 Task: Add the art gallery you love in Chelsea to your saved locations.
Action: Mouse moved to (93, 72)
Screenshot: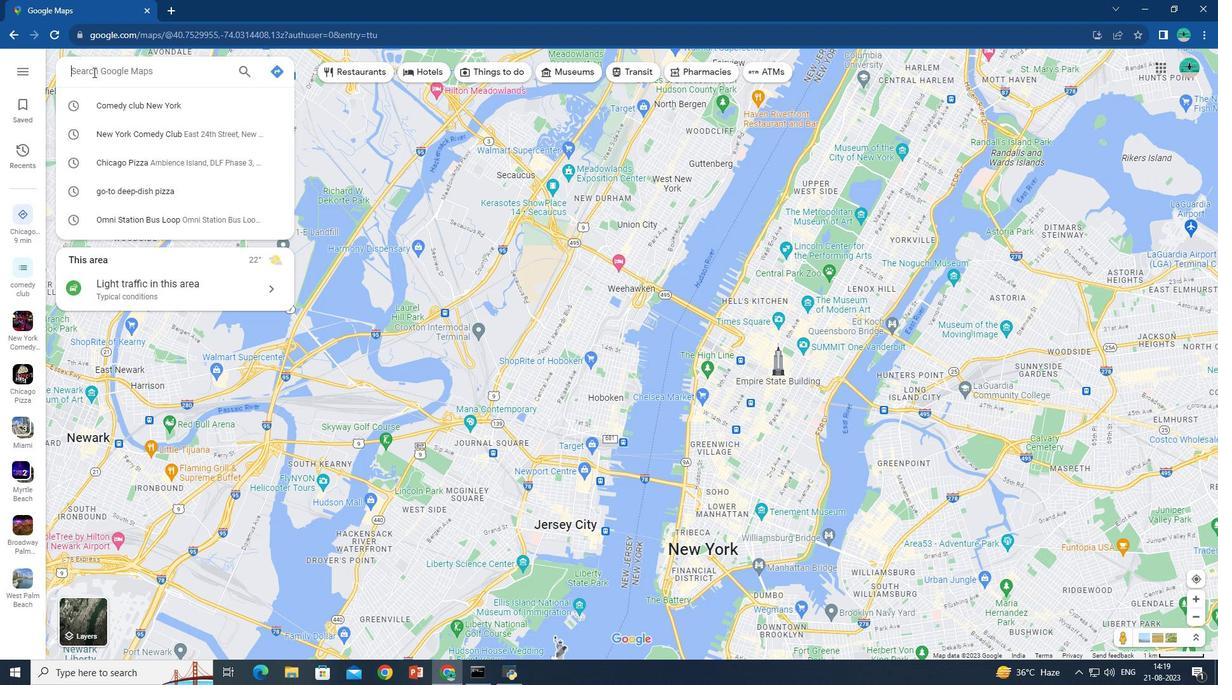 
Action: Mouse pressed left at (93, 72)
Screenshot: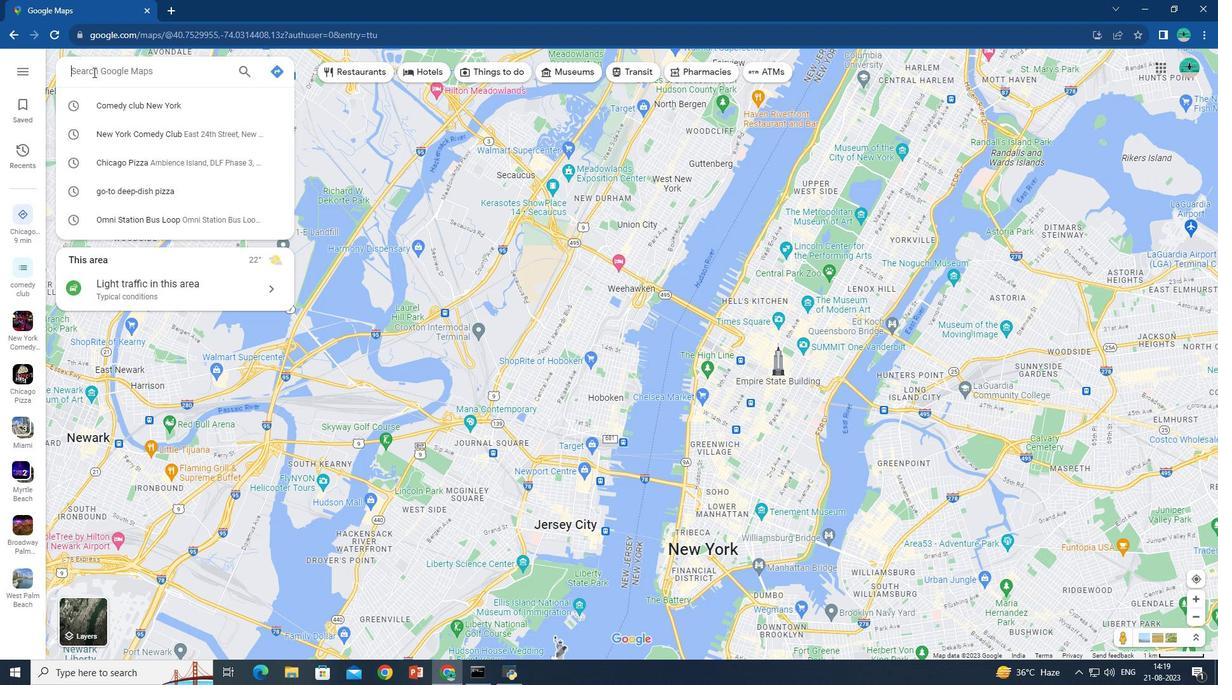 
Action: Key pressed <Key.shift>Art<Key.space>gallery<Key.space><Key.shift>Chelsea
Screenshot: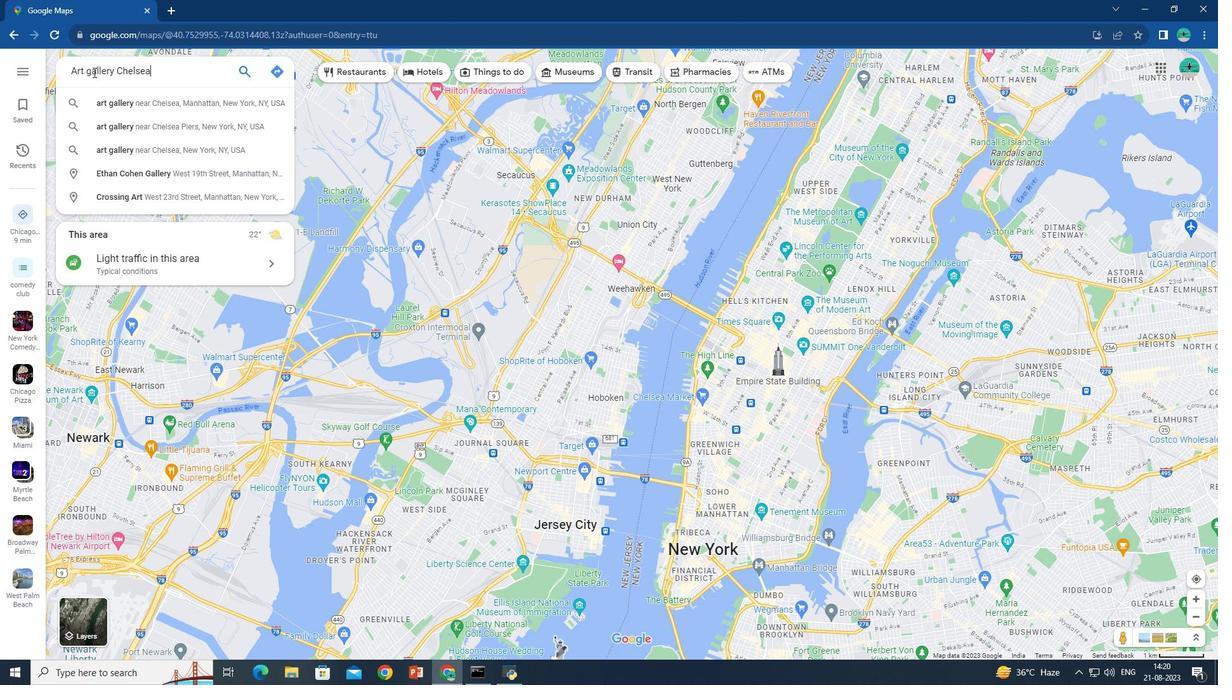 
Action: Mouse moved to (106, 104)
Screenshot: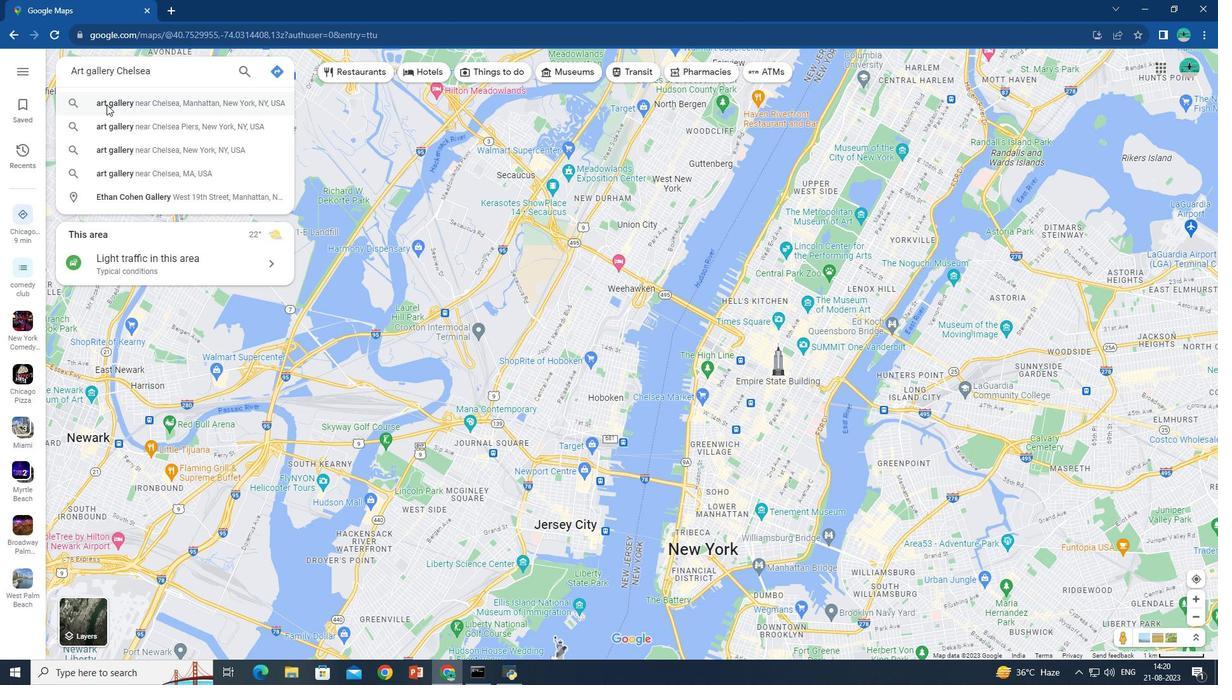 
Action: Mouse pressed left at (106, 104)
Screenshot: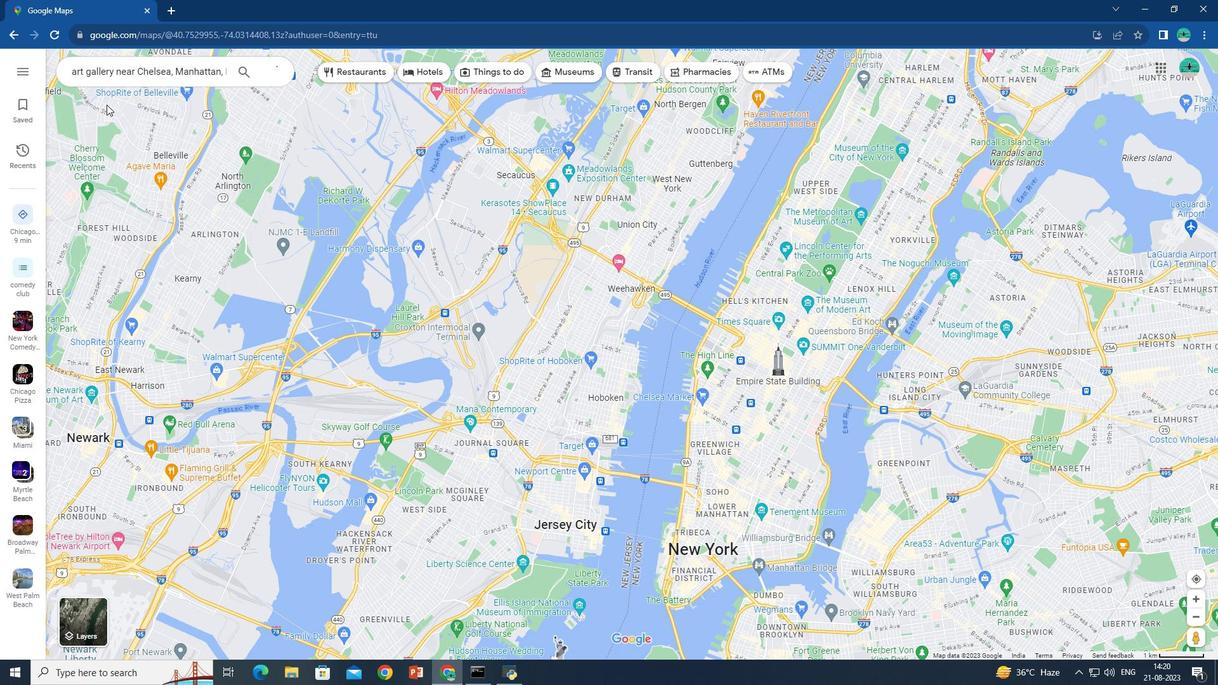 
Action: Mouse moved to (132, 112)
Screenshot: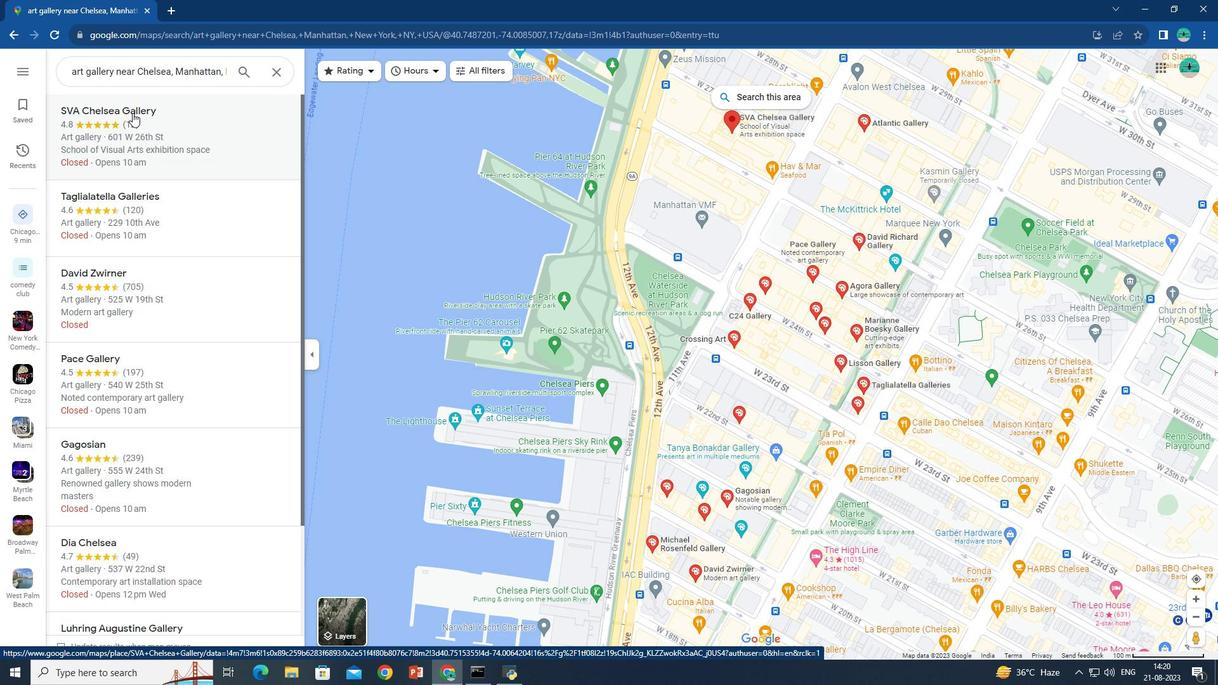 
Action: Mouse pressed left at (132, 112)
Screenshot: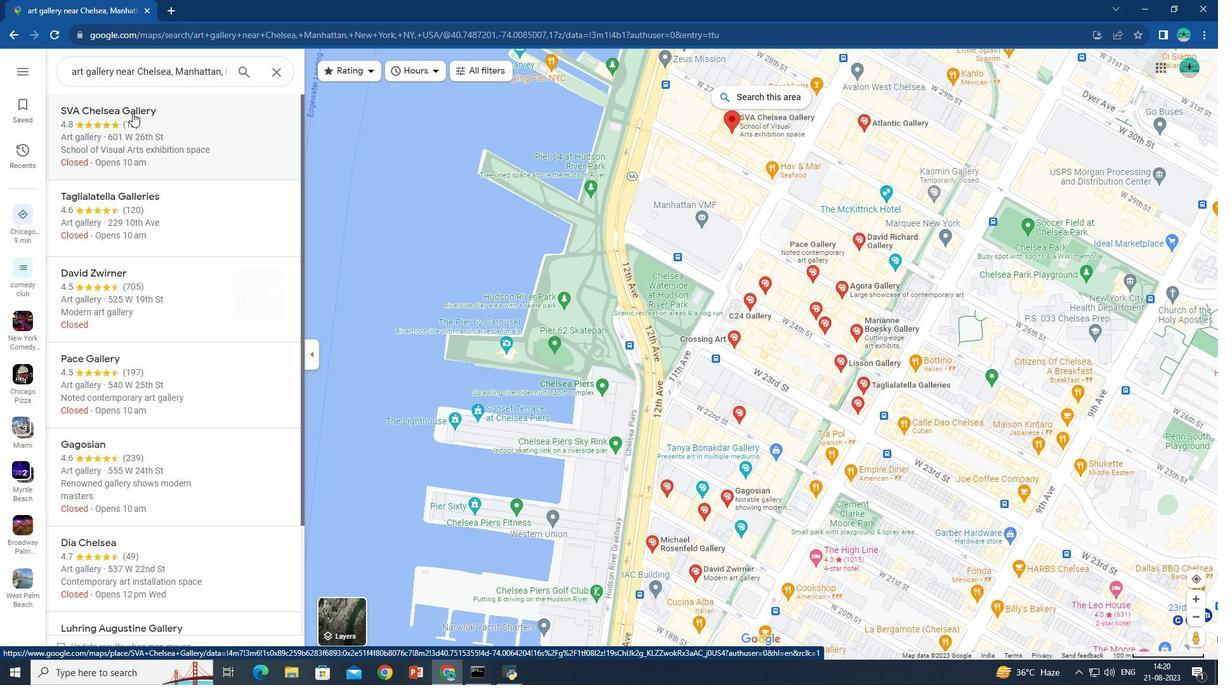 
Action: Mouse pressed left at (132, 112)
Screenshot: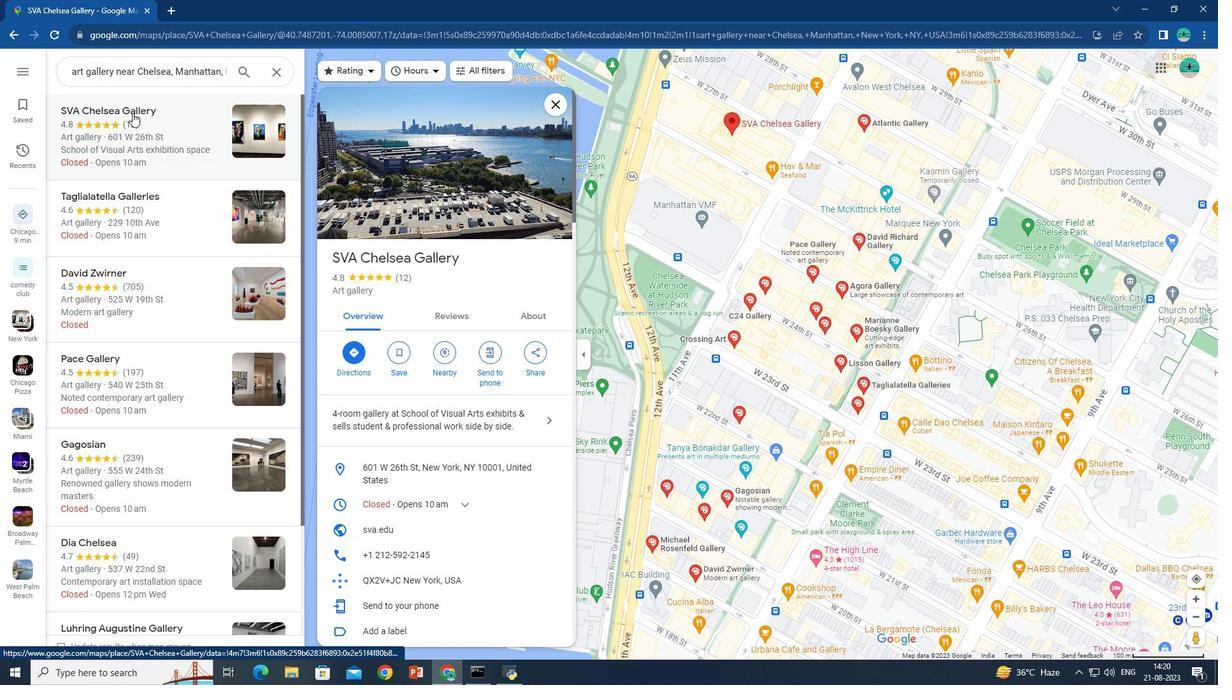 
Action: Mouse moved to (411, 152)
Screenshot: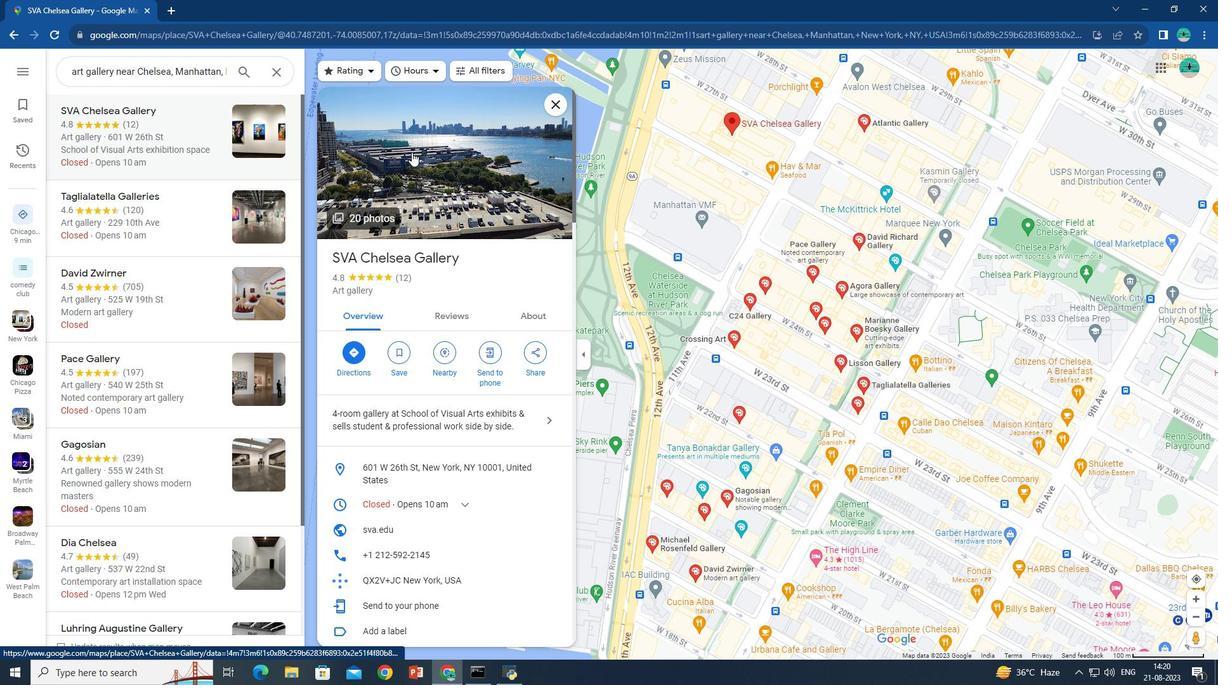 
Action: Mouse pressed left at (411, 152)
Screenshot: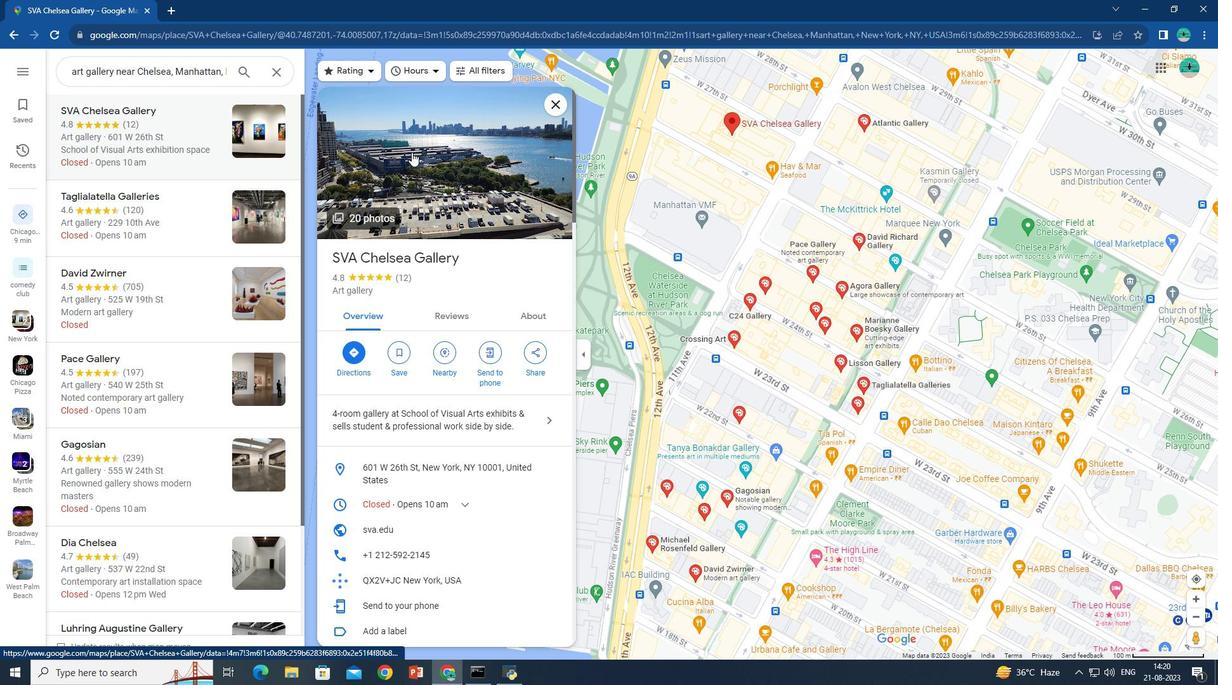 
Action: Mouse moved to (461, 400)
Screenshot: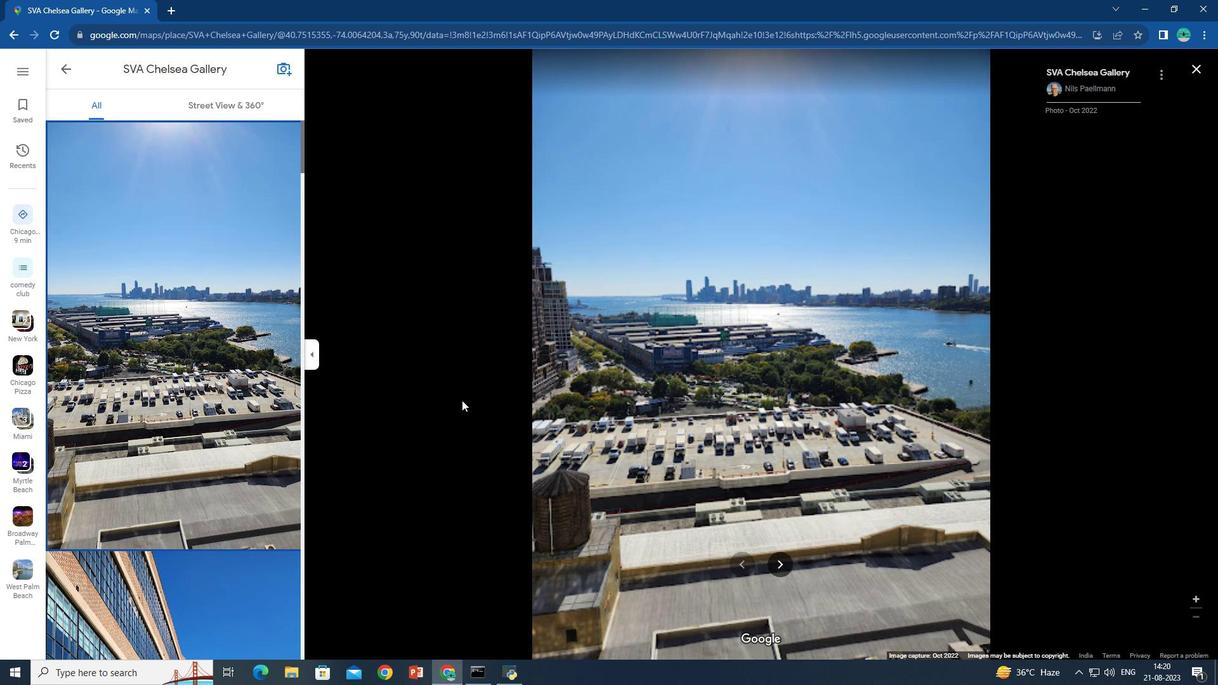 
Action: Key pressed <Key.right><Key.right><Key.right><Key.down><Key.right><Key.right><Key.down>
Screenshot: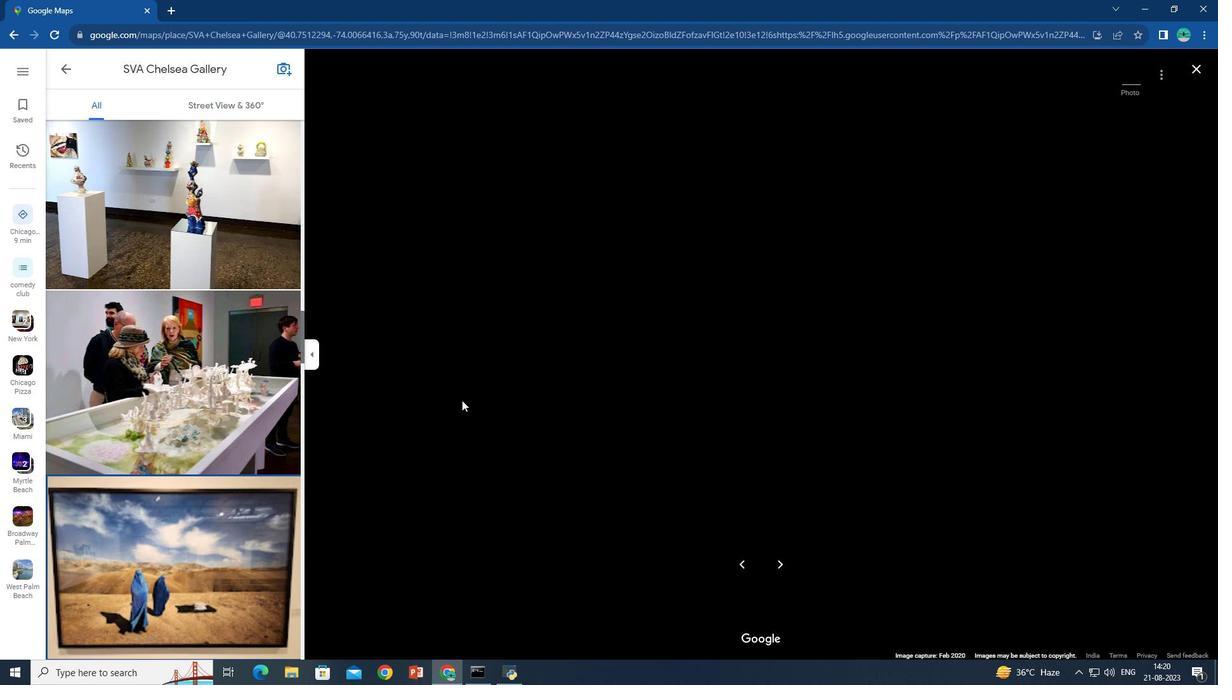 
Action: Mouse moved to (461, 400)
Screenshot: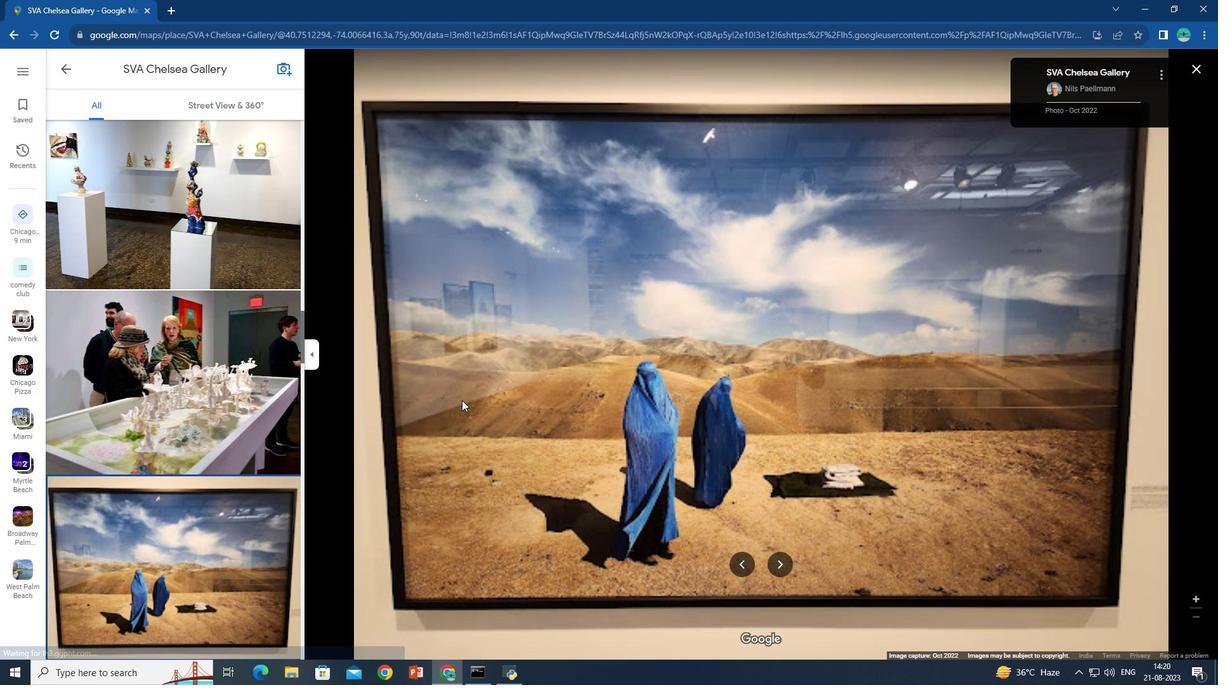 
Action: Key pressed <Key.up><Key.right><Key.down><Key.down><Key.down><Key.down><Key.down><Key.down><Key.down><Key.down><Key.down><Key.down><Key.down><Key.down>
Screenshot: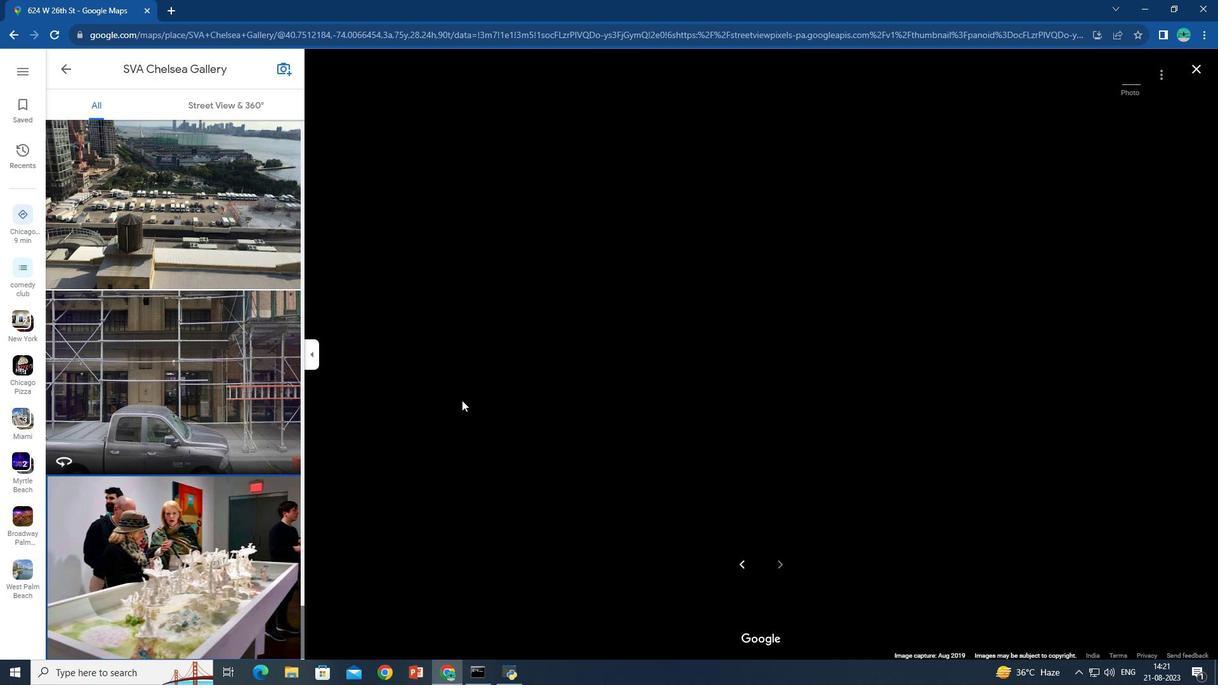 
Action: Mouse moved to (215, 101)
Screenshot: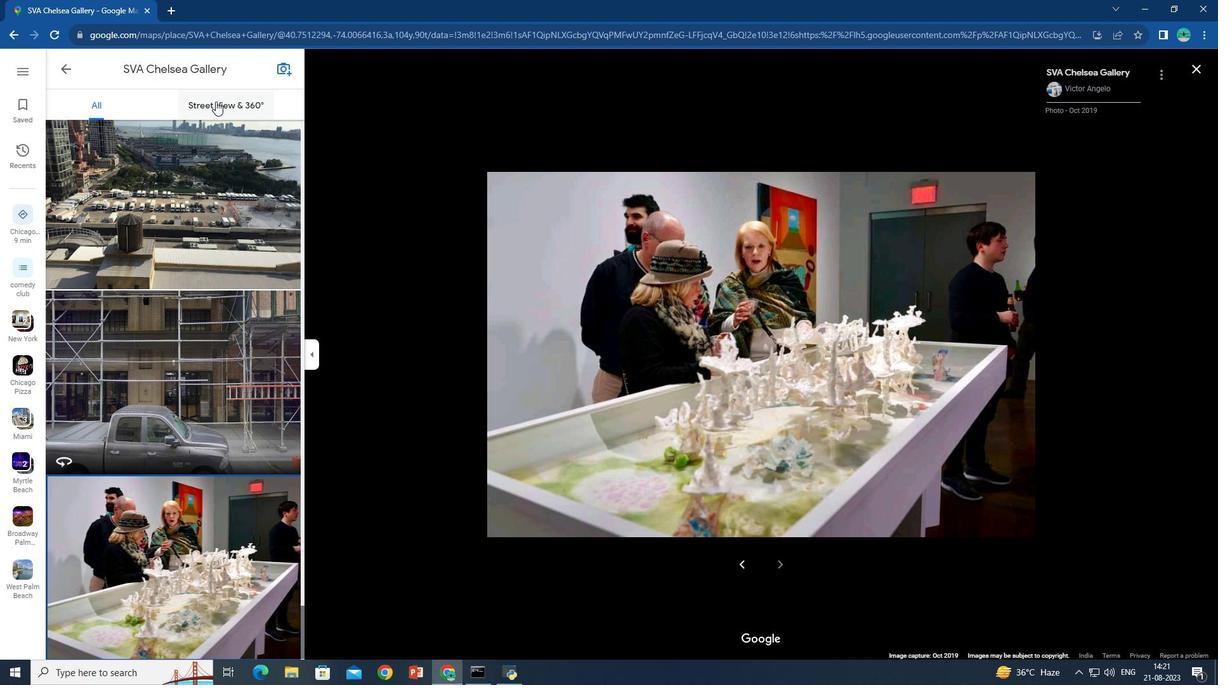 
Action: Mouse pressed left at (215, 101)
Screenshot: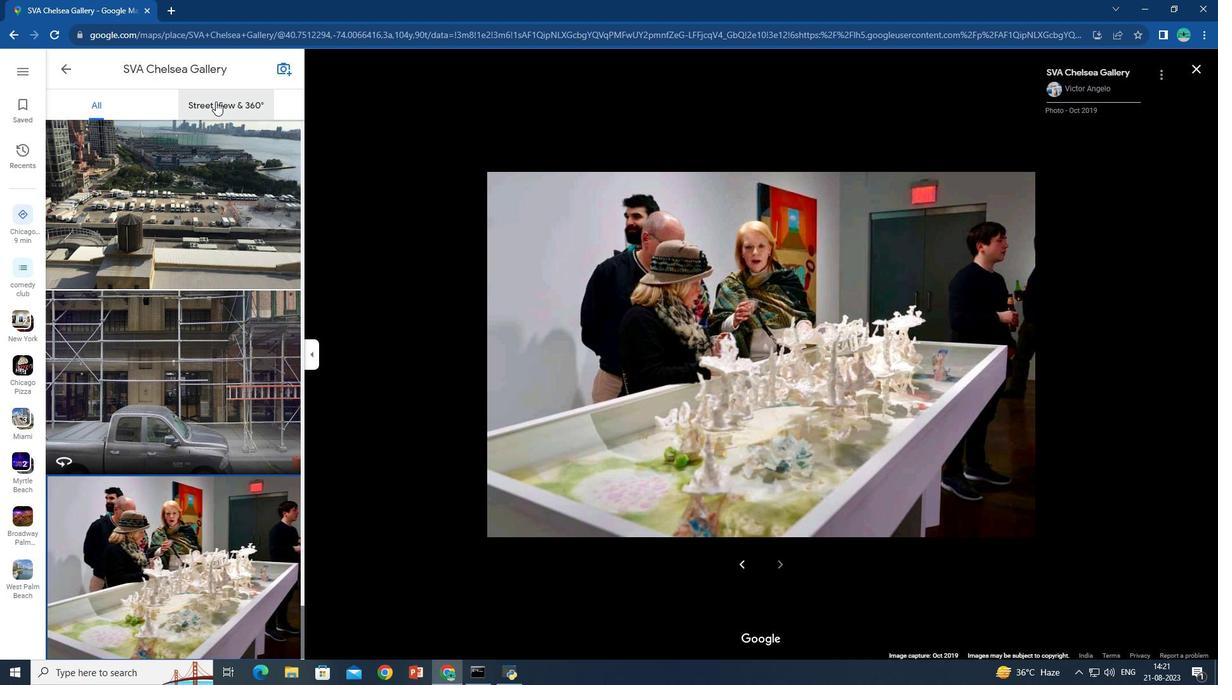 
Action: Mouse moved to (215, 101)
Screenshot: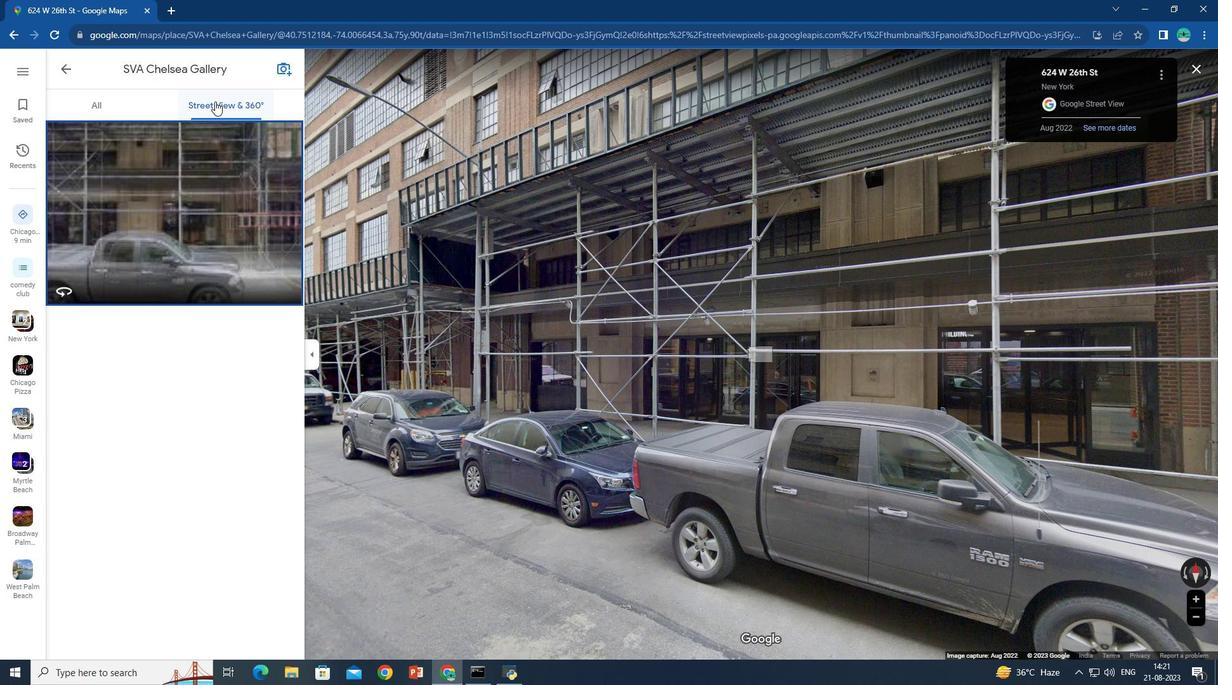 
Action: Key pressed <Key.left><Key.left><Key.left><Key.left><Key.left><Key.right>
Screenshot: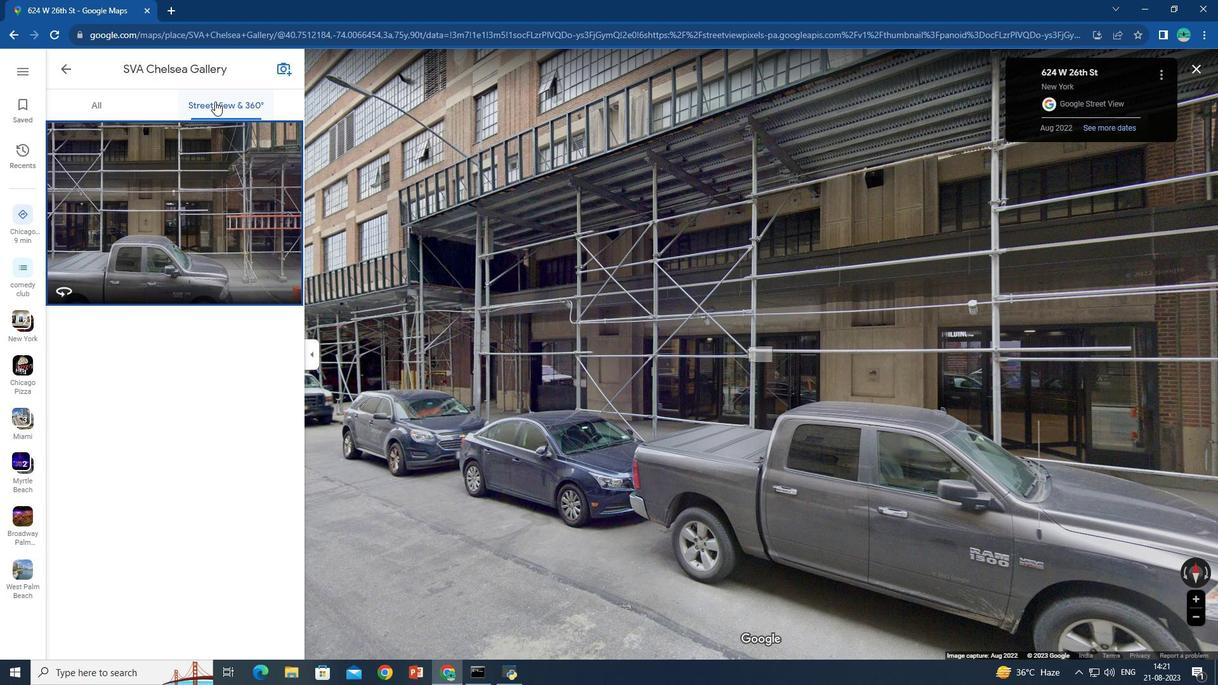 
Action: Mouse moved to (407, 169)
Screenshot: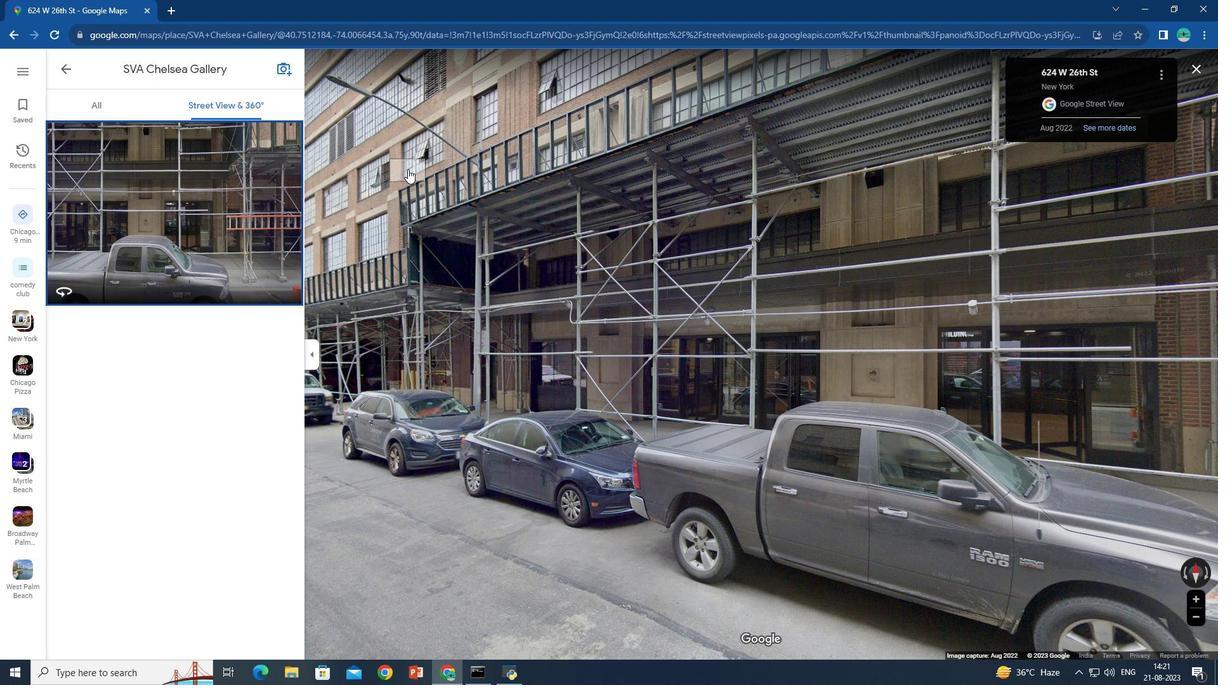 
Action: Mouse pressed left at (407, 169)
Screenshot: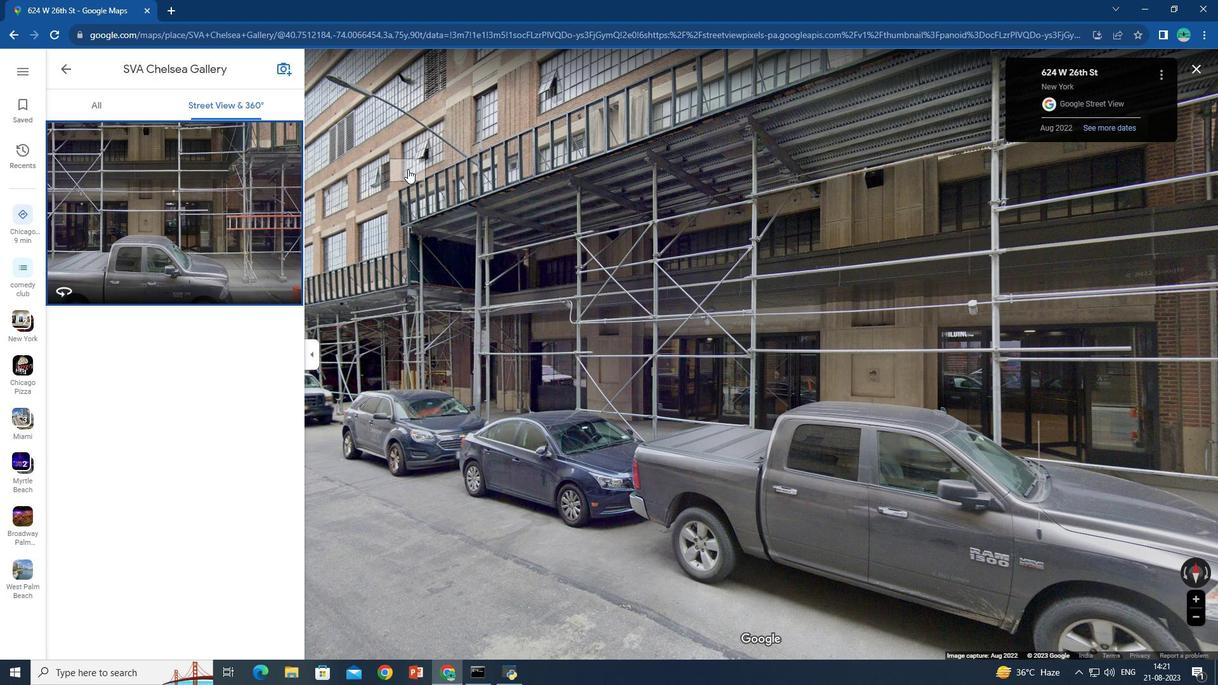 
Action: Key pressed <Key.left><Key.left><Key.left><Key.left><Key.left><Key.left><Key.left><Key.left><Key.left><Key.left><Key.left><Key.left><Key.left><Key.left><Key.left><Key.left><Key.left><Key.left><Key.left><Key.left><Key.left><Key.left><Key.left><Key.left><Key.left><Key.left><Key.left><Key.left><Key.left><Key.left><Key.left><Key.left><Key.left><Key.left><Key.left><Key.left><Key.left><Key.left><Key.left><Key.left><Key.left><Key.left><Key.left><Key.left><Key.up><Key.up><Key.up><Key.up><Key.up><Key.up><Key.down><Key.down><Key.down><Key.down><Key.down><Key.down><Key.down><Key.down><Key.down><Key.down><Key.down><Key.down><Key.down><Key.down><Key.down><Key.down><Key.down><Key.down><Key.down><Key.down>
Screenshot: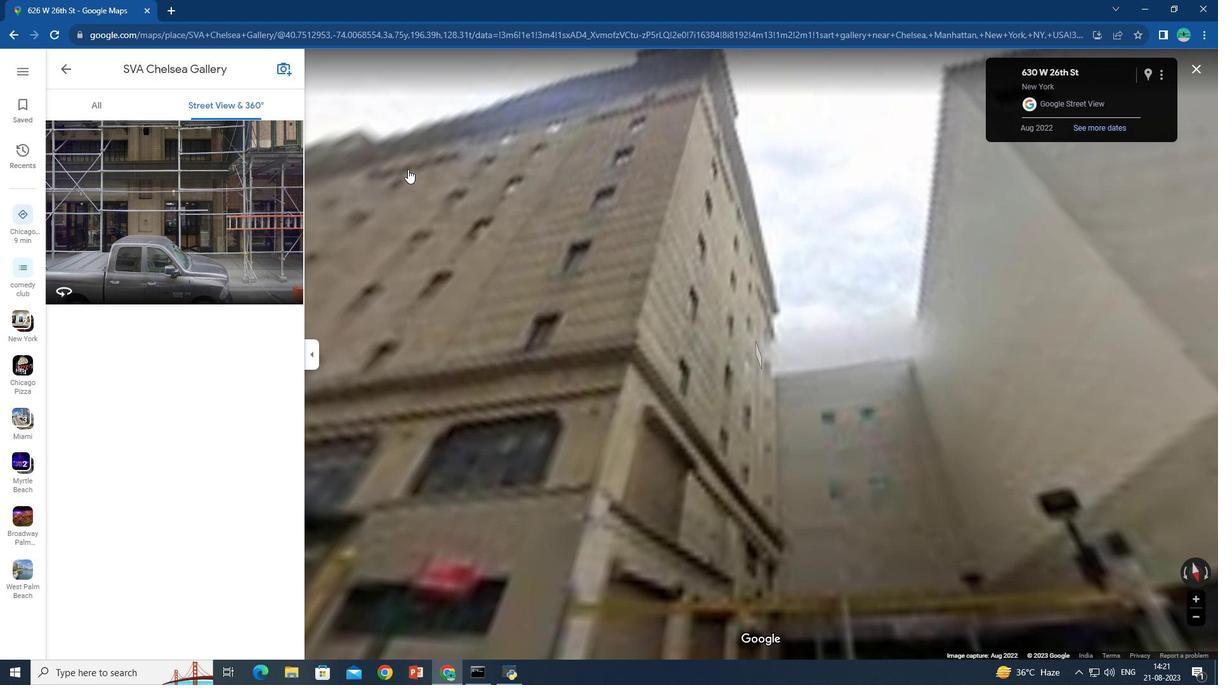 
Action: Mouse moved to (456, 367)
Screenshot: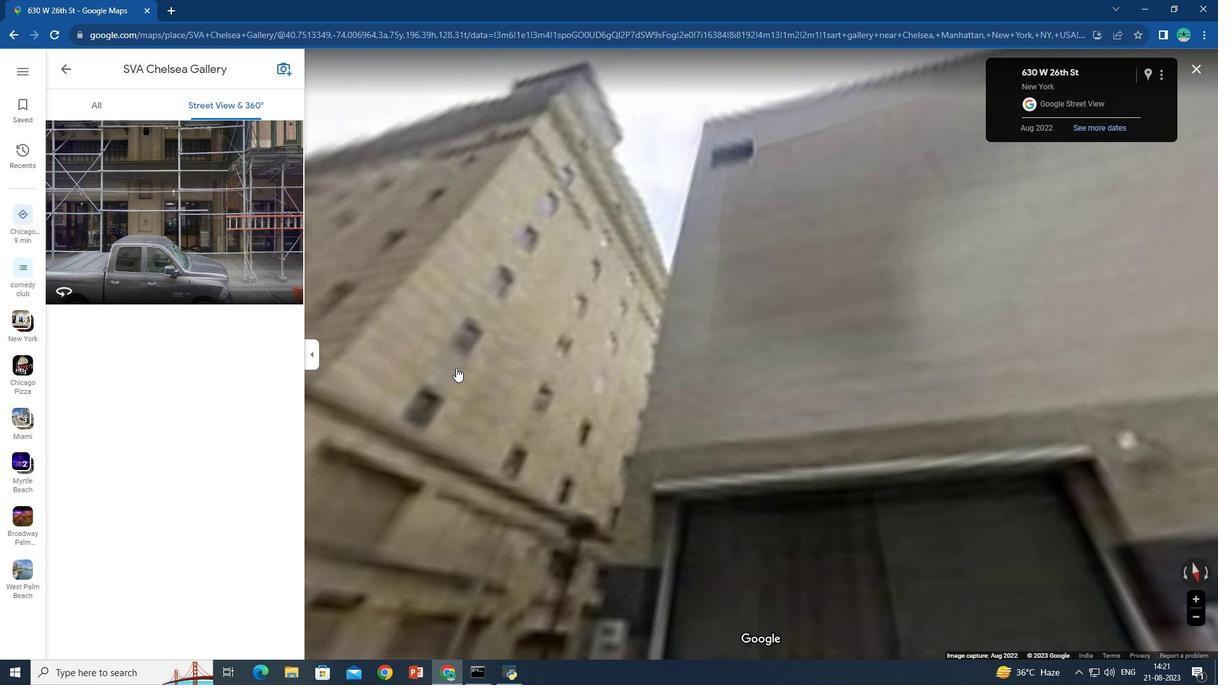 
Action: Mouse pressed left at (456, 367)
Screenshot: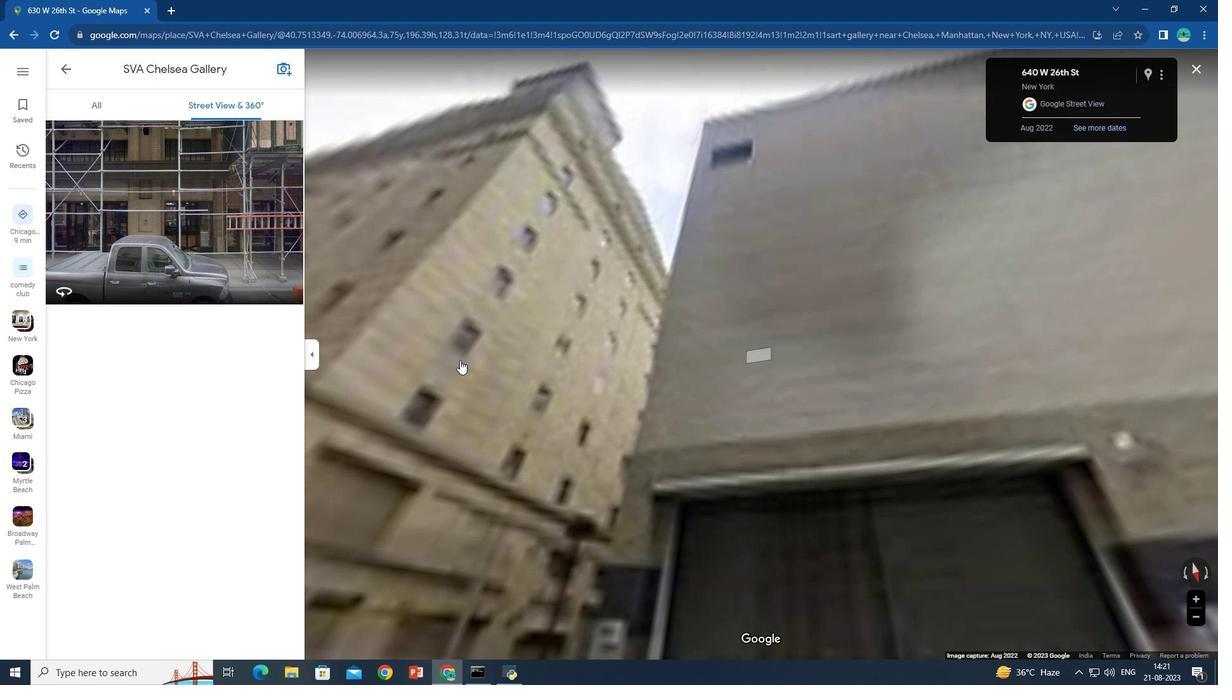 
Action: Mouse moved to (421, 414)
Screenshot: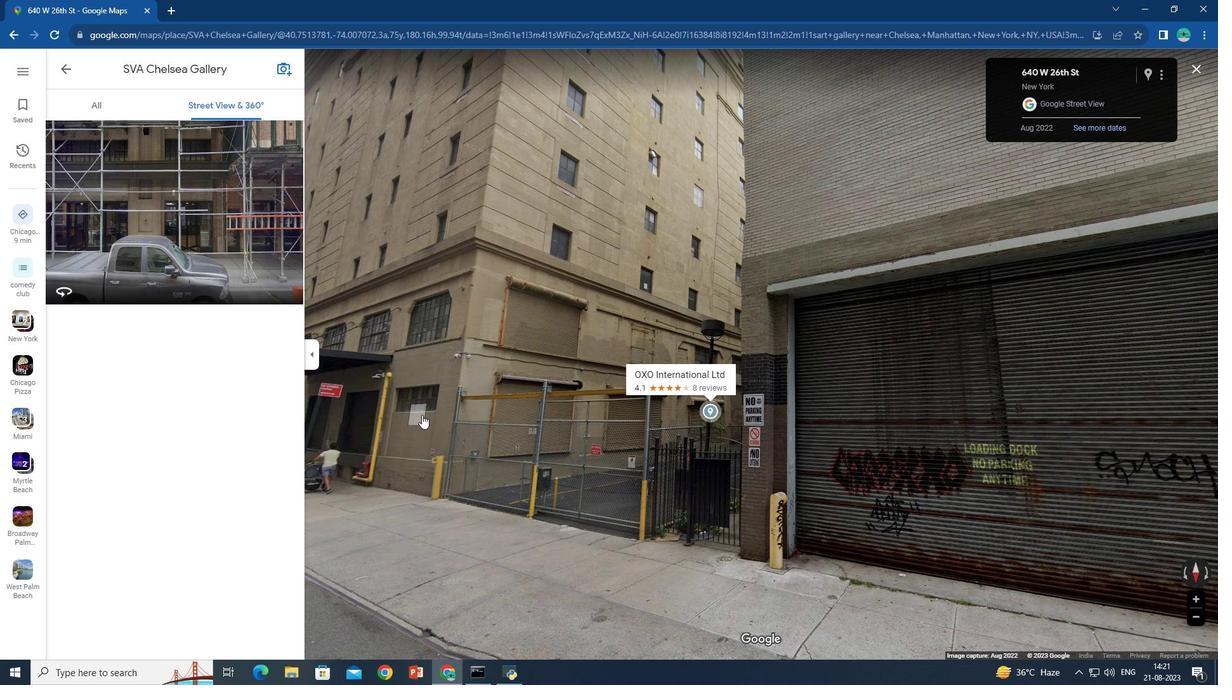 
Action: Key pressed <Key.left><Key.left><Key.left><Key.left><Key.left><Key.left><Key.up><Key.up><Key.up><Key.up>
Screenshot: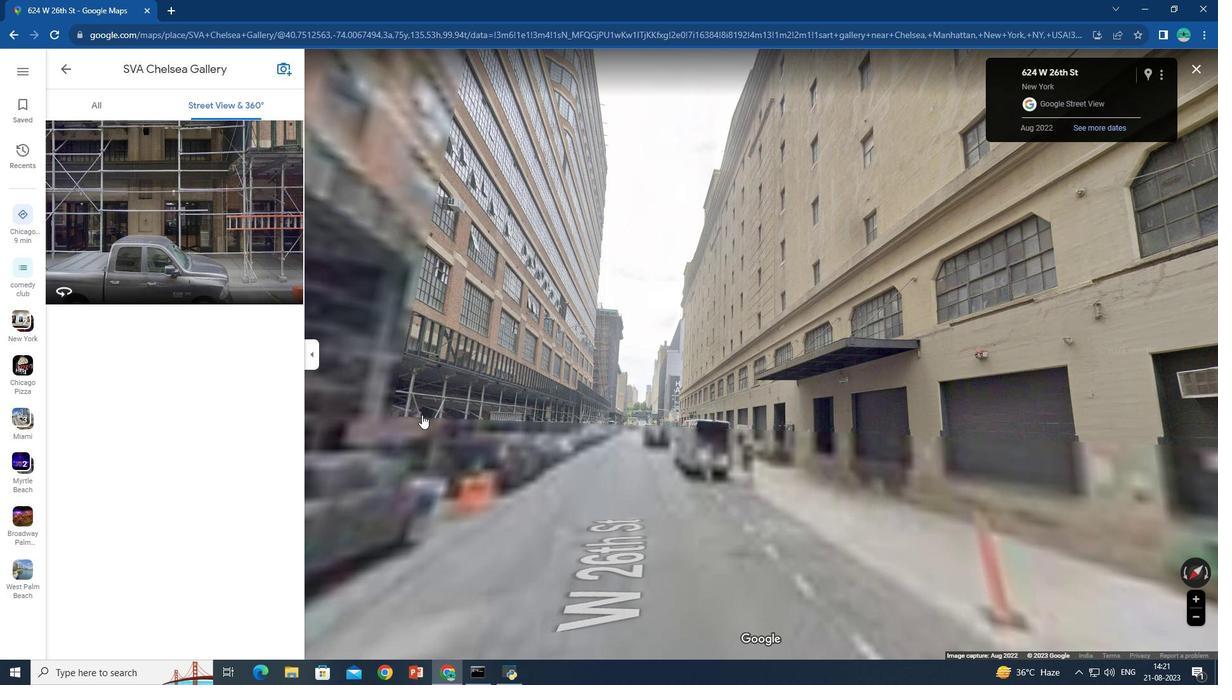 
Action: Mouse moved to (98, 104)
Screenshot: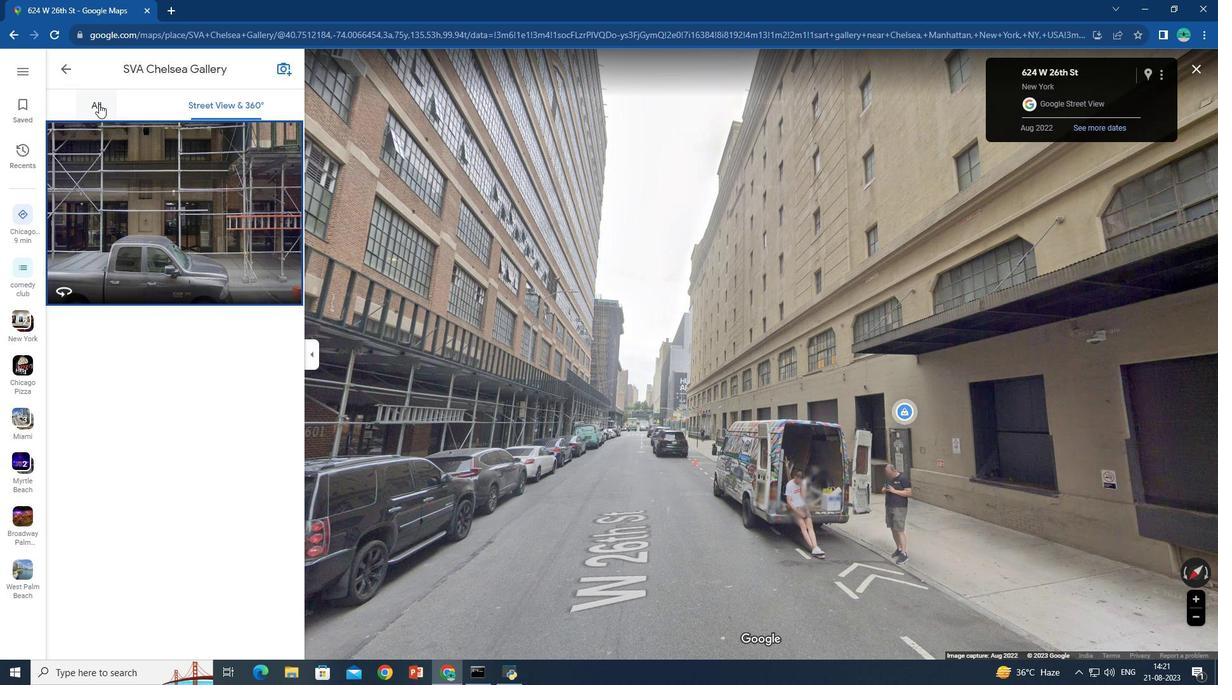 
Action: Mouse pressed left at (98, 104)
Screenshot: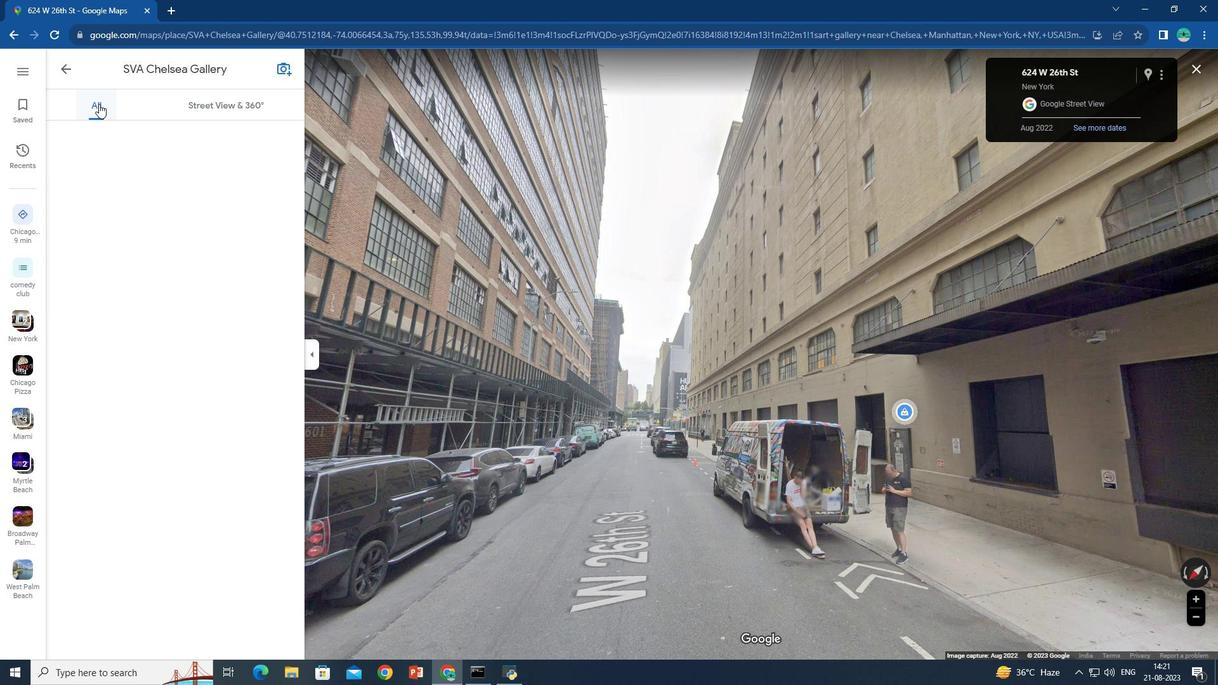 
Action: Mouse moved to (61, 322)
Screenshot: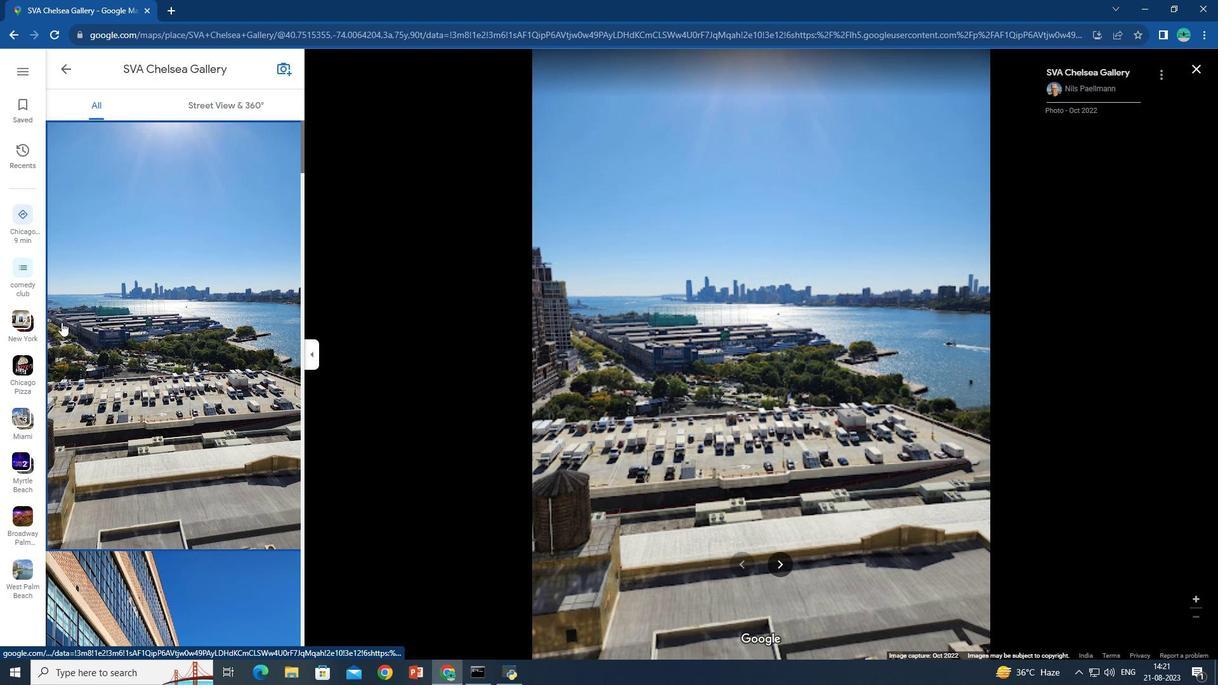 
Action: Mouse scrolled (61, 321) with delta (0, 0)
Screenshot: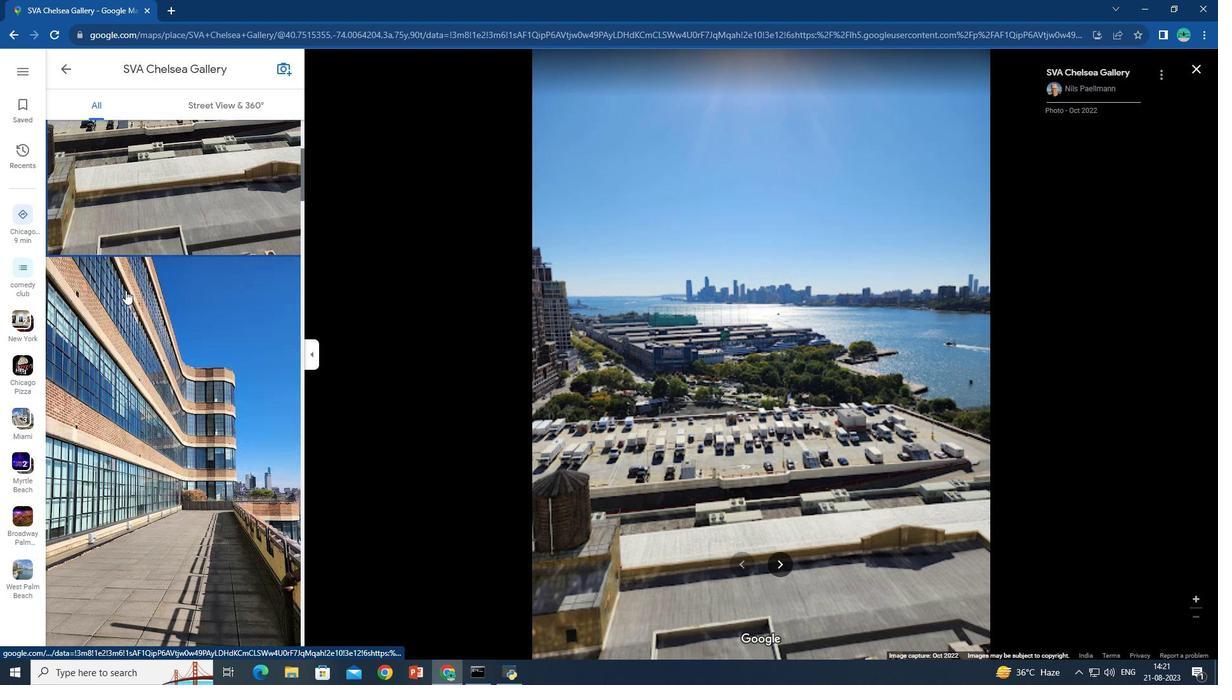 
Action: Mouse scrolled (61, 321) with delta (0, 0)
Screenshot: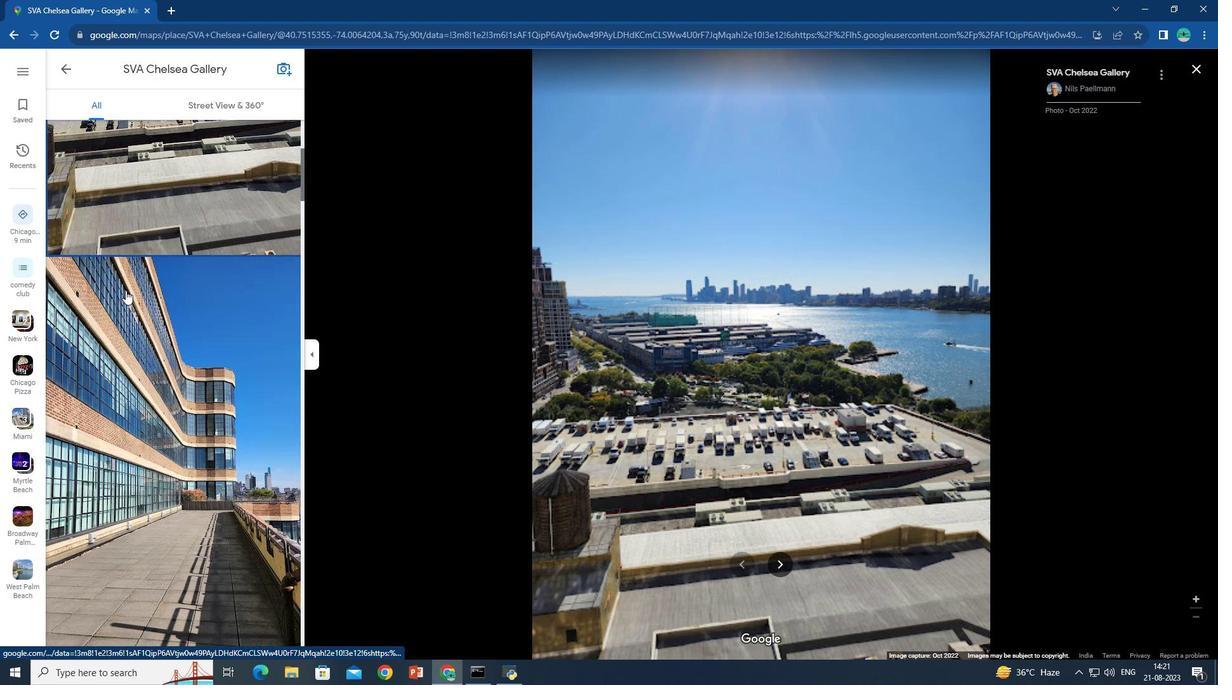 
Action: Mouse moved to (62, 322)
Screenshot: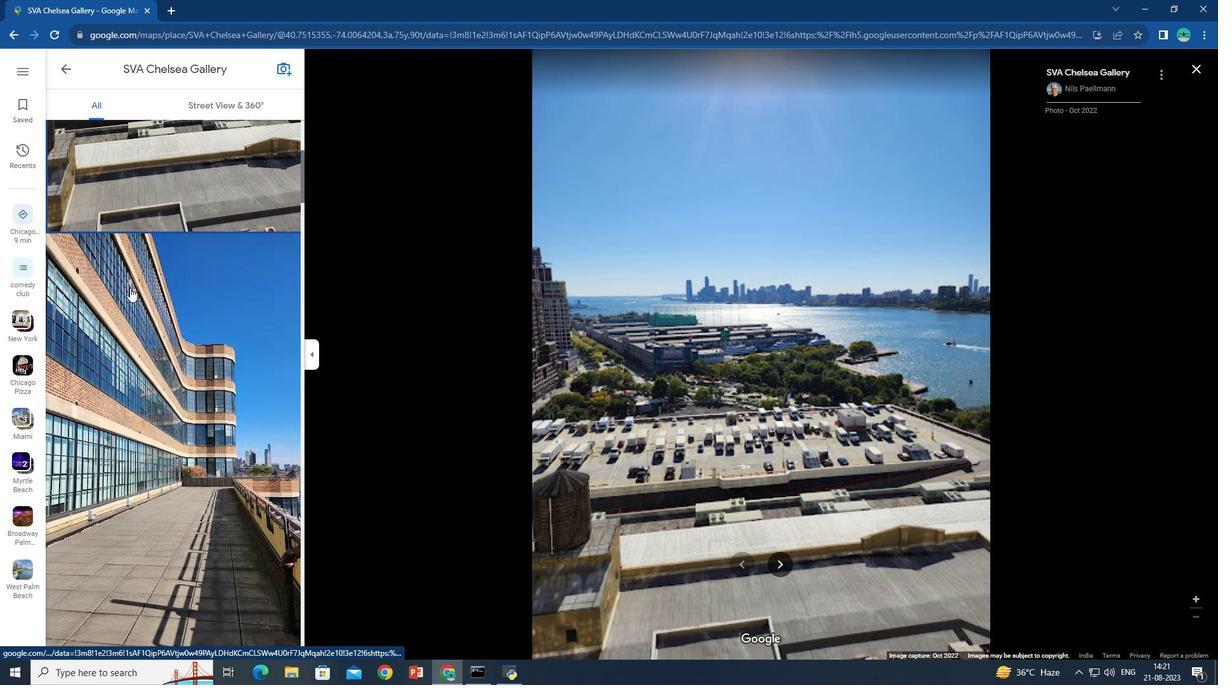
Action: Mouse scrolled (61, 321) with delta (0, 0)
Screenshot: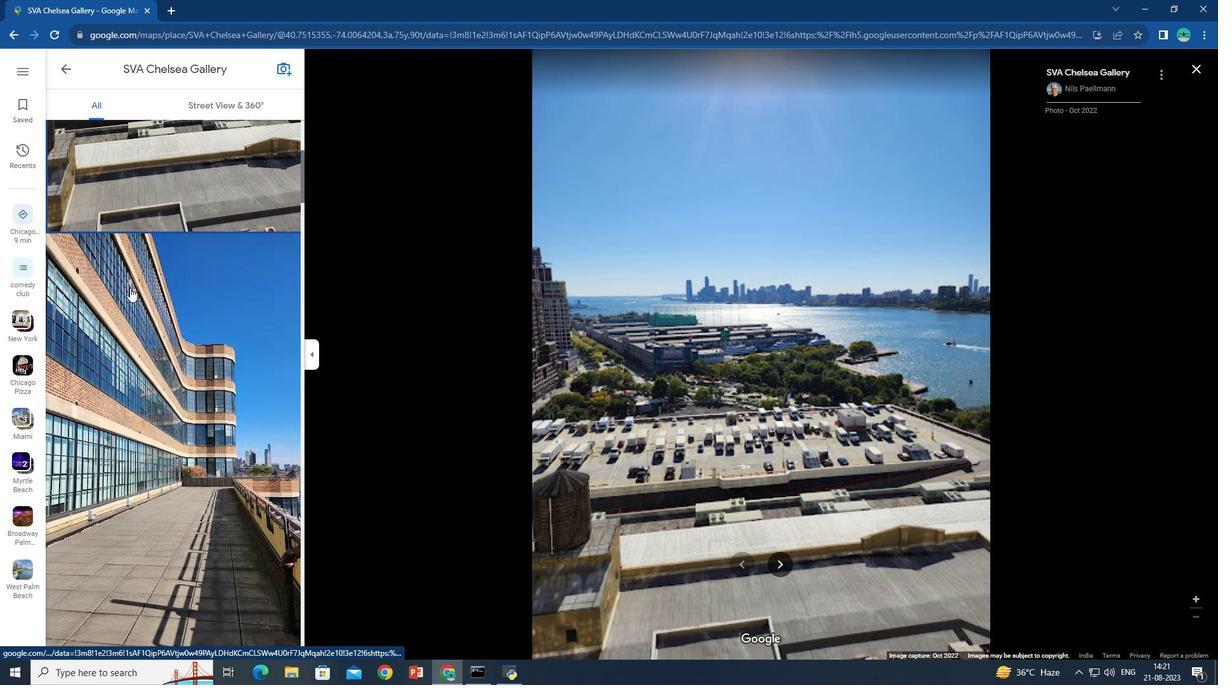 
Action: Mouse moved to (67, 321)
Screenshot: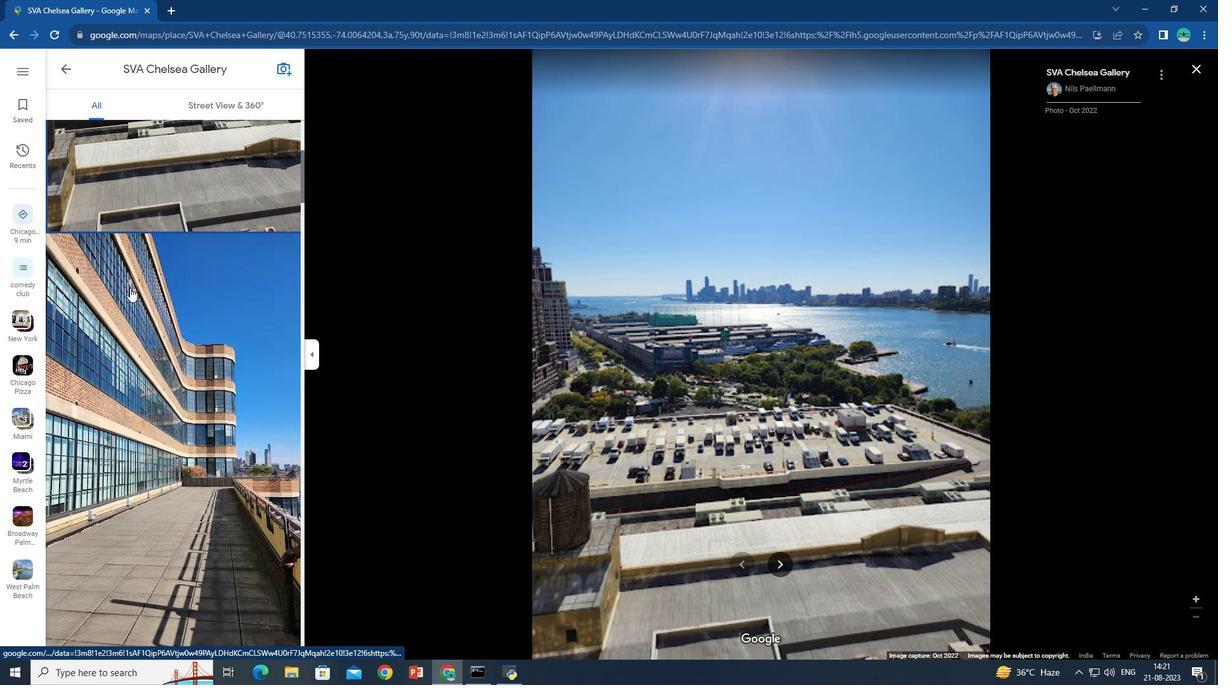 
Action: Mouse scrolled (61, 321) with delta (0, 0)
Screenshot: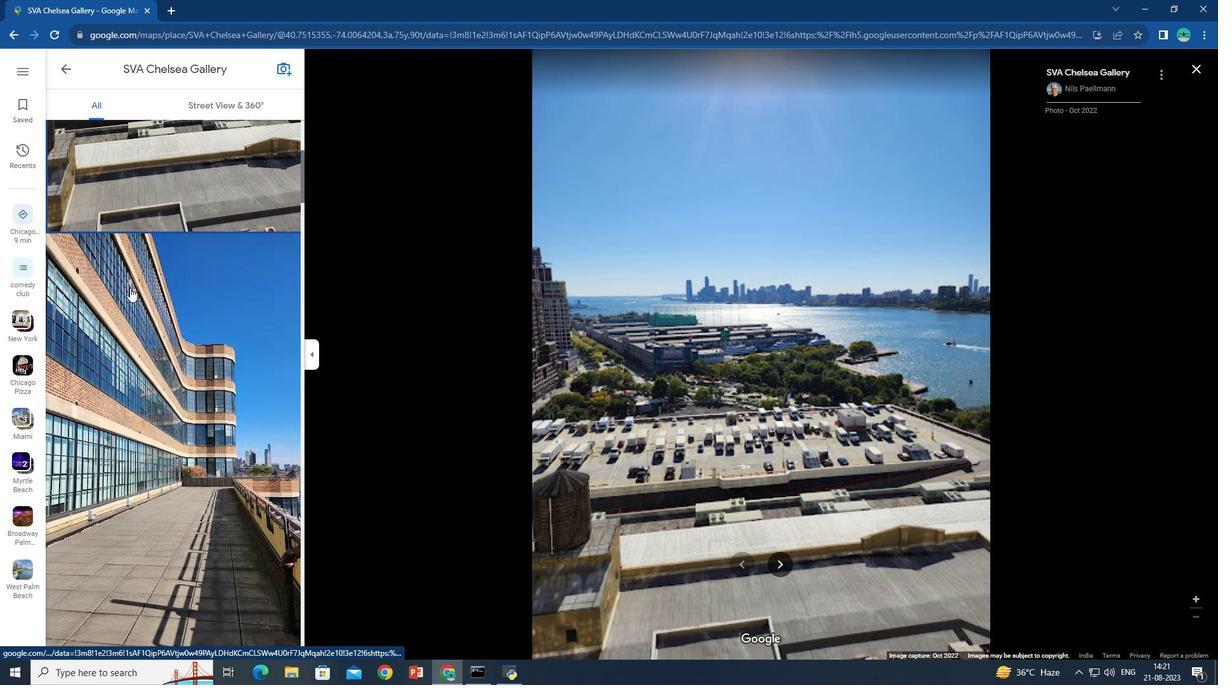 
Action: Mouse moved to (73, 319)
Screenshot: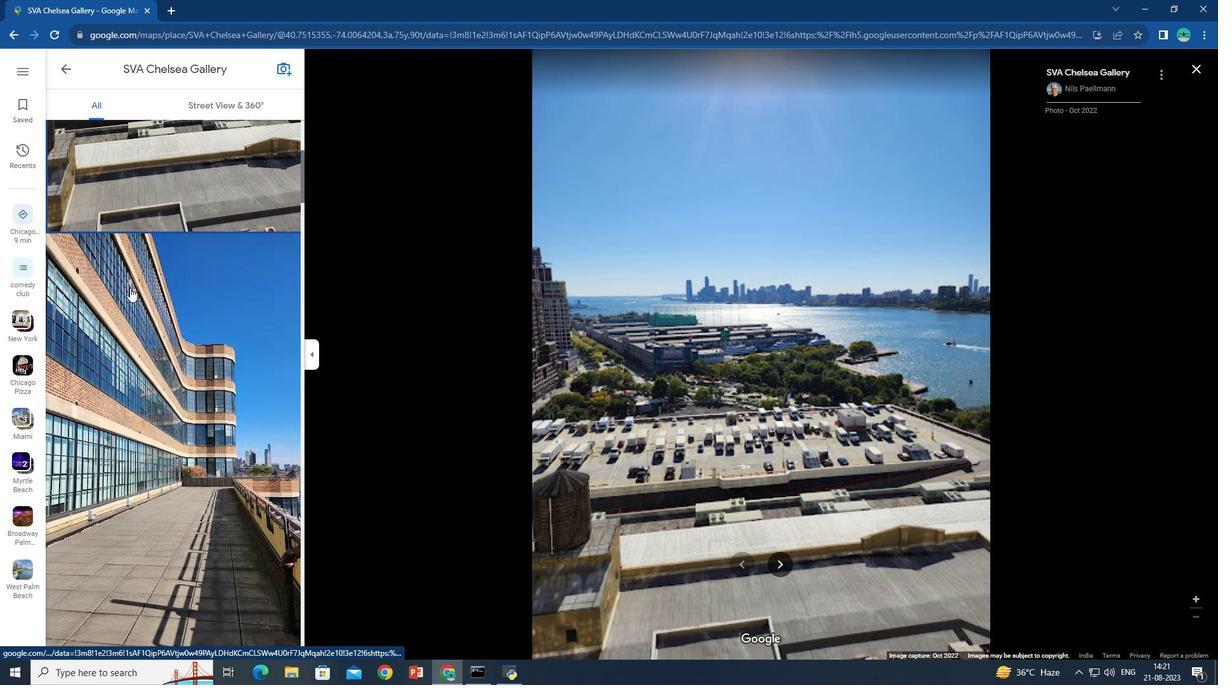 
Action: Mouse scrolled (62, 321) with delta (0, 0)
Screenshot: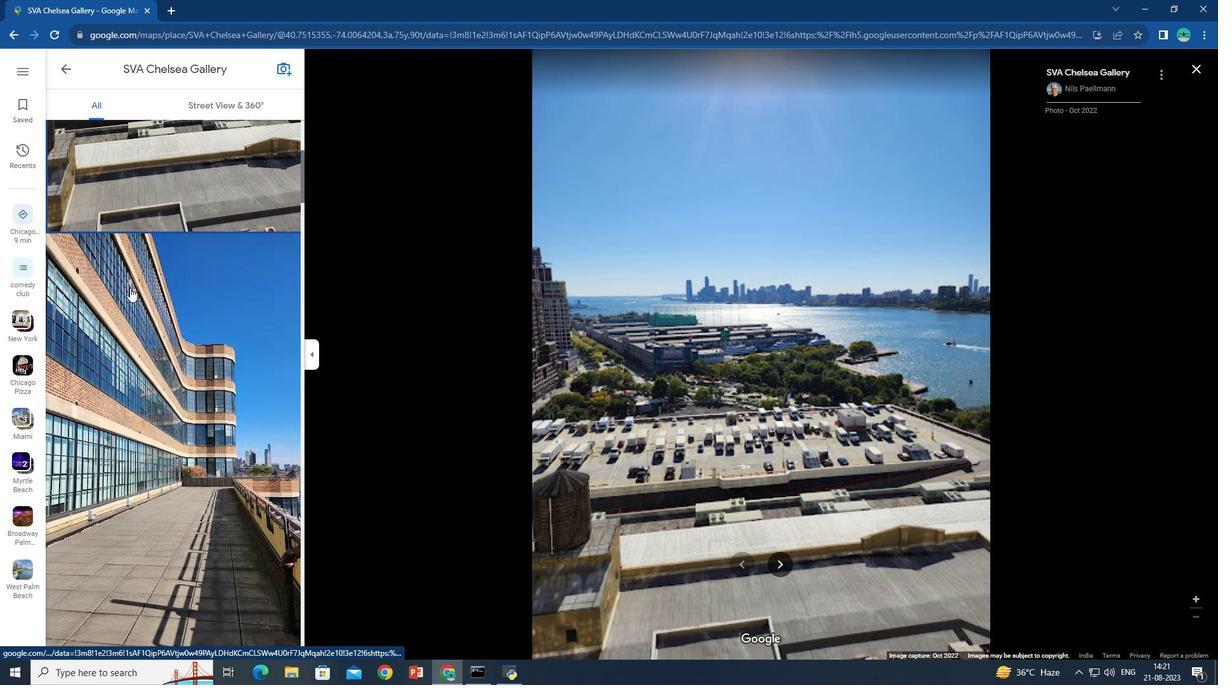 
Action: Mouse moved to (127, 288)
Screenshot: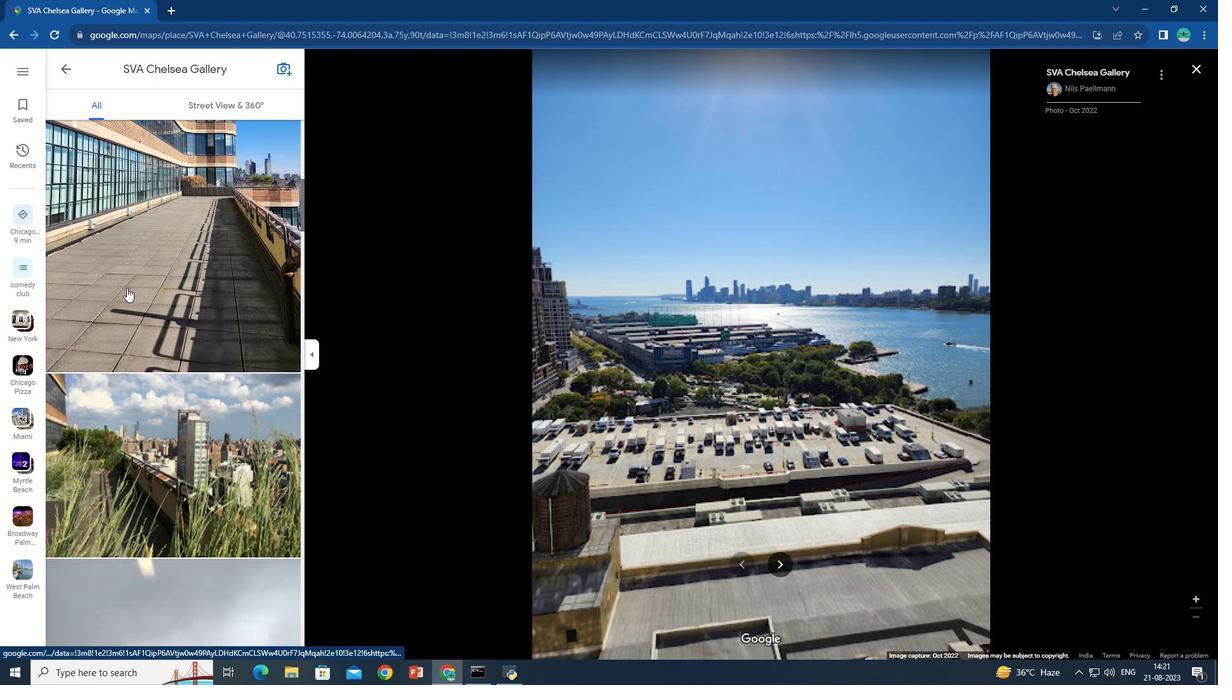 
Action: Mouse scrolled (127, 287) with delta (0, 0)
Screenshot: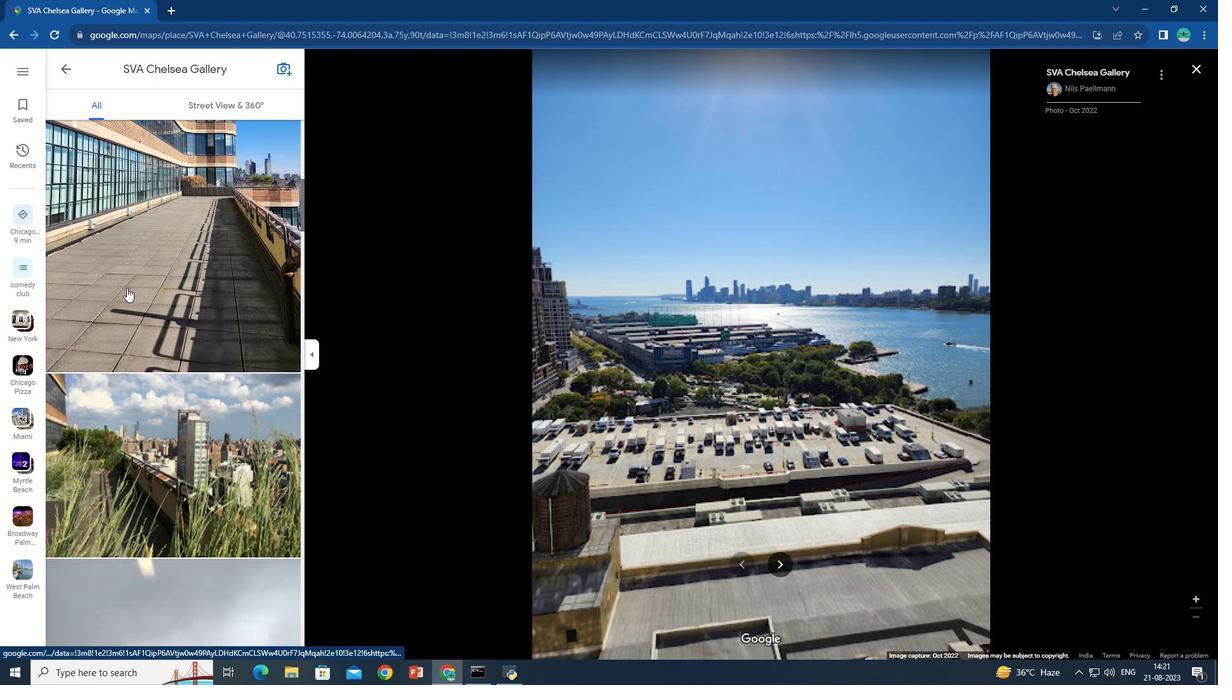 
Action: Mouse scrolled (127, 287) with delta (0, 0)
Screenshot: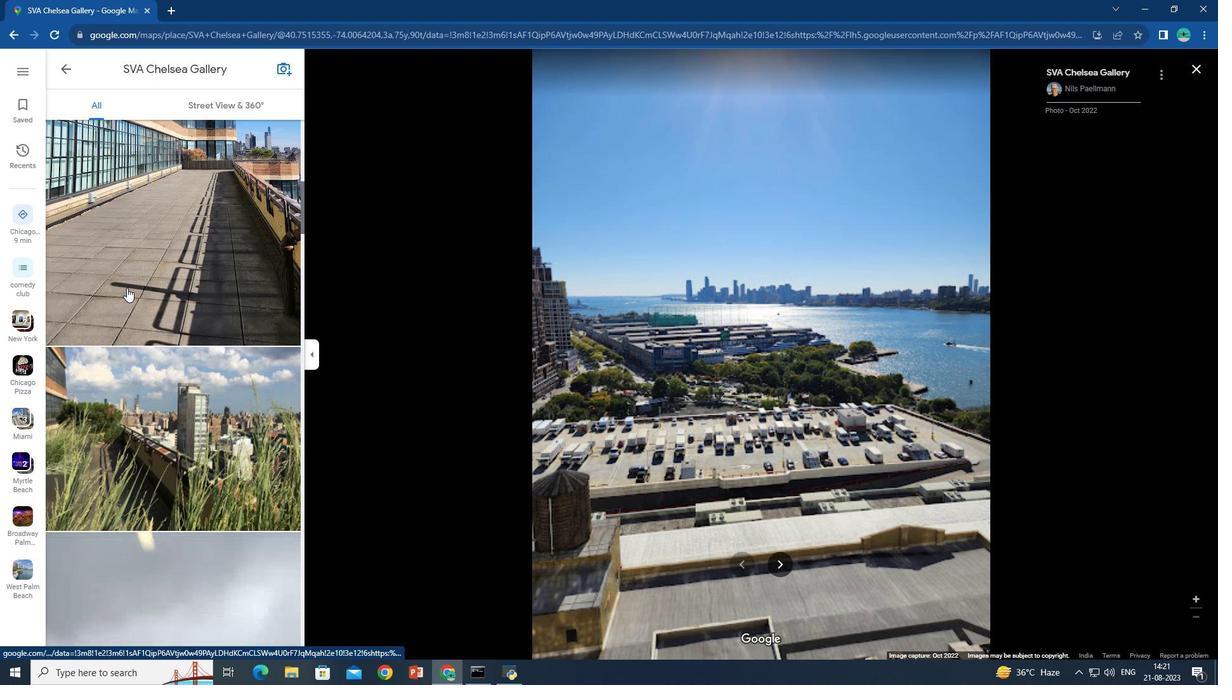 
Action: Mouse moved to (126, 288)
Screenshot: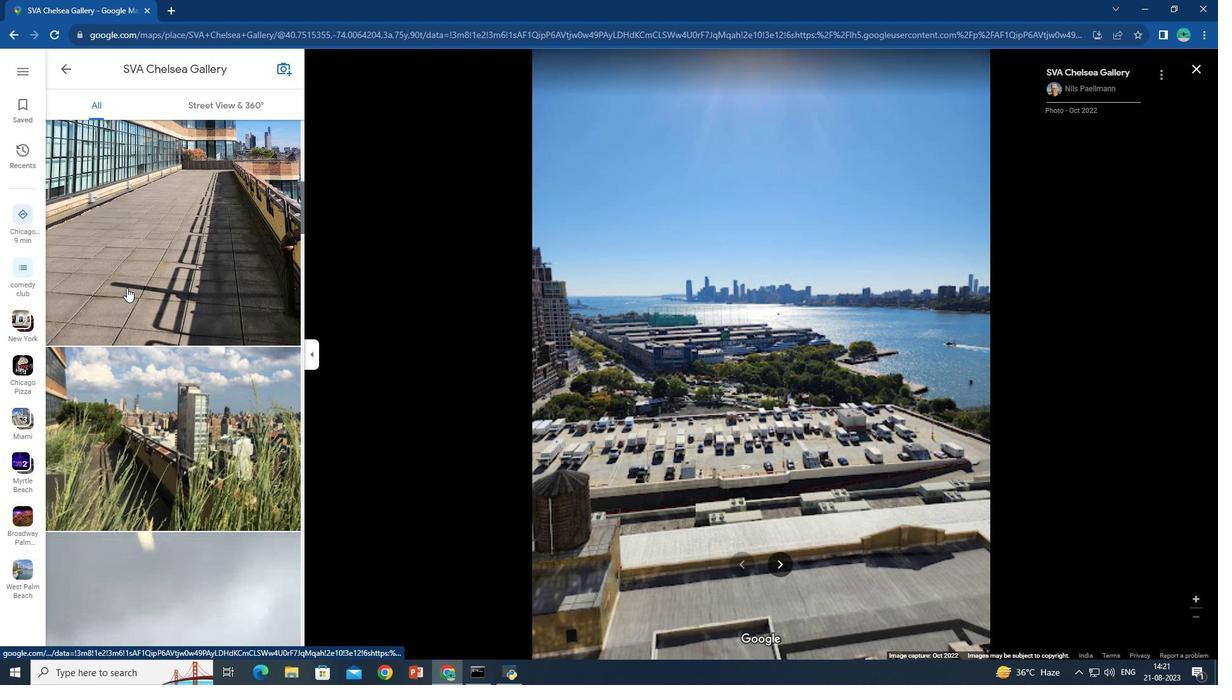 
Action: Mouse scrolled (126, 287) with delta (0, 0)
Screenshot: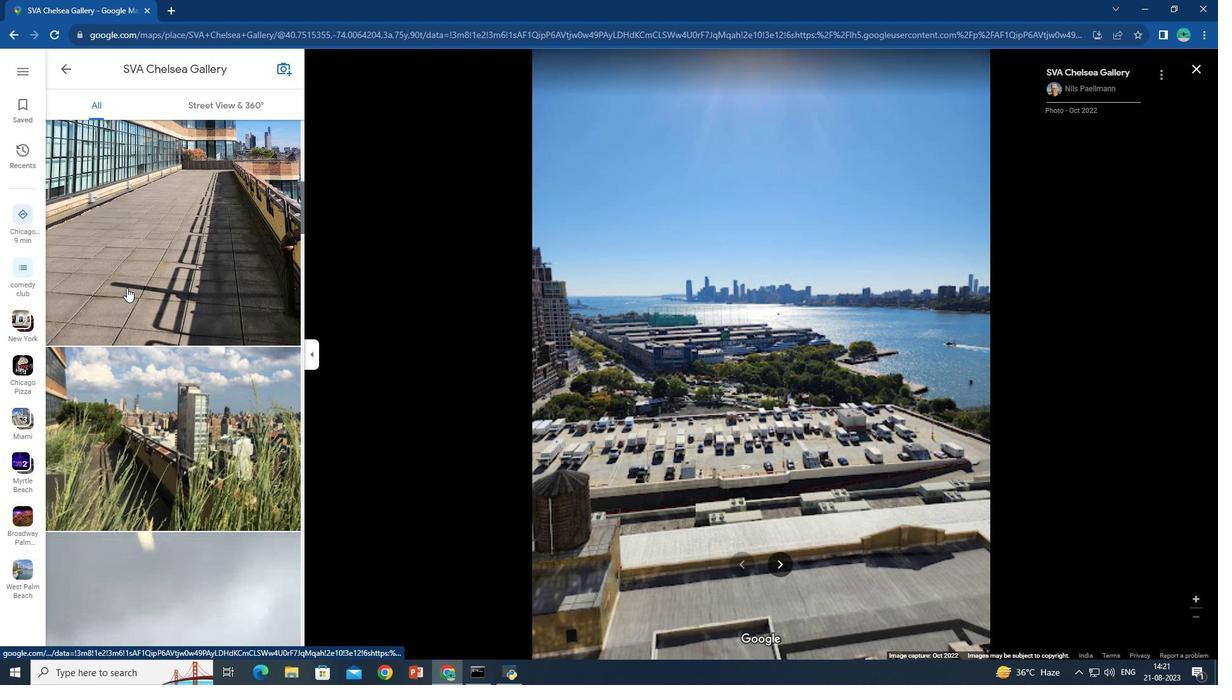 
Action: Mouse scrolled (126, 287) with delta (0, 0)
Screenshot: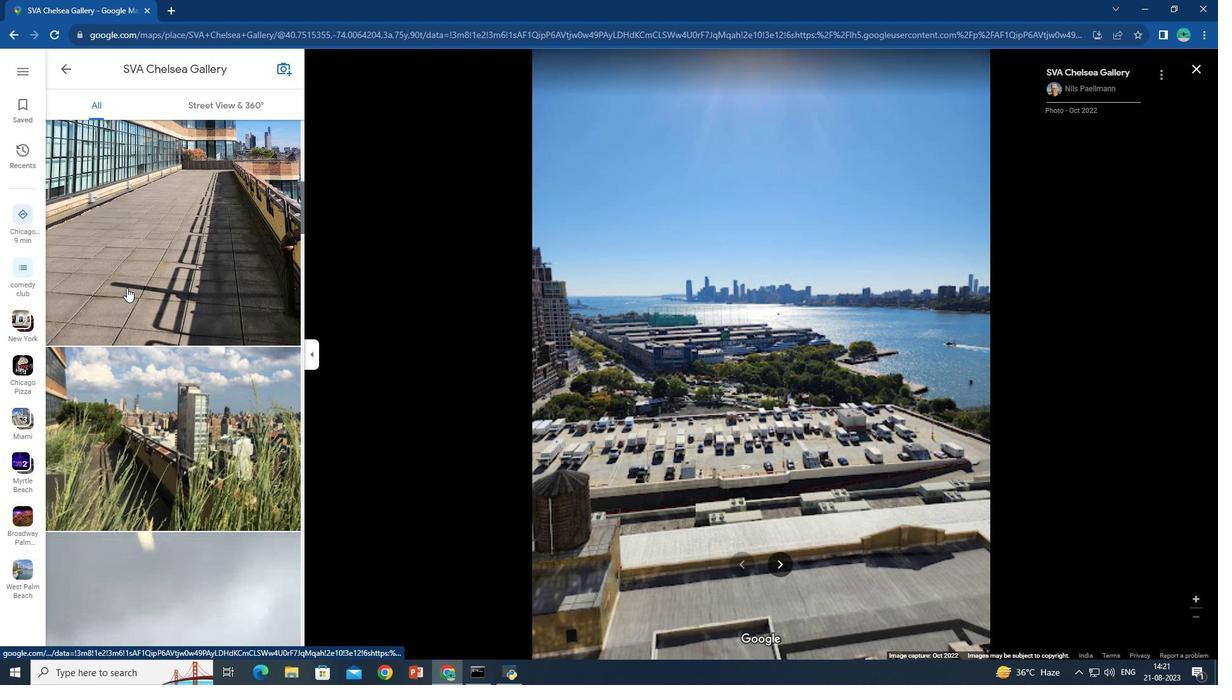 
Action: Mouse scrolled (126, 287) with delta (0, 0)
Screenshot: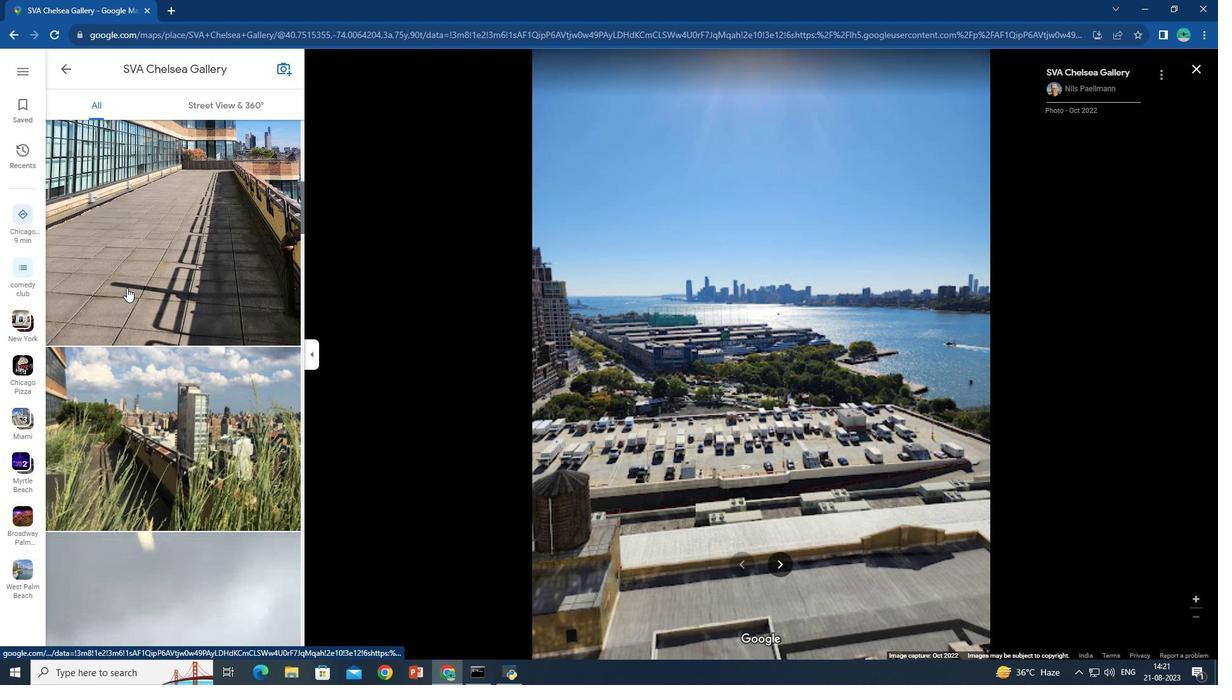 
Action: Mouse scrolled (126, 287) with delta (0, 0)
Screenshot: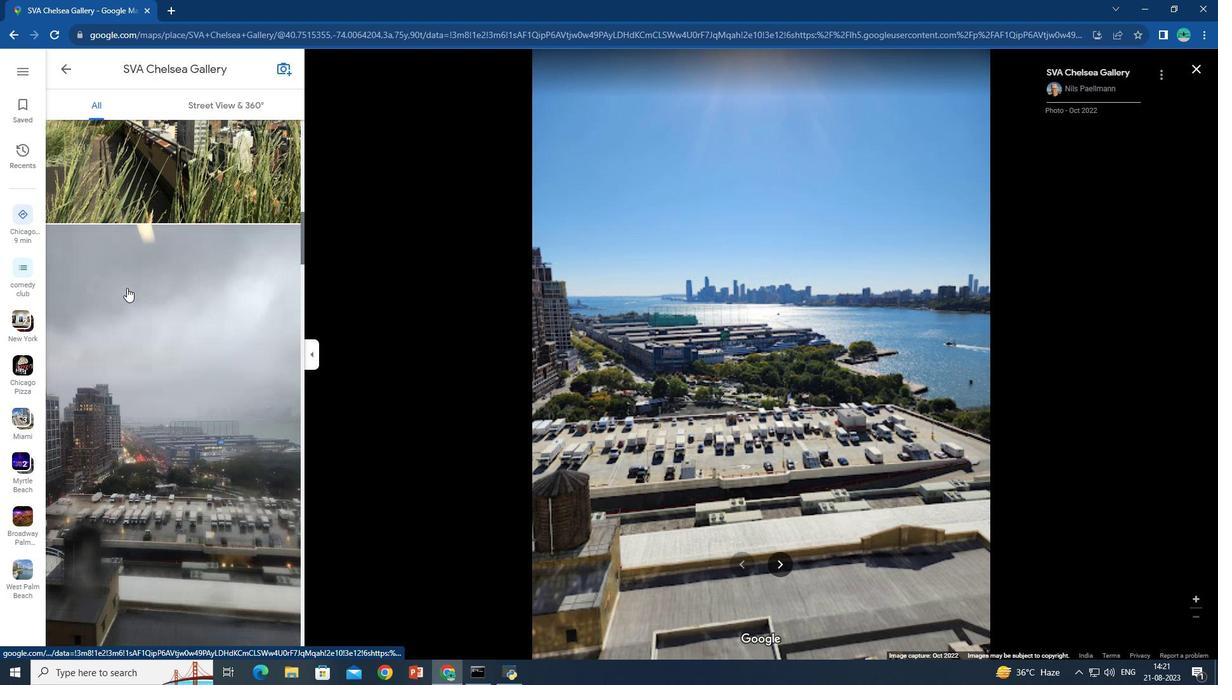 
Action: Mouse scrolled (126, 287) with delta (0, 0)
Screenshot: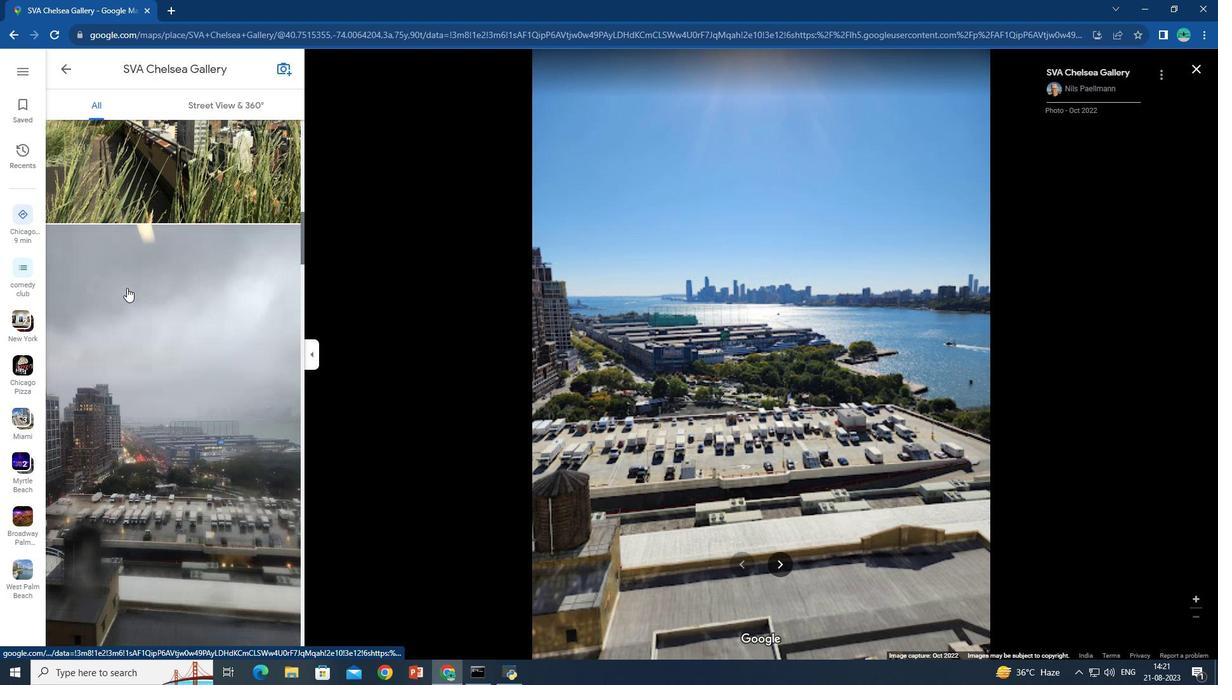 
Action: Mouse scrolled (126, 287) with delta (0, 0)
Screenshot: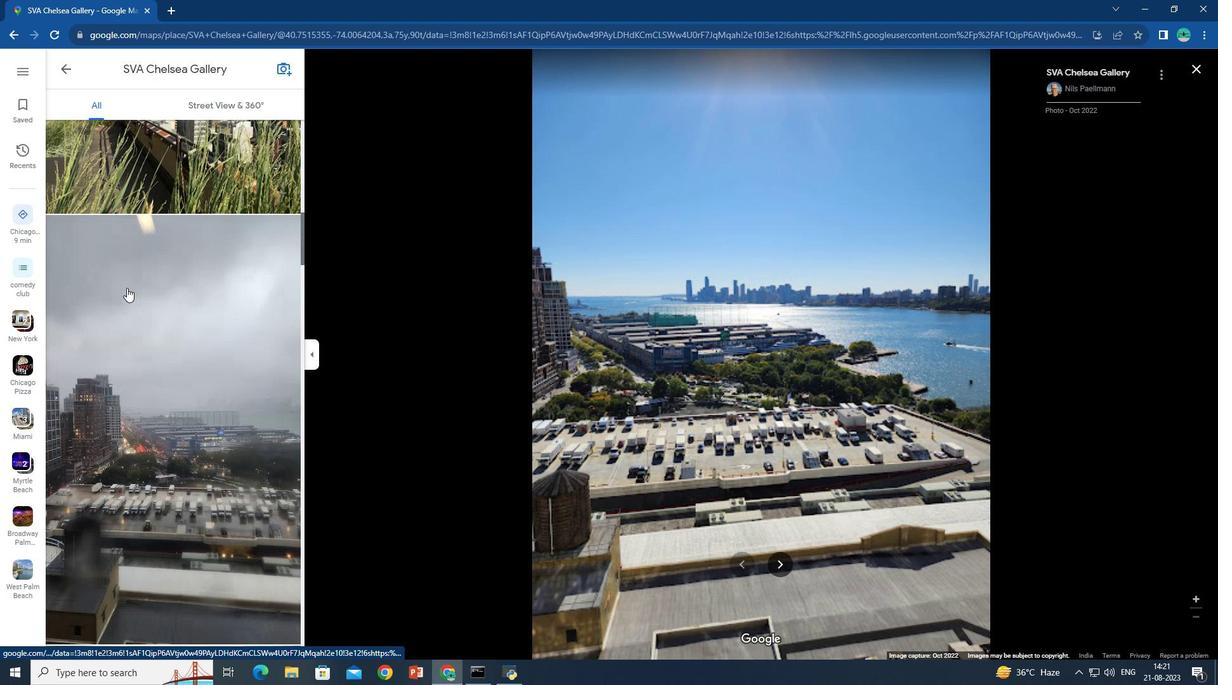 
Action: Mouse scrolled (126, 287) with delta (0, 0)
Screenshot: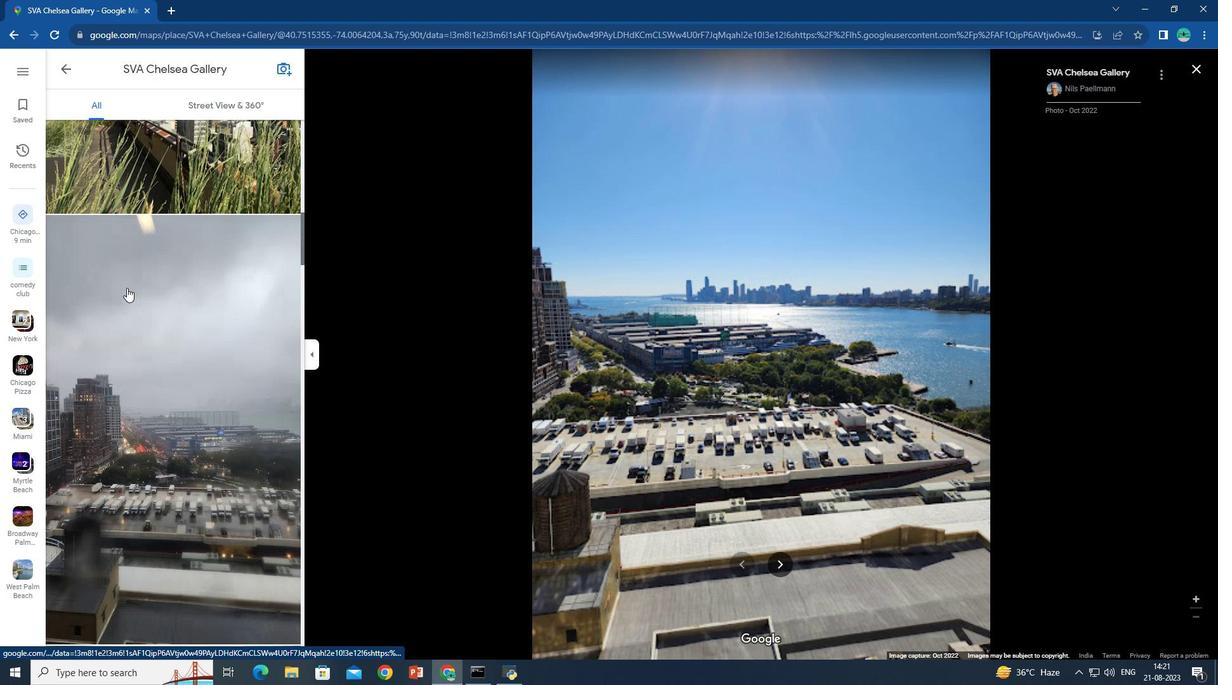 
Action: Mouse scrolled (126, 287) with delta (0, 0)
Screenshot: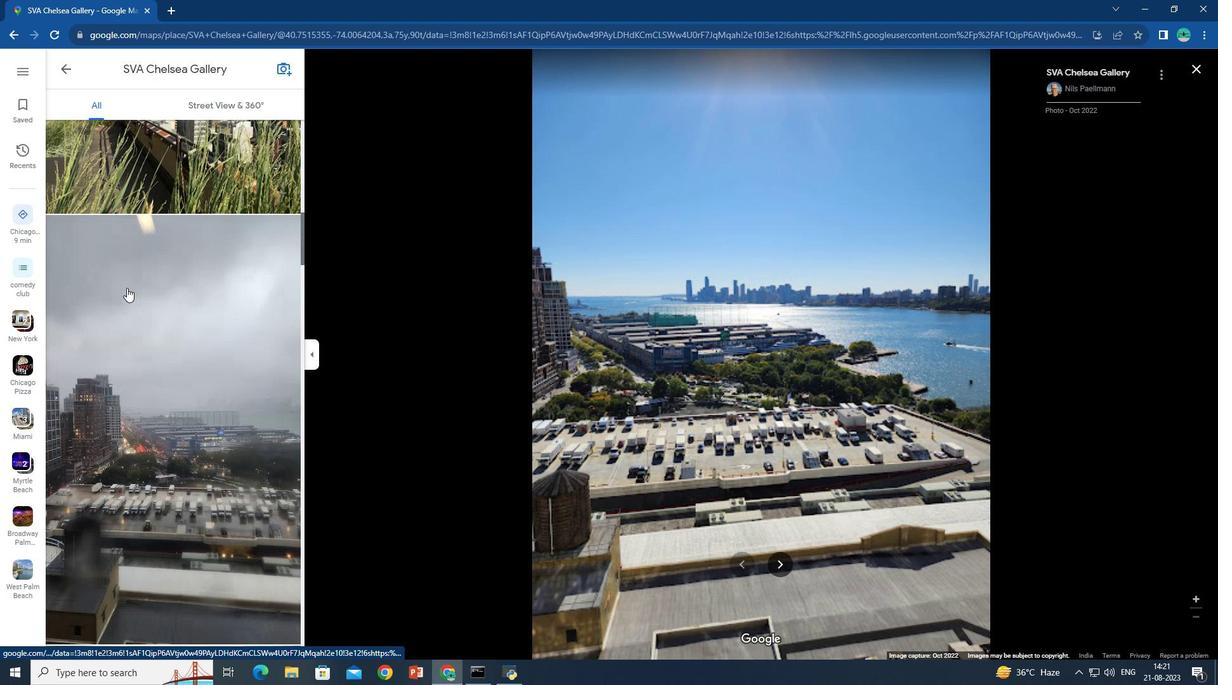 
Action: Mouse scrolled (126, 287) with delta (0, 0)
Screenshot: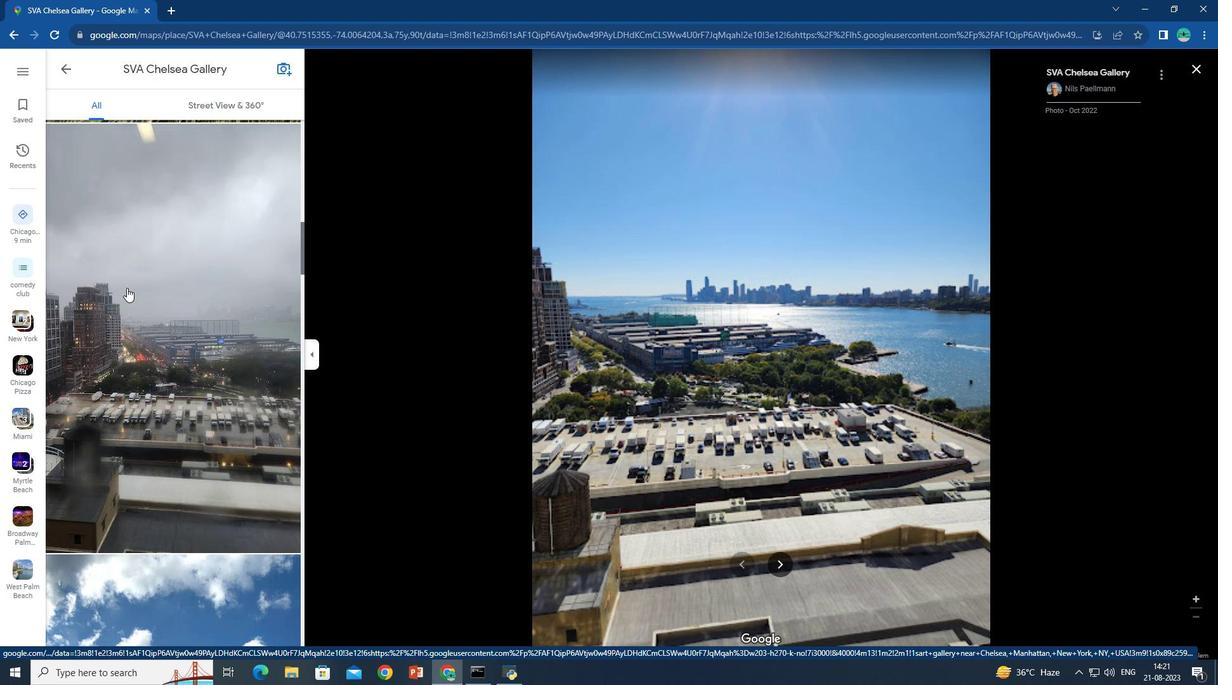 
Action: Mouse scrolled (126, 287) with delta (0, 0)
Screenshot: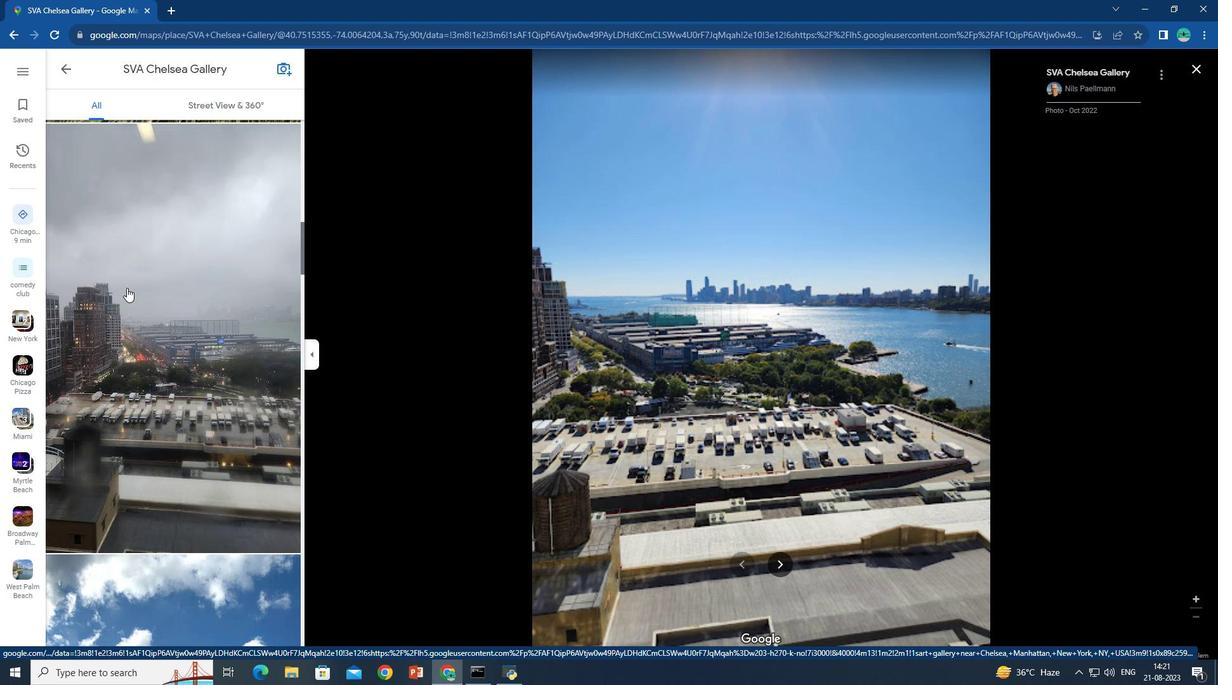 
Action: Mouse scrolled (126, 287) with delta (0, 0)
Screenshot: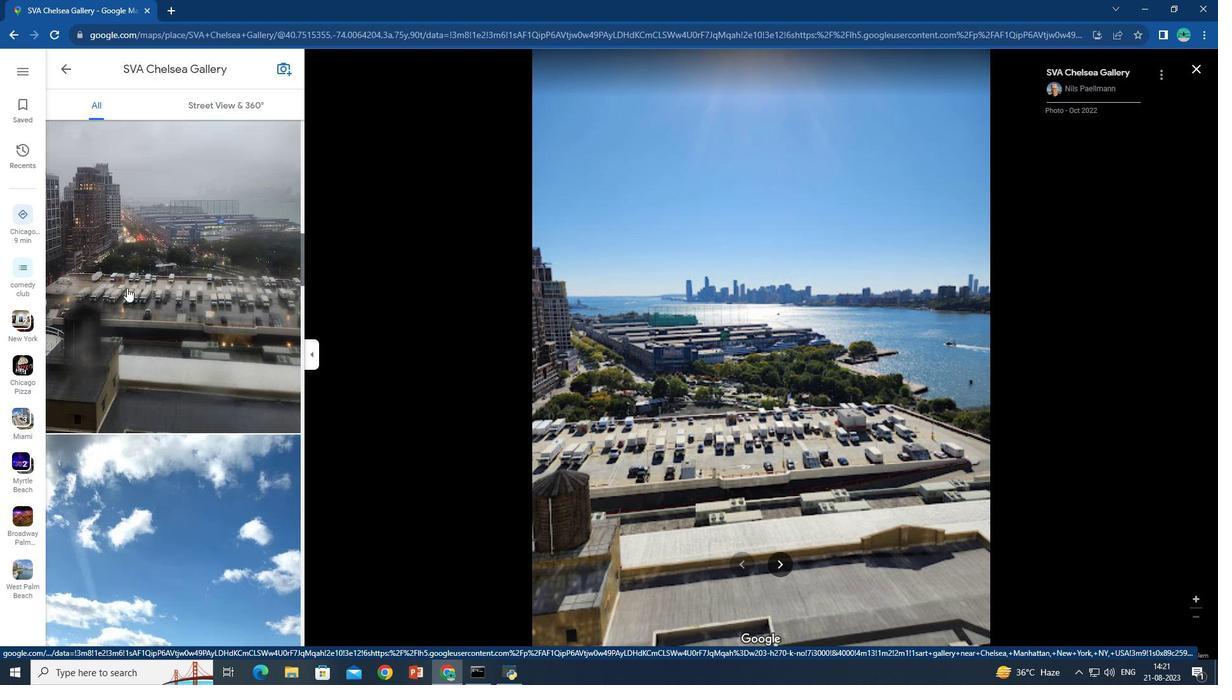 
Action: Mouse scrolled (126, 287) with delta (0, 0)
Screenshot: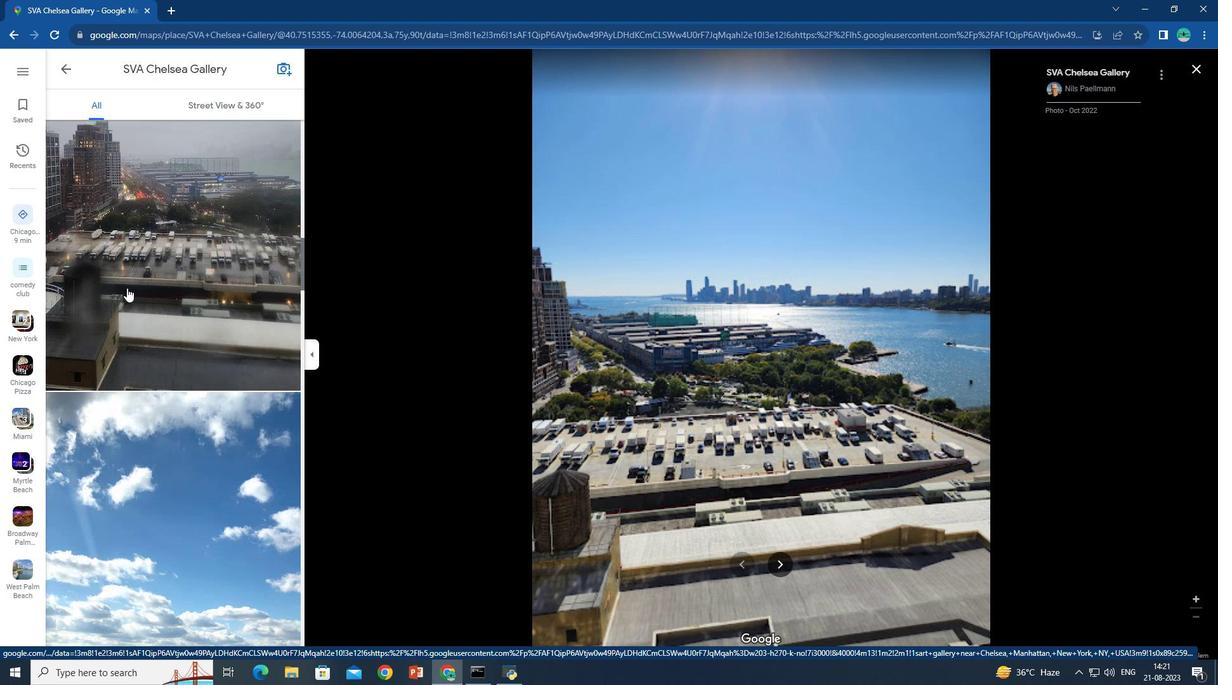 
Action: Mouse scrolled (126, 287) with delta (0, 0)
Screenshot: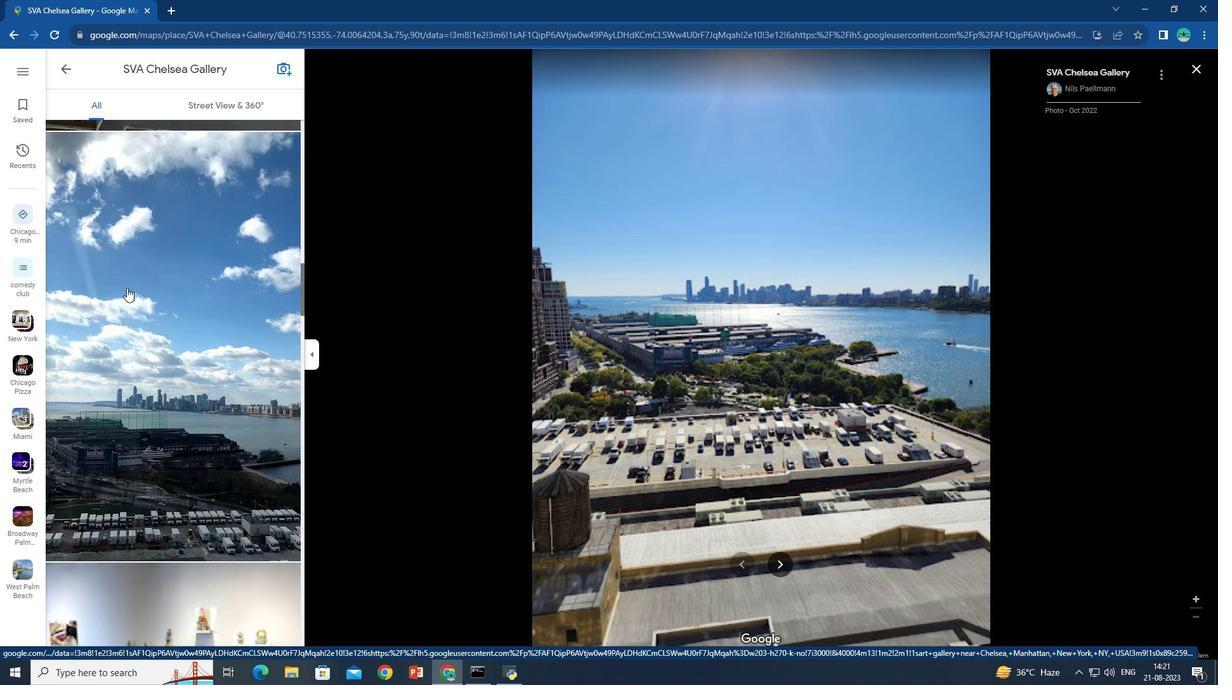 
Action: Mouse scrolled (126, 287) with delta (0, 0)
Screenshot: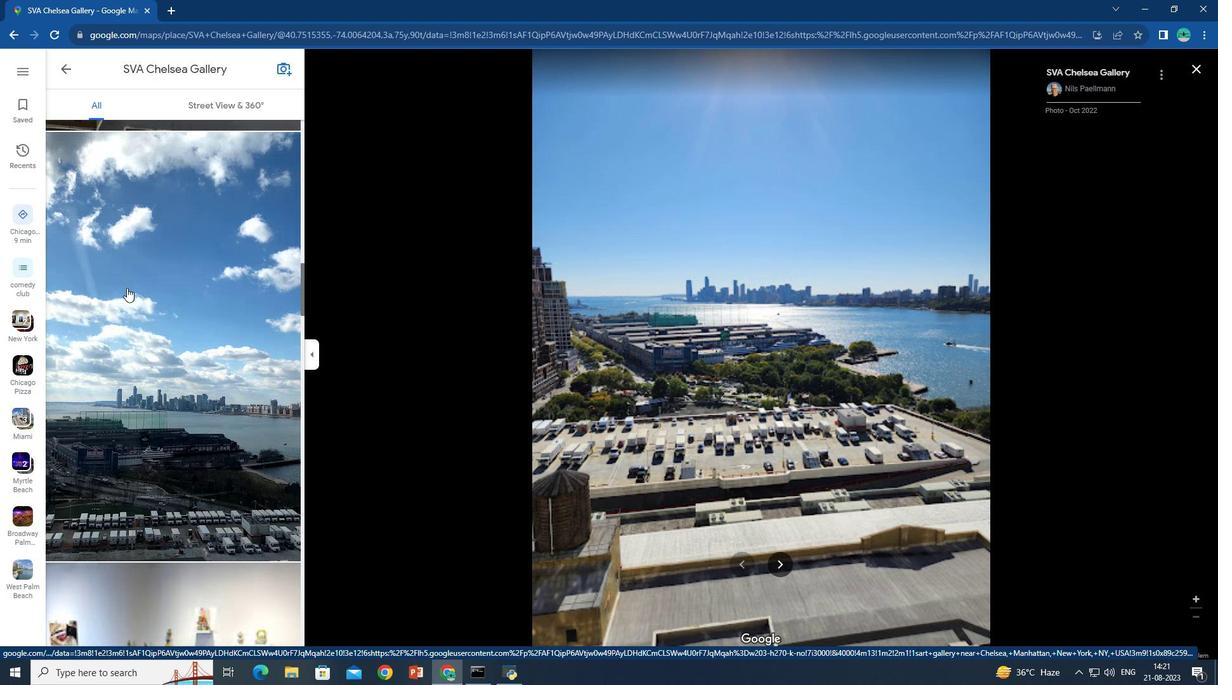 
Action: Mouse scrolled (126, 287) with delta (0, 0)
Screenshot: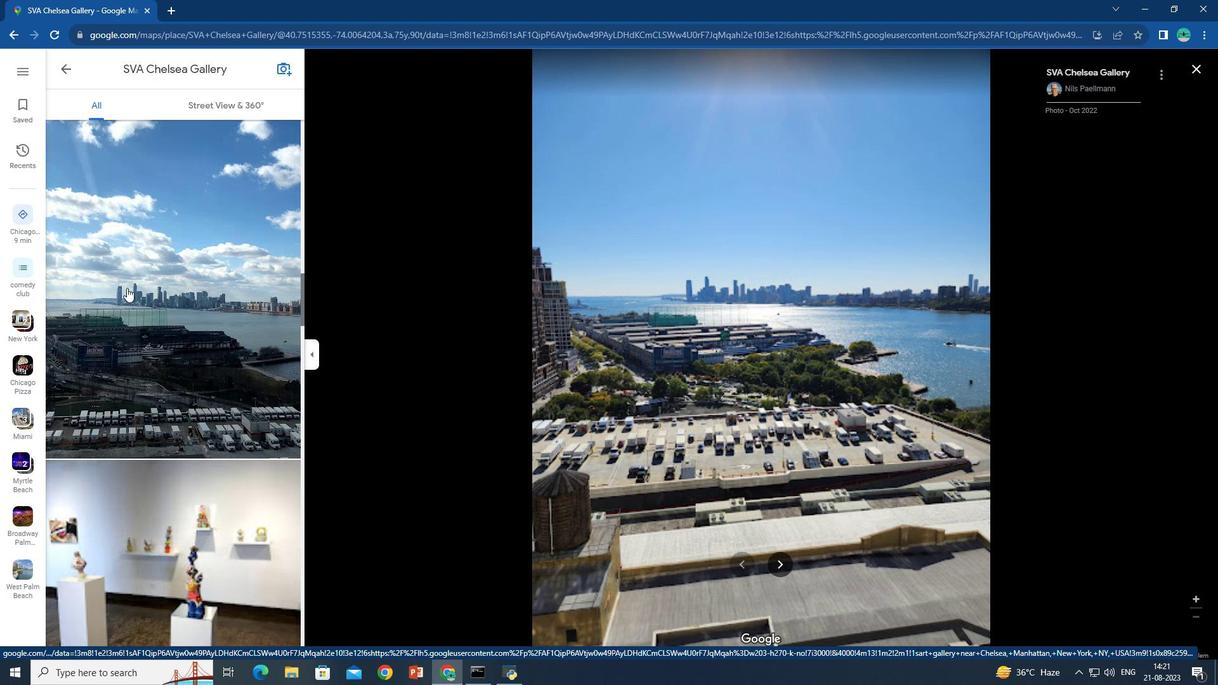 
Action: Mouse scrolled (126, 287) with delta (0, 0)
Screenshot: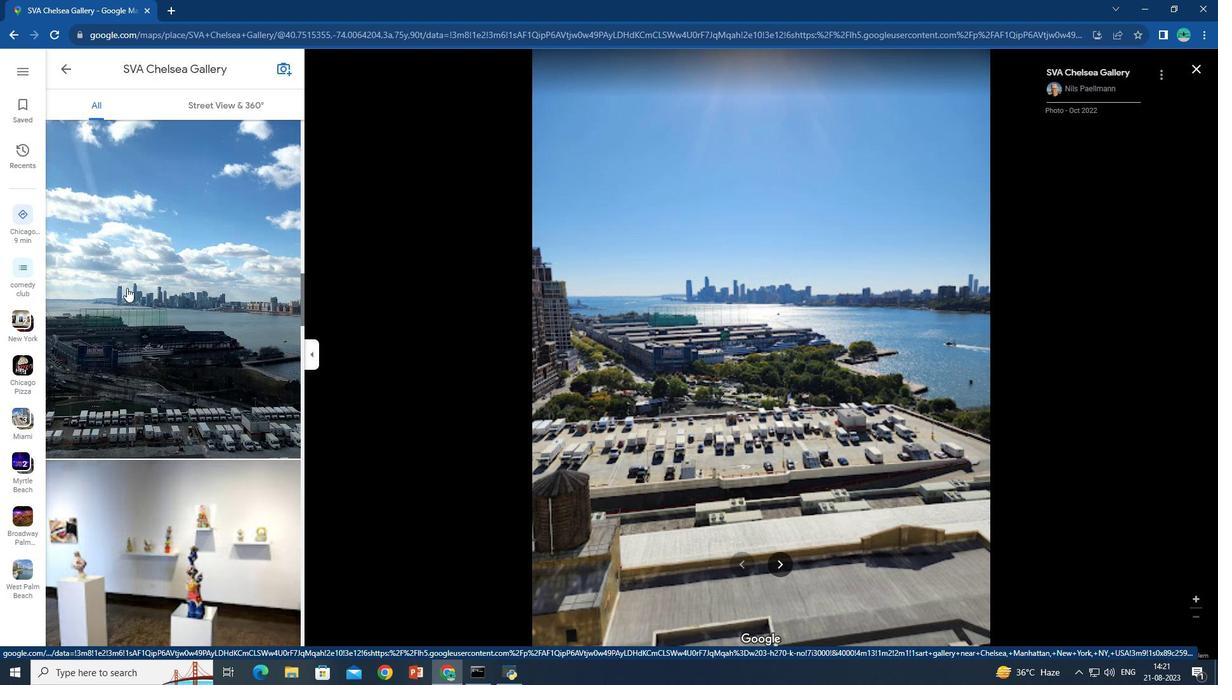 
Action: Mouse scrolled (126, 287) with delta (0, 0)
Screenshot: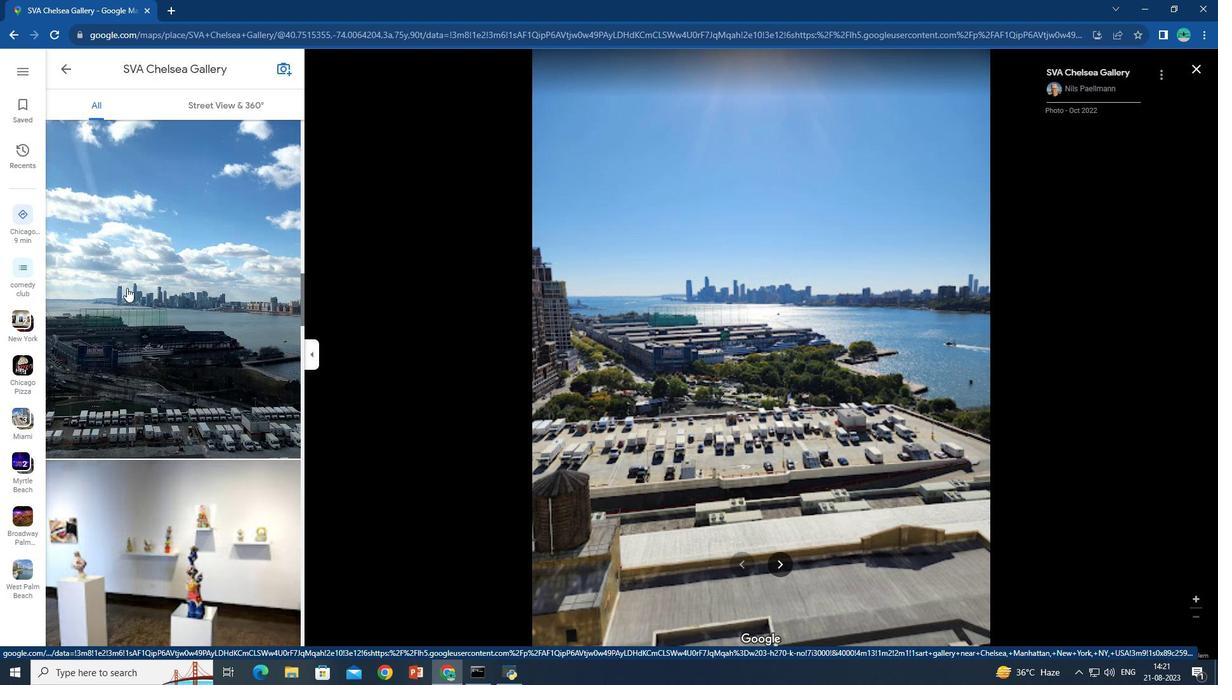 
Action: Mouse scrolled (126, 287) with delta (0, 0)
Screenshot: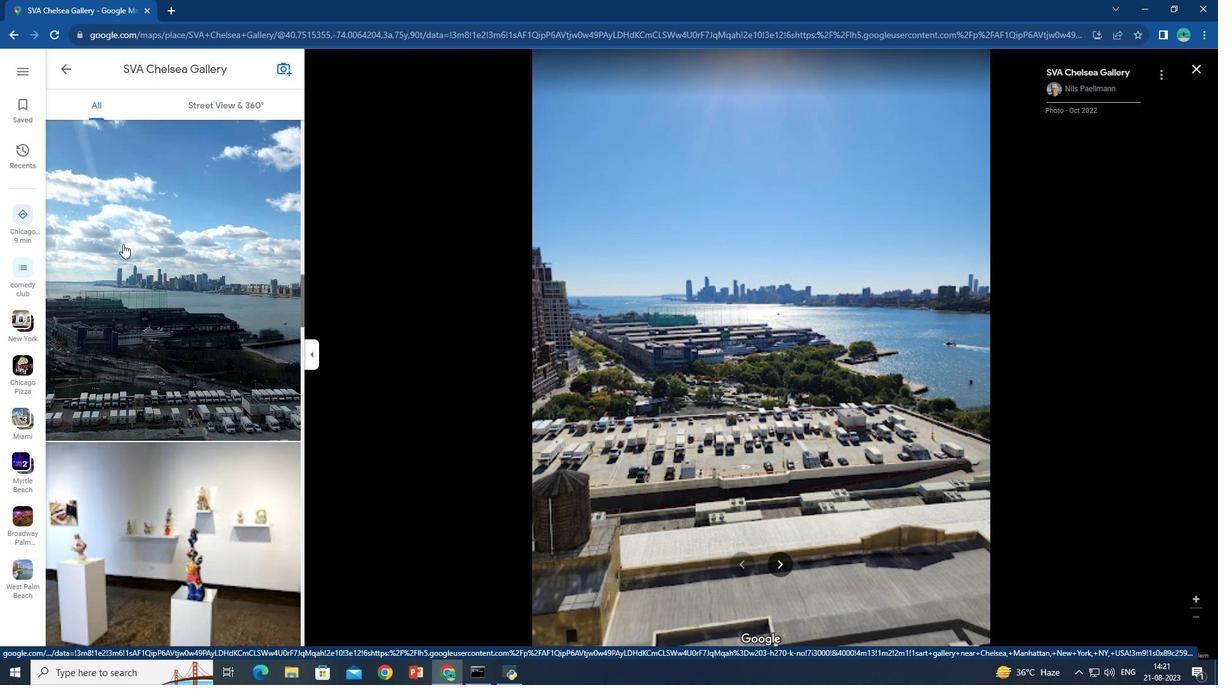 
Action: Mouse moved to (134, 265)
Screenshot: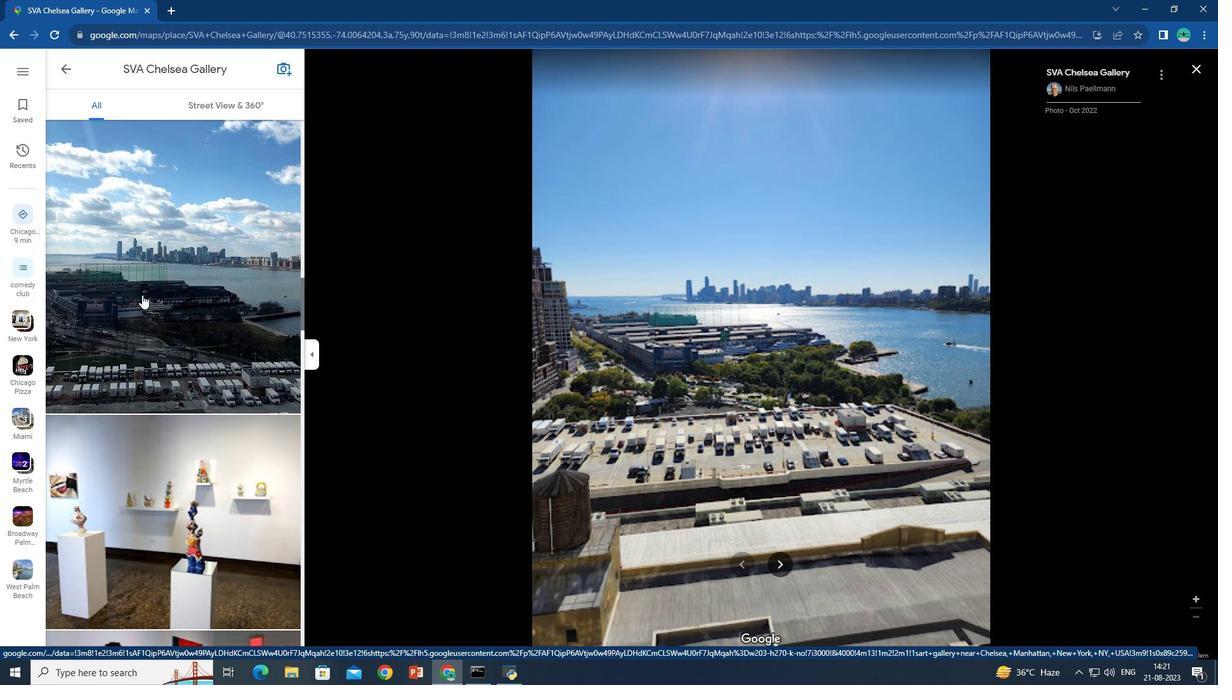 
Action: Mouse scrolled (134, 259) with delta (0, 0)
Screenshot: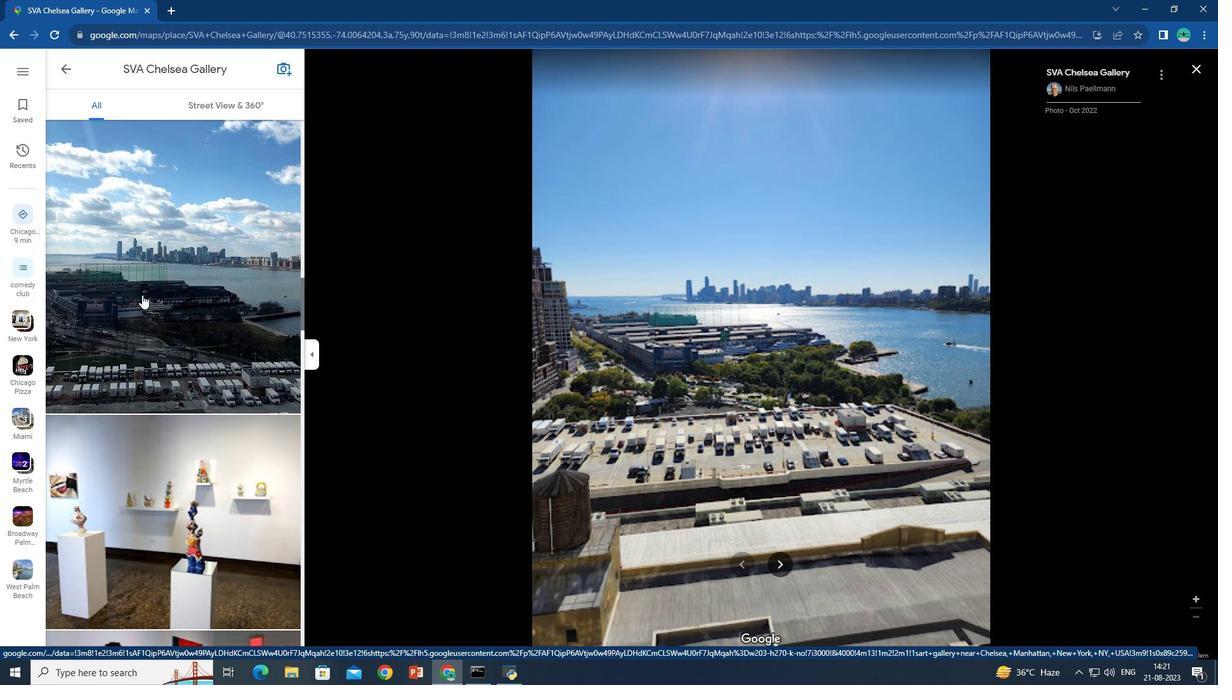 
Action: Mouse moved to (135, 286)
Screenshot: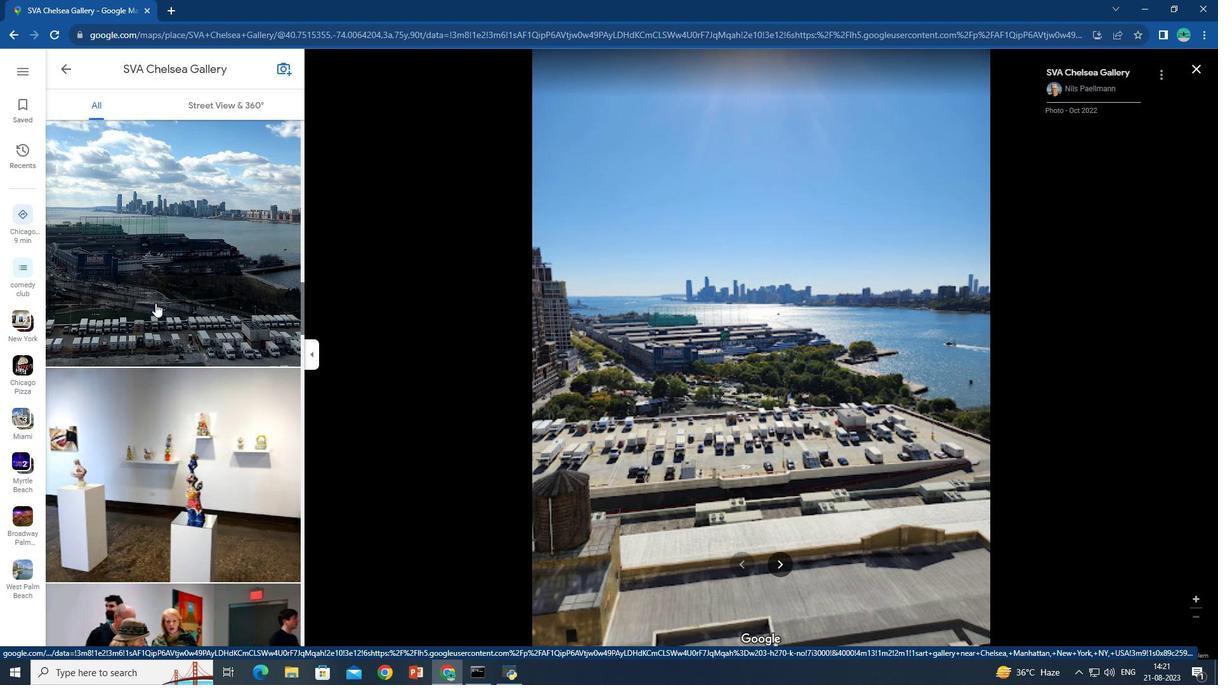 
Action: Mouse scrolled (134, 282) with delta (0, 0)
Screenshot: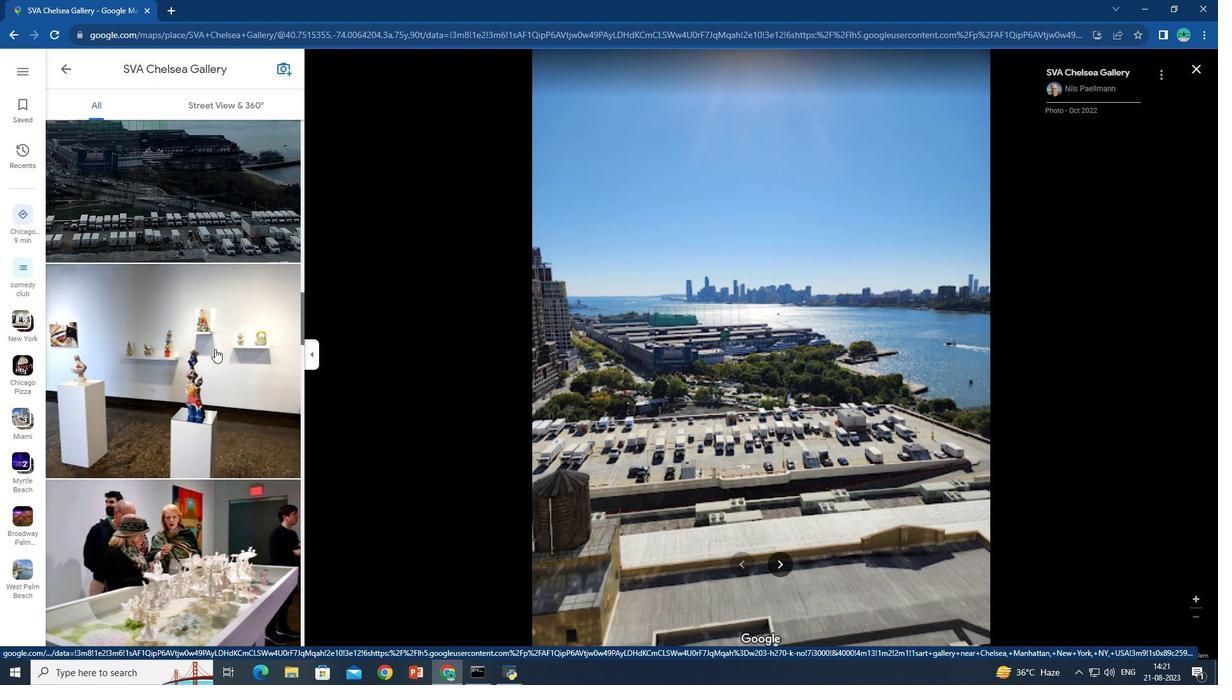 
Action: Mouse moved to (142, 294)
Screenshot: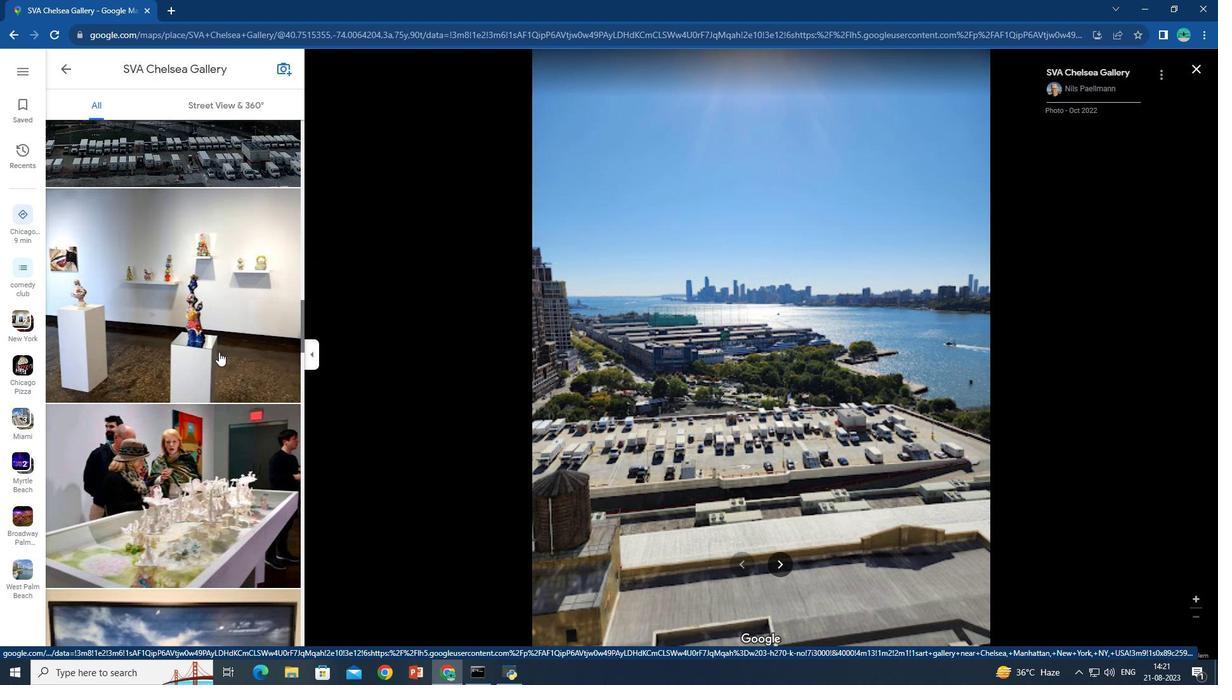 
Action: Mouse scrolled (140, 293) with delta (0, 0)
Screenshot: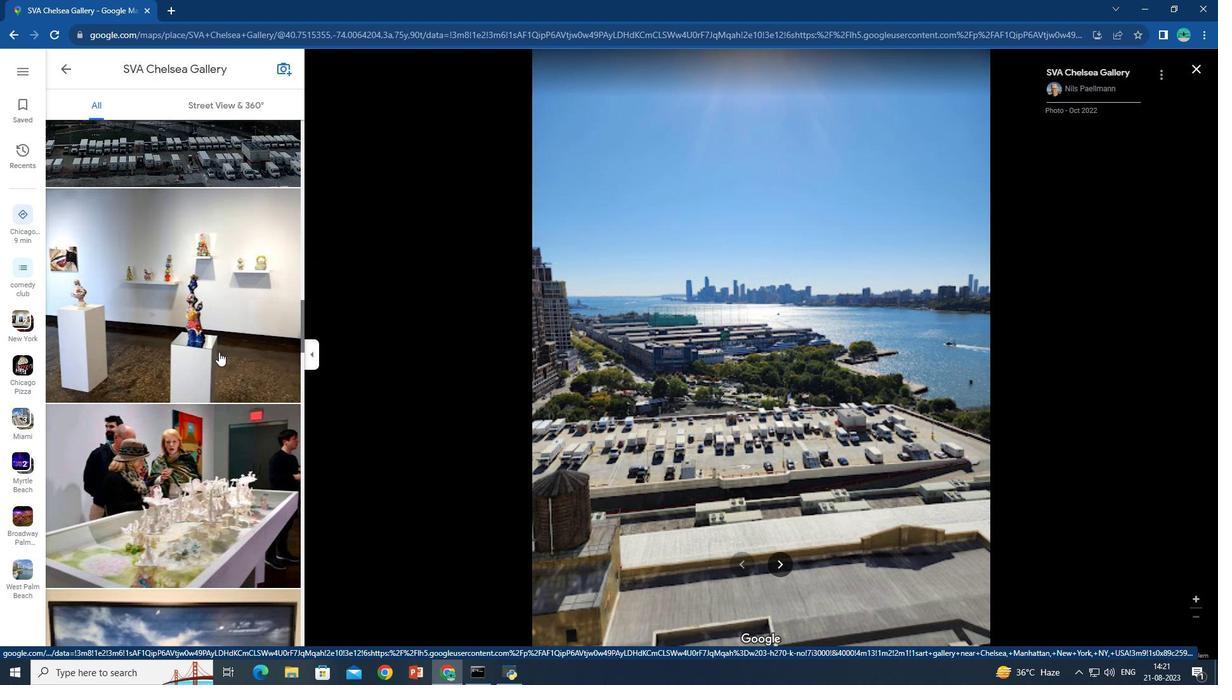 
Action: Mouse scrolled (142, 294) with delta (0, 0)
Screenshot: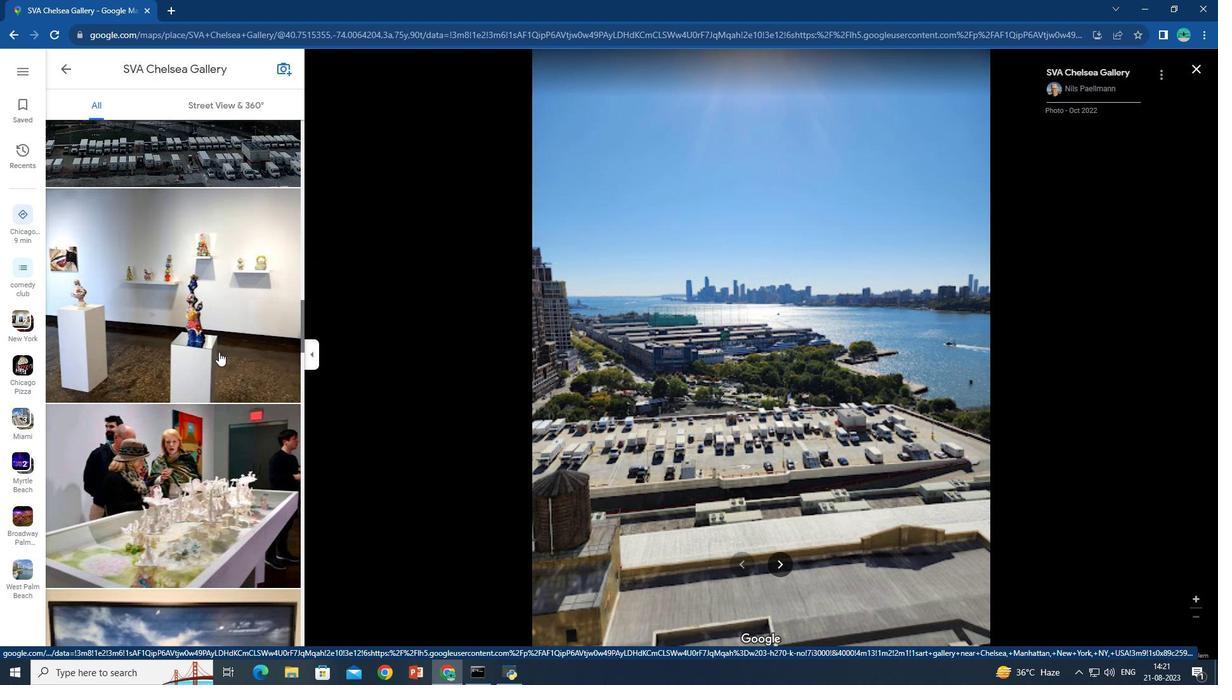 
Action: Mouse moved to (218, 352)
Screenshot: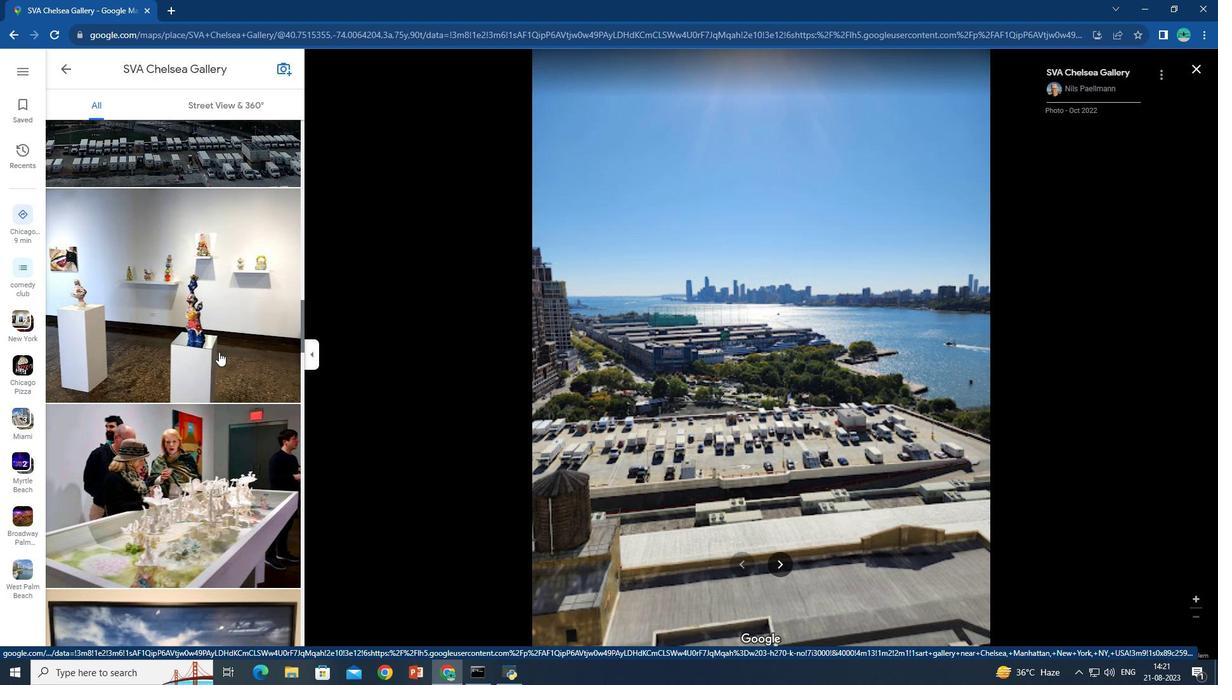 
Action: Mouse pressed left at (218, 352)
Screenshot: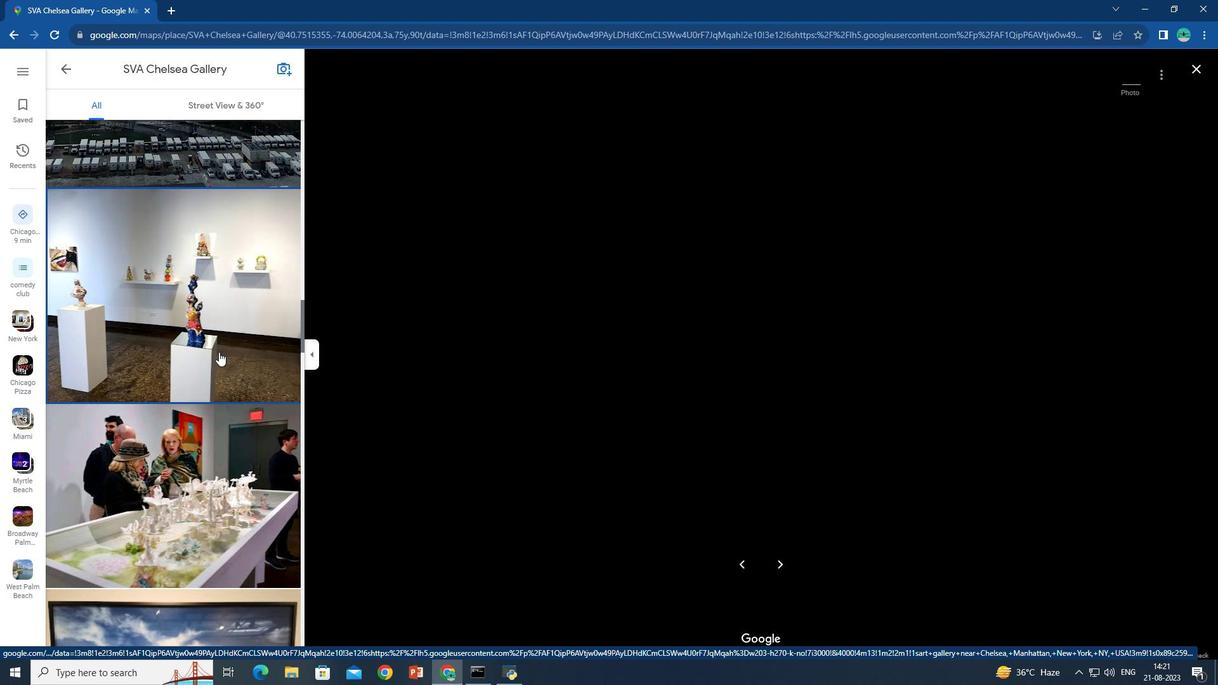 
Action: Mouse moved to (229, 100)
Screenshot: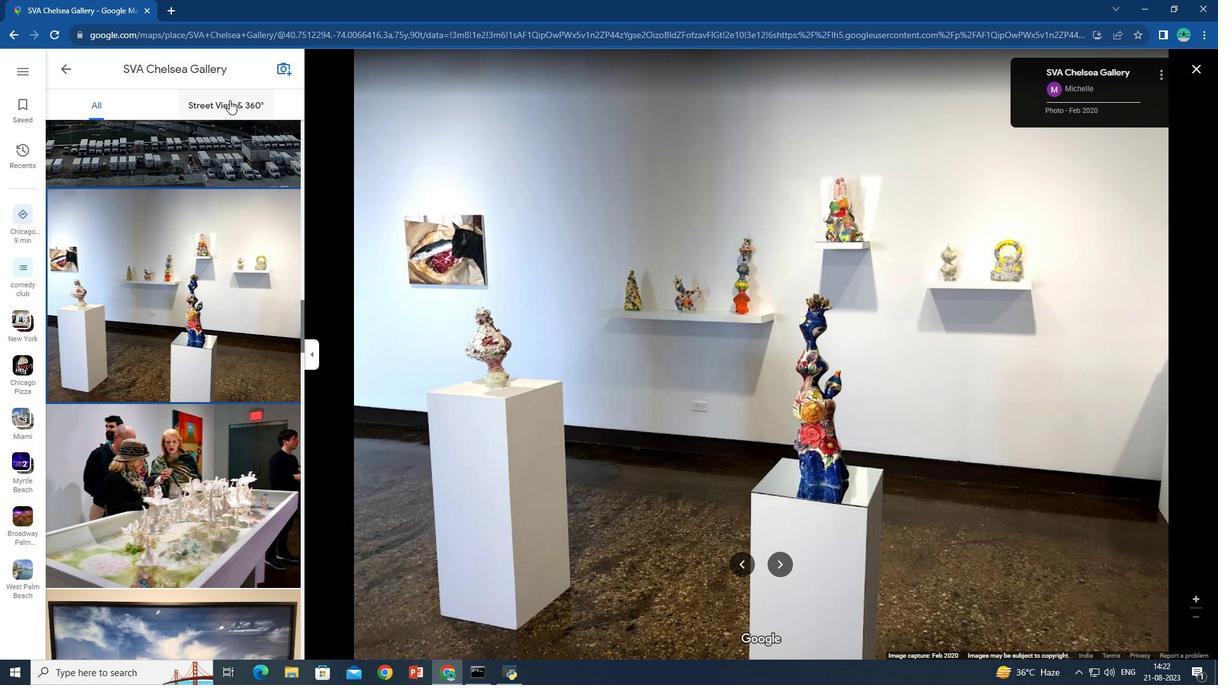 
Action: Mouse pressed left at (229, 100)
Screenshot: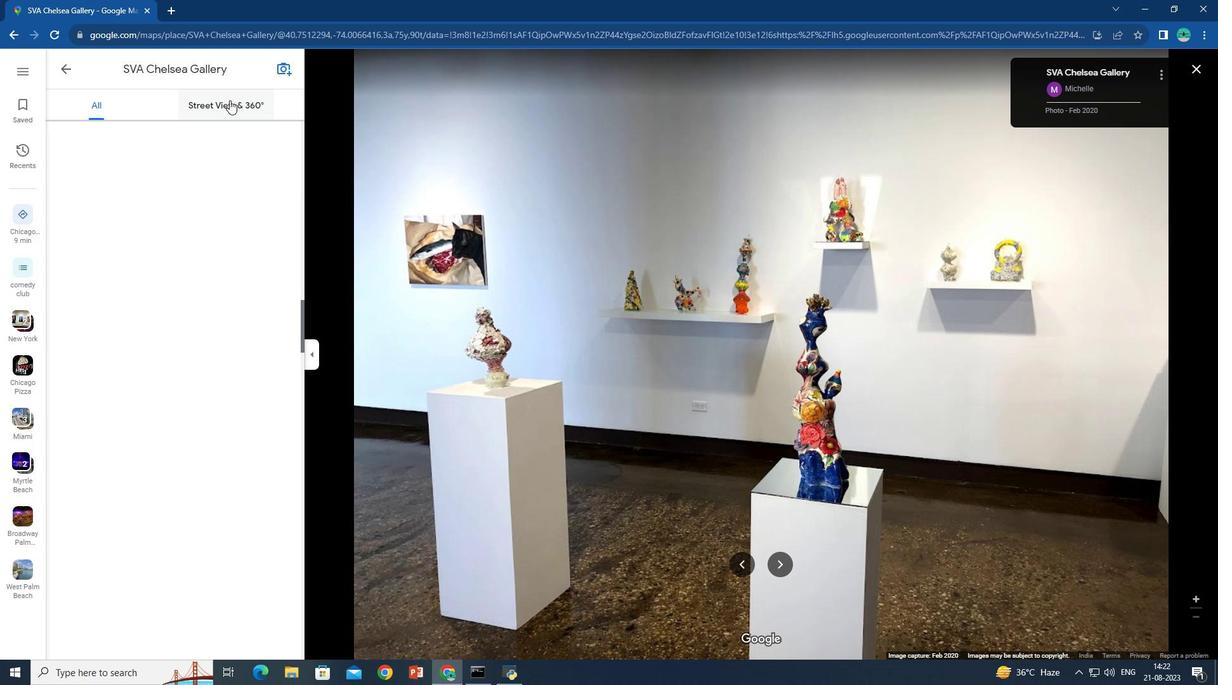 
Action: Mouse moved to (85, 115)
Screenshot: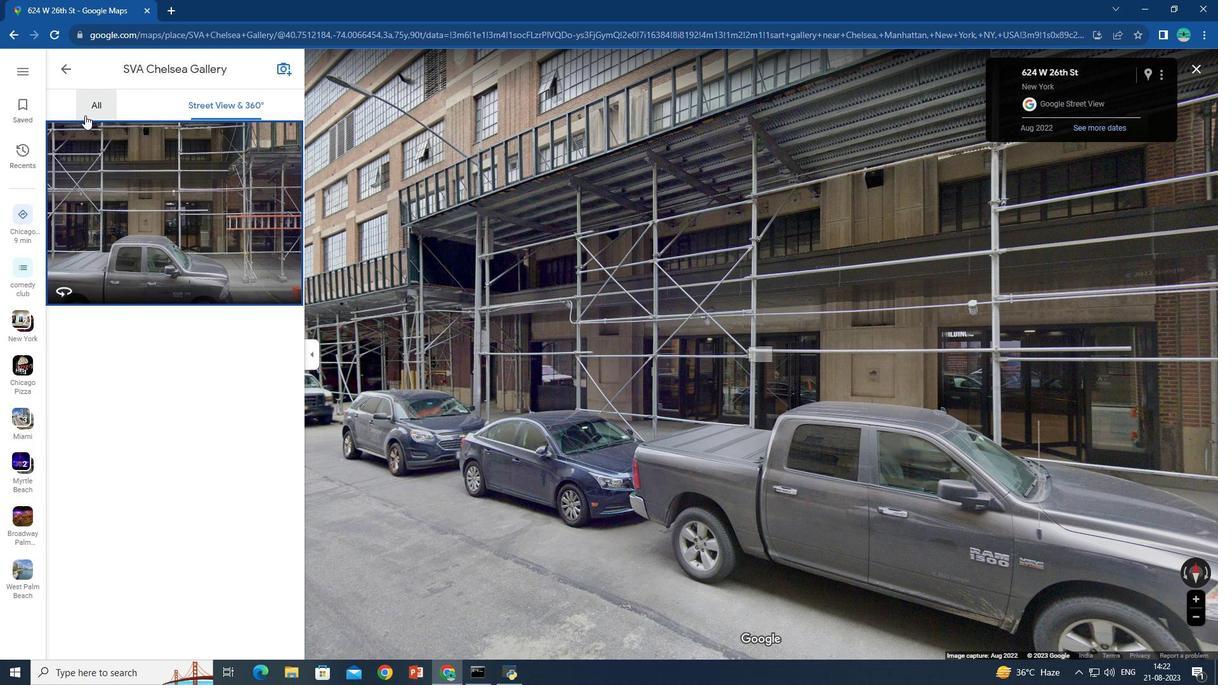 
Action: Mouse pressed left at (85, 115)
Screenshot: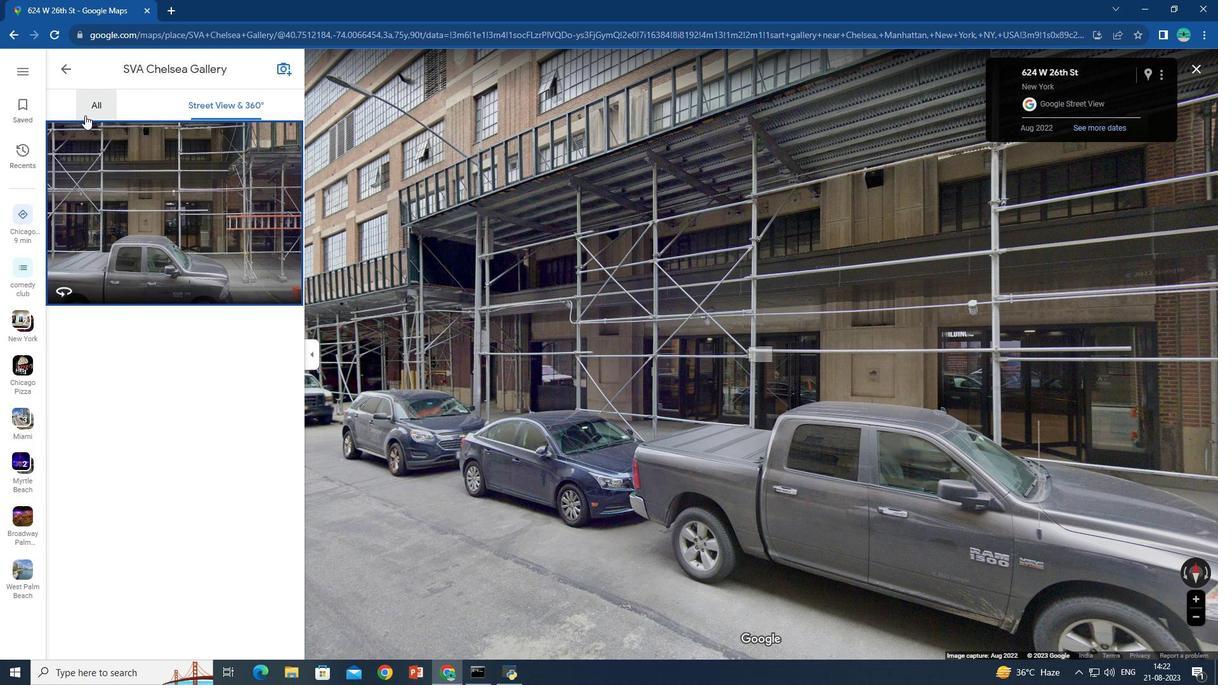 
Action: Mouse moved to (117, 378)
Screenshot: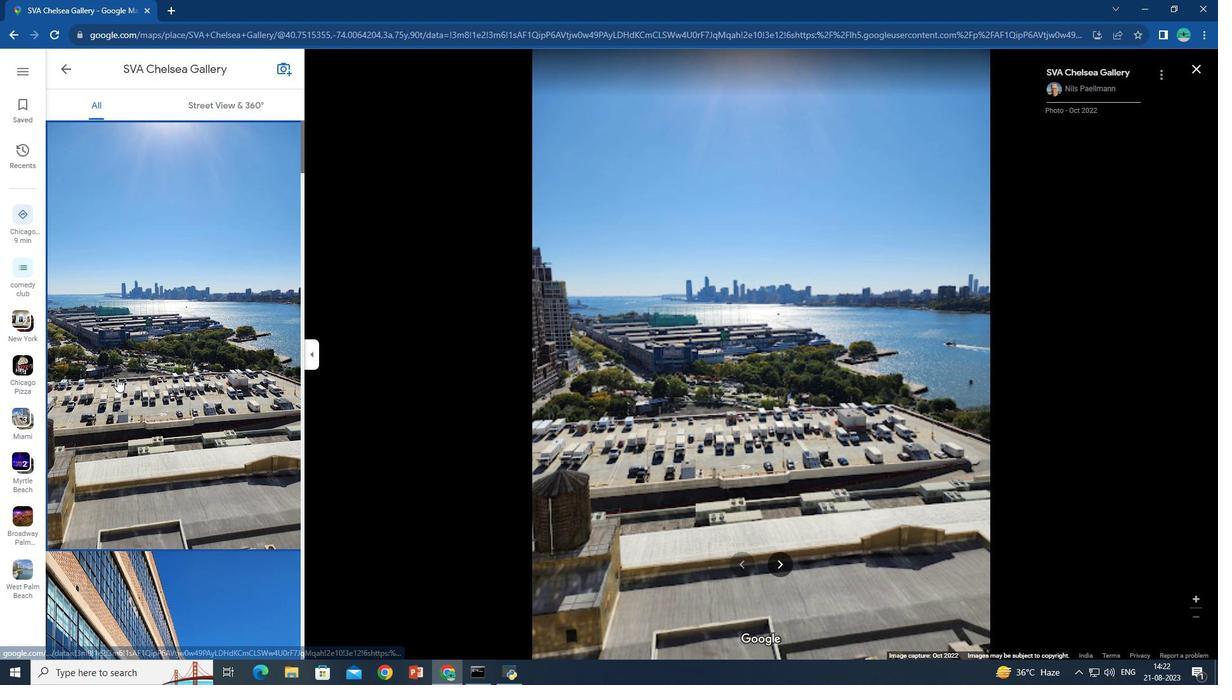 
Action: Mouse scrolled (117, 377) with delta (0, 0)
Screenshot: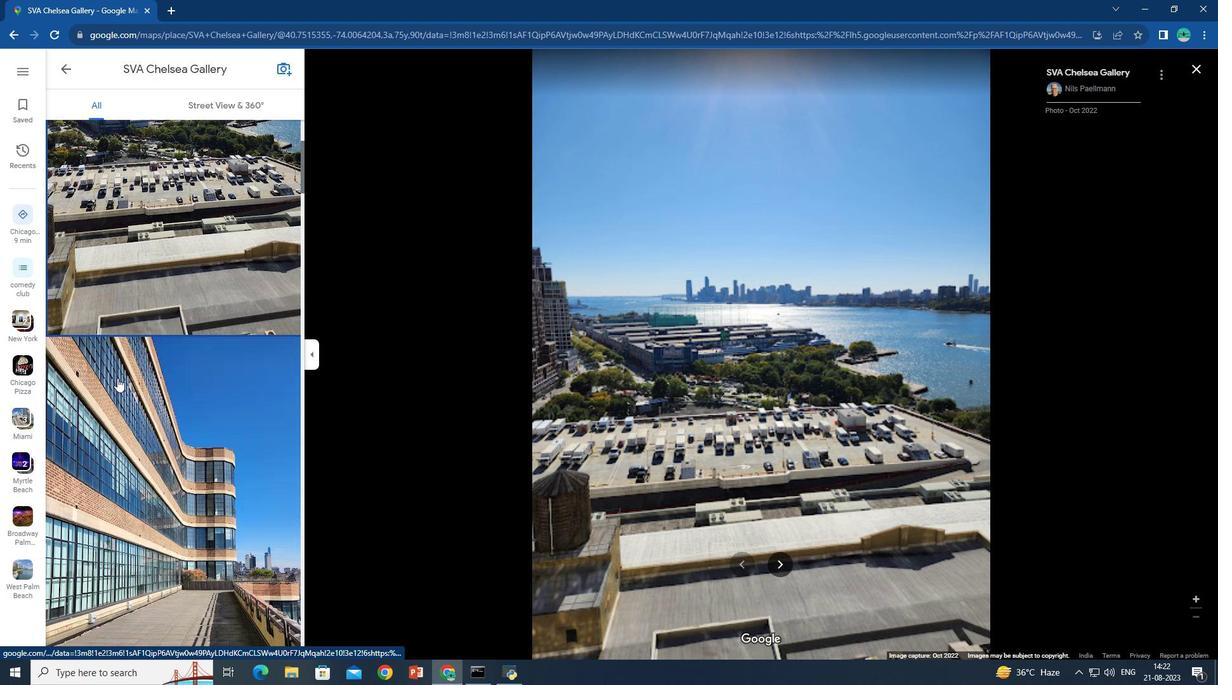 
Action: Mouse scrolled (117, 377) with delta (0, 0)
Screenshot: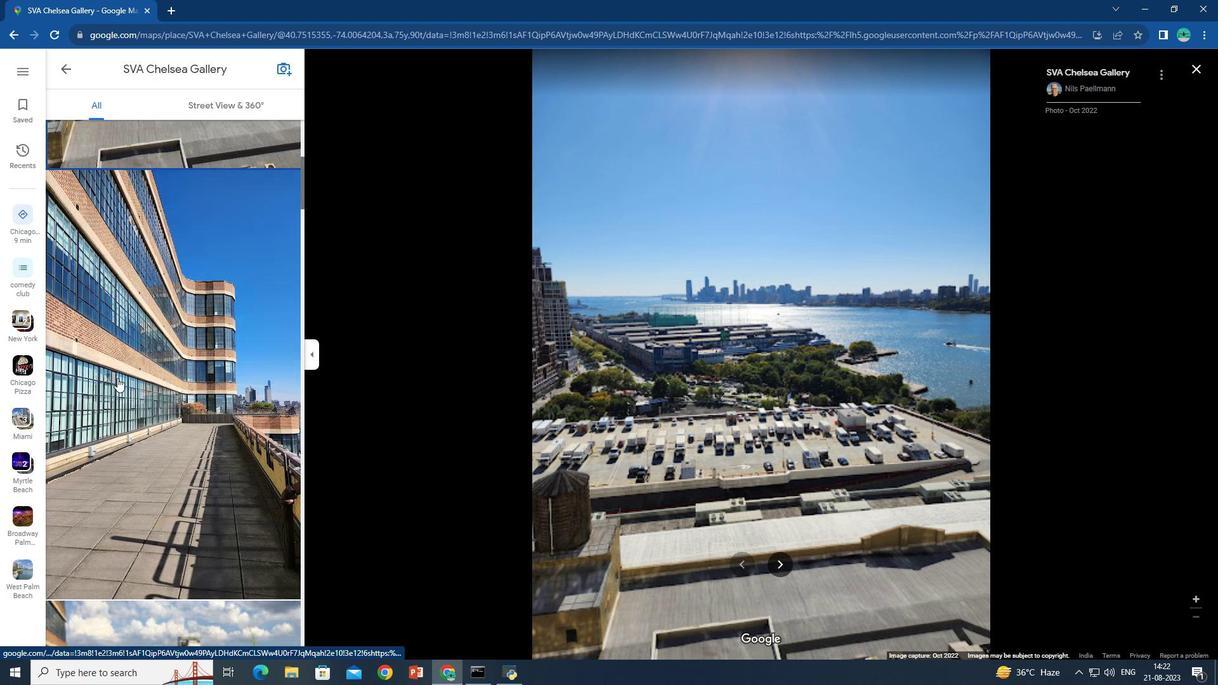 
Action: Mouse scrolled (117, 377) with delta (0, 0)
Screenshot: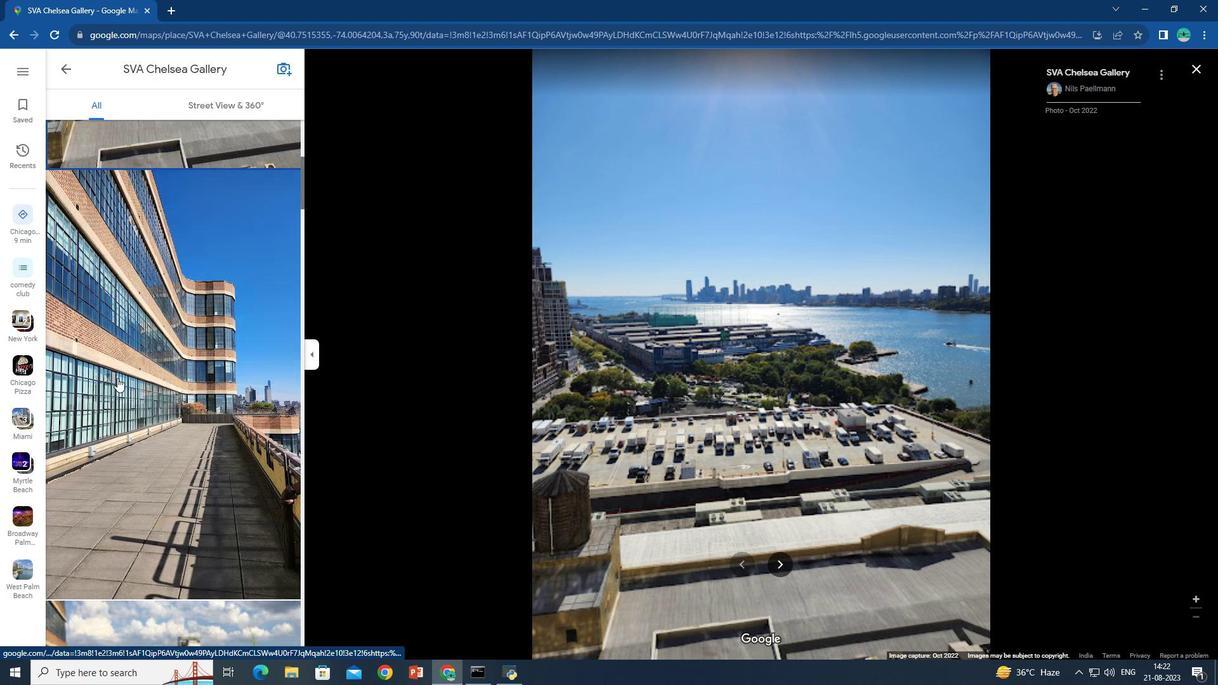 
Action: Mouse scrolled (117, 377) with delta (0, 0)
Screenshot: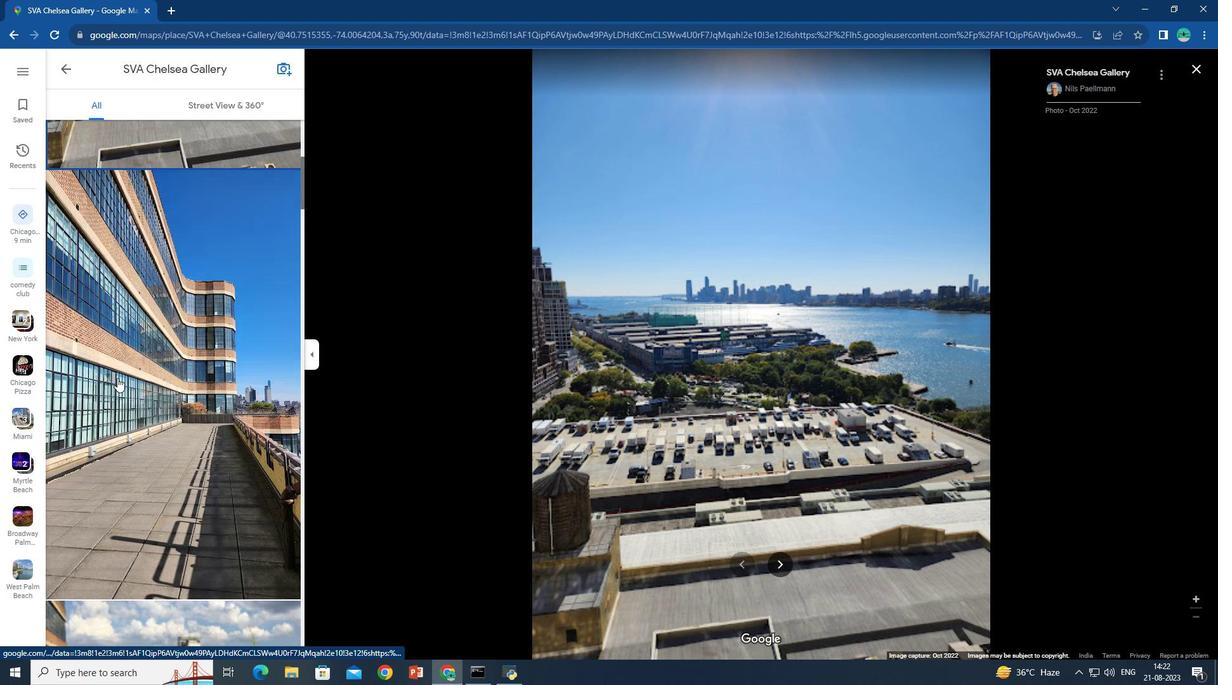 
Action: Mouse scrolled (117, 377) with delta (0, 0)
Screenshot: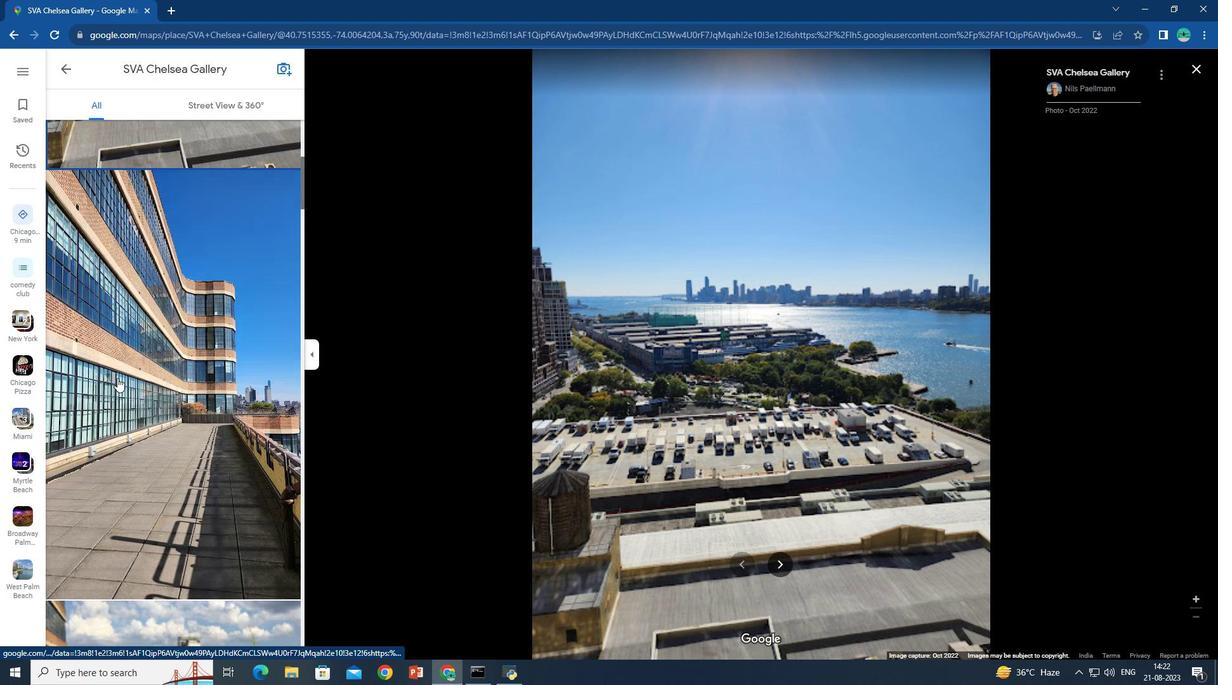 
Action: Mouse scrolled (117, 377) with delta (0, 0)
Screenshot: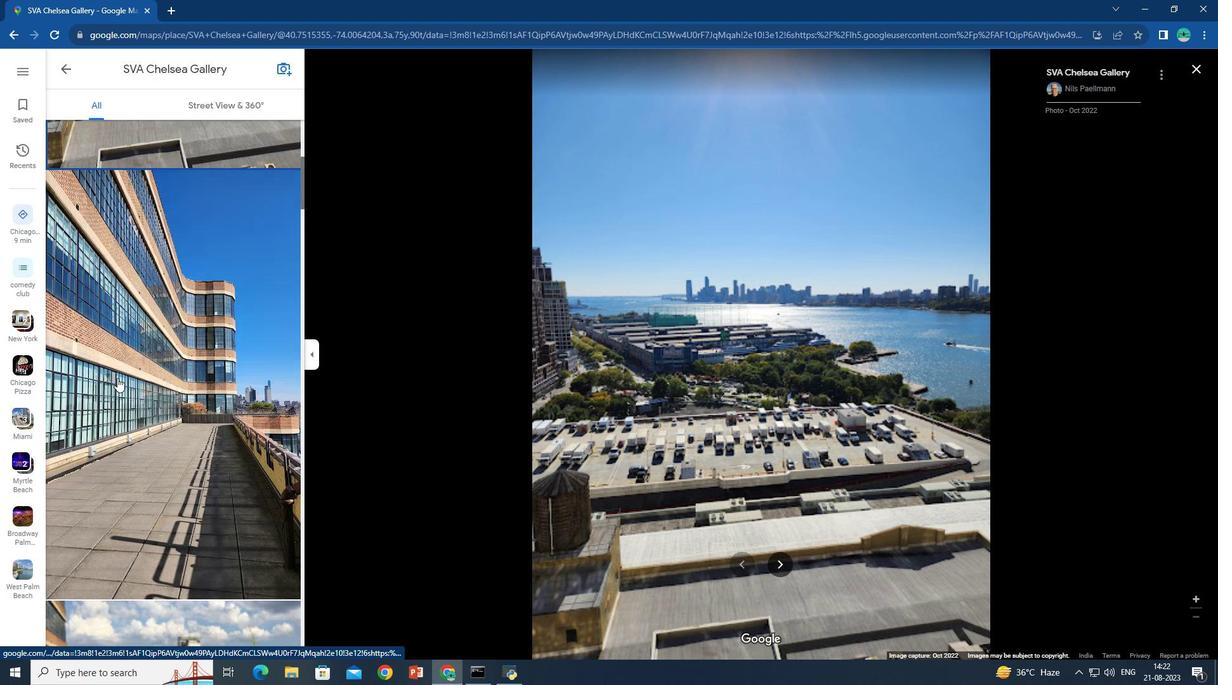 
Action: Mouse scrolled (117, 377) with delta (0, 0)
Screenshot: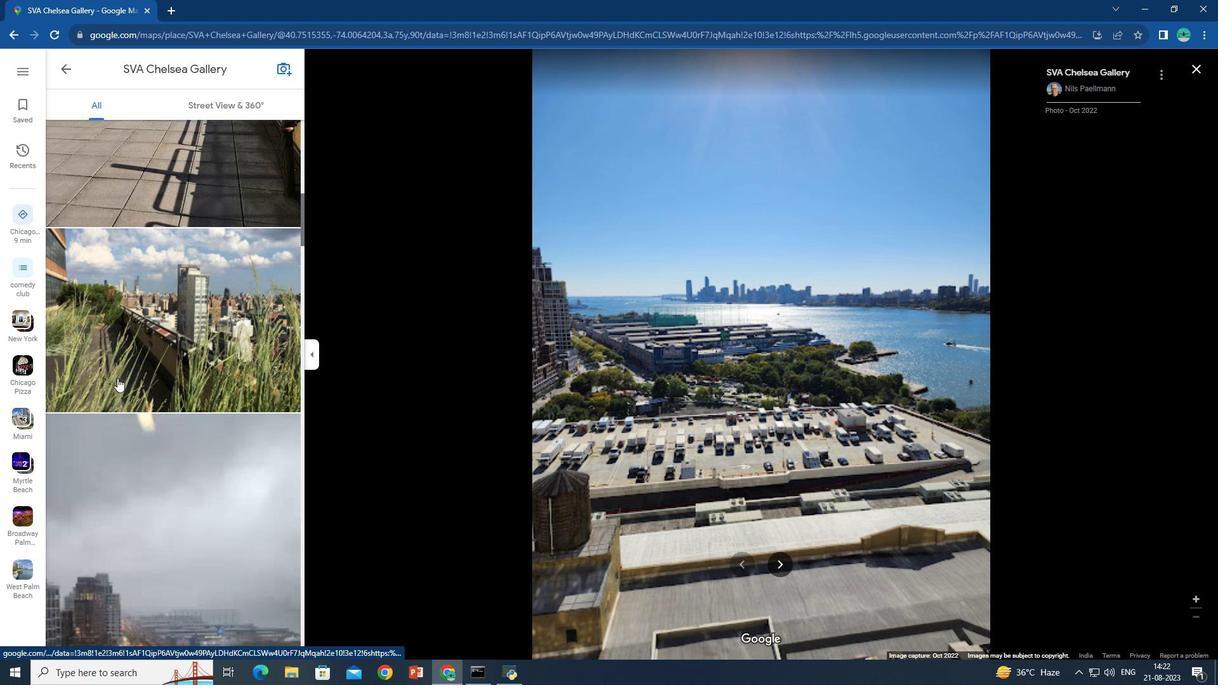 
Action: Mouse scrolled (117, 377) with delta (0, 0)
Screenshot: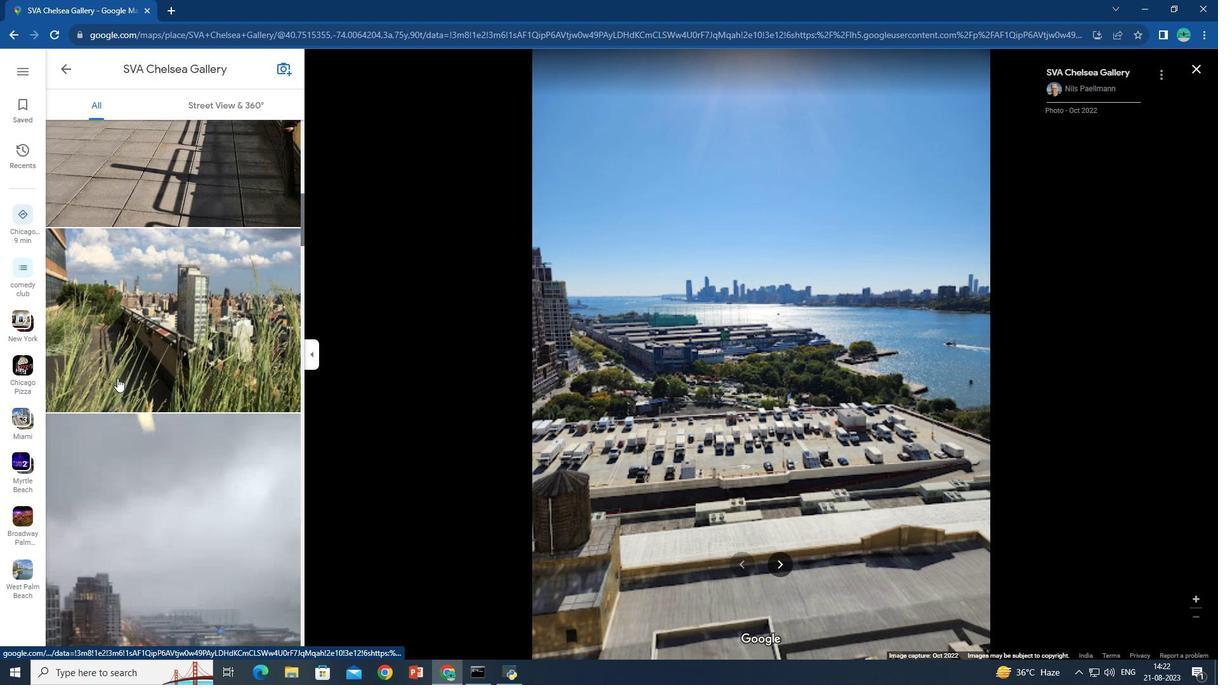 
Action: Mouse scrolled (117, 377) with delta (0, 0)
Screenshot: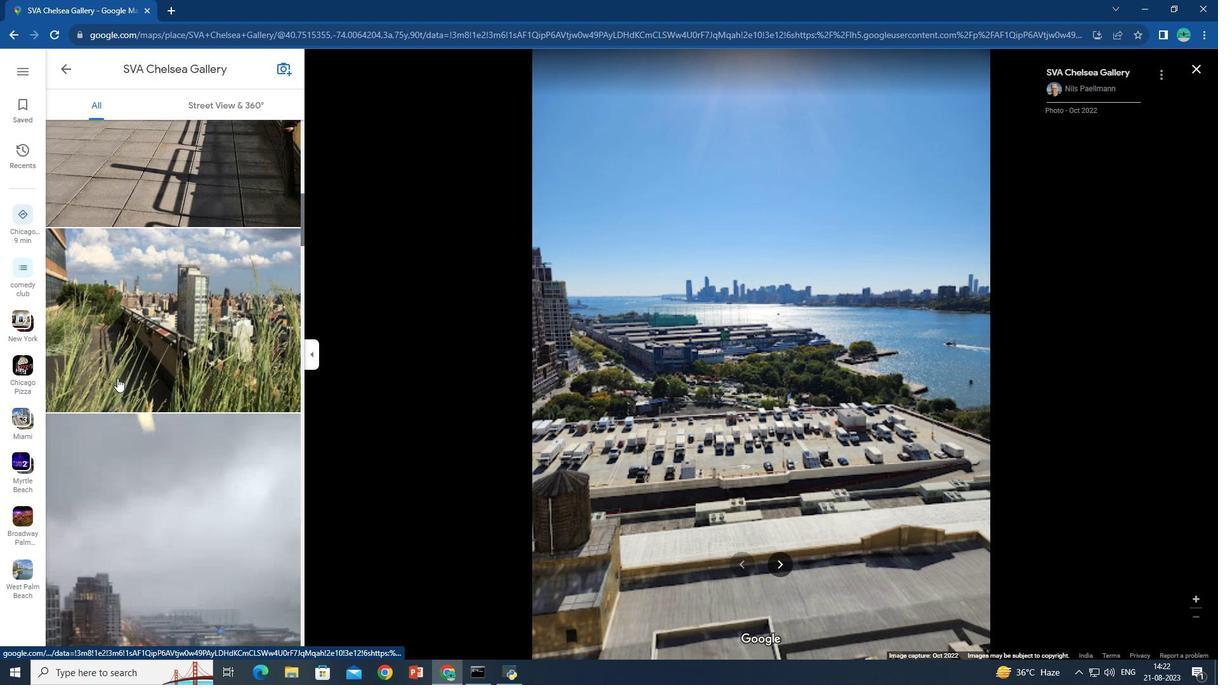 
Action: Mouse scrolled (117, 377) with delta (0, 0)
Screenshot: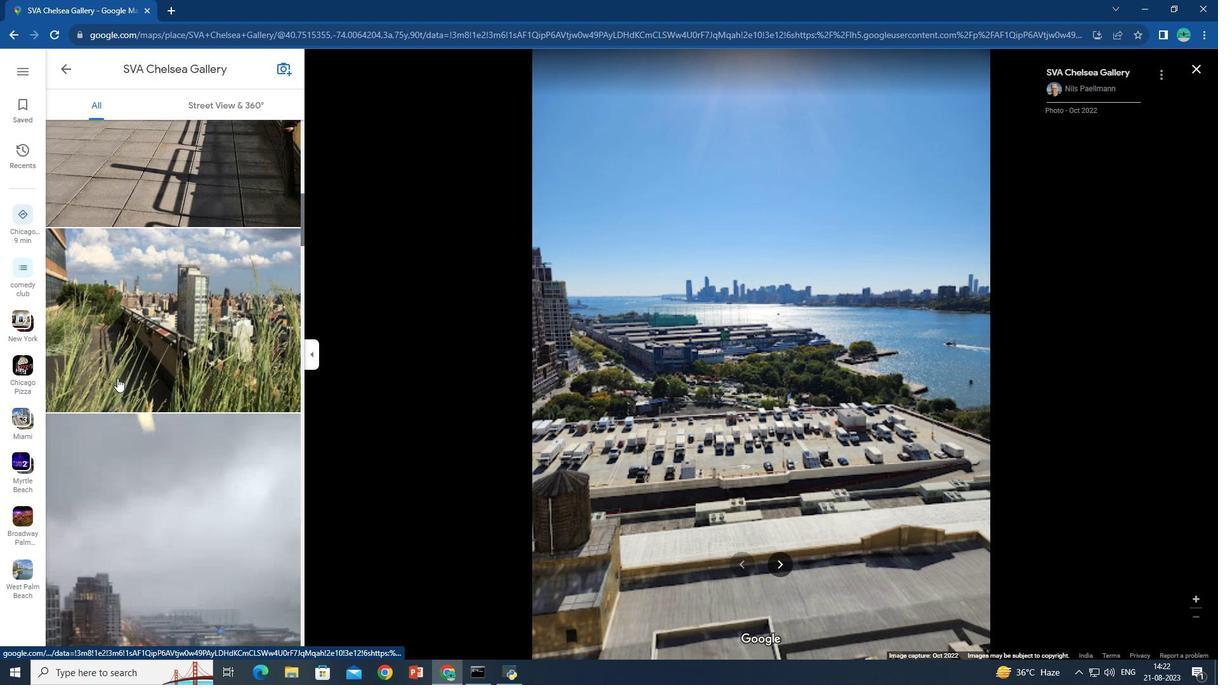 
Action: Mouse scrolled (117, 377) with delta (0, 0)
Screenshot: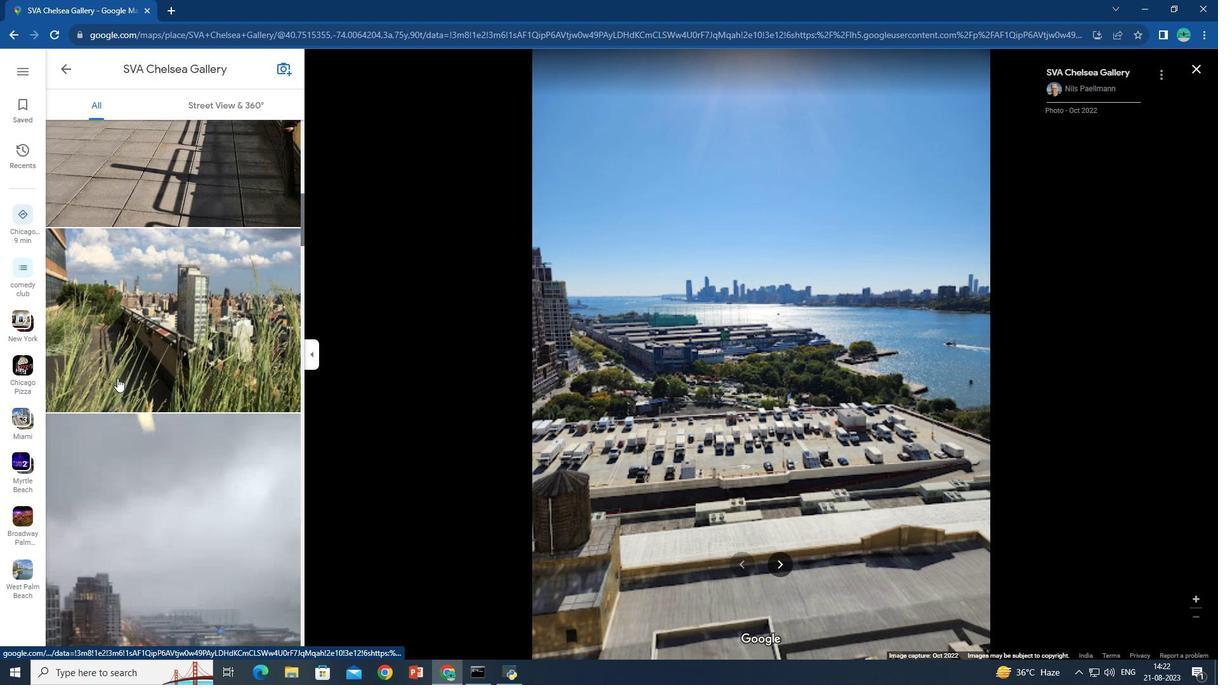 
Action: Mouse scrolled (117, 377) with delta (0, 0)
Screenshot: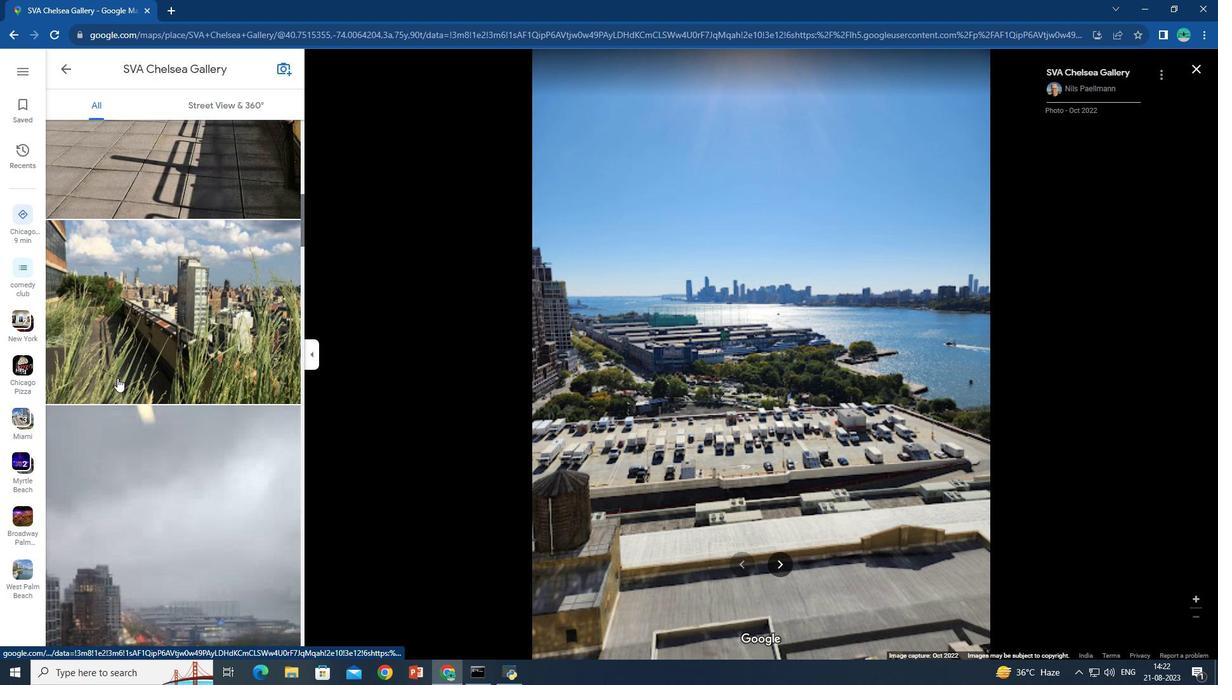 
Action: Mouse scrolled (117, 377) with delta (0, 0)
Screenshot: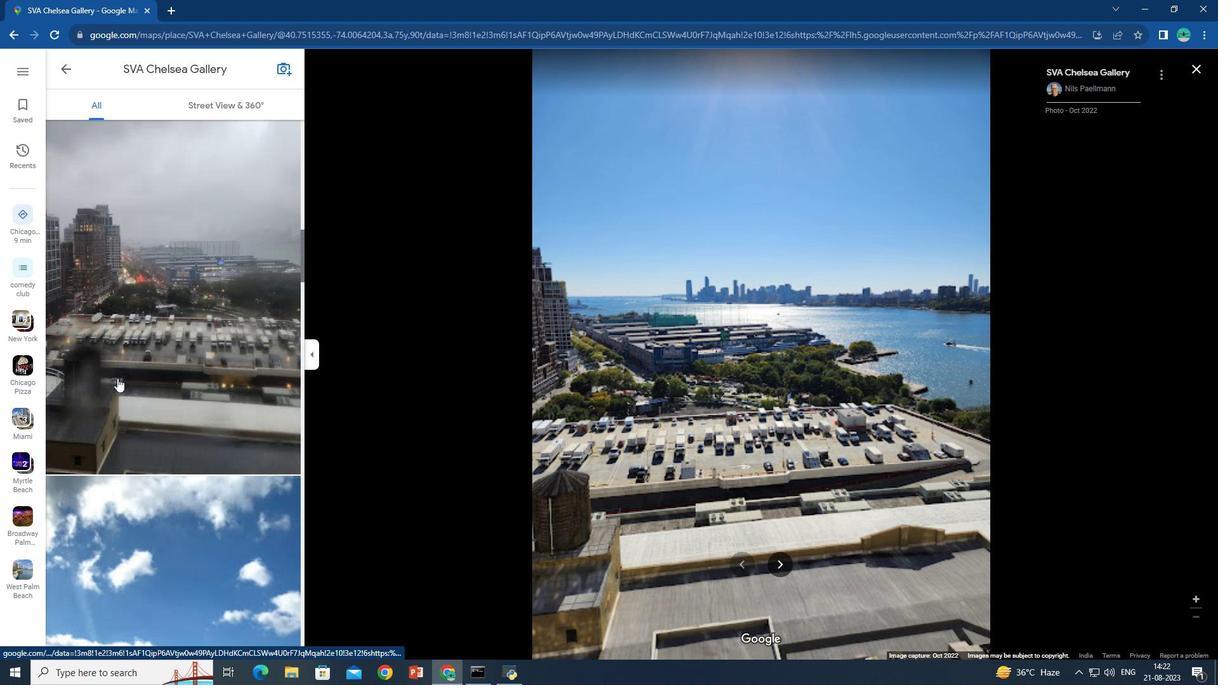 
Action: Mouse scrolled (117, 377) with delta (0, 0)
Screenshot: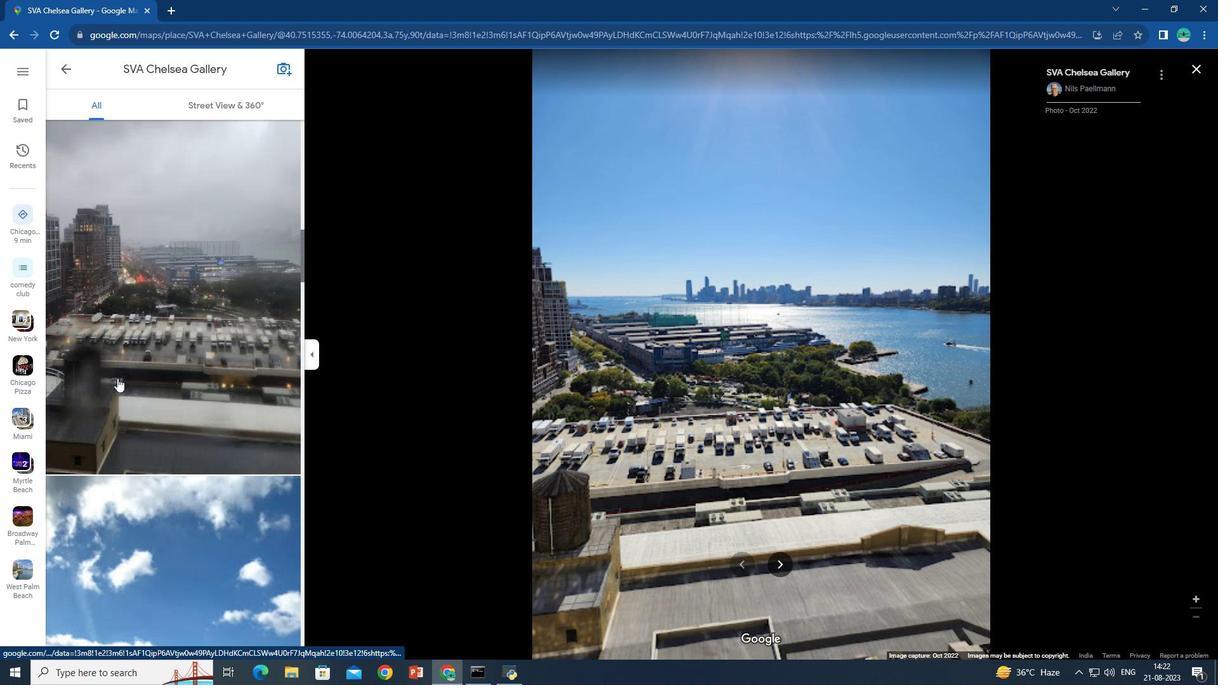 
Action: Mouse scrolled (117, 377) with delta (0, 0)
Screenshot: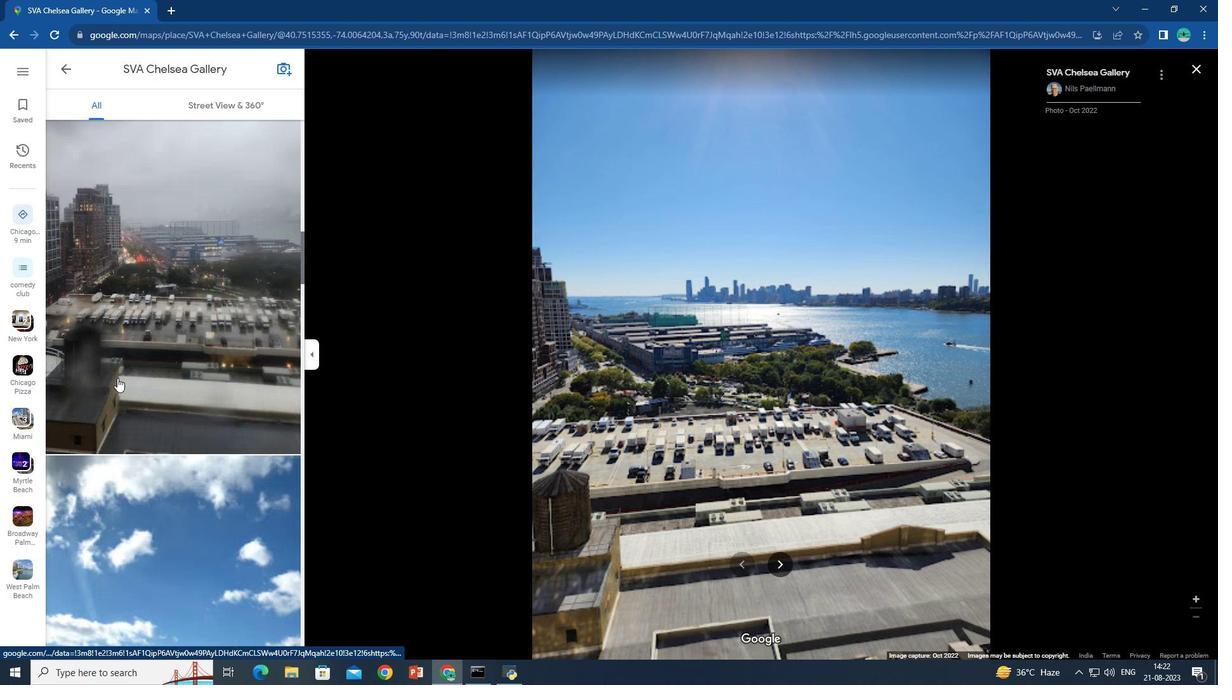 
Action: Mouse scrolled (117, 376) with delta (0, -1)
Screenshot: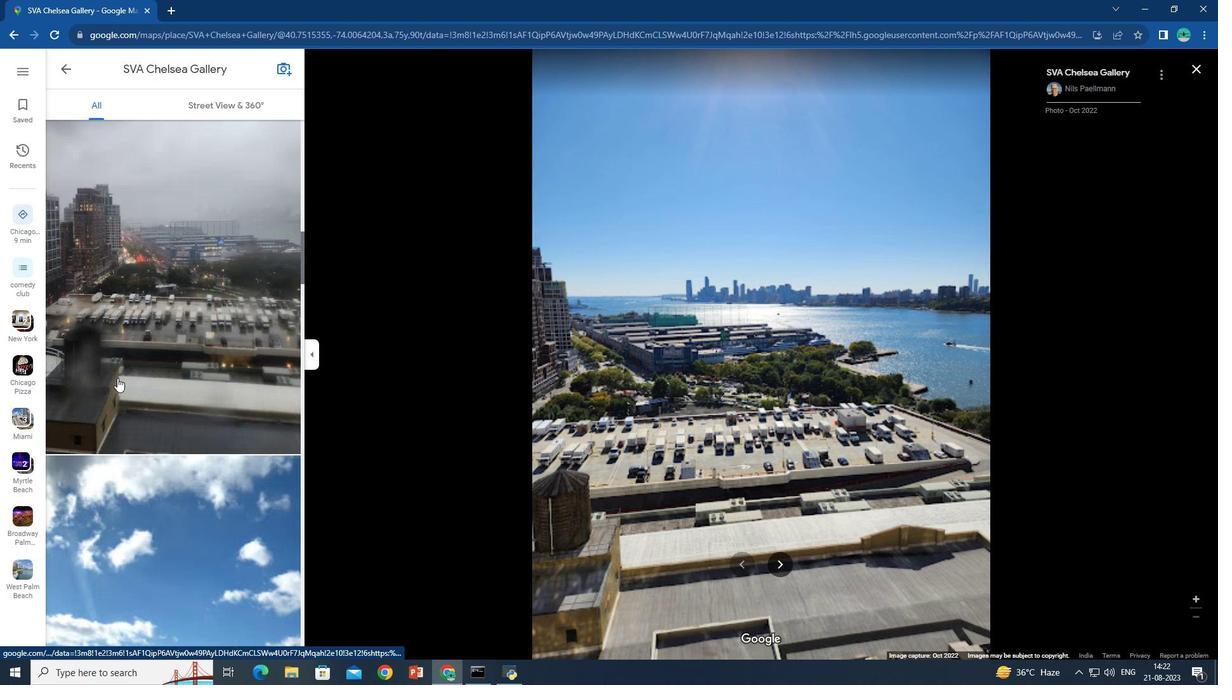
Action: Mouse scrolled (117, 377) with delta (0, 0)
Screenshot: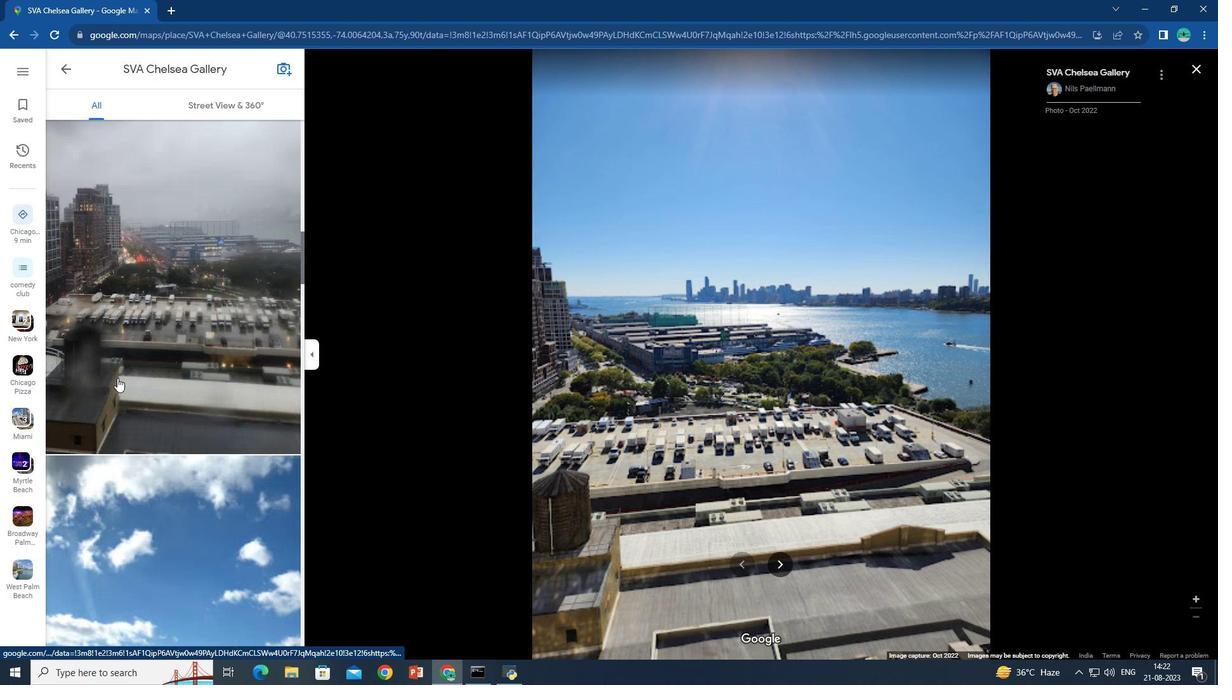 
Action: Mouse scrolled (117, 377) with delta (0, 0)
Screenshot: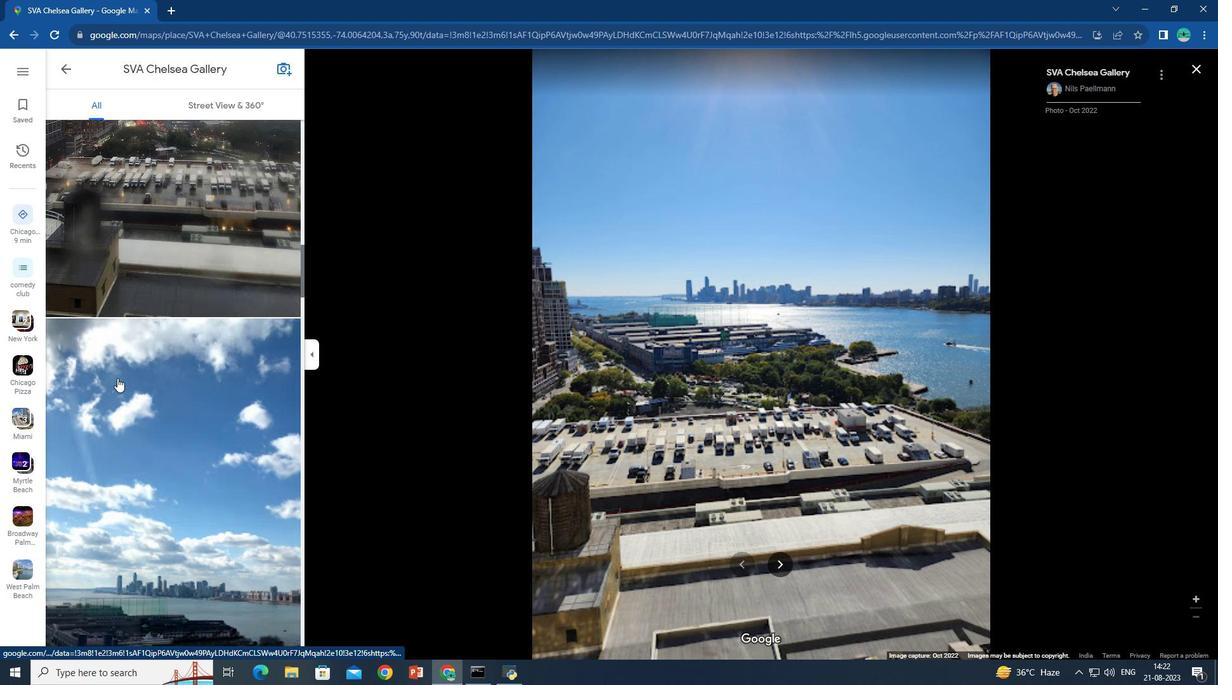 
Action: Mouse scrolled (117, 377) with delta (0, 0)
Screenshot: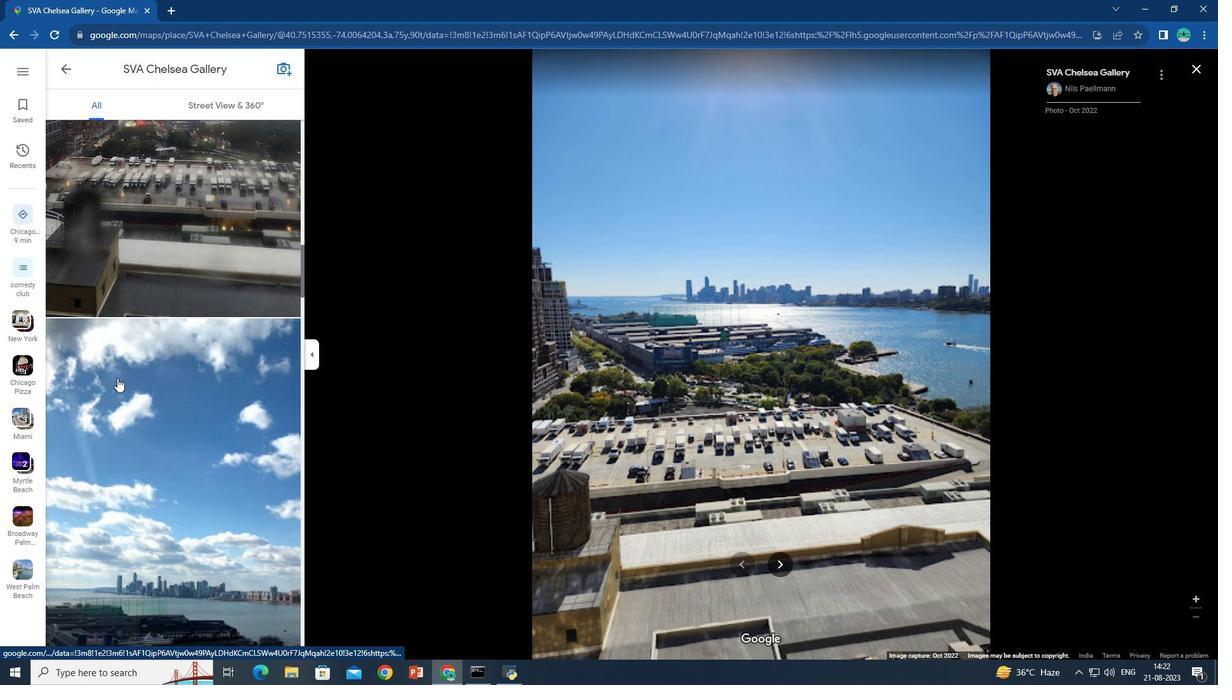 
Action: Mouse scrolled (117, 377) with delta (0, 0)
Screenshot: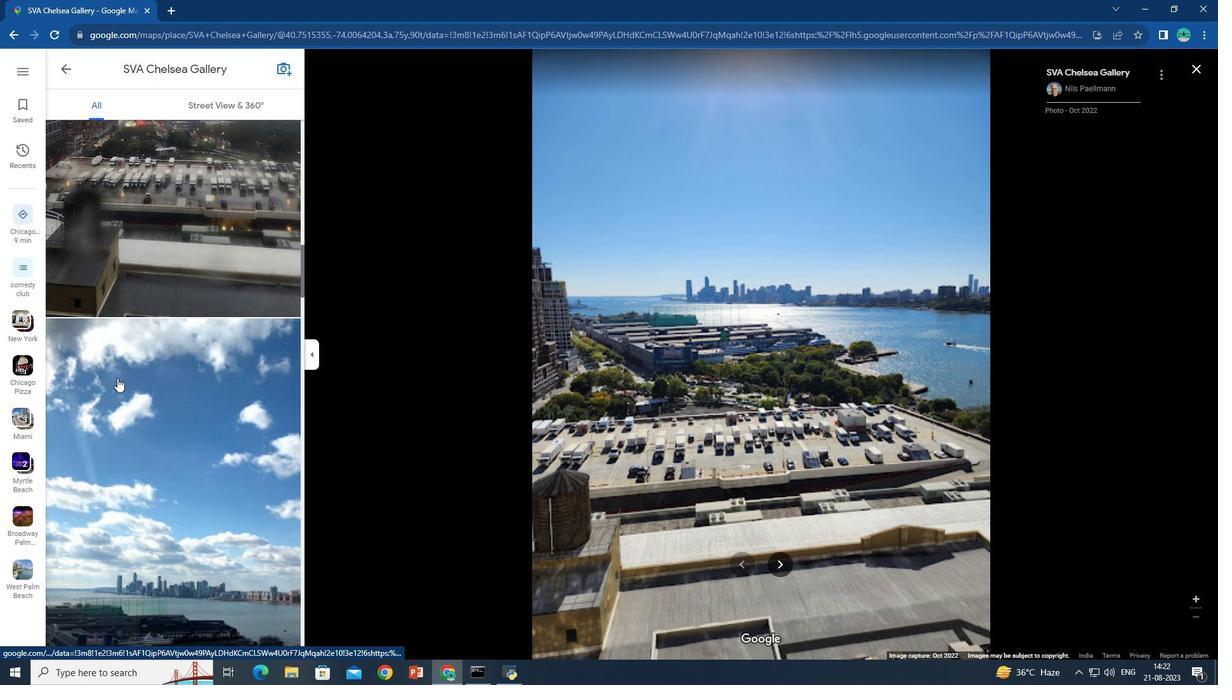 
Action: Mouse scrolled (117, 377) with delta (0, 0)
Screenshot: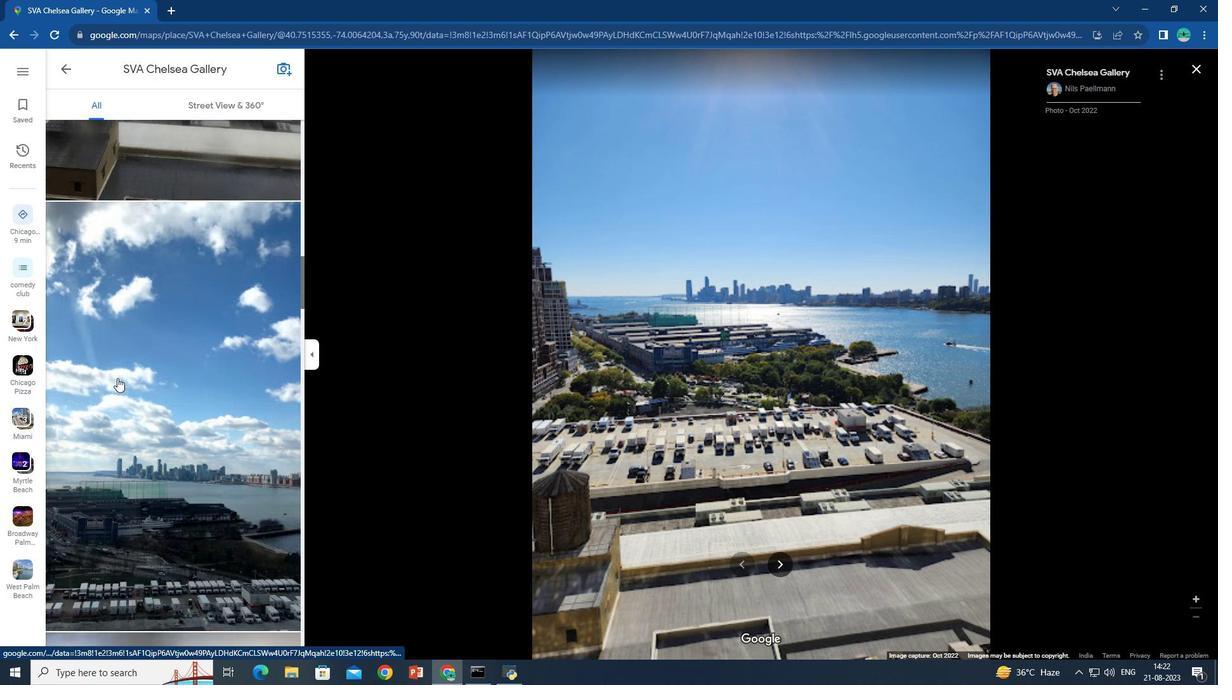 
Action: Mouse scrolled (117, 377) with delta (0, 0)
Screenshot: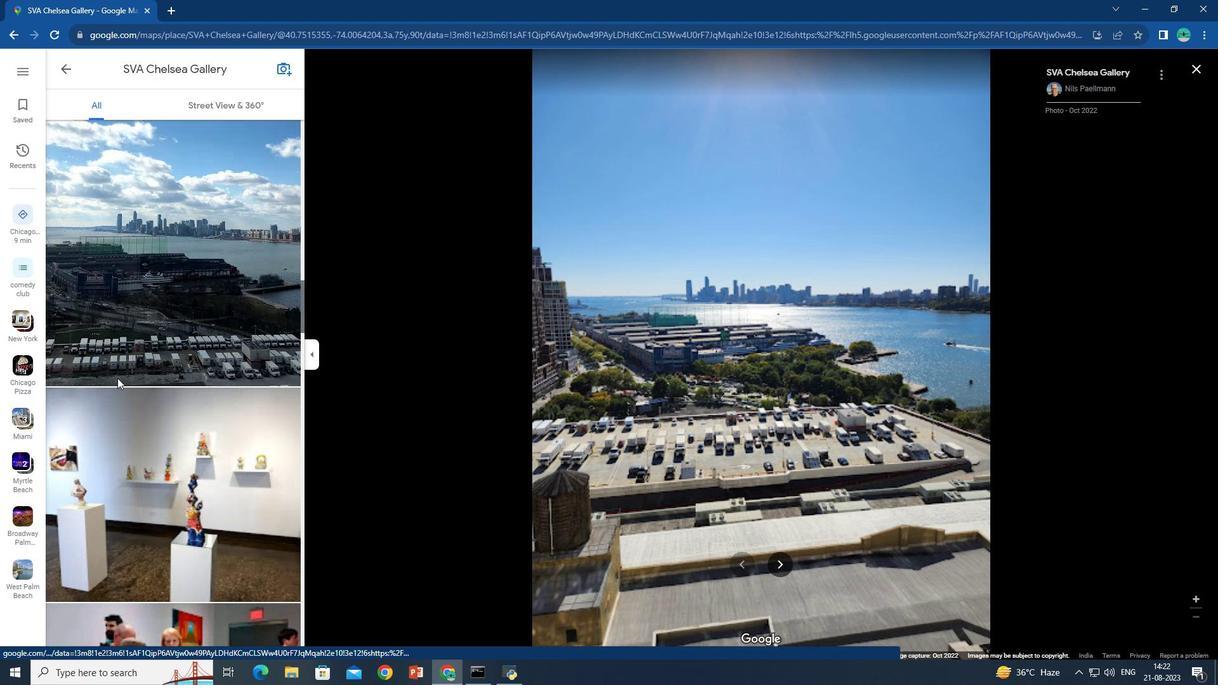 
Action: Mouse scrolled (117, 376) with delta (0, -1)
Screenshot: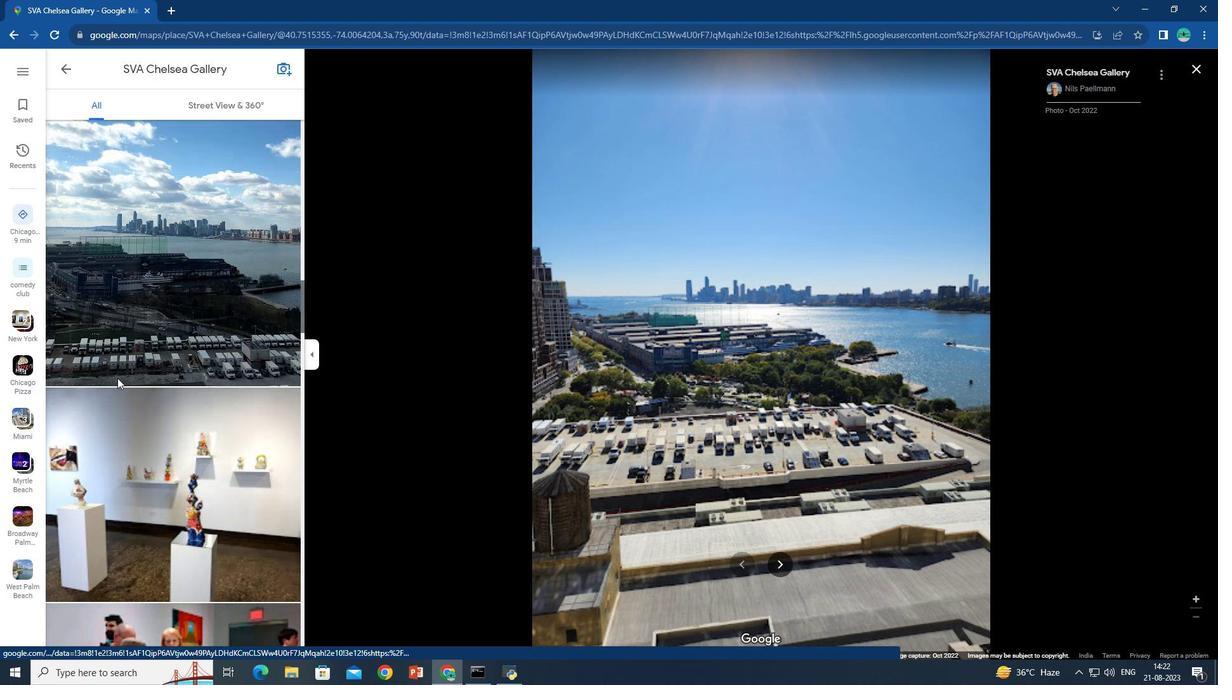 
Action: Mouse scrolled (117, 377) with delta (0, 0)
Screenshot: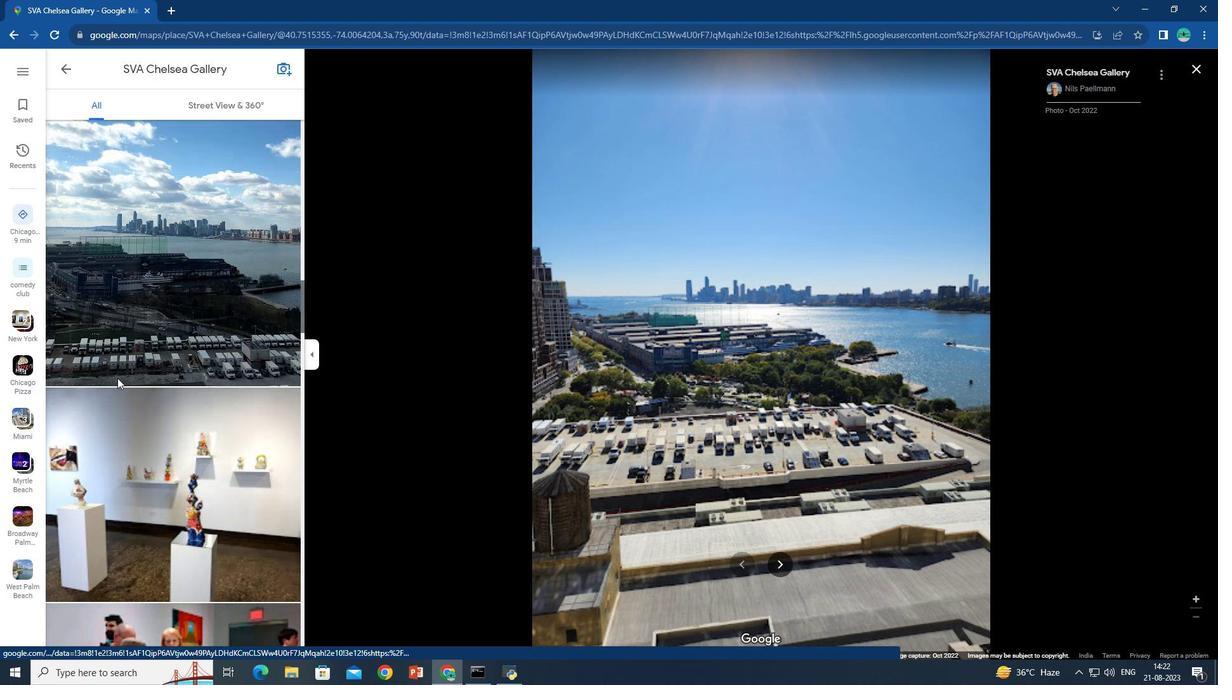 
Action: Mouse scrolled (117, 377) with delta (0, 0)
Screenshot: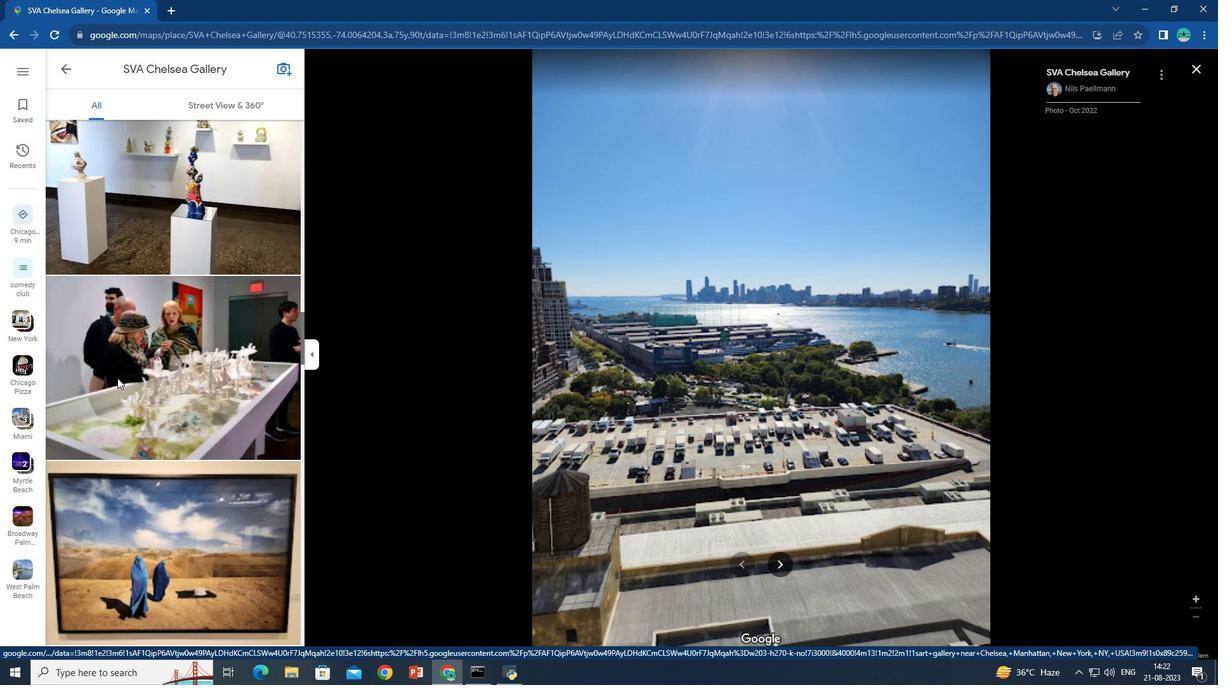 
Action: Mouse scrolled (117, 377) with delta (0, 0)
Screenshot: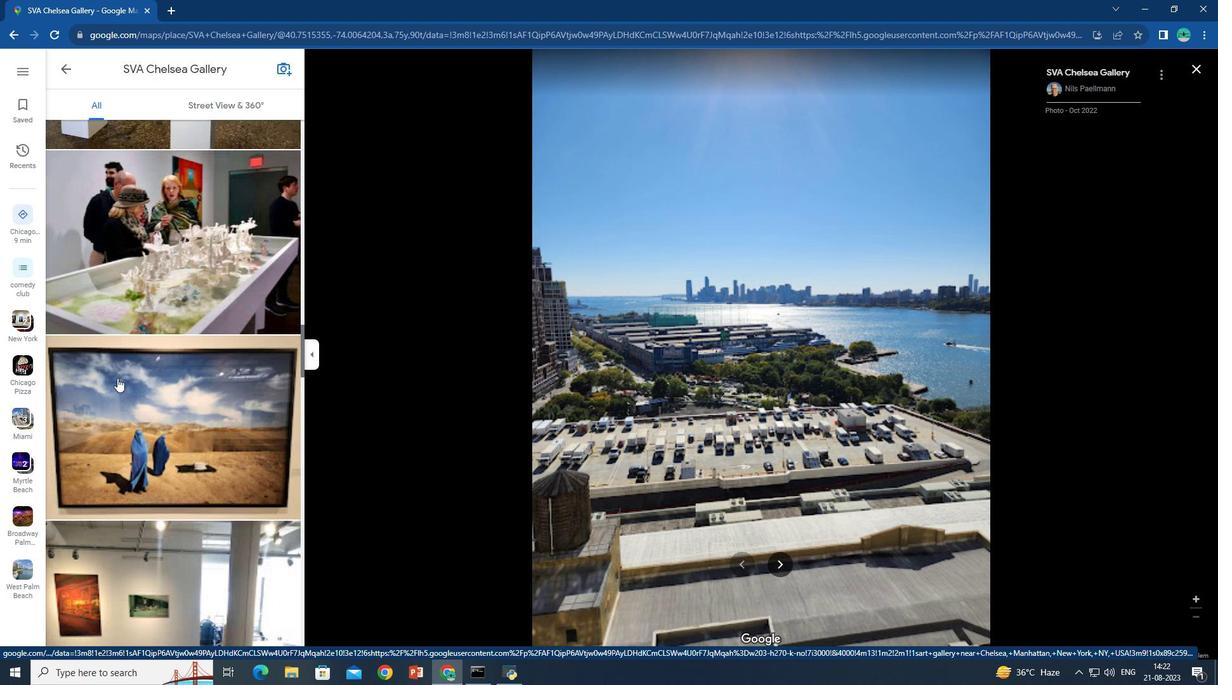 
Action: Mouse scrolled (117, 377) with delta (0, 0)
Screenshot: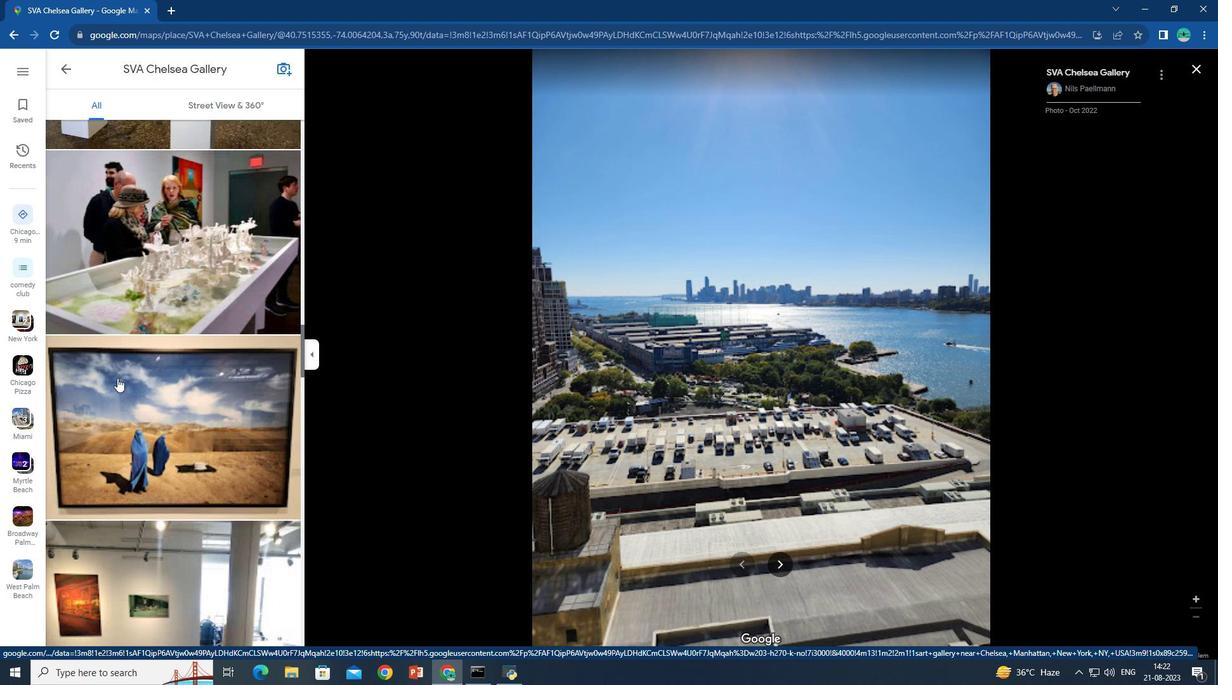 
Action: Mouse scrolled (117, 376) with delta (0, -1)
Screenshot: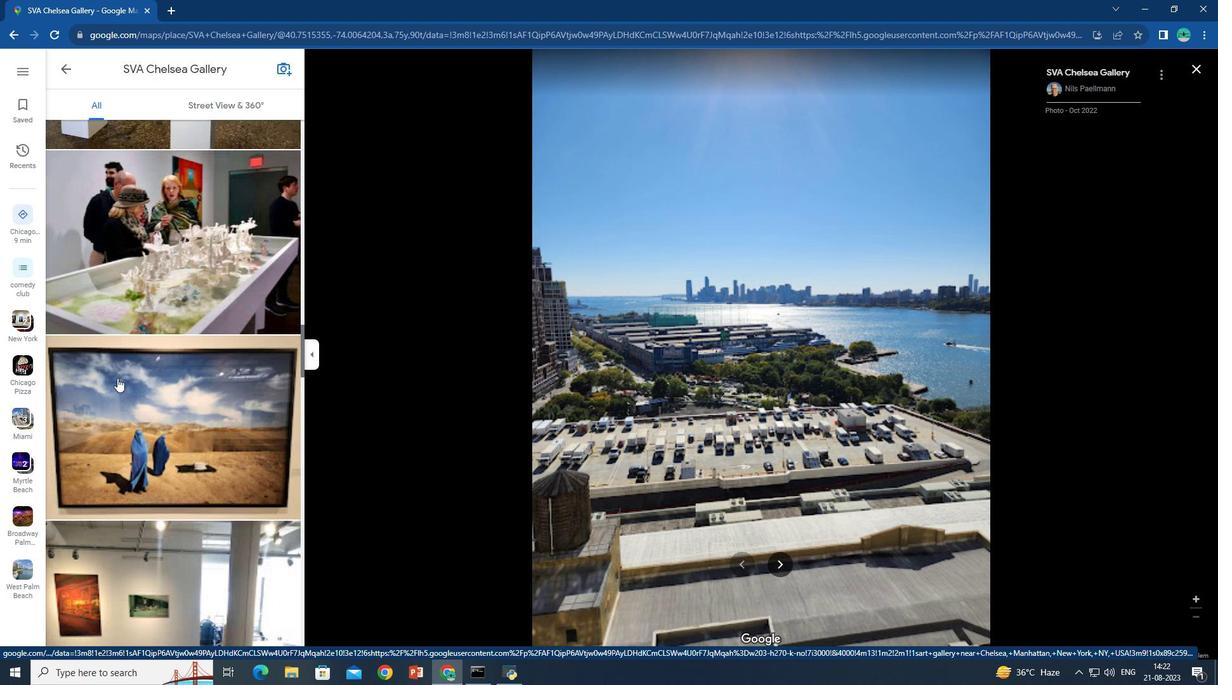 
Action: Mouse scrolled (117, 377) with delta (0, 0)
Screenshot: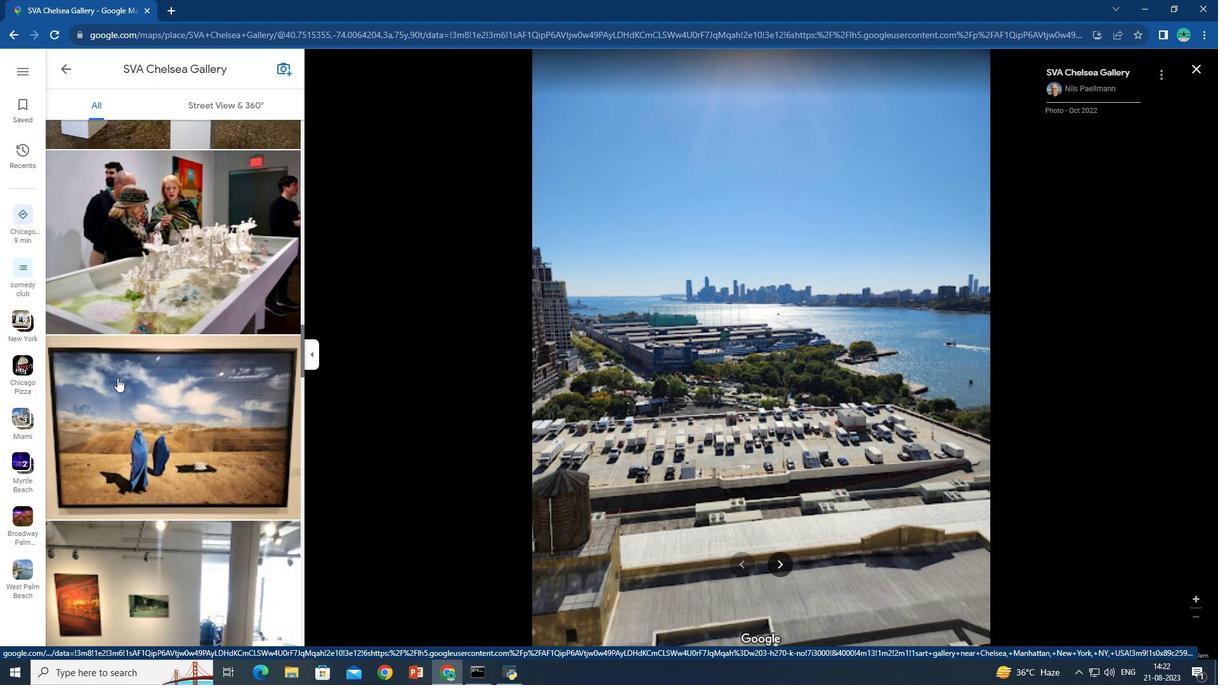 
Action: Mouse scrolled (117, 377) with delta (0, 0)
Screenshot: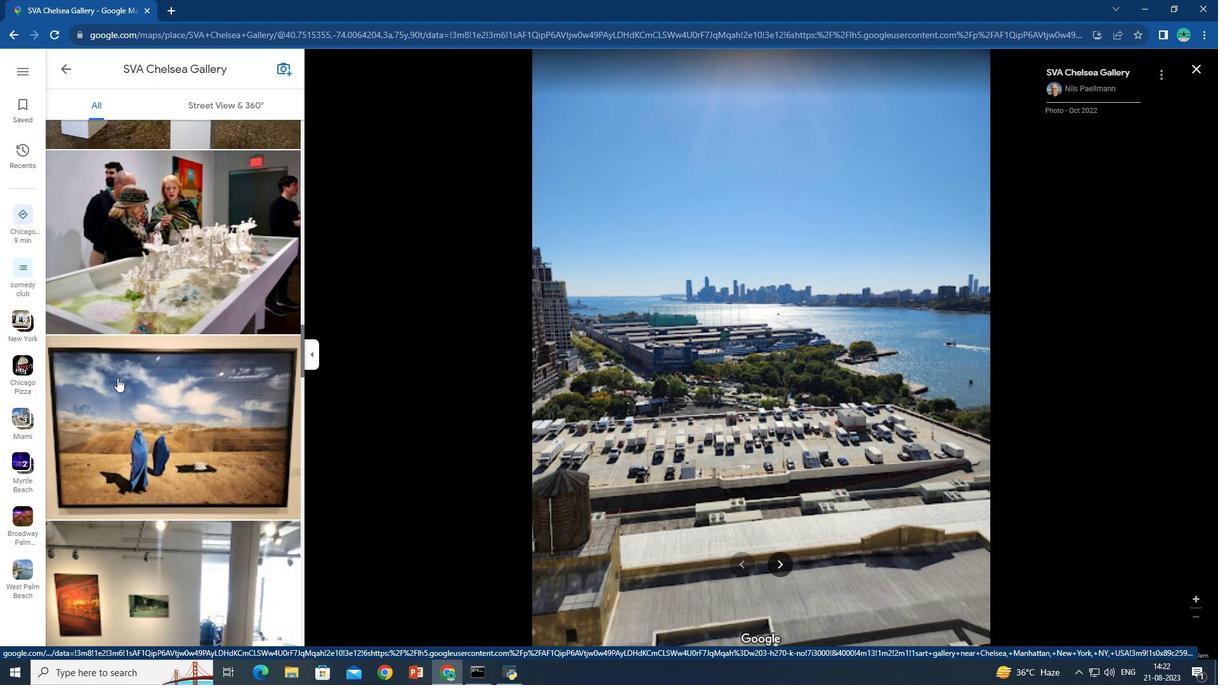 
Action: Mouse scrolled (117, 377) with delta (0, 0)
Screenshot: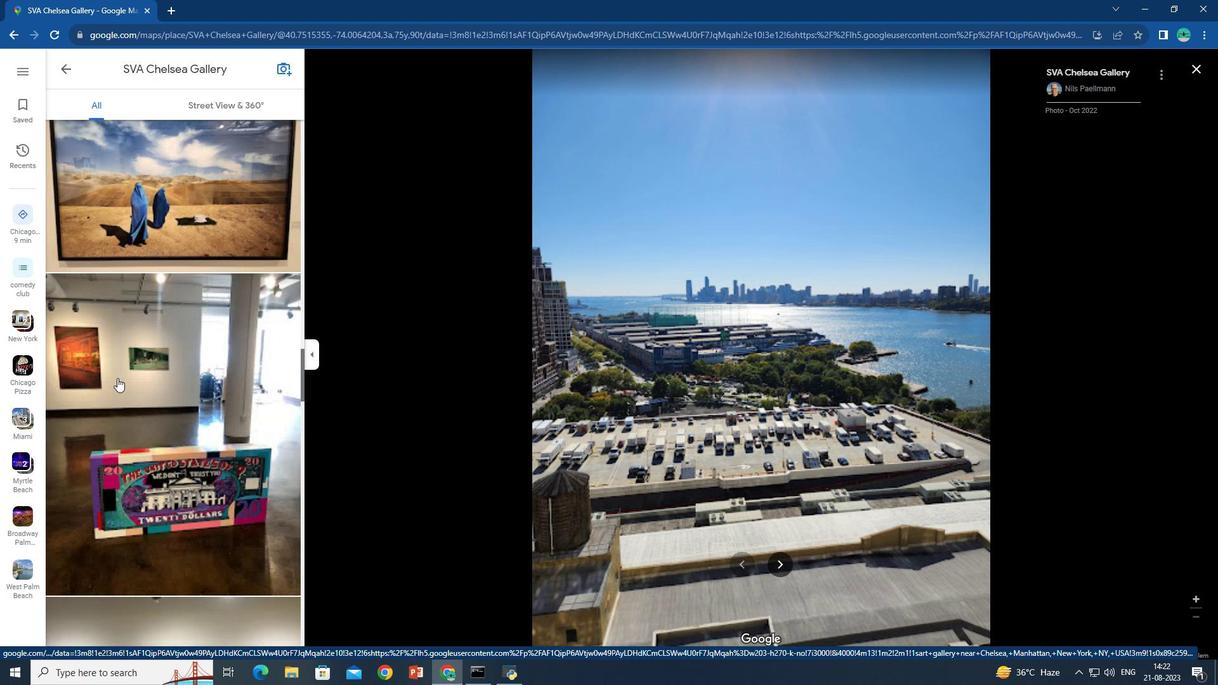 
Action: Mouse scrolled (117, 377) with delta (0, 0)
Screenshot: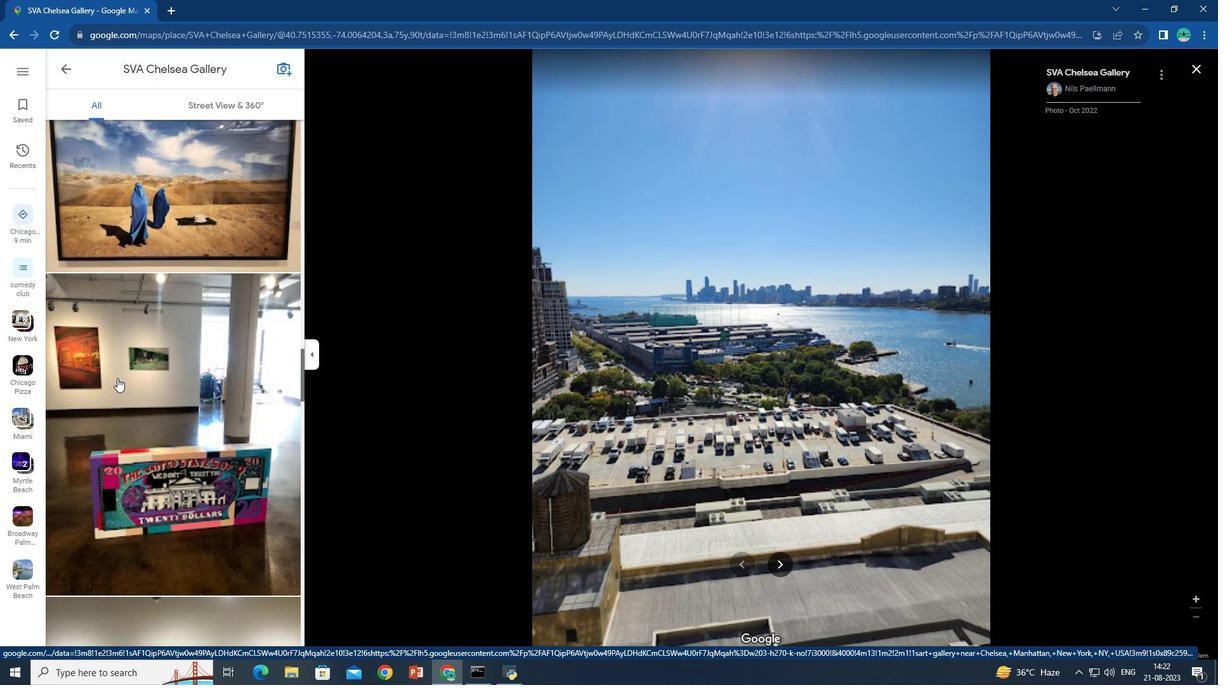 
Action: Mouse scrolled (117, 378) with delta (0, 0)
Screenshot: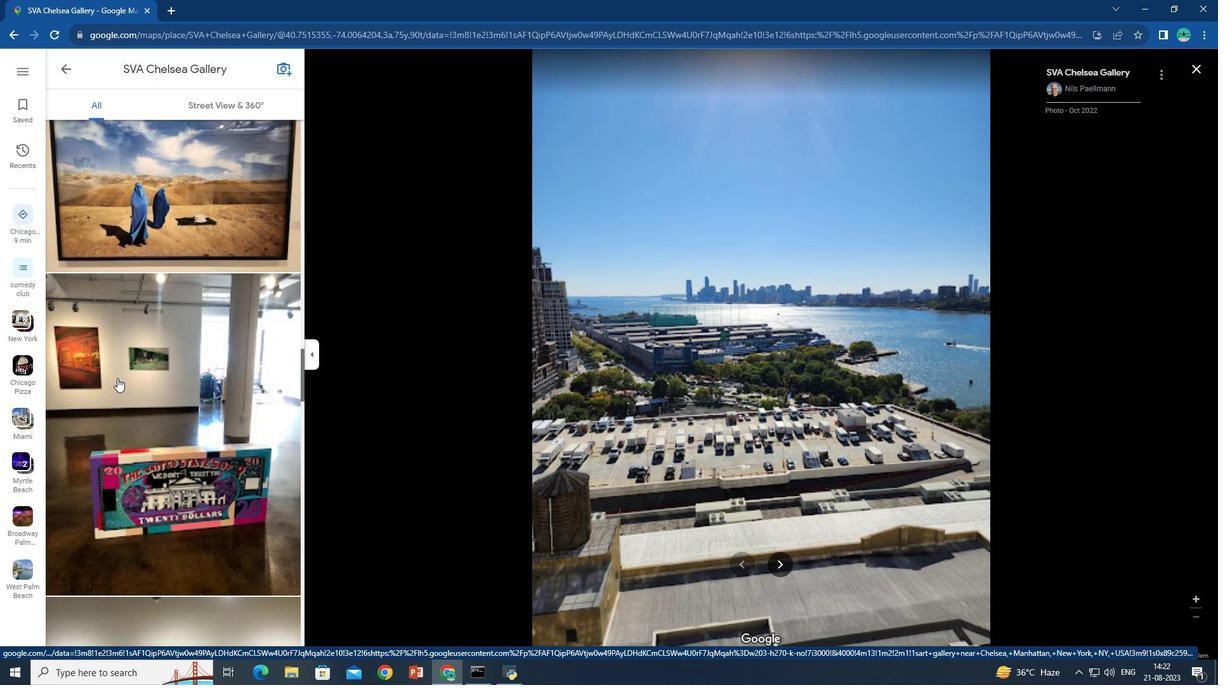 
Action: Mouse scrolled (117, 376) with delta (0, -1)
Screenshot: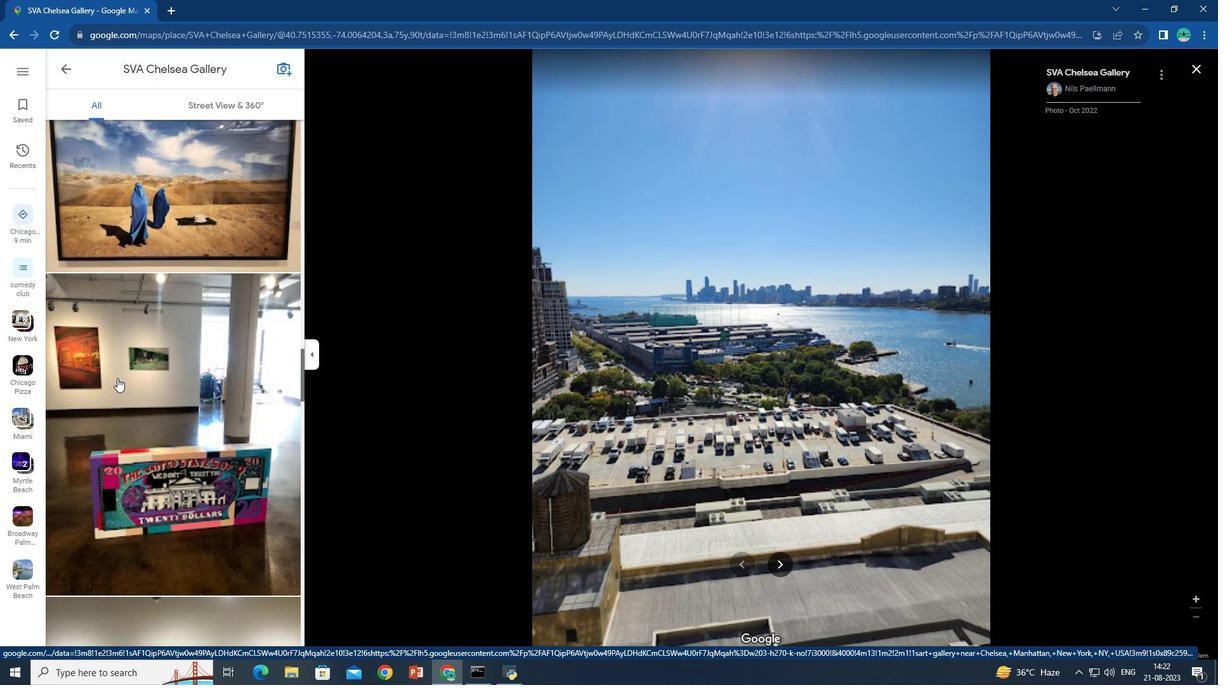 
Action: Mouse scrolled (117, 377) with delta (0, 0)
Screenshot: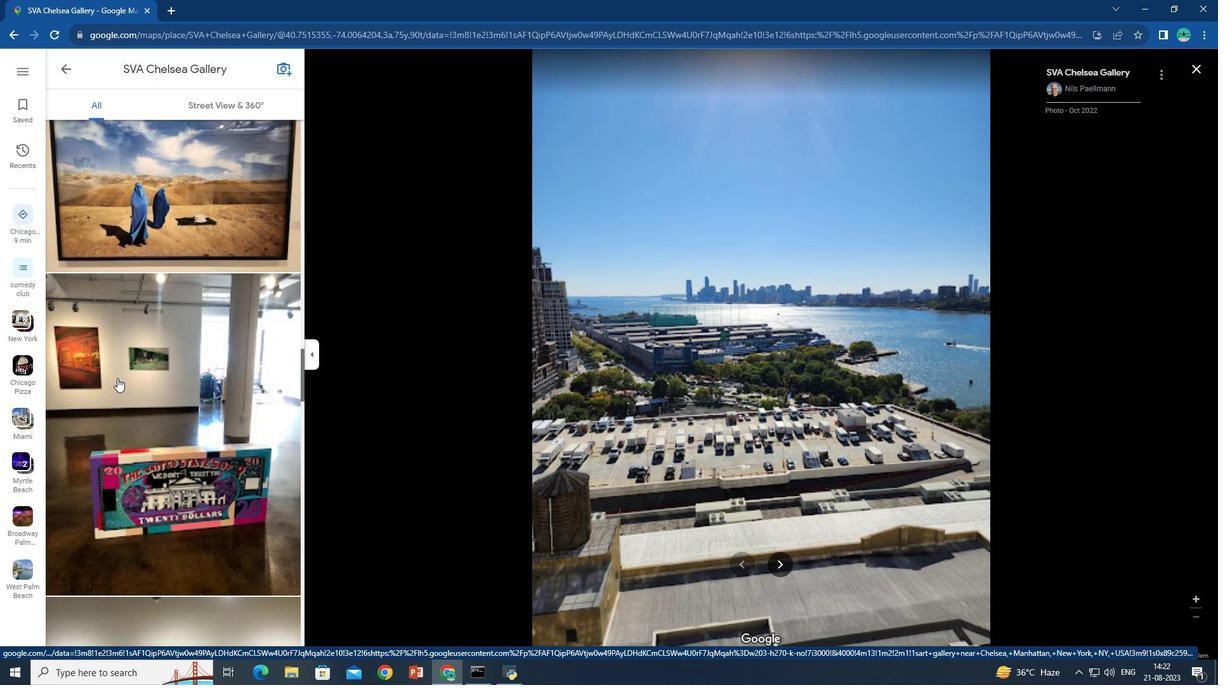 
Action: Mouse scrolled (117, 377) with delta (0, 0)
Screenshot: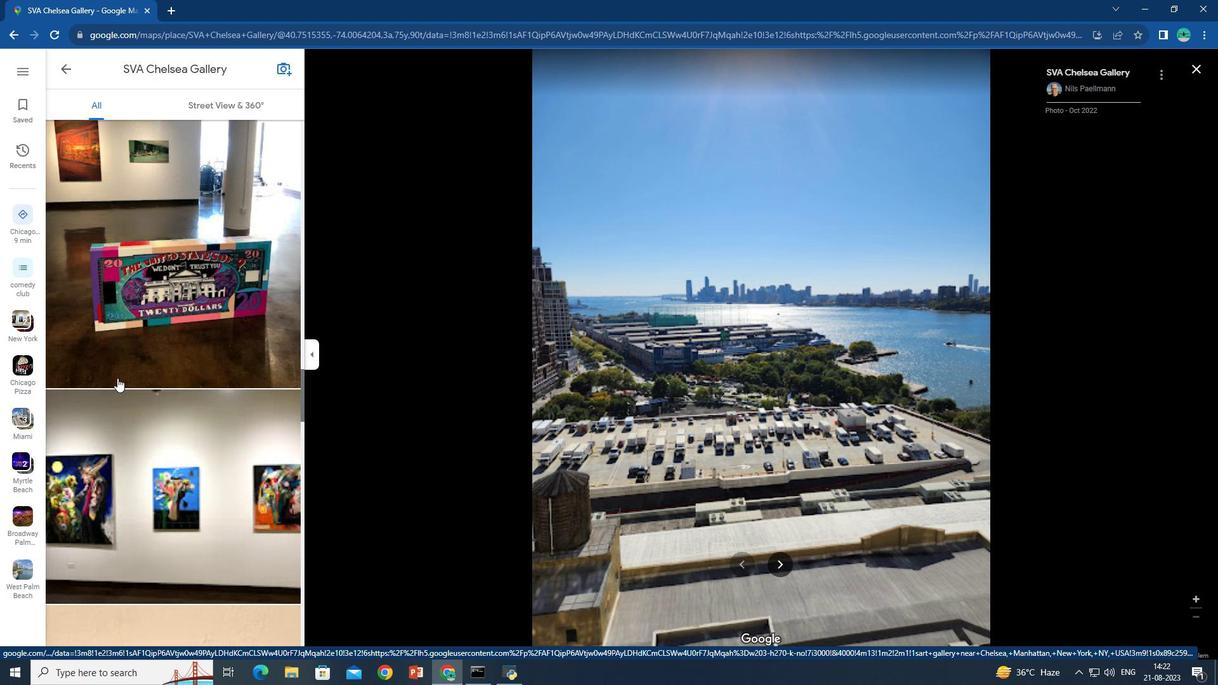 
Action: Mouse scrolled (117, 377) with delta (0, 0)
Screenshot: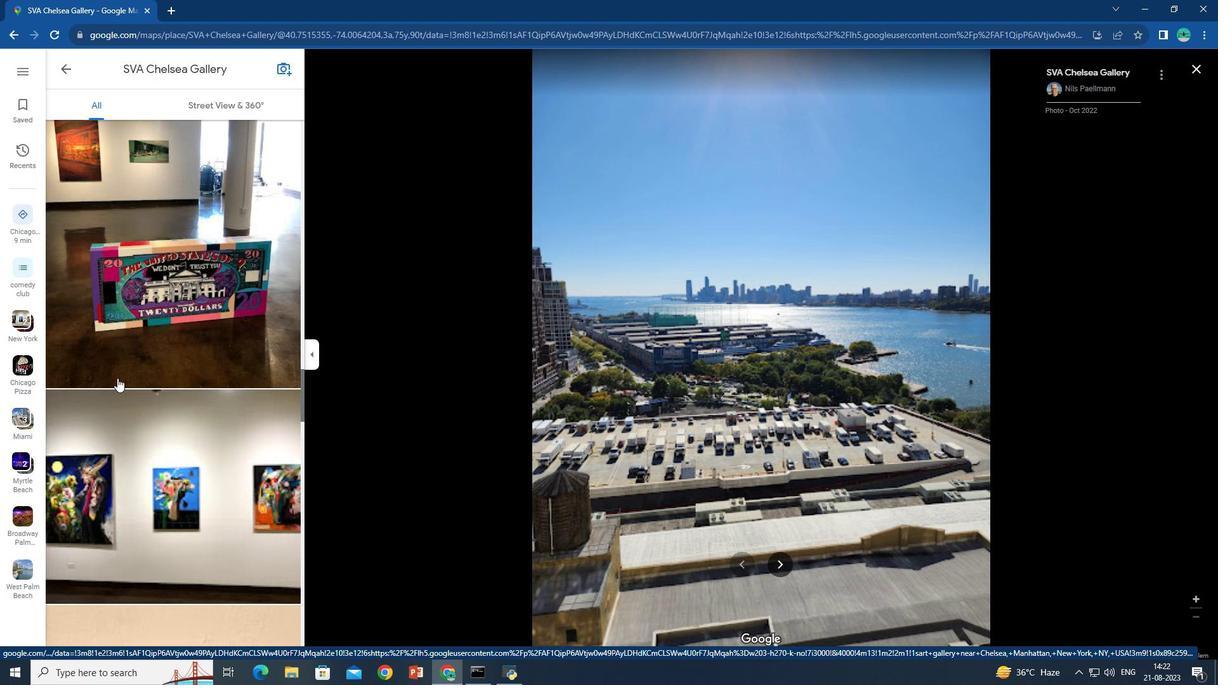 
Action: Mouse scrolled (117, 377) with delta (0, 0)
Screenshot: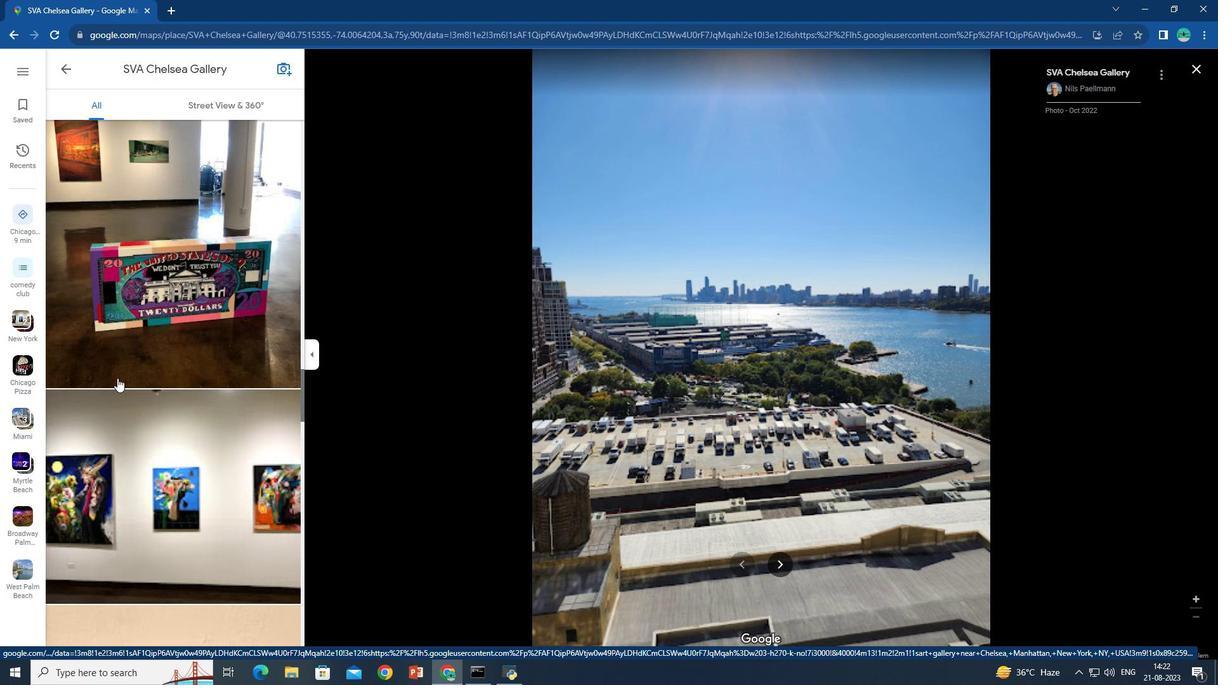 
Action: Mouse scrolled (117, 377) with delta (0, 0)
Screenshot: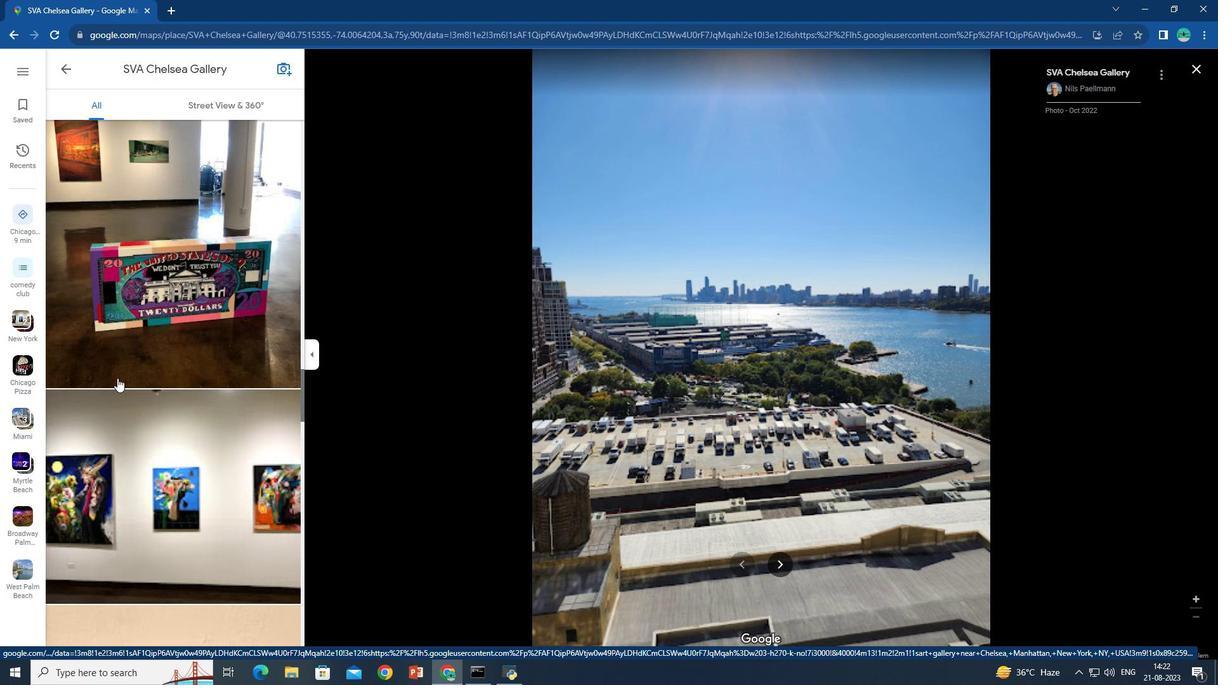 
Action: Mouse scrolled (117, 378) with delta (0, 0)
Screenshot: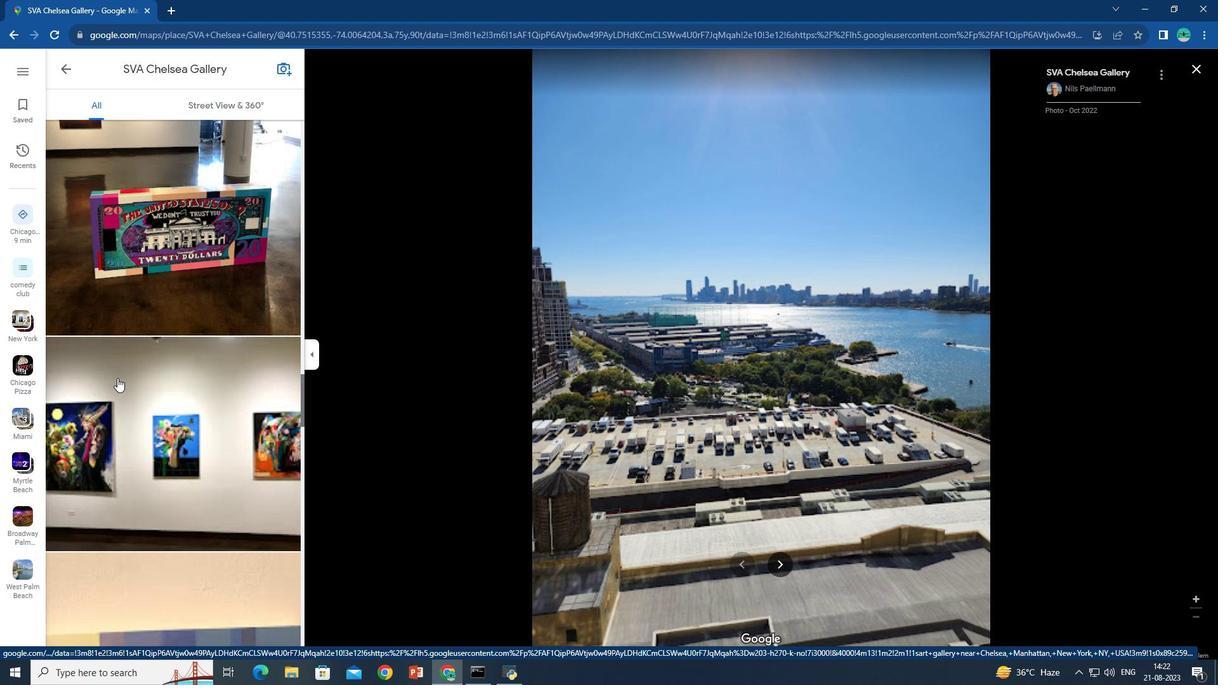 
Action: Mouse scrolled (117, 377) with delta (0, 0)
Screenshot: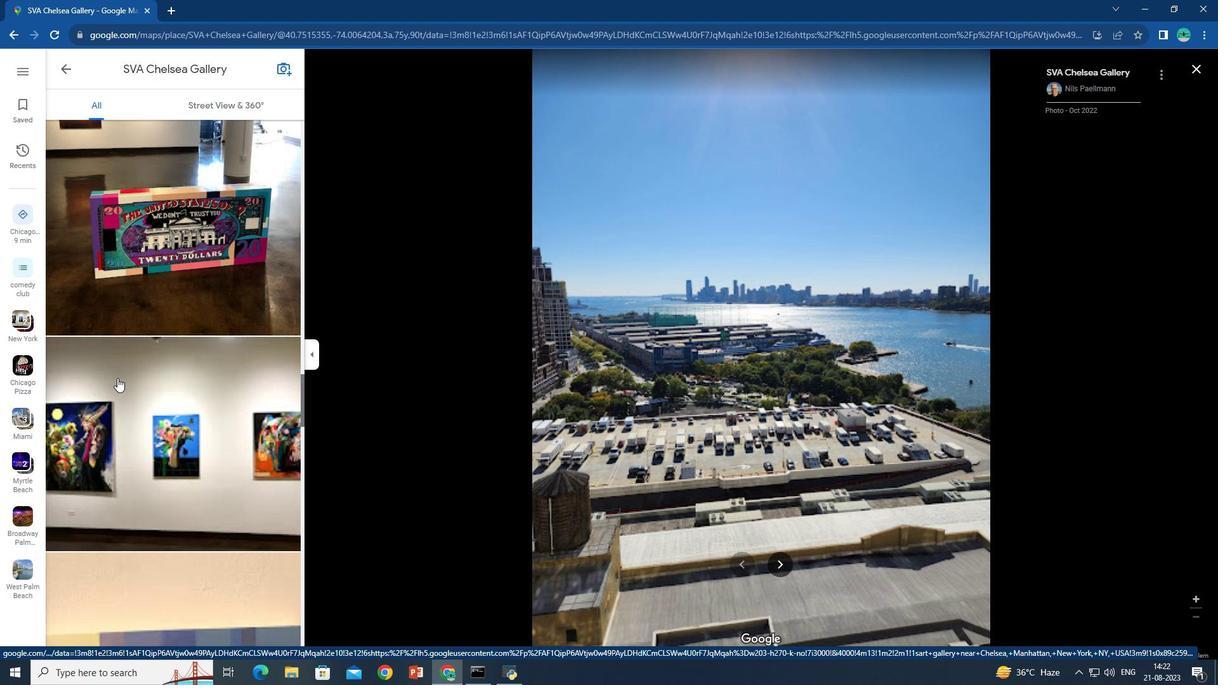 
Action: Mouse scrolled (117, 378) with delta (0, 0)
Screenshot: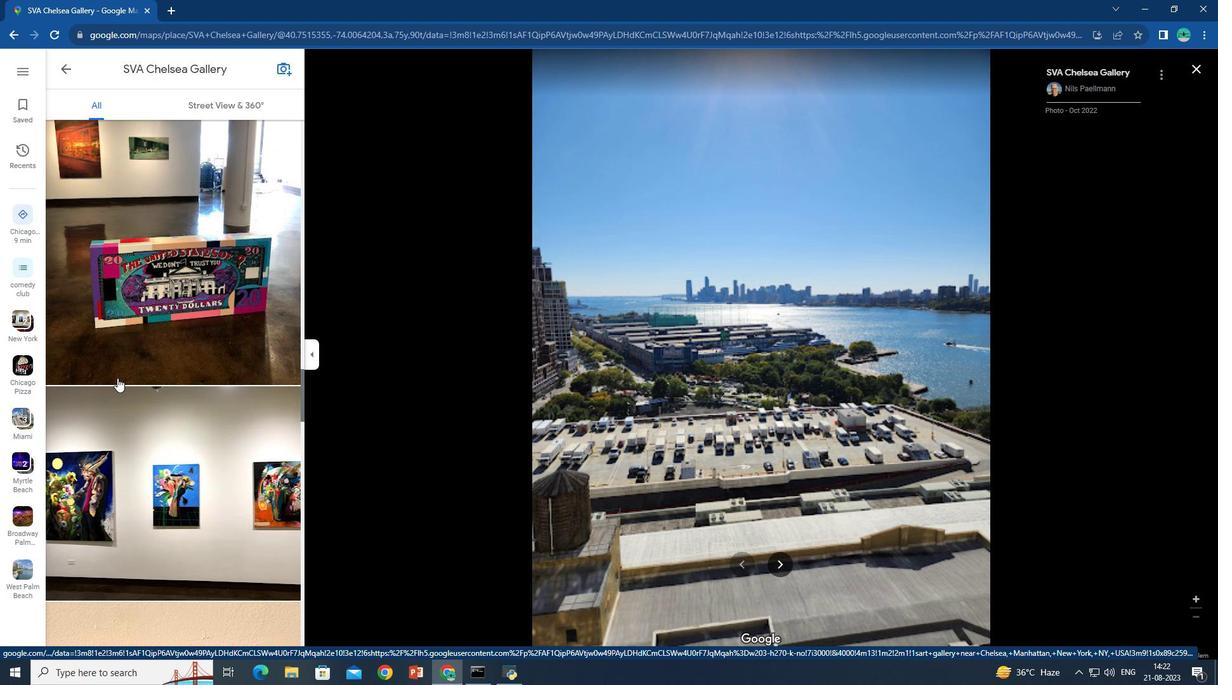 
Action: Mouse pressed left at (117, 378)
Screenshot: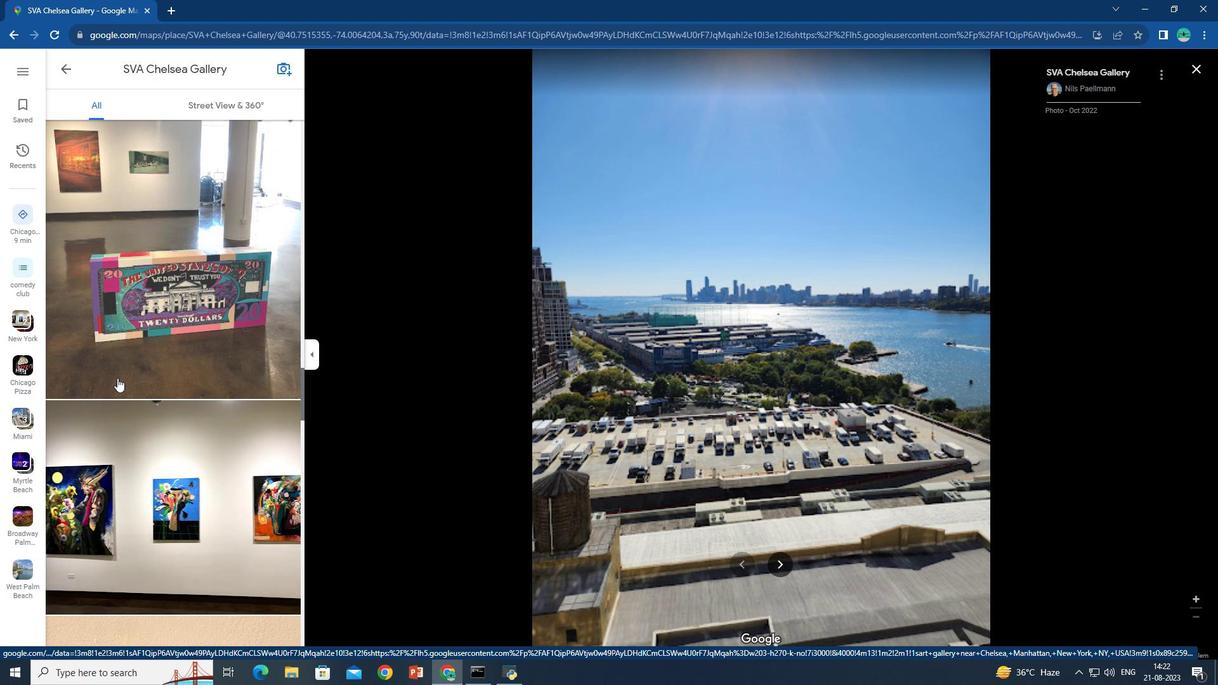 
Action: Key pressed <Key.down><Key.down><Key.down><Key.right><Key.right><Key.right><Key.right><Key.right><Key.right><Key.right><Key.right><Key.right><Key.right><Key.right><Key.down><Key.down>
Screenshot: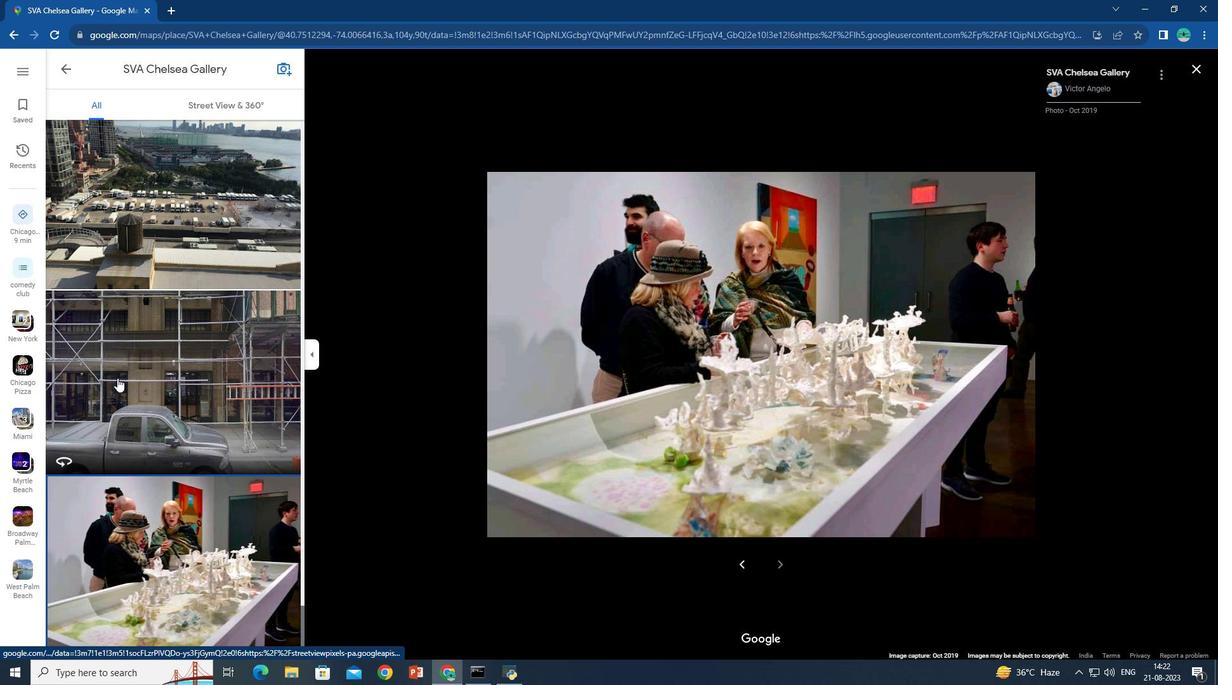 
Action: Mouse moved to (71, 72)
Screenshot: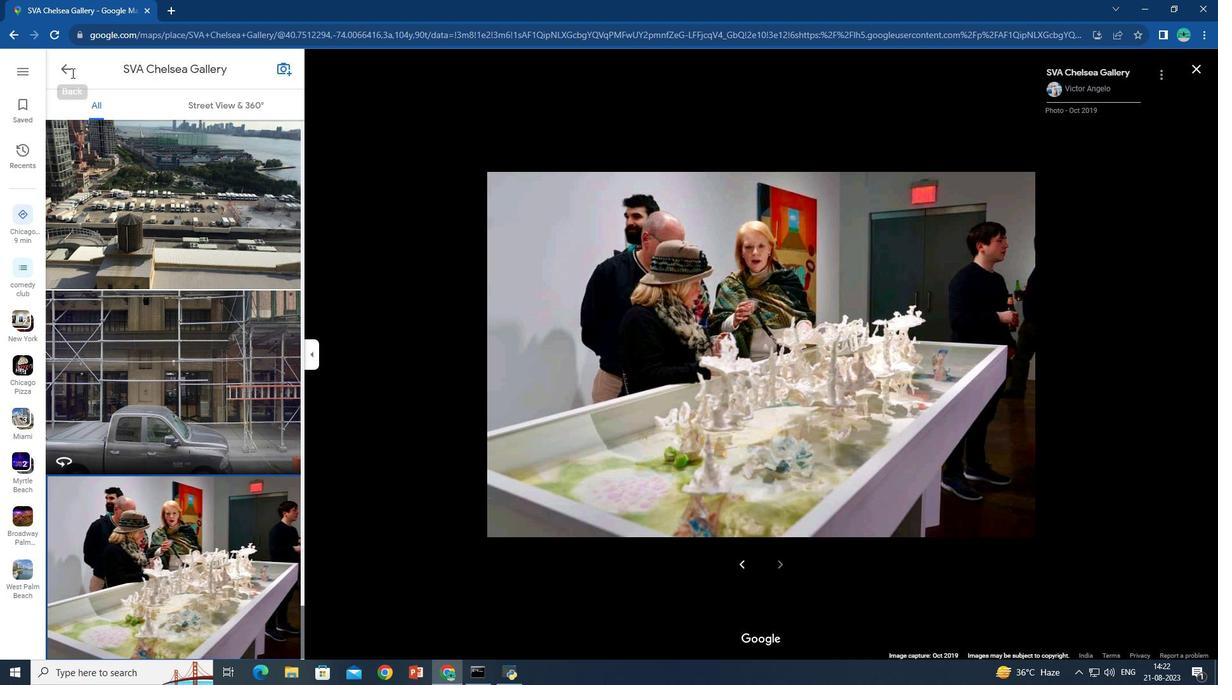 
Action: Mouse pressed left at (71, 72)
Screenshot: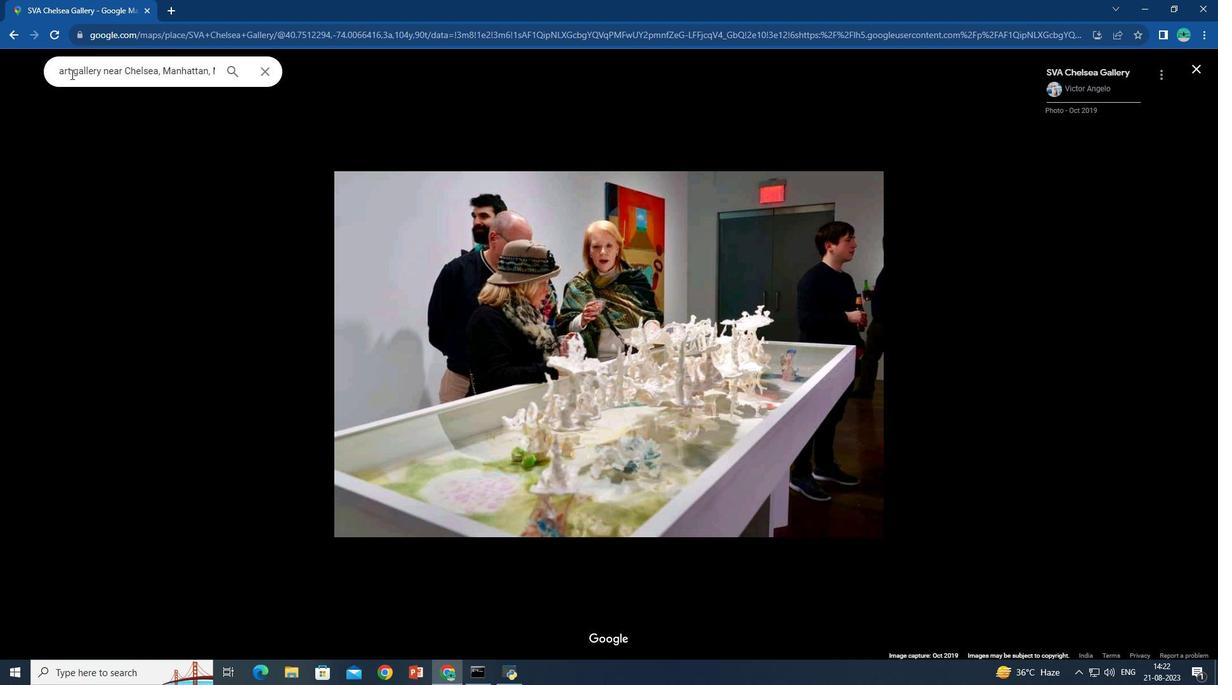 
Action: Mouse moved to (890, 457)
Screenshot: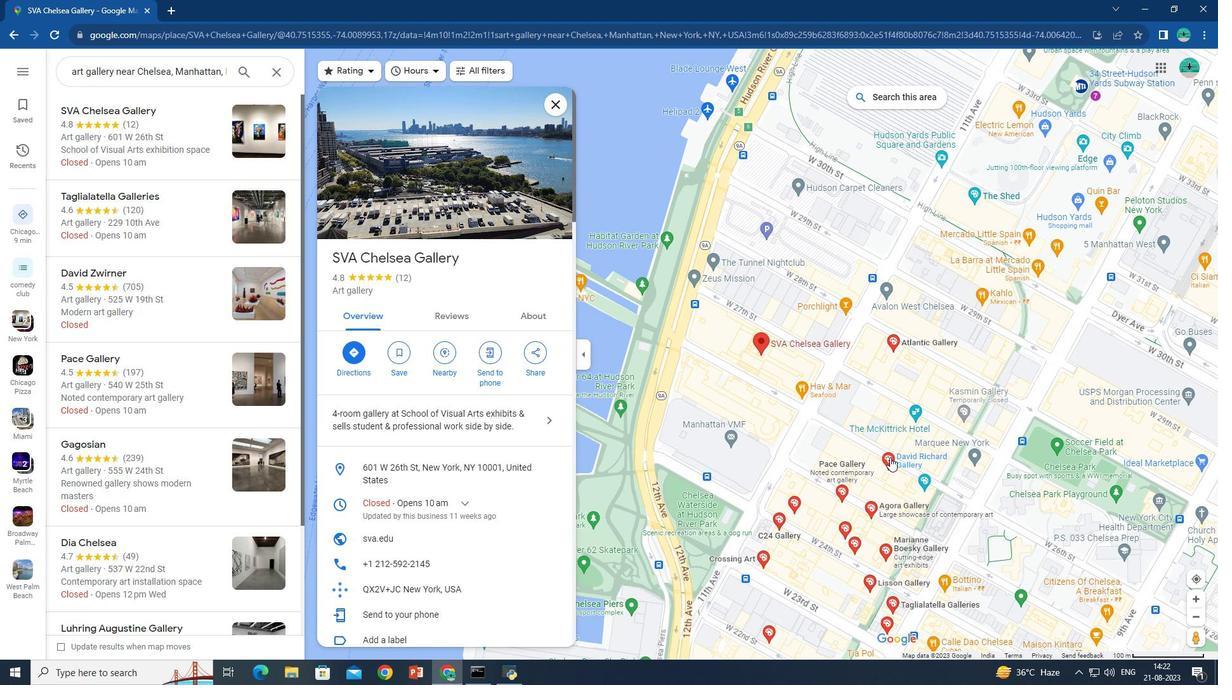 
Action: Mouse pressed left at (890, 457)
Screenshot: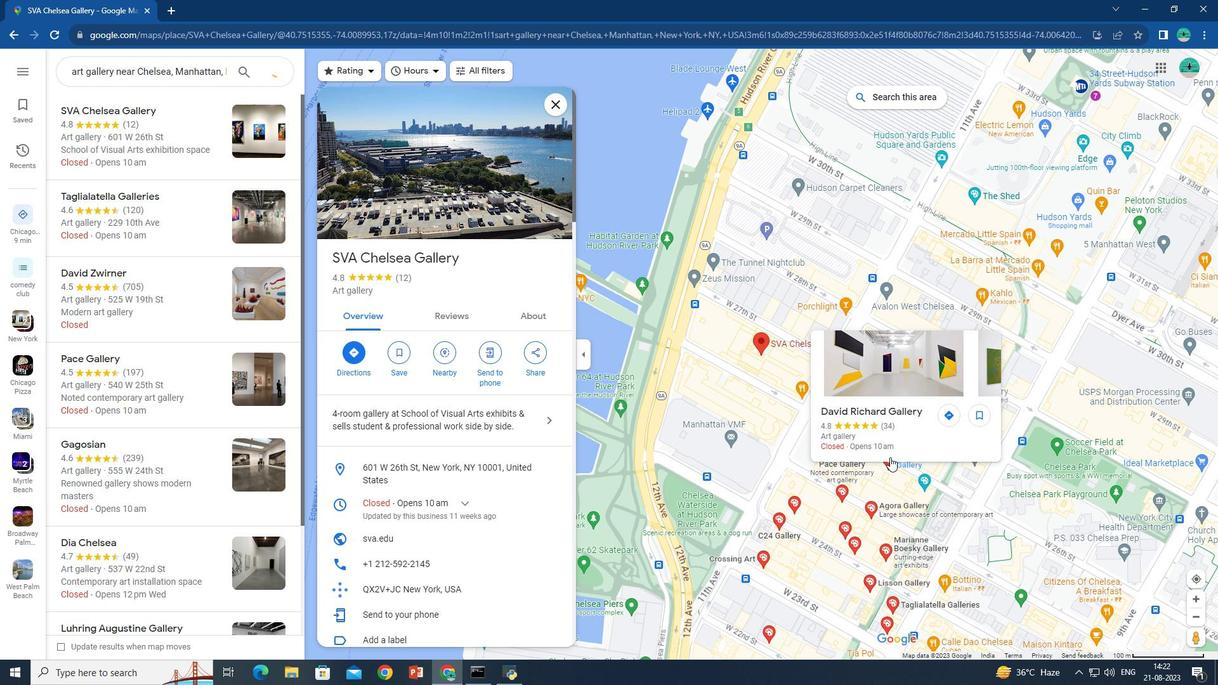 
Action: Mouse moved to (584, 357)
Screenshot: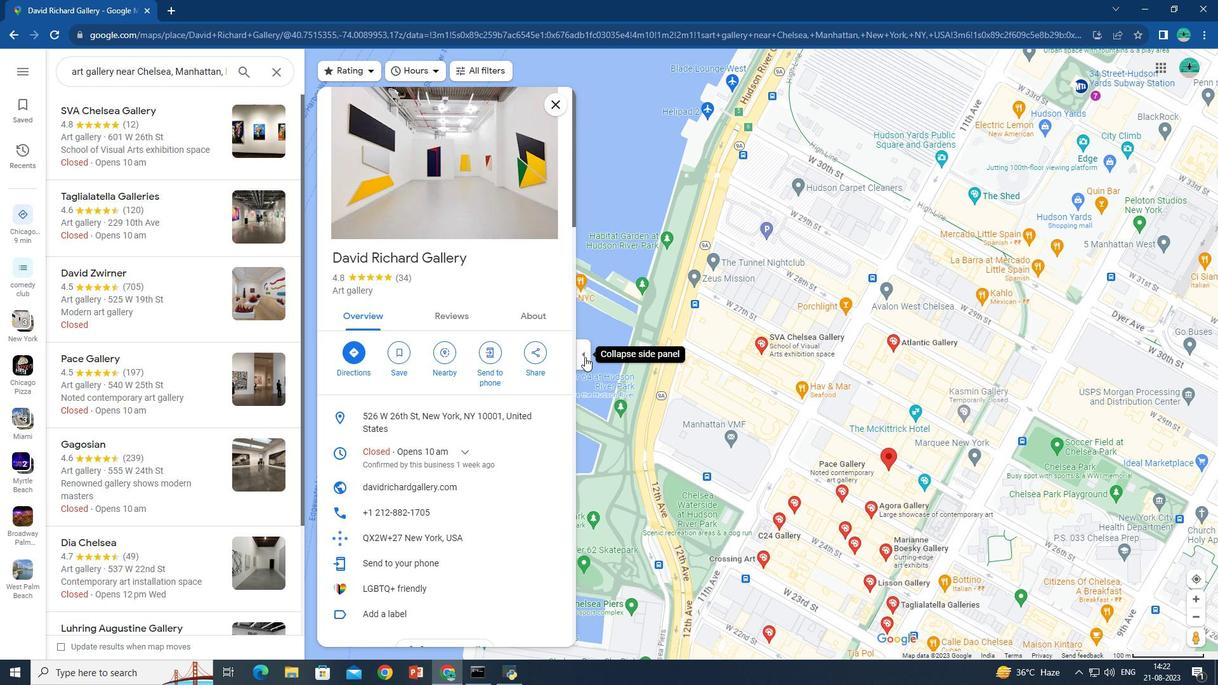 
Action: Mouse pressed left at (584, 357)
Screenshot: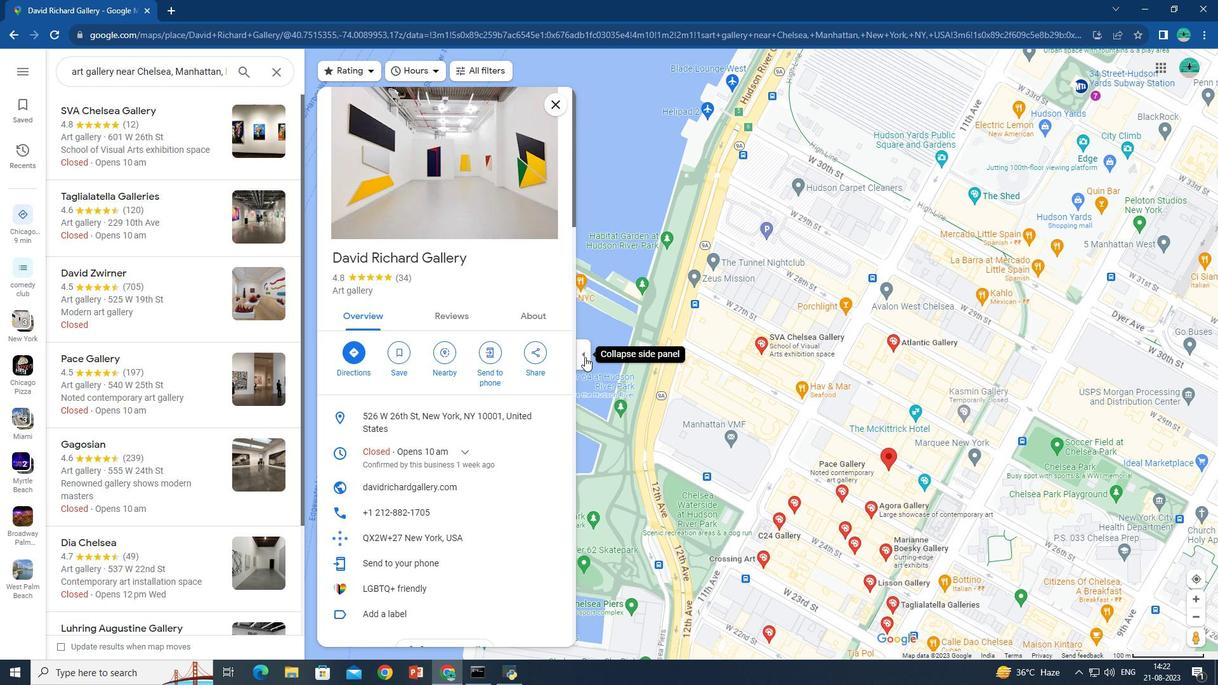 
Action: Mouse moved to (52, 629)
Screenshot: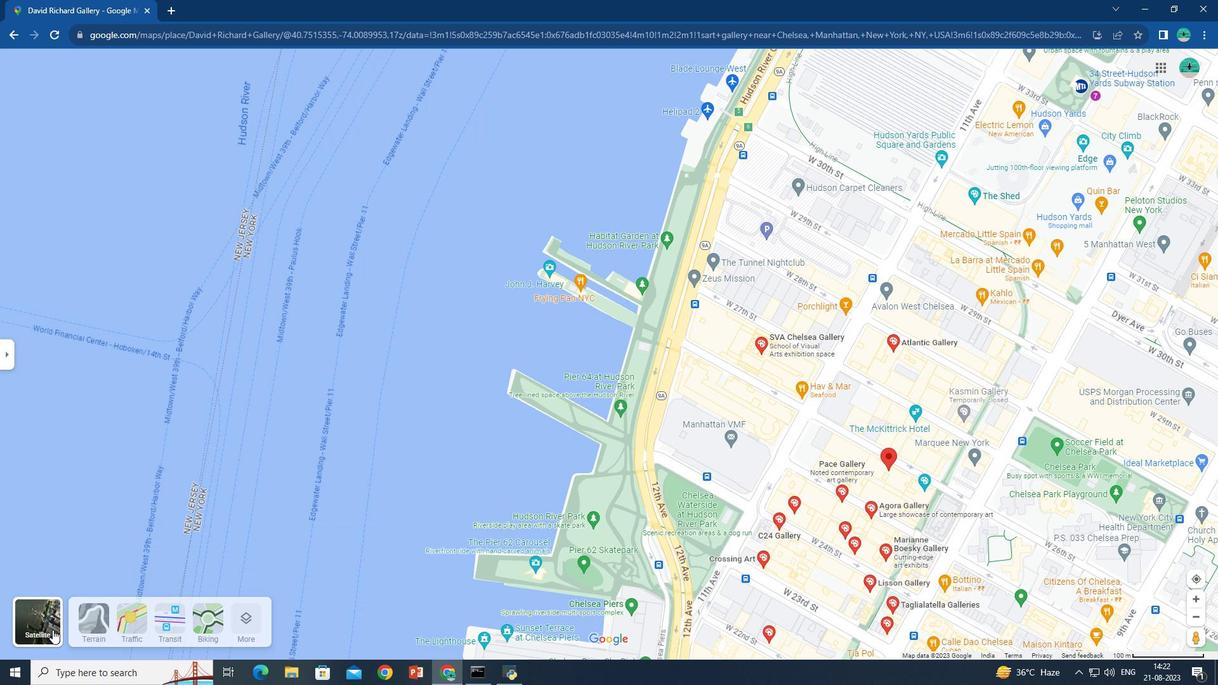 
Action: Mouse pressed left at (52, 629)
Screenshot: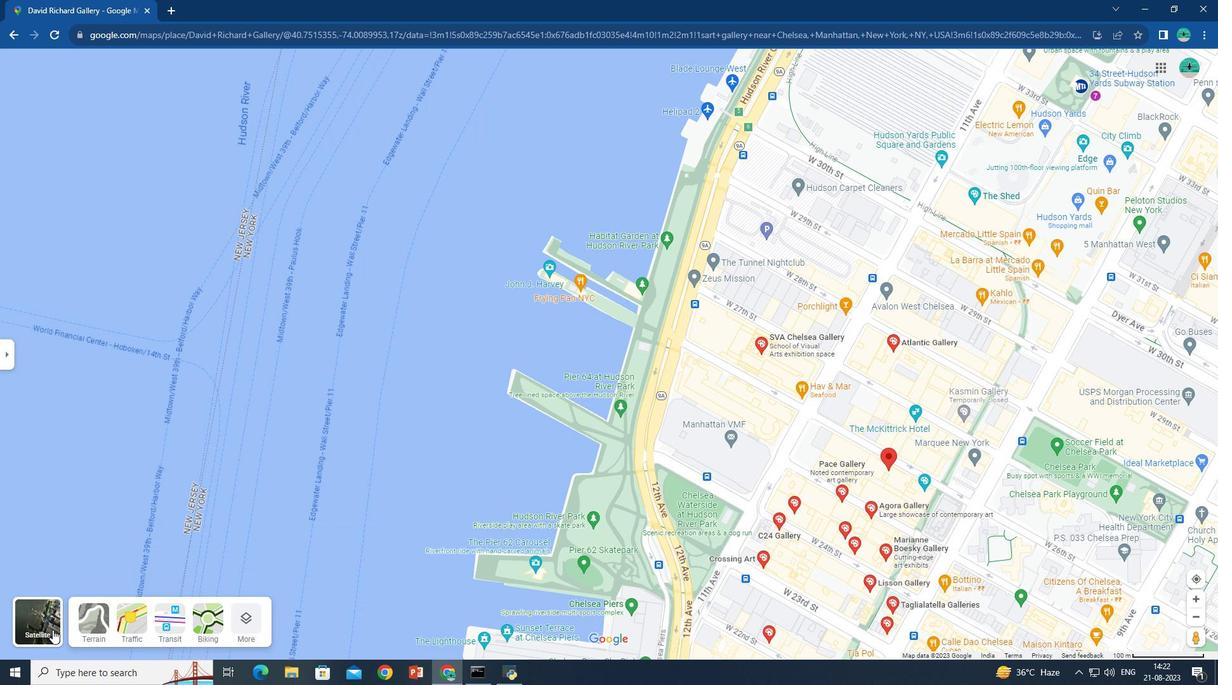
Action: Mouse moved to (255, 615)
Screenshot: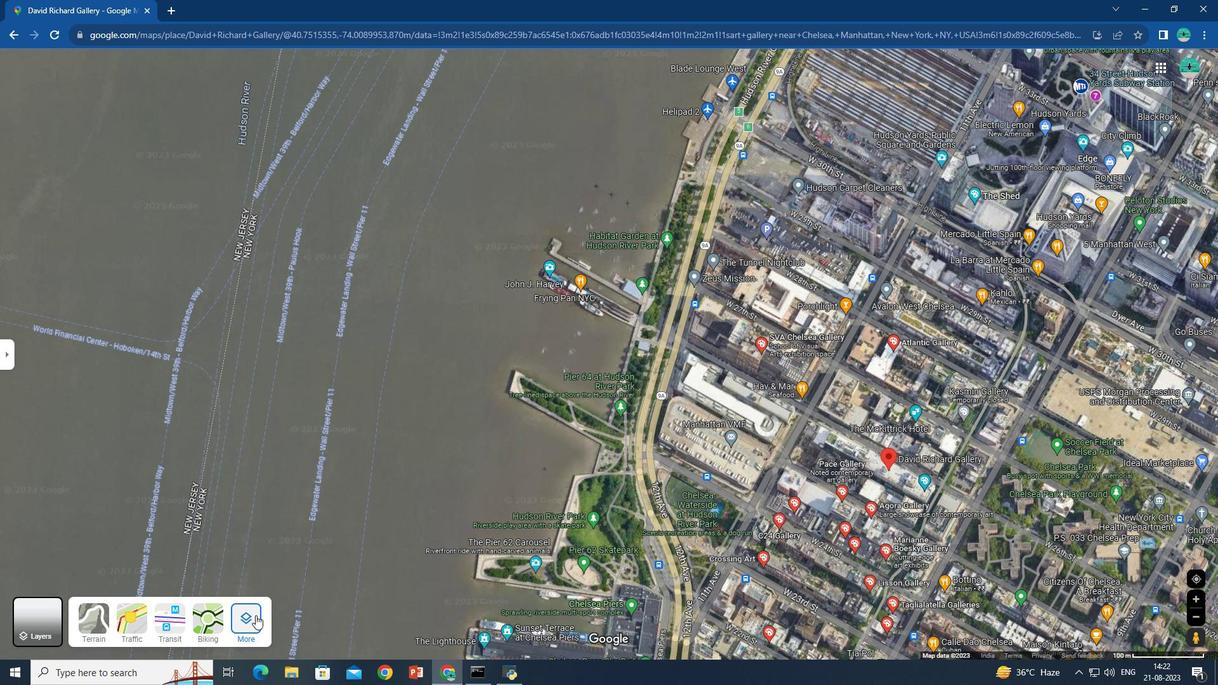 
Action: Mouse pressed left at (255, 615)
Screenshot: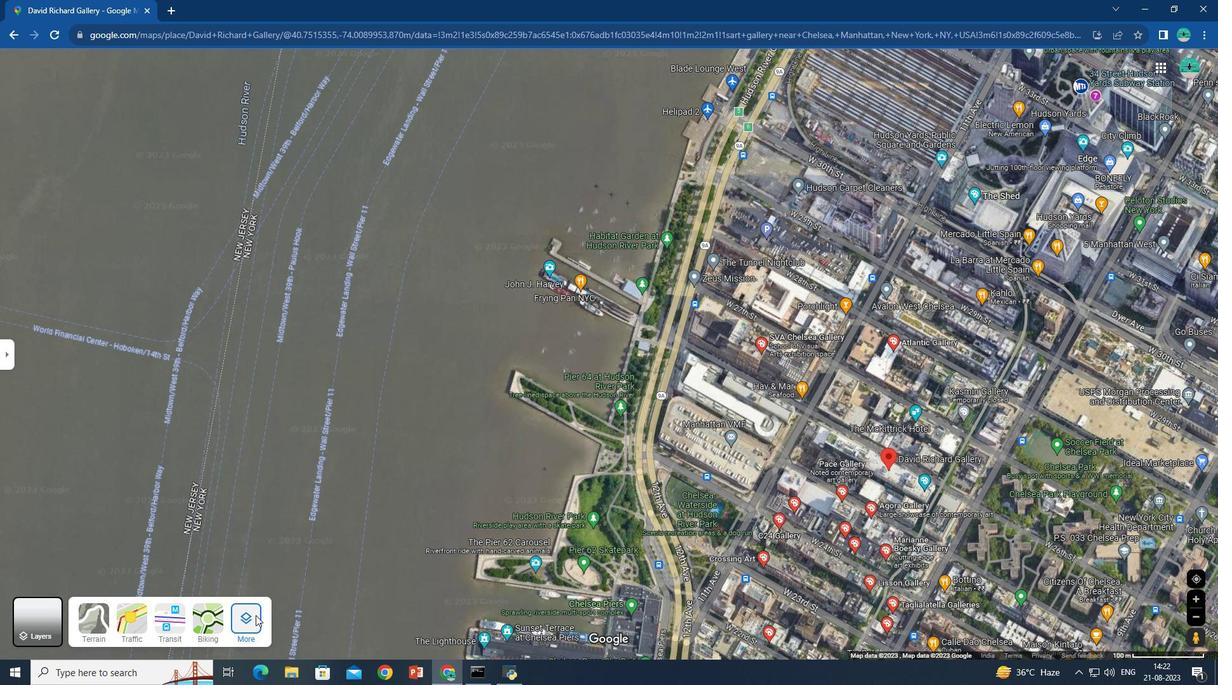 
Action: Mouse moved to (106, 368)
Screenshot: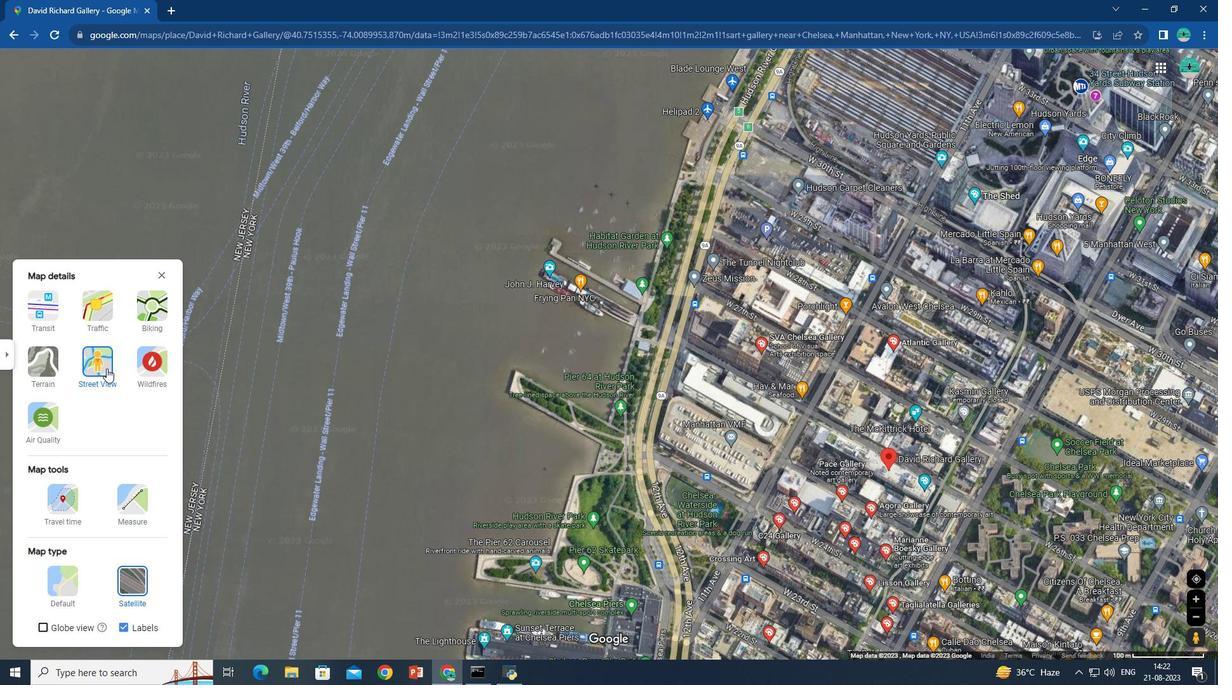 
Action: Mouse pressed left at (106, 368)
Screenshot: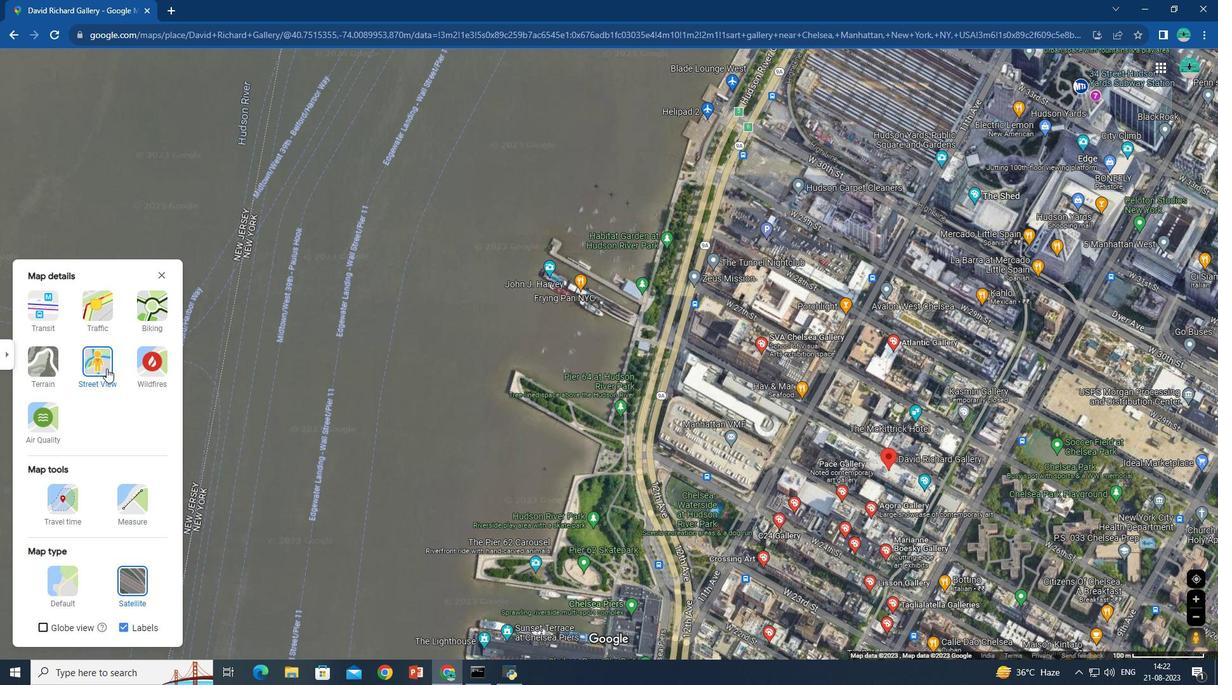 
Action: Mouse moved to (879, 478)
Screenshot: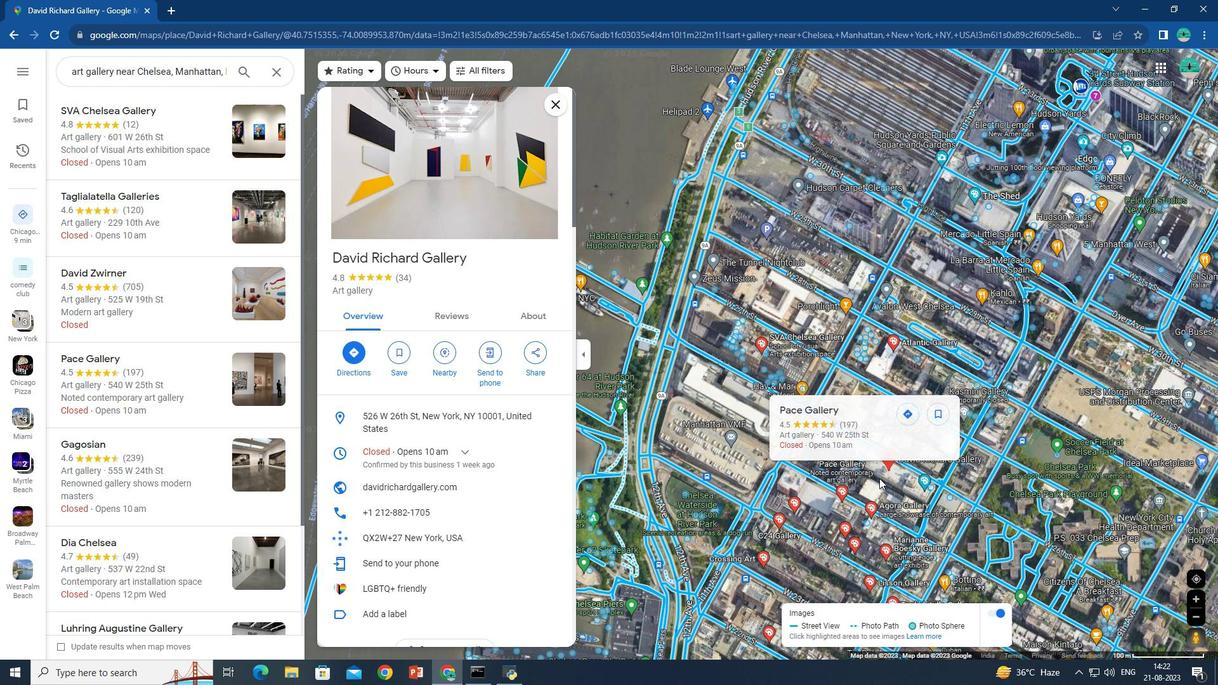 
Action: Mouse scrolled (879, 478) with delta (0, 0)
Screenshot: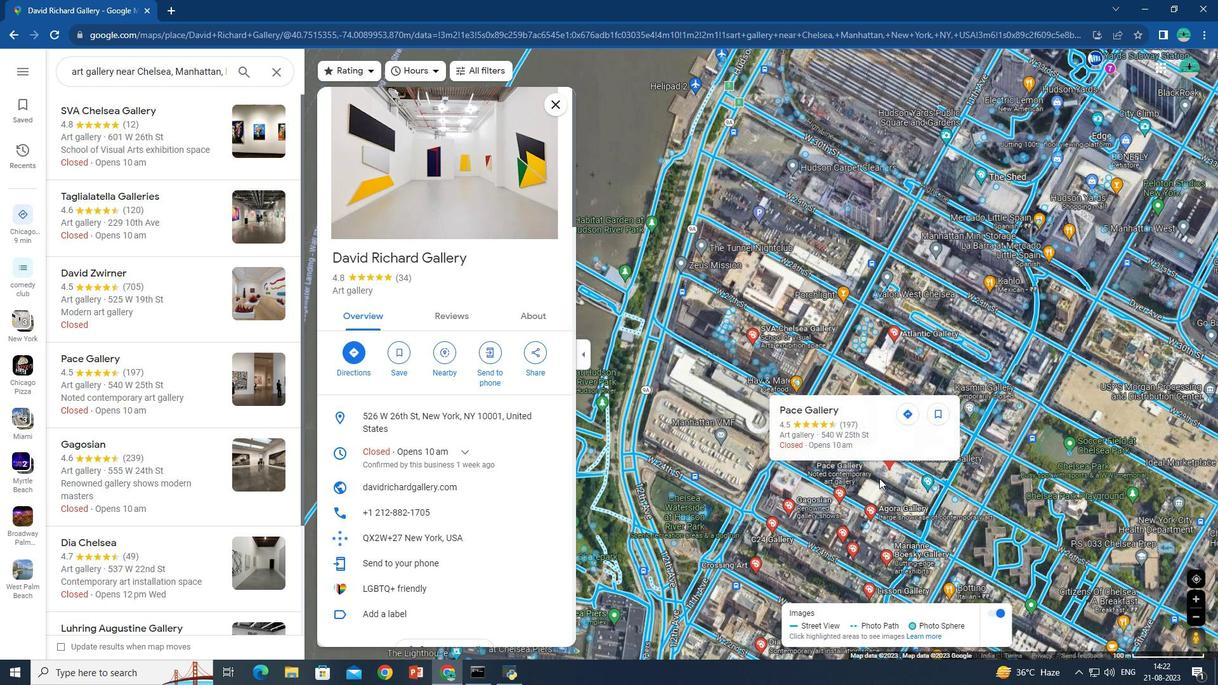 
Action: Mouse scrolled (879, 478) with delta (0, 0)
Screenshot: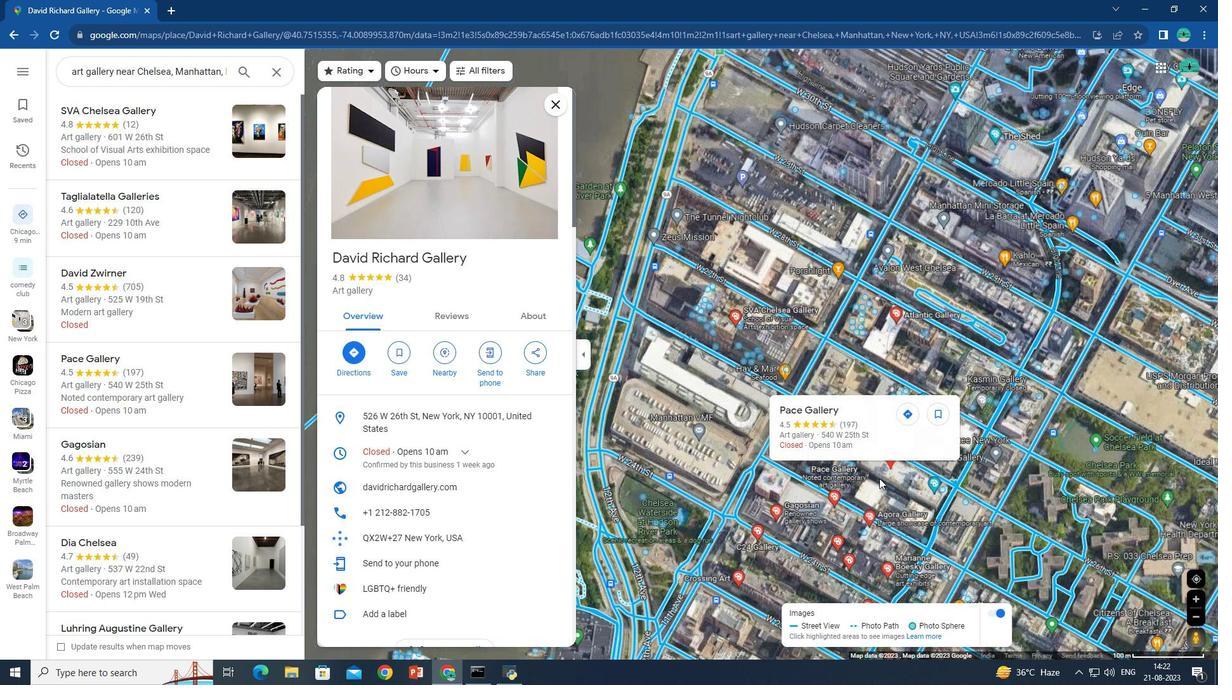 
Action: Mouse scrolled (879, 478) with delta (0, 0)
Screenshot: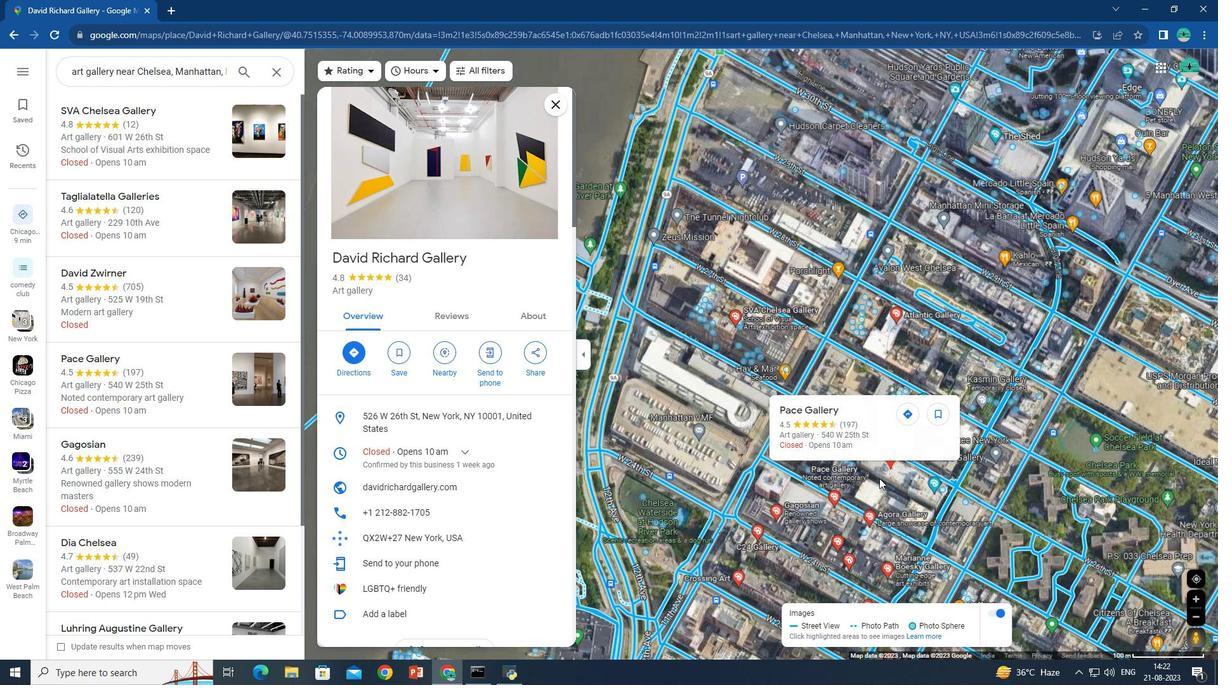 
Action: Mouse scrolled (879, 478) with delta (0, 0)
Screenshot: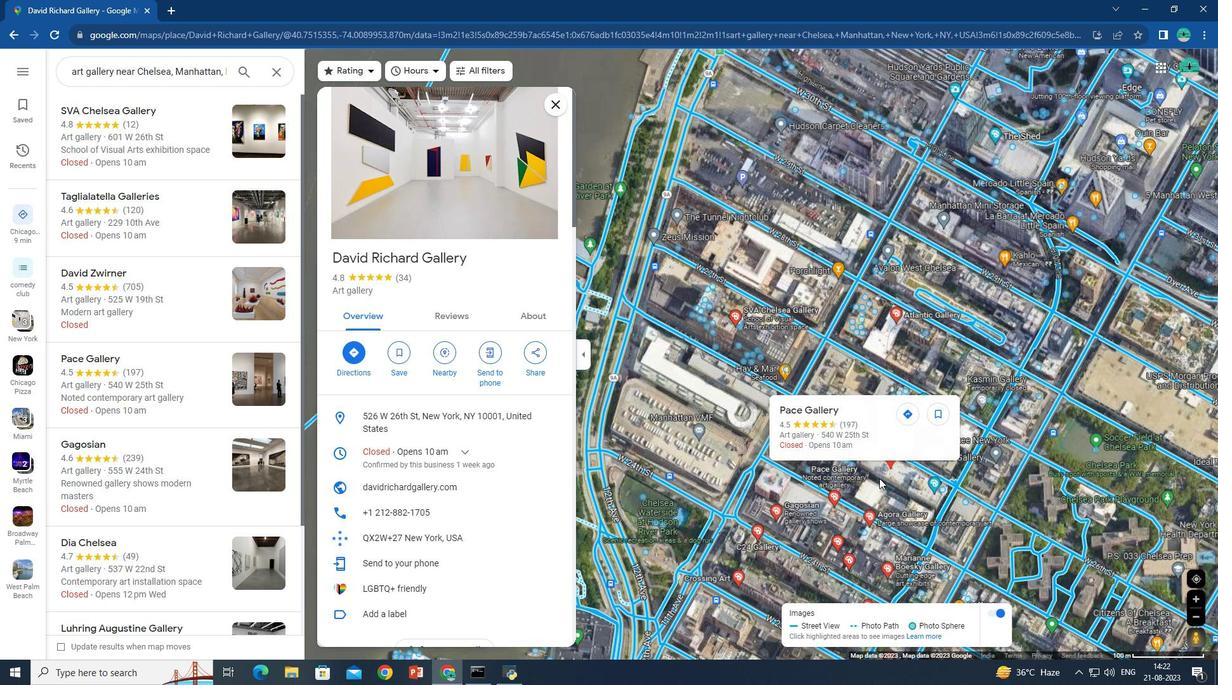 
Action: Mouse scrolled (879, 478) with delta (0, 0)
Screenshot: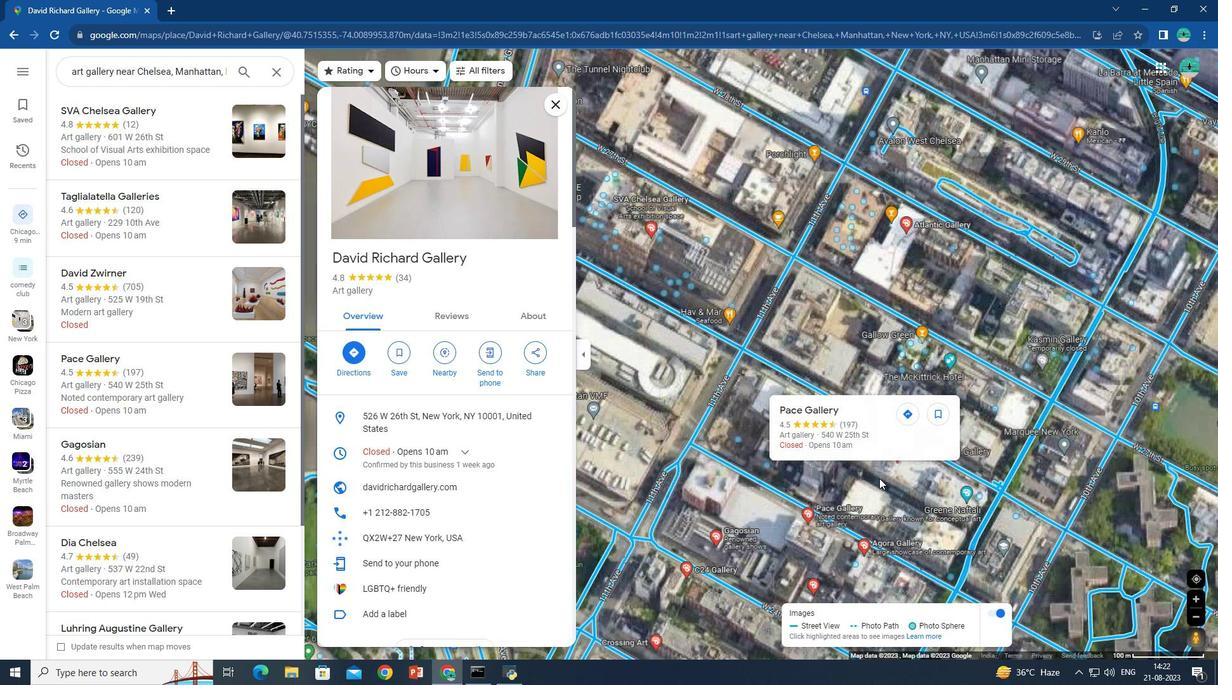 
Action: Mouse scrolled (879, 478) with delta (0, 0)
Screenshot: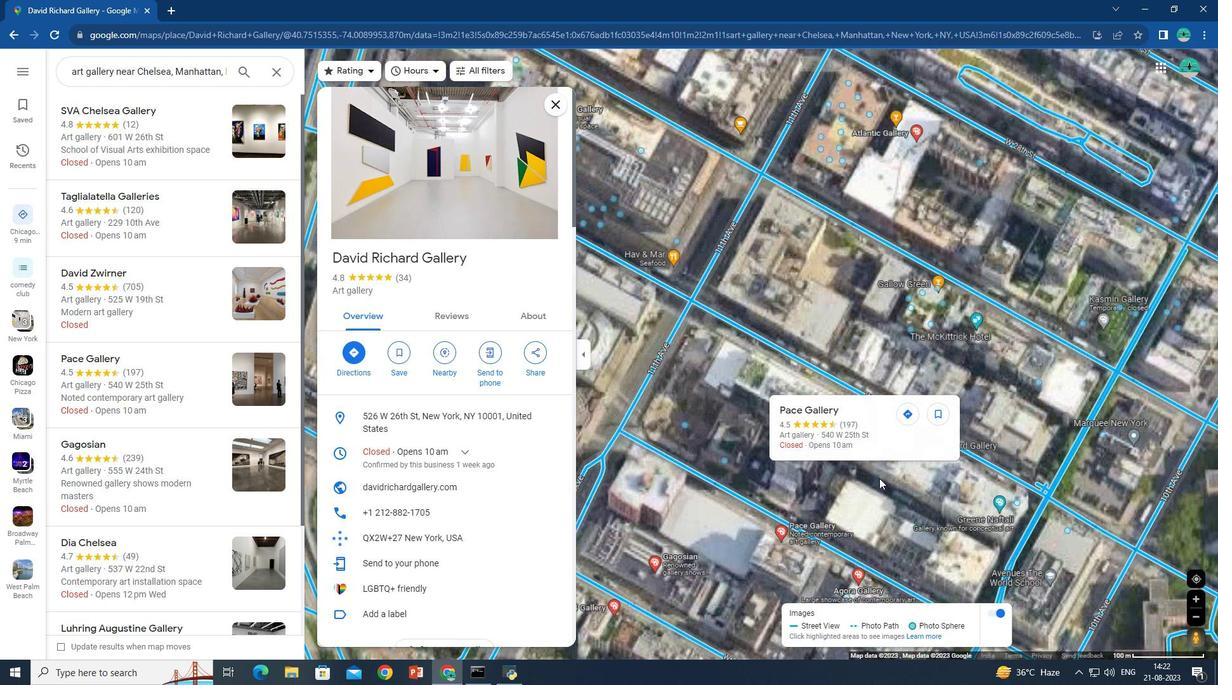 
Action: Mouse scrolled (879, 478) with delta (0, 0)
Screenshot: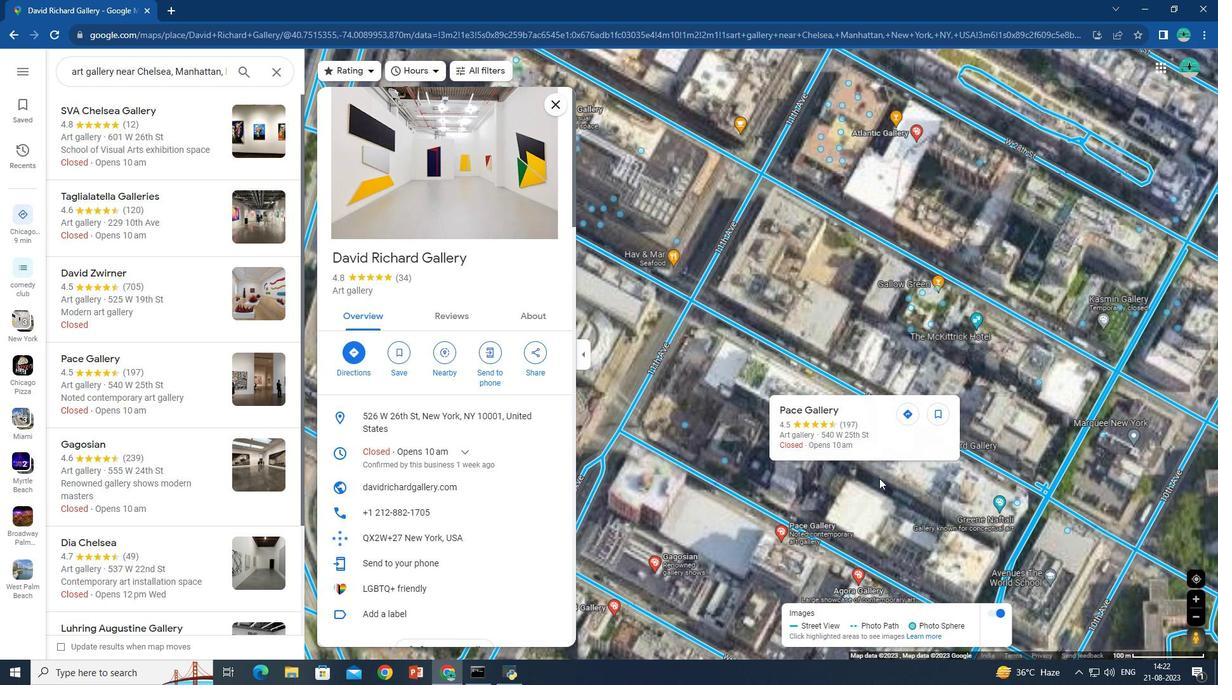 
Action: Mouse scrolled (879, 478) with delta (0, 0)
Screenshot: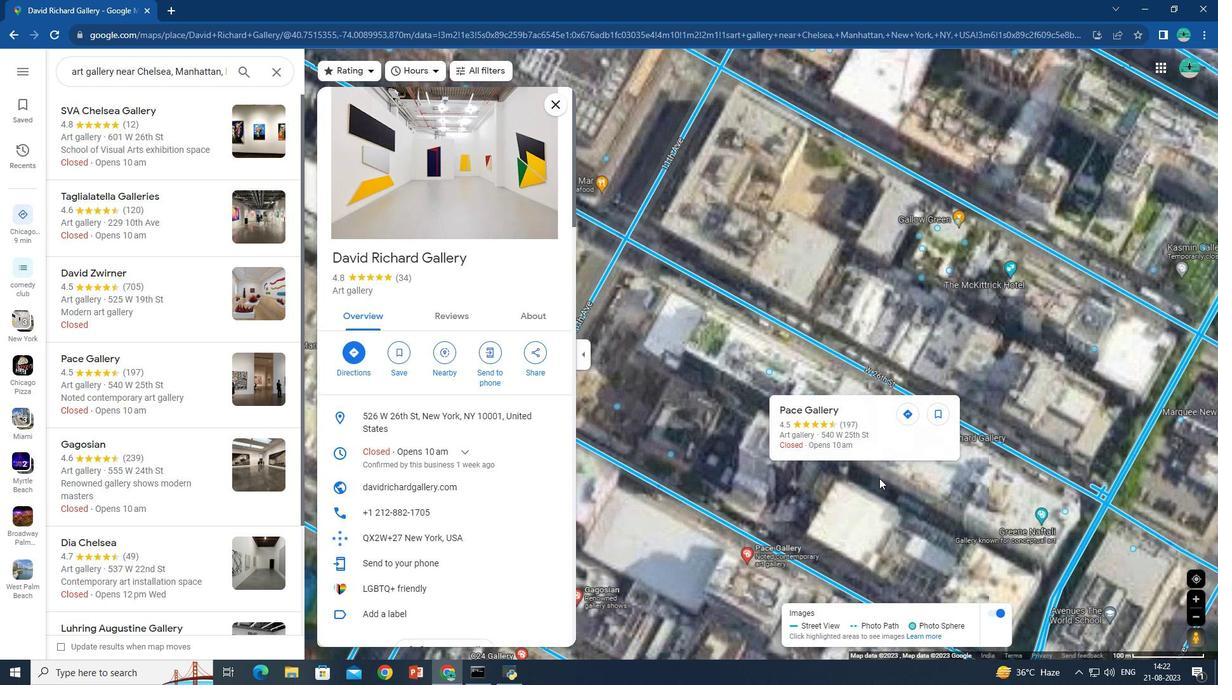
Action: Mouse scrolled (879, 478) with delta (0, 0)
Screenshot: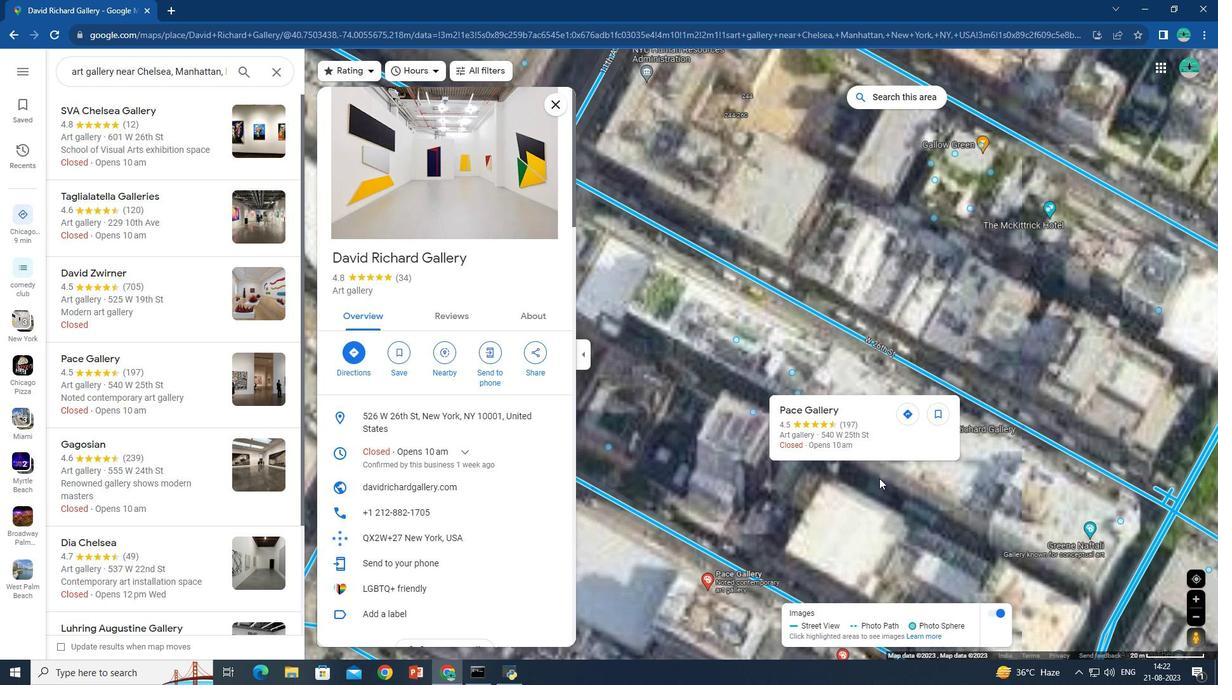 
Action: Mouse scrolled (879, 478) with delta (0, 0)
Screenshot: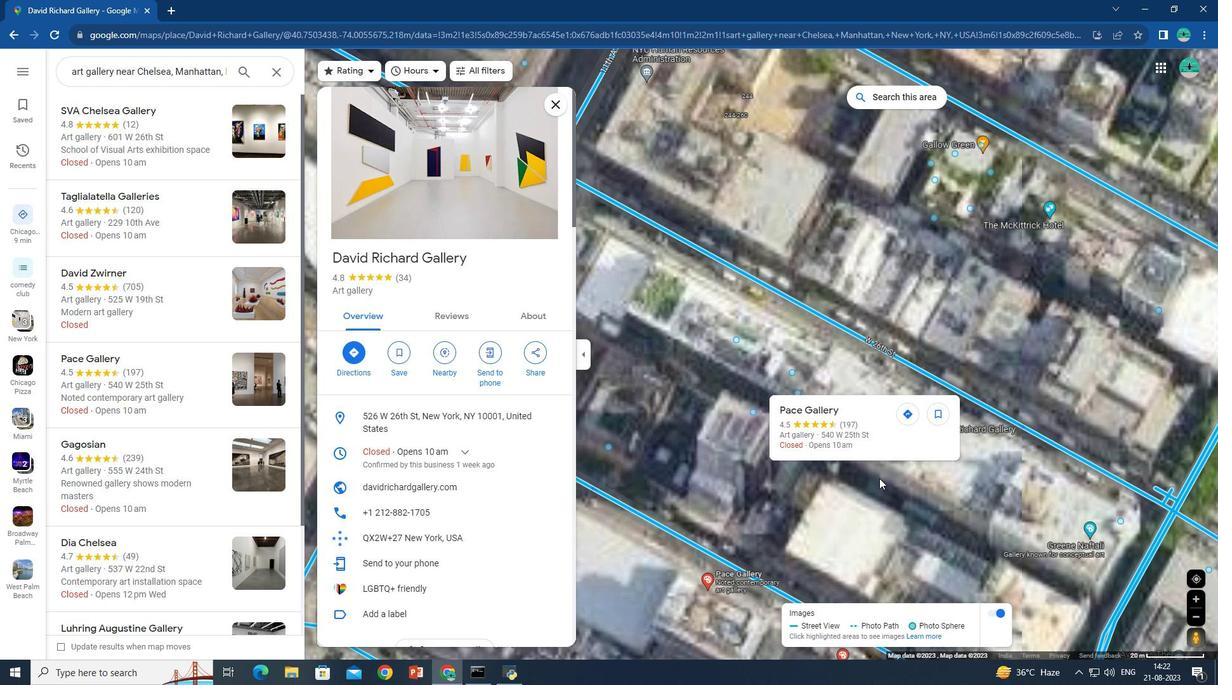 
Action: Mouse scrolled (879, 478) with delta (0, 0)
Screenshot: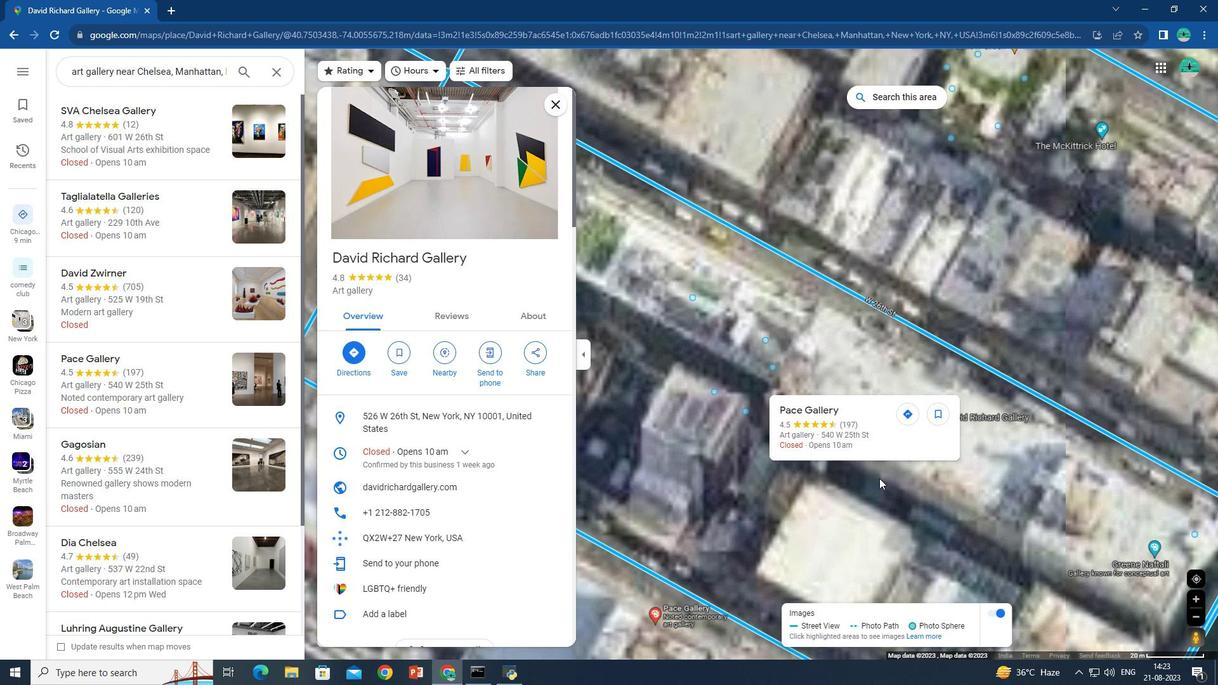 
Action: Mouse scrolled (879, 478) with delta (0, 0)
Screenshot: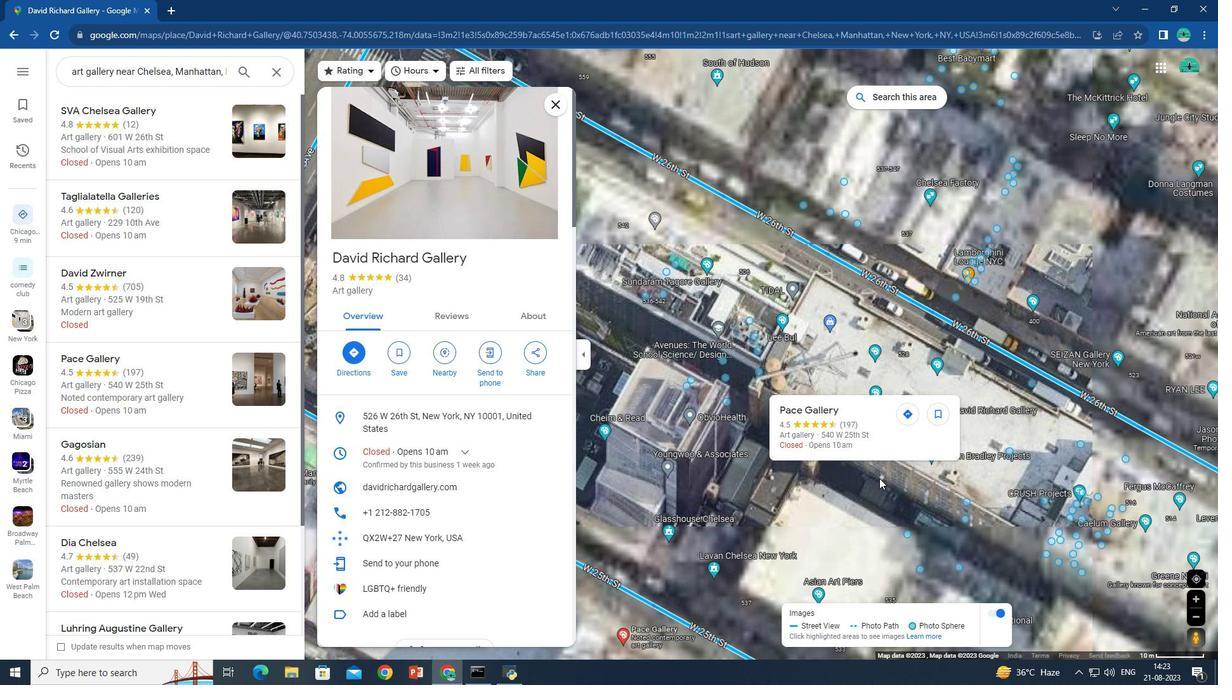 
Action: Mouse scrolled (879, 478) with delta (0, 0)
Screenshot: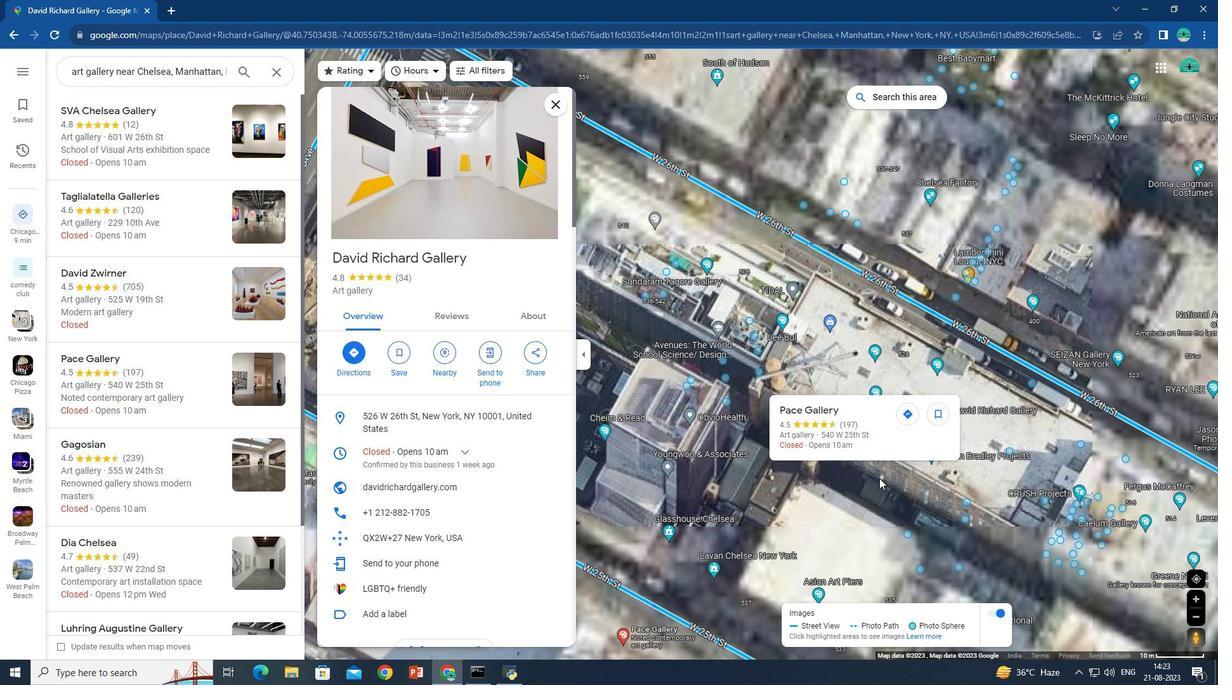 
Action: Mouse scrolled (879, 478) with delta (0, 0)
Screenshot: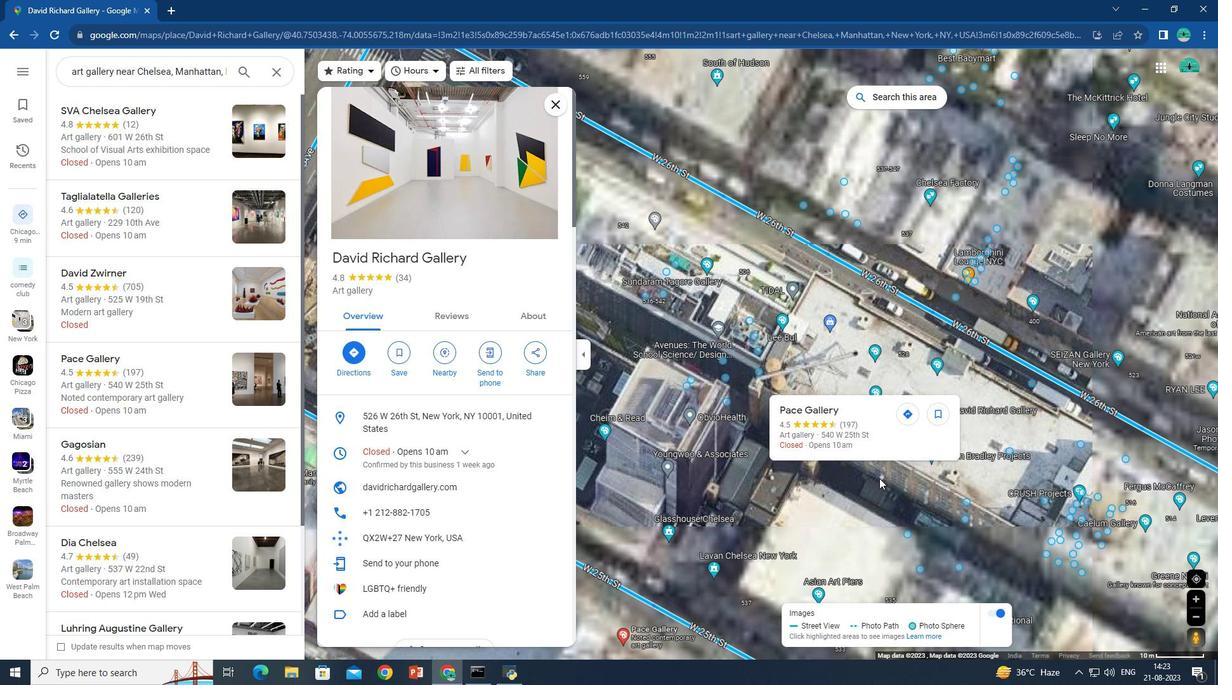 
Action: Mouse scrolled (879, 478) with delta (0, 0)
Screenshot: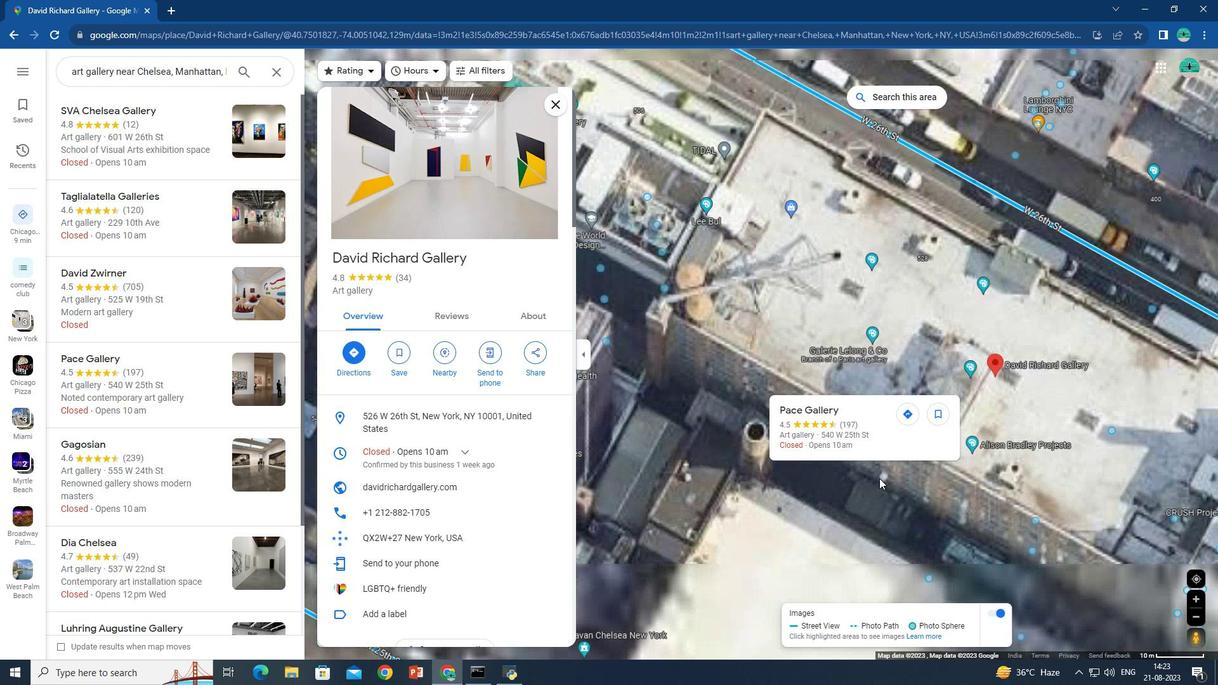 
Action: Mouse scrolled (879, 478) with delta (0, 0)
Screenshot: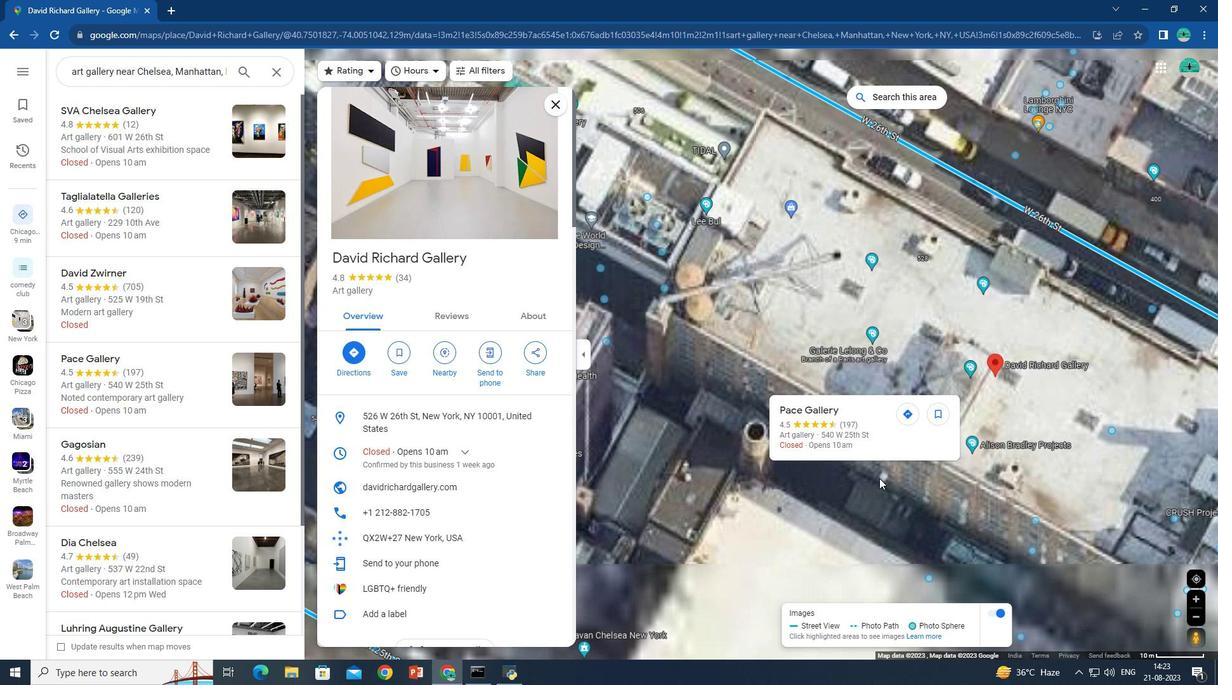 
Action: Mouse scrolled (879, 478) with delta (0, 0)
Screenshot: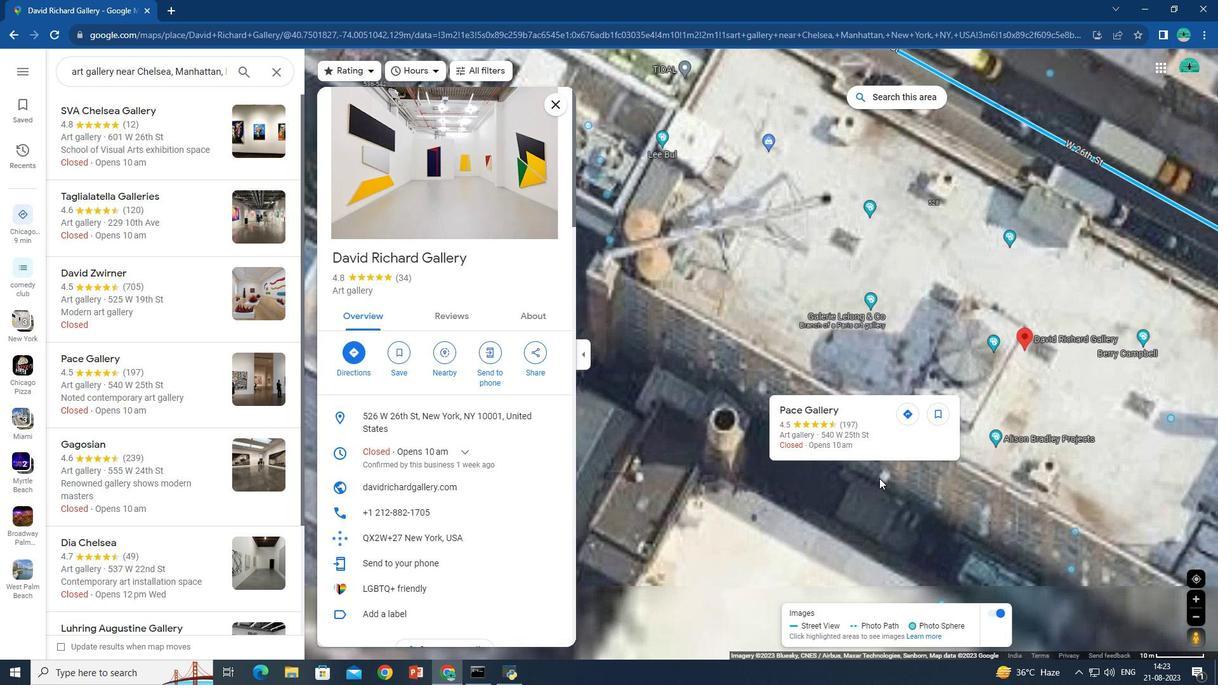 
Action: Mouse scrolled (879, 478) with delta (0, 0)
Screenshot: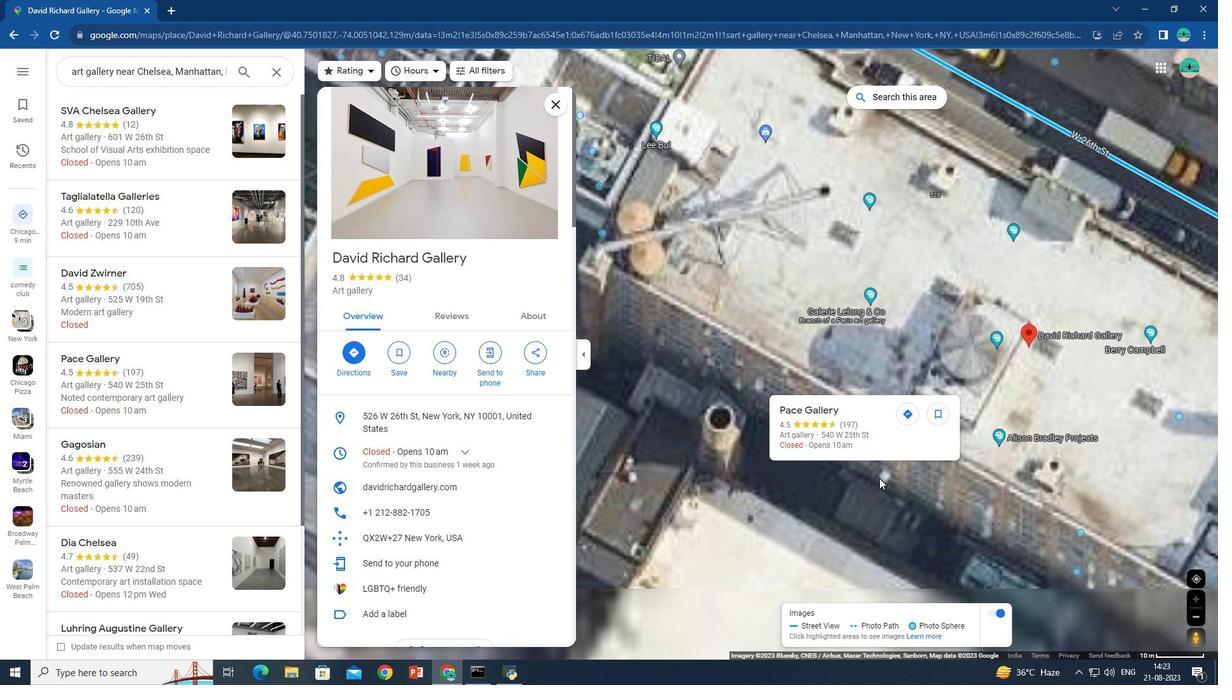 
Action: Mouse moved to (1034, 365)
Screenshot: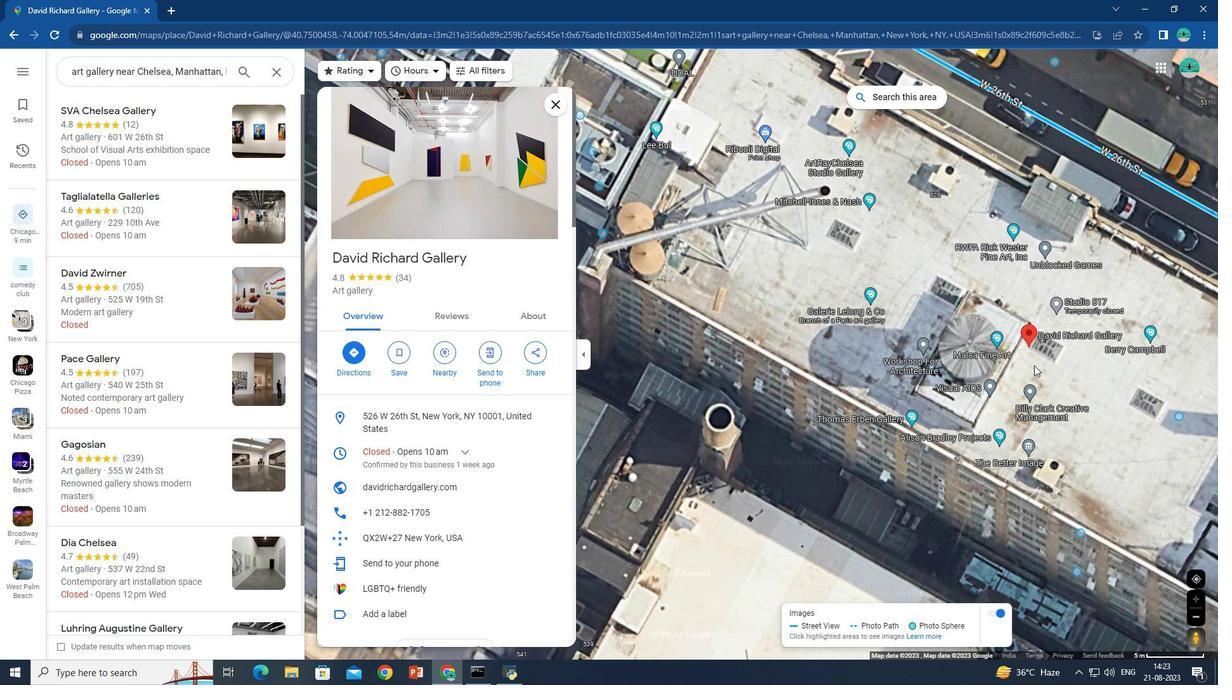 
Action: Mouse scrolled (1034, 366) with delta (0, 0)
Screenshot: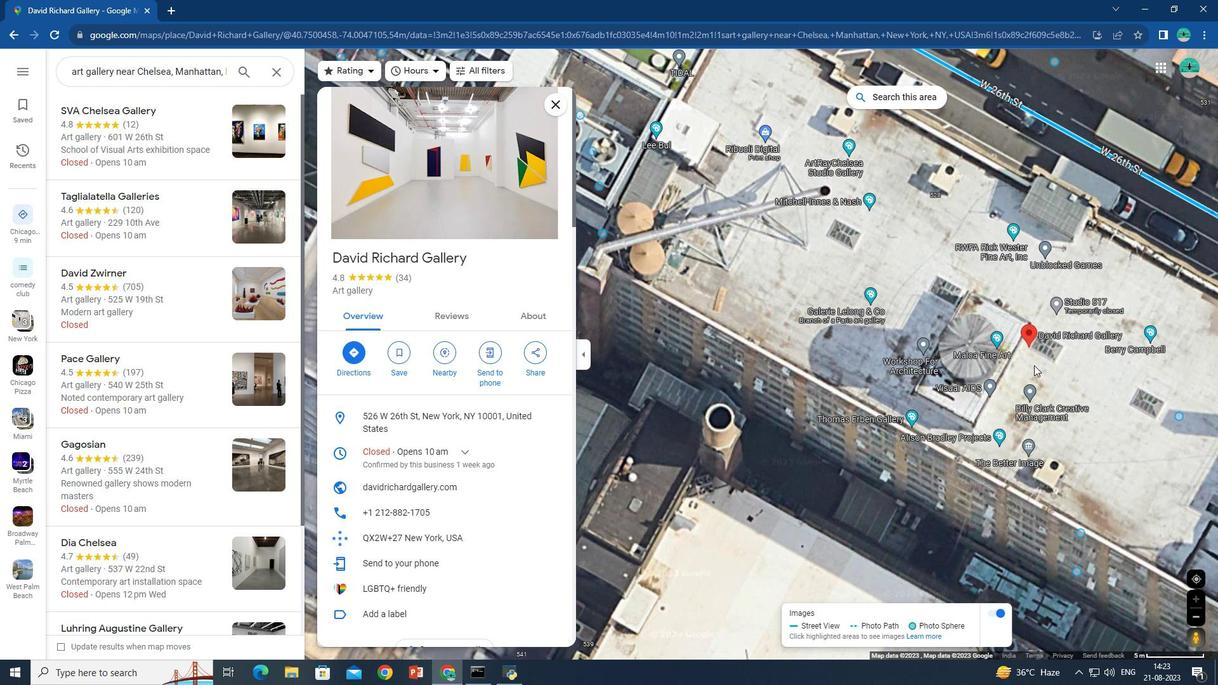 
Action: Mouse scrolled (1034, 366) with delta (0, 0)
Screenshot: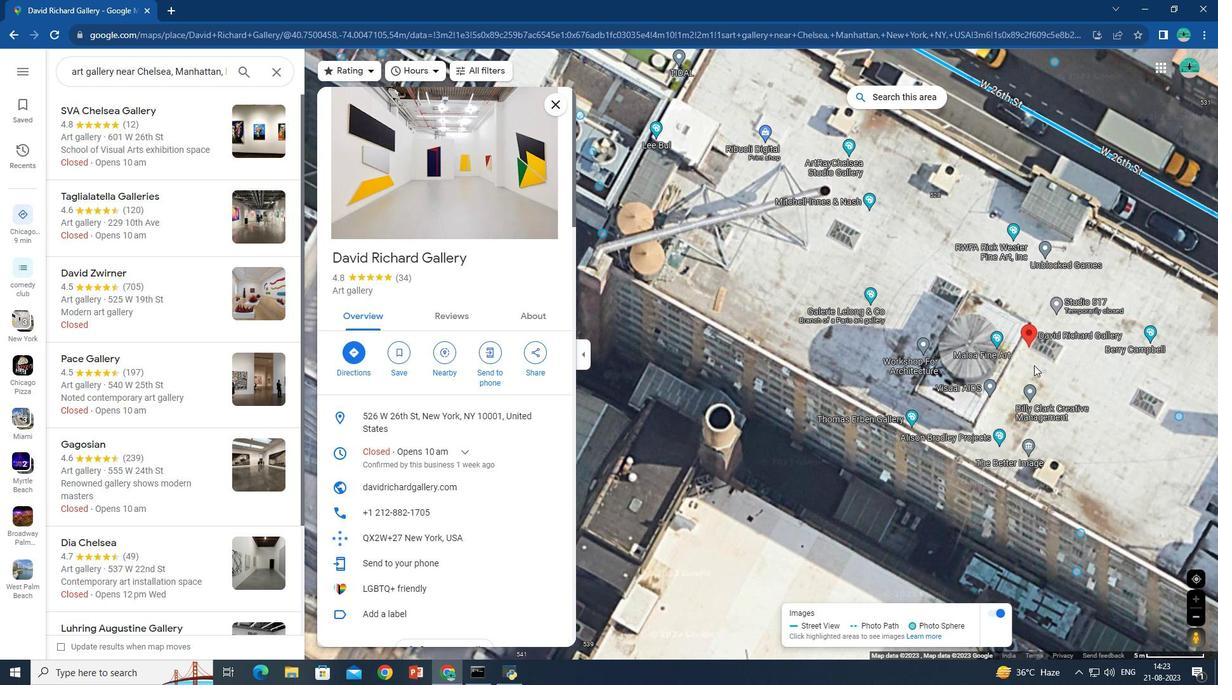 
Action: Mouse scrolled (1034, 366) with delta (0, 0)
Screenshot: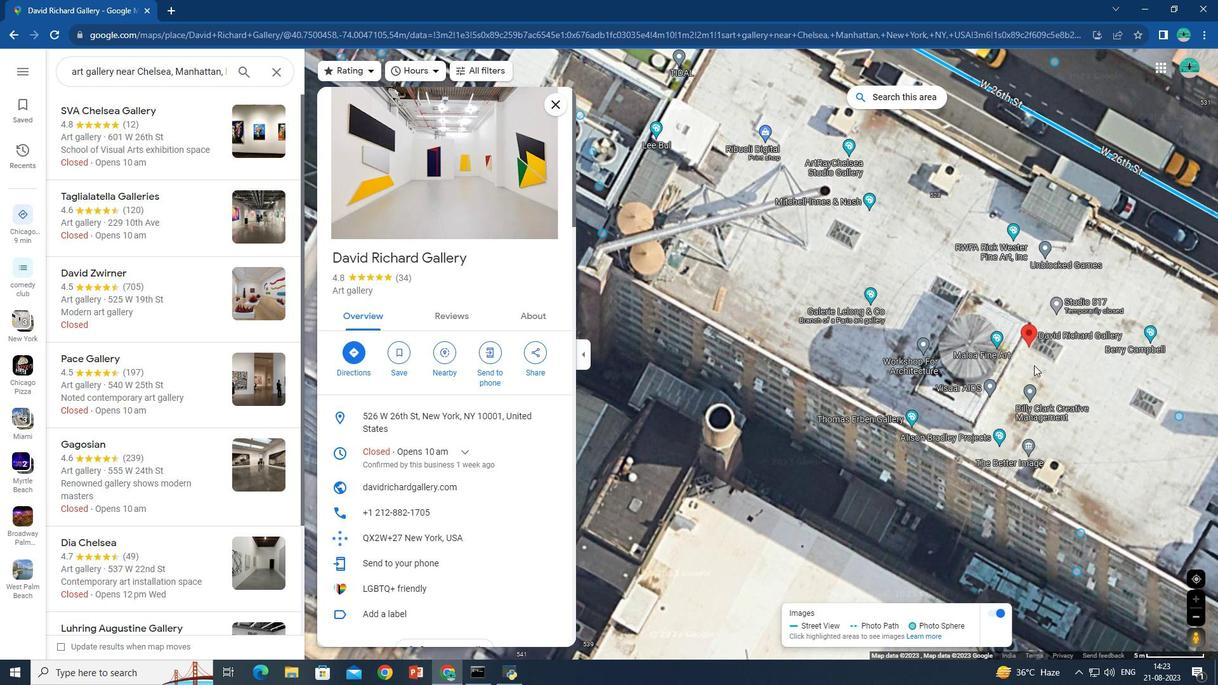 
Action: Mouse scrolled (1034, 366) with delta (0, 0)
Screenshot: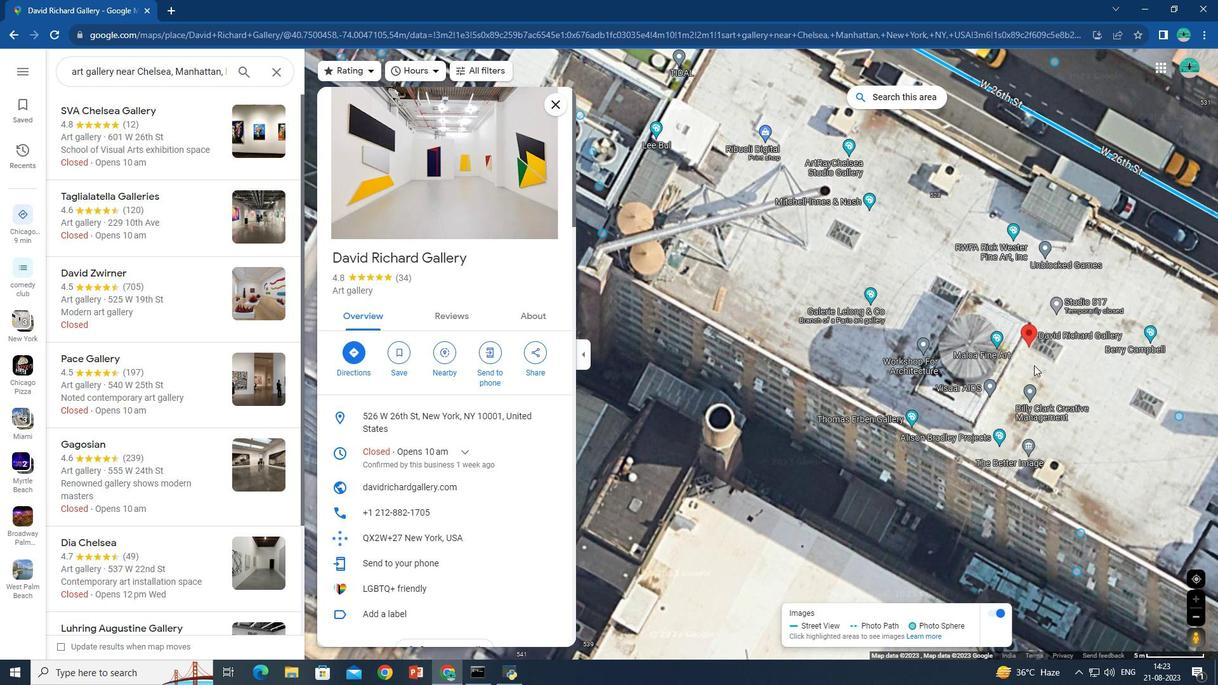 
Action: Mouse moved to (870, 293)
Screenshot: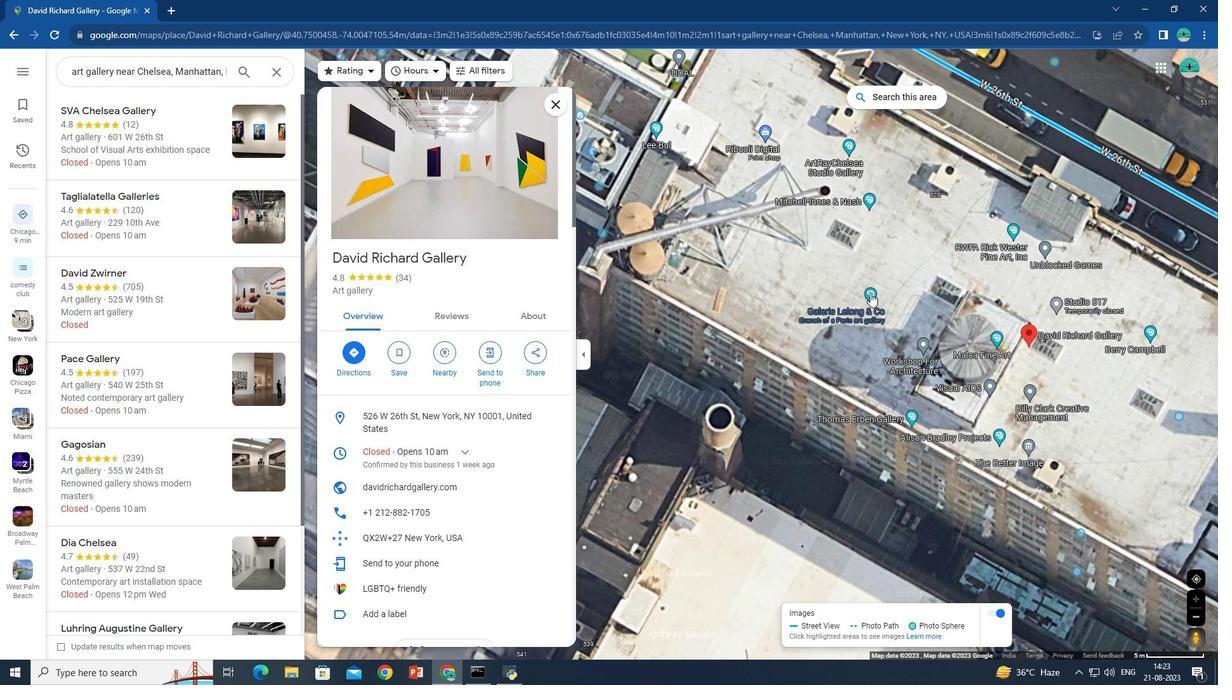 
Action: Mouse pressed left at (870, 293)
Screenshot: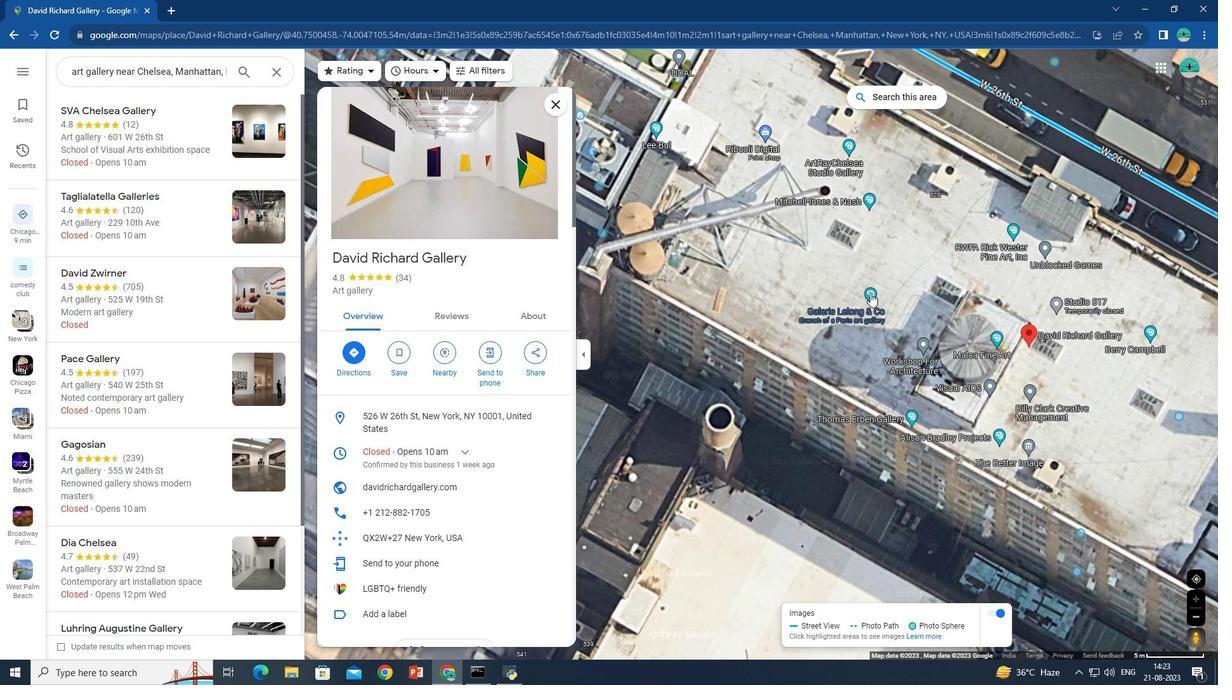 
Action: Mouse pressed left at (870, 293)
Screenshot: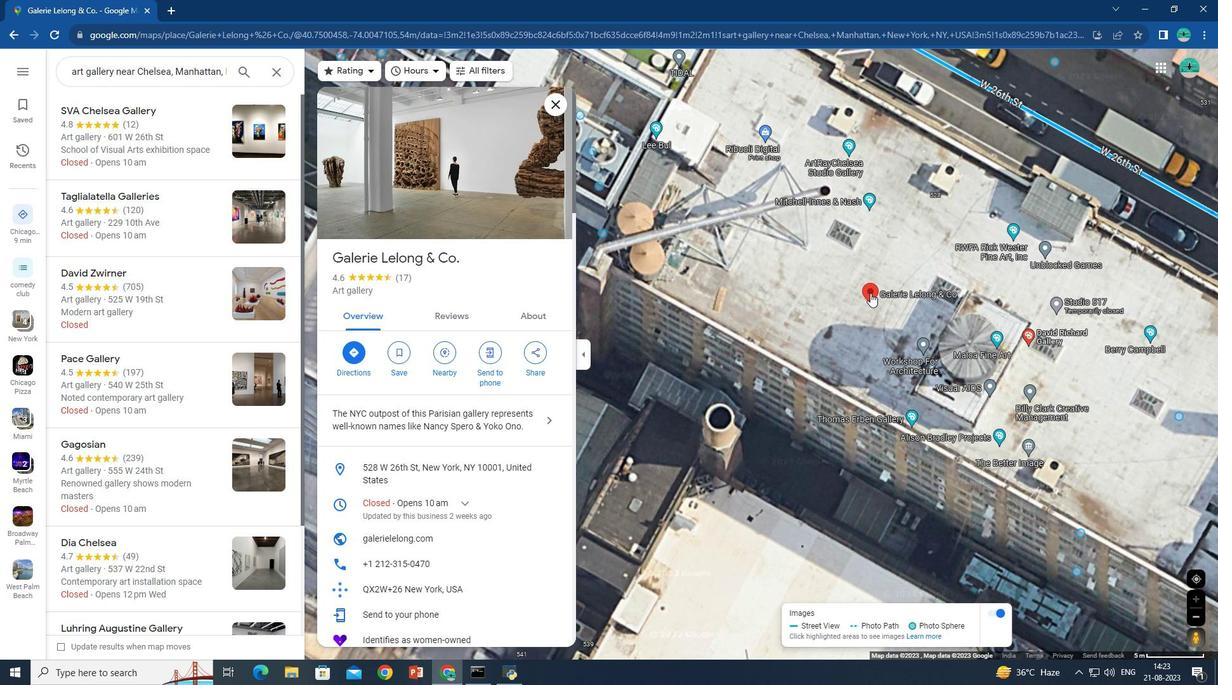 
Action: Mouse moved to (423, 174)
Screenshot: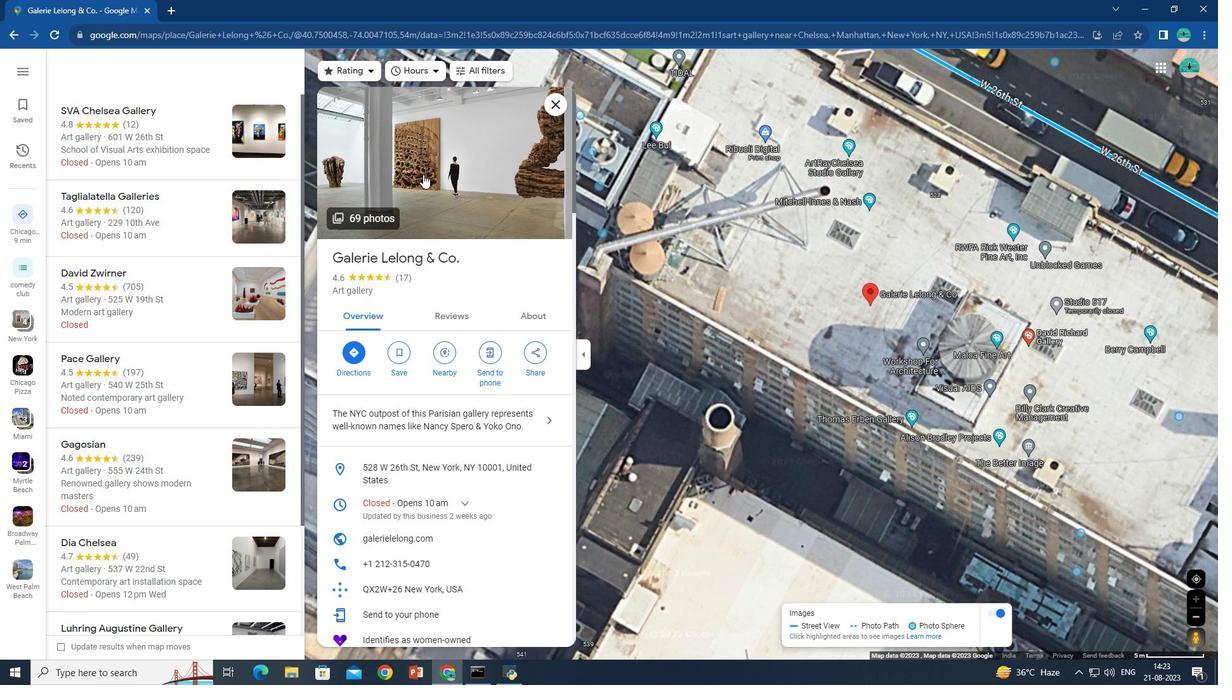 
Action: Mouse pressed left at (423, 174)
Screenshot: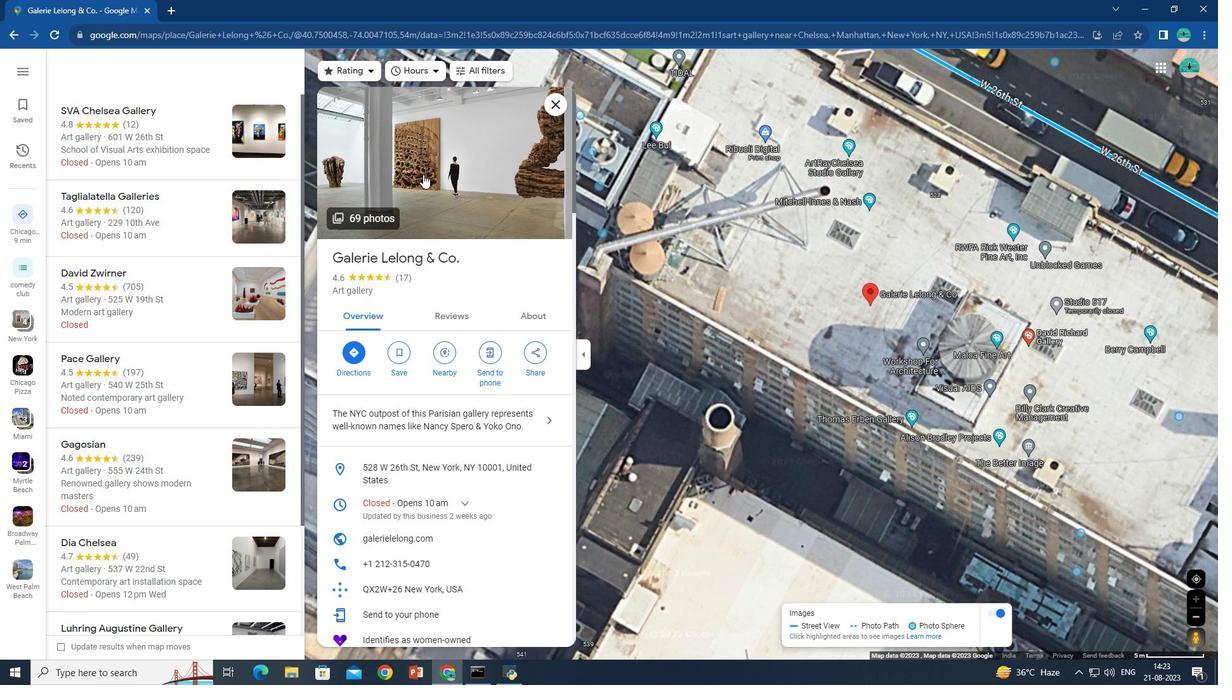 
Action: Mouse moved to (248, 111)
Screenshot: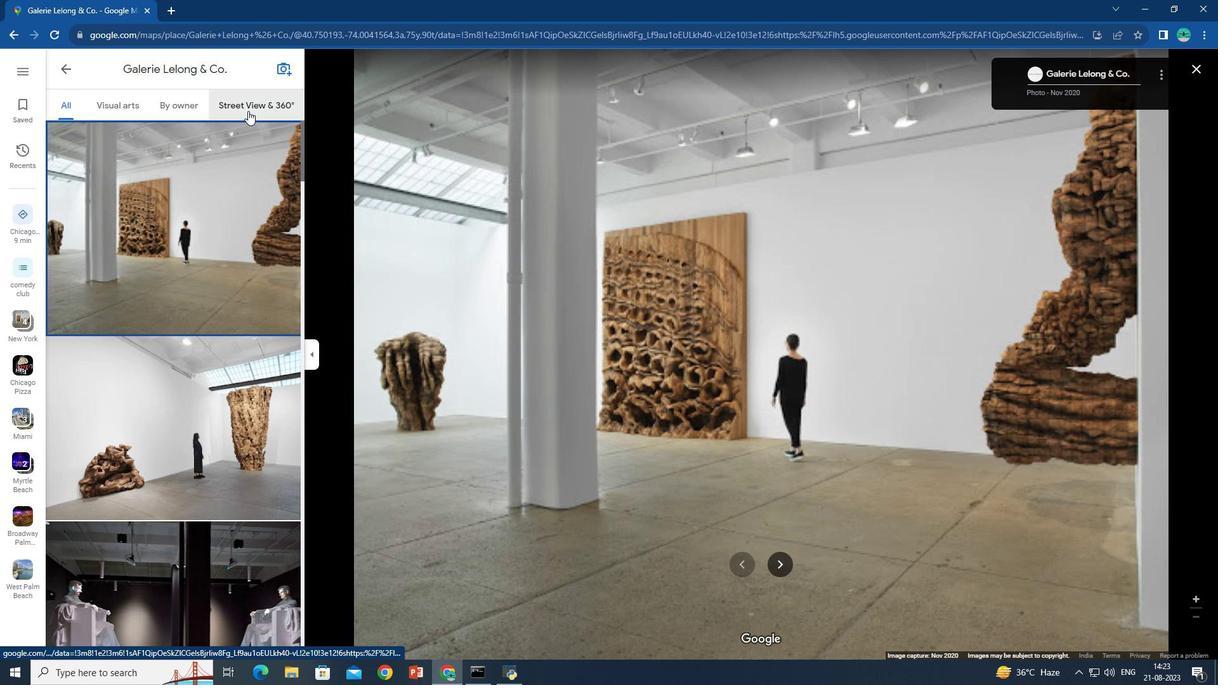 
Action: Mouse pressed left at (248, 111)
Screenshot: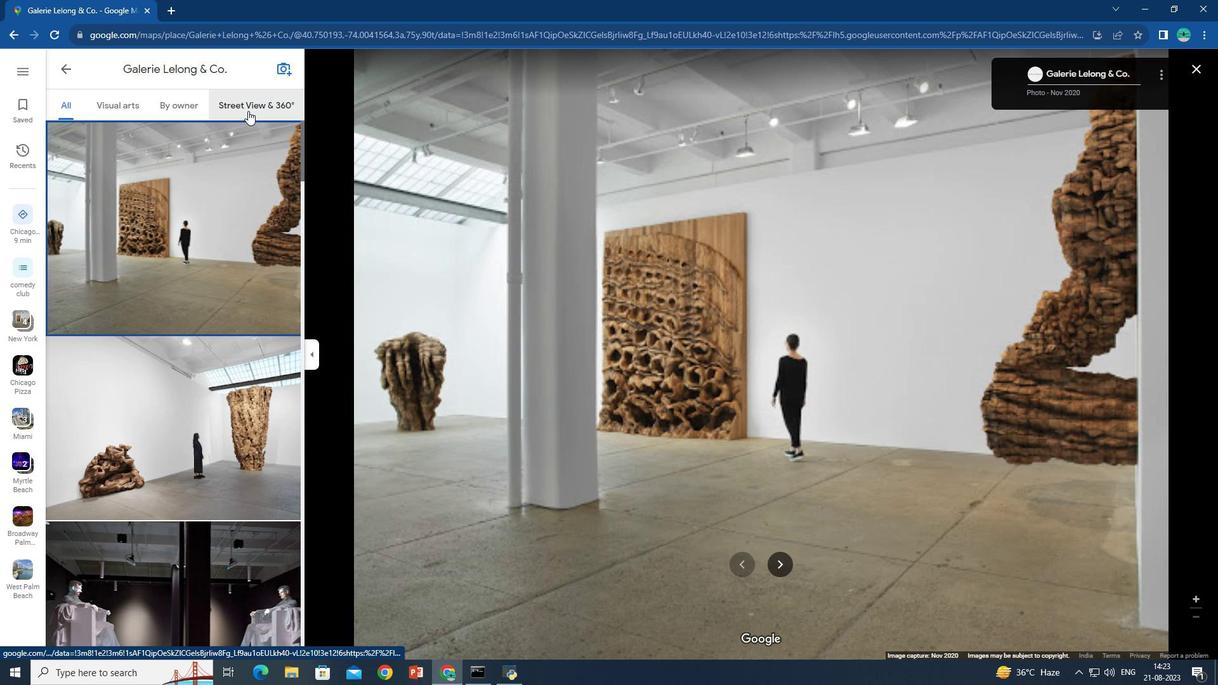 
Action: Mouse moved to (595, 339)
Screenshot: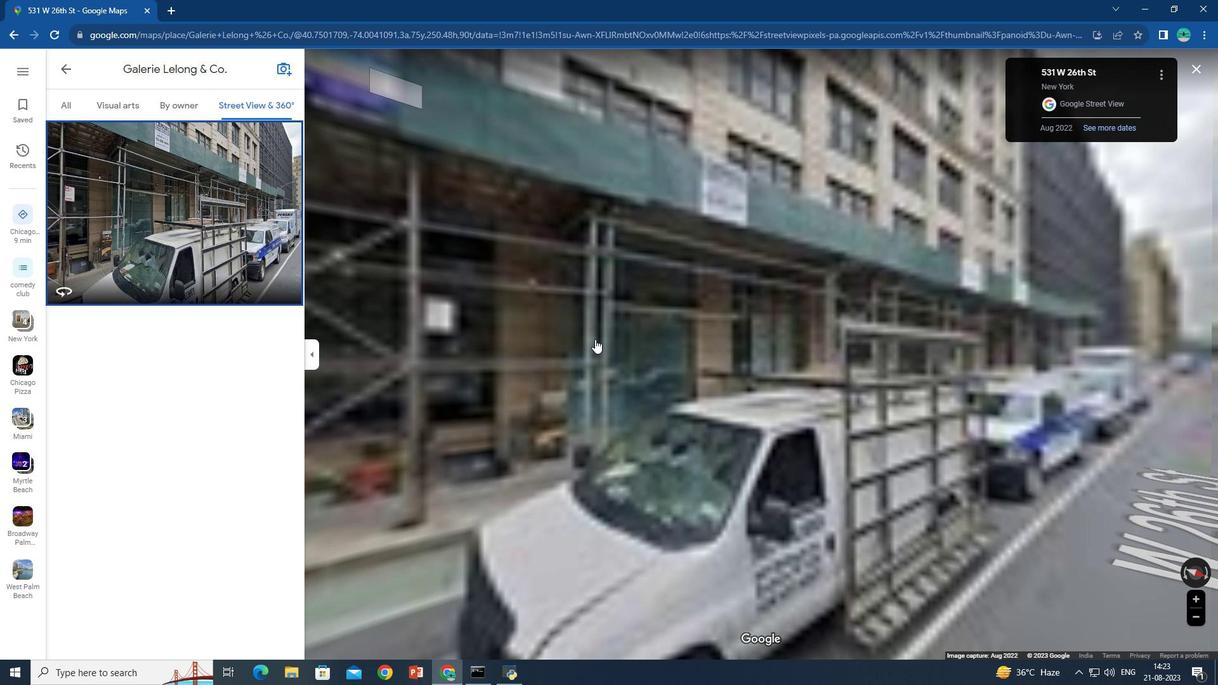 
Action: Key pressed <Key.left>
Screenshot: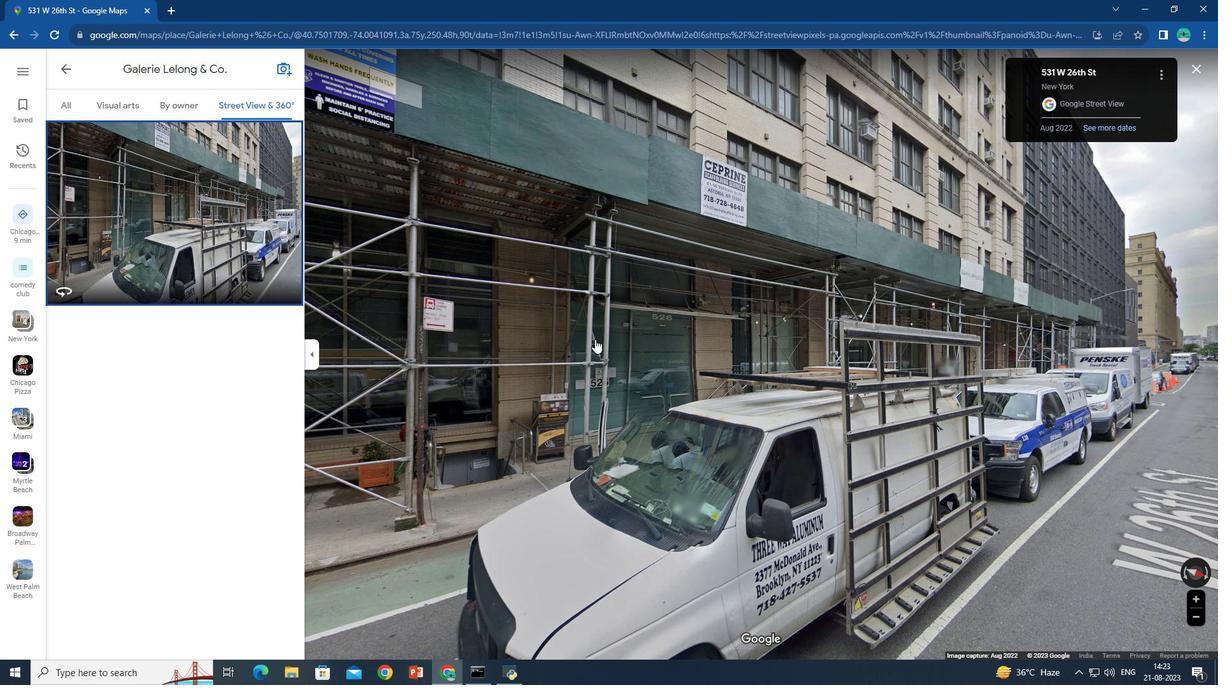 
Action: Mouse pressed left at (595, 339)
Screenshot: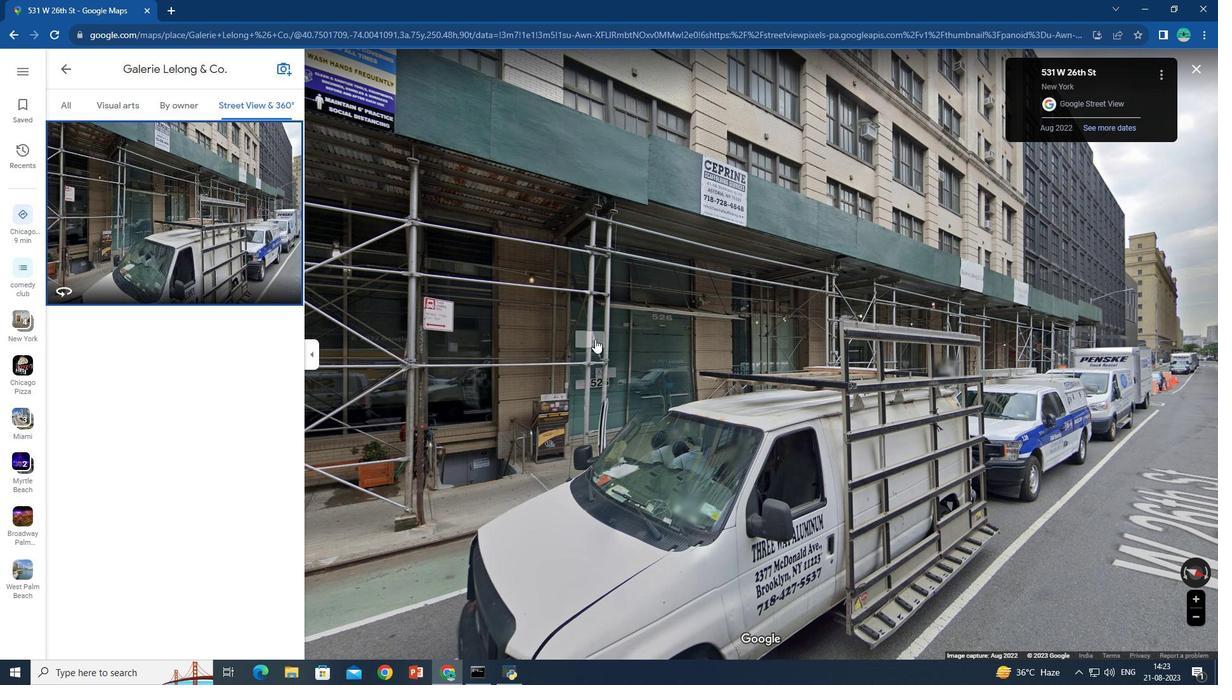 
Action: Key pressed <Key.left><Key.left><Key.right><Key.right><Key.right>
Screenshot: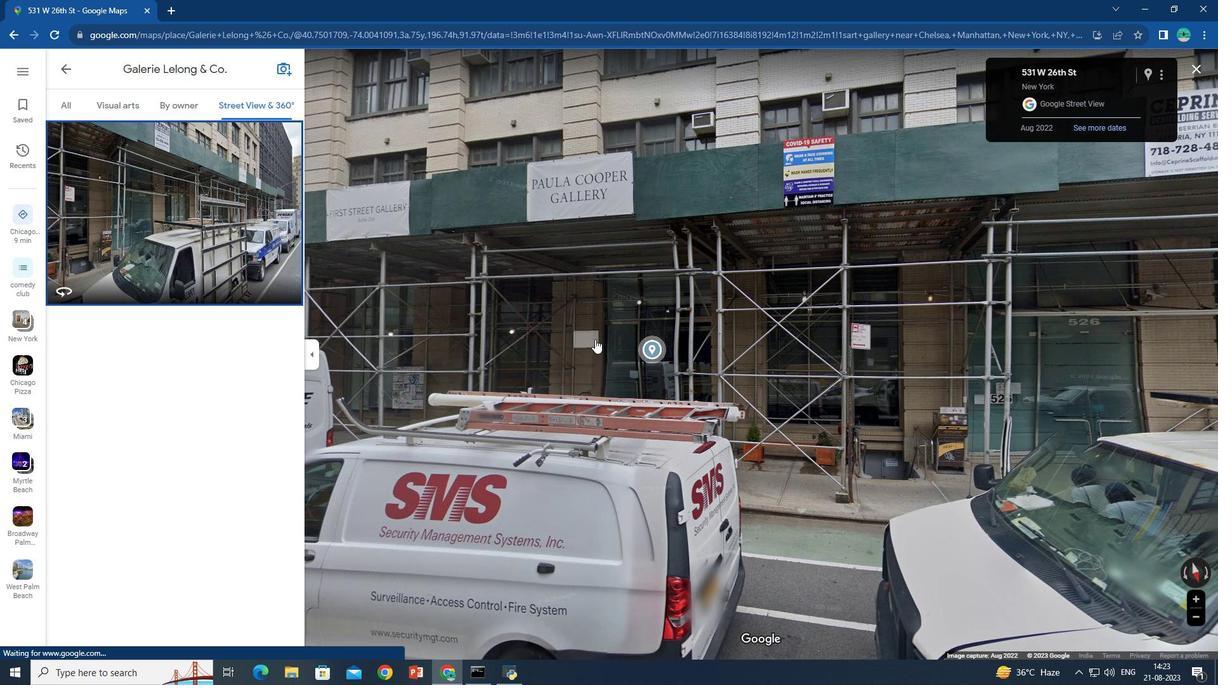 
Action: Mouse moved to (574, 346)
Screenshot: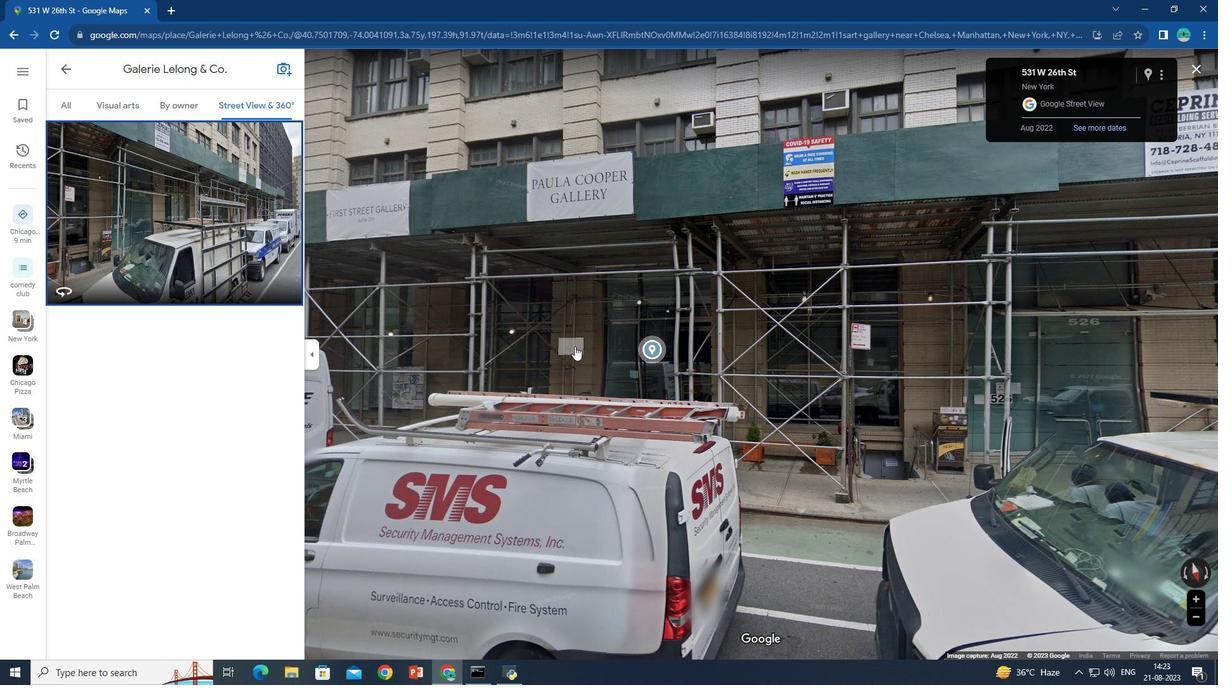 
Action: Mouse pressed left at (574, 346)
Screenshot: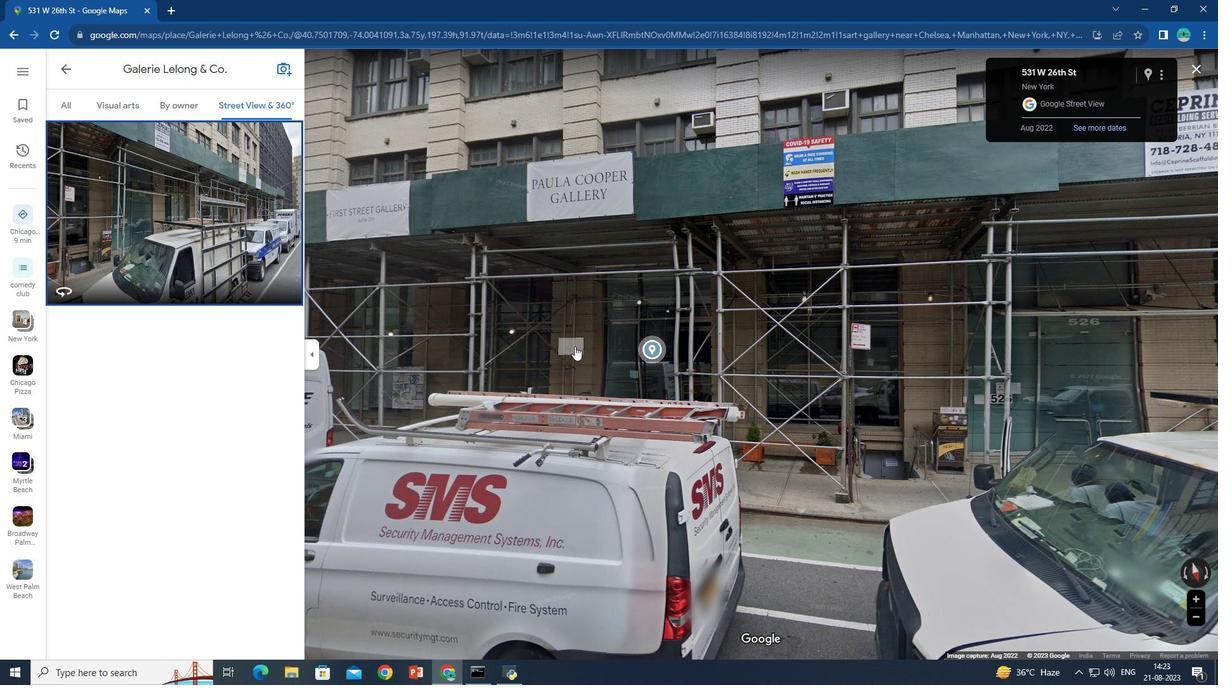 
Action: Mouse moved to (610, 343)
Screenshot: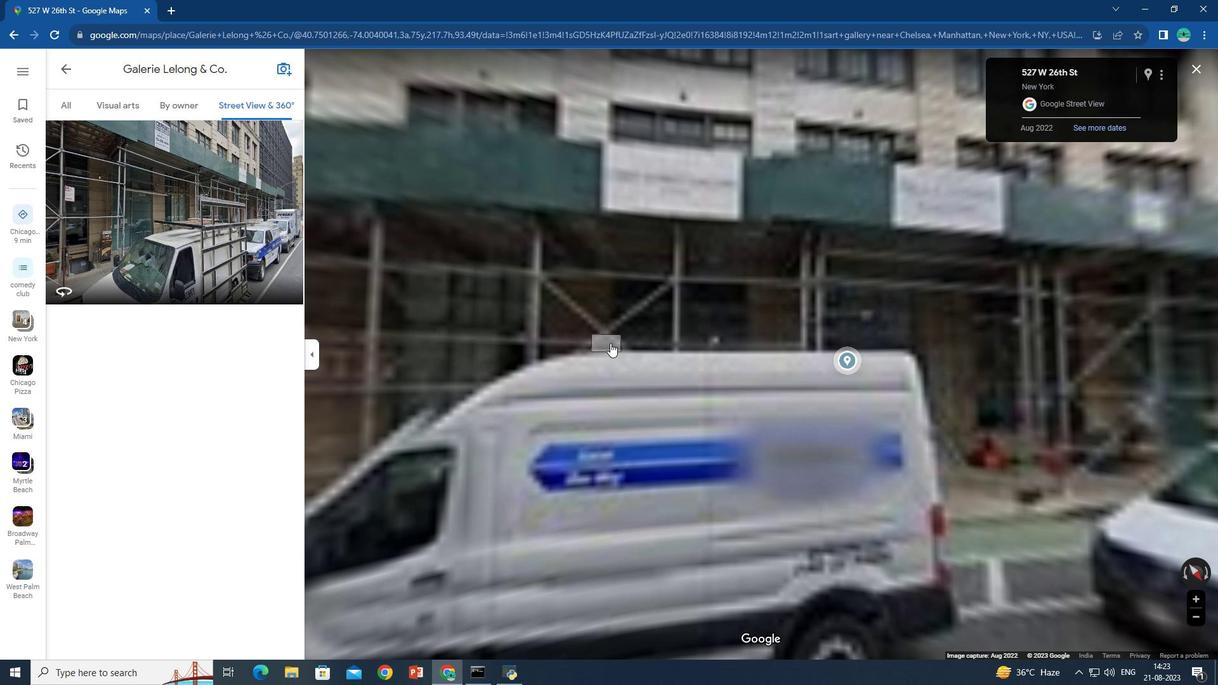 
Action: Key pressed <Key.left><Key.left><Key.left><Key.left><Key.left><Key.left><Key.left><Key.left><Key.left><Key.left><Key.left><Key.left><Key.left><Key.left><Key.left><Key.left><Key.left><Key.left><Key.left>
Screenshot: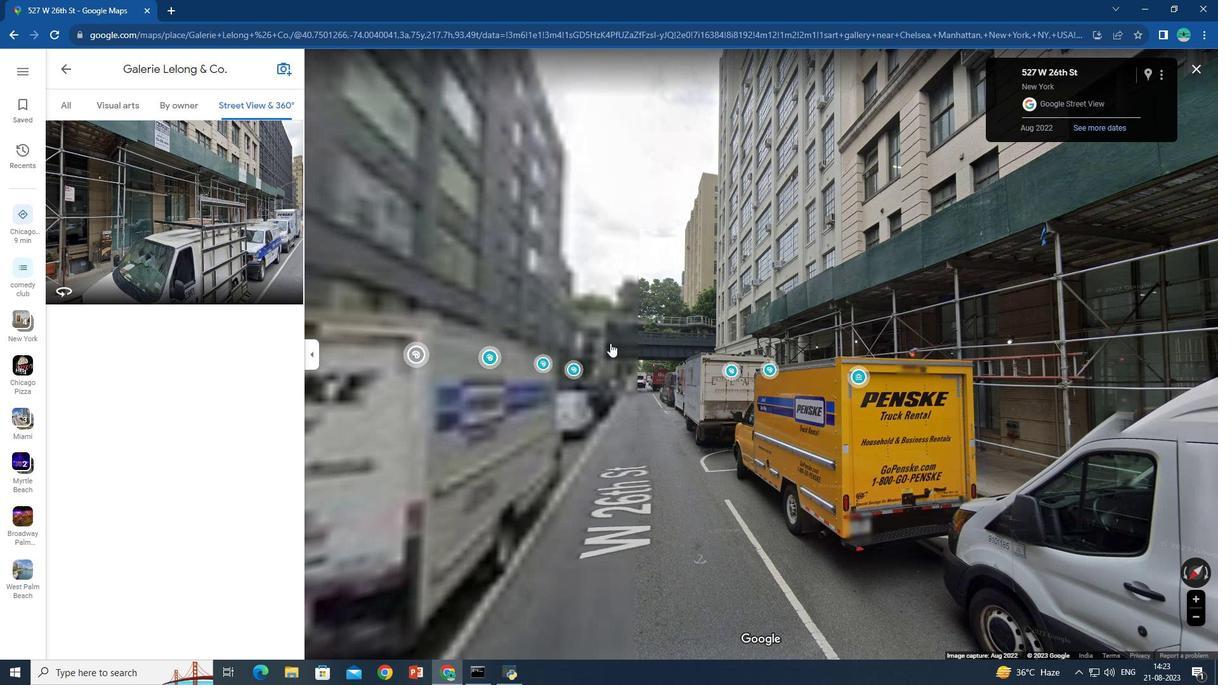 
Action: Mouse moved to (498, 356)
Screenshot: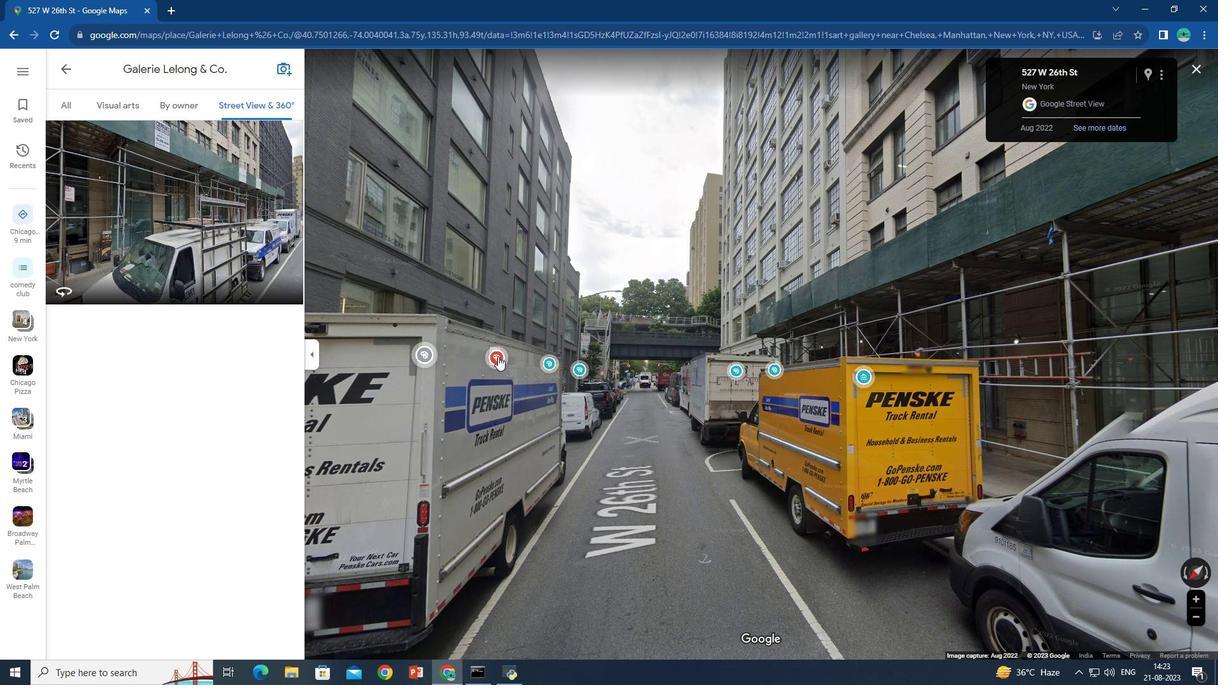 
Action: Mouse pressed left at (498, 356)
Screenshot: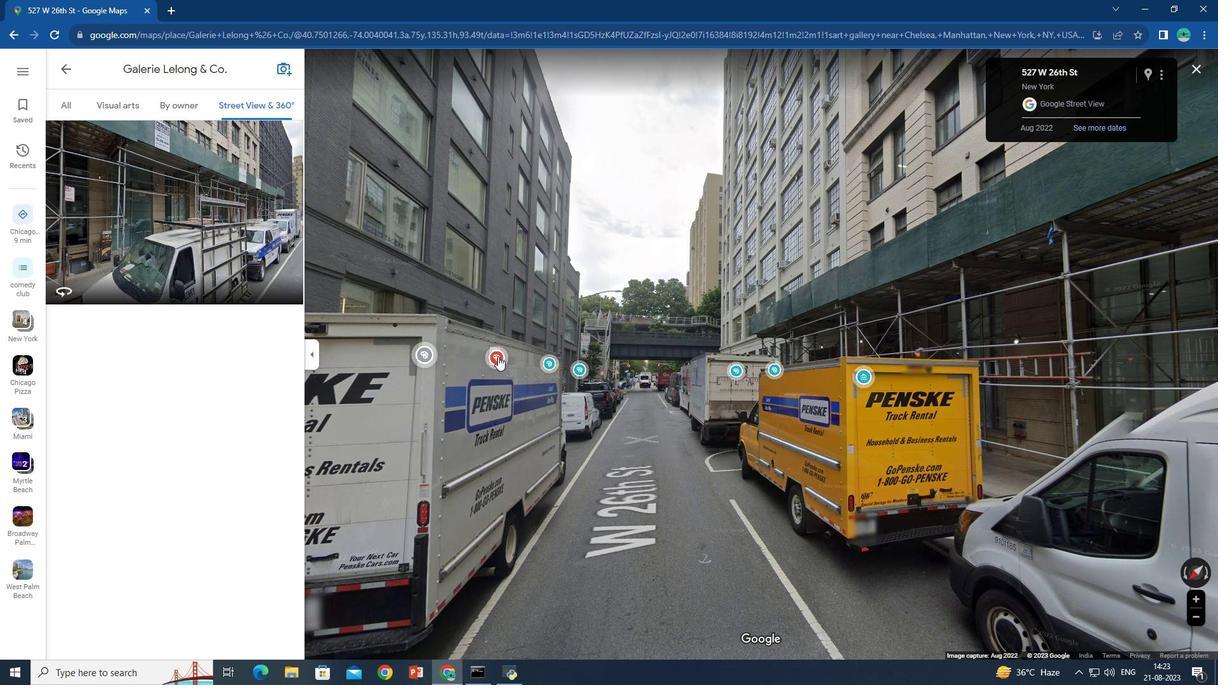 
Action: Mouse moved to (191, 170)
Screenshot: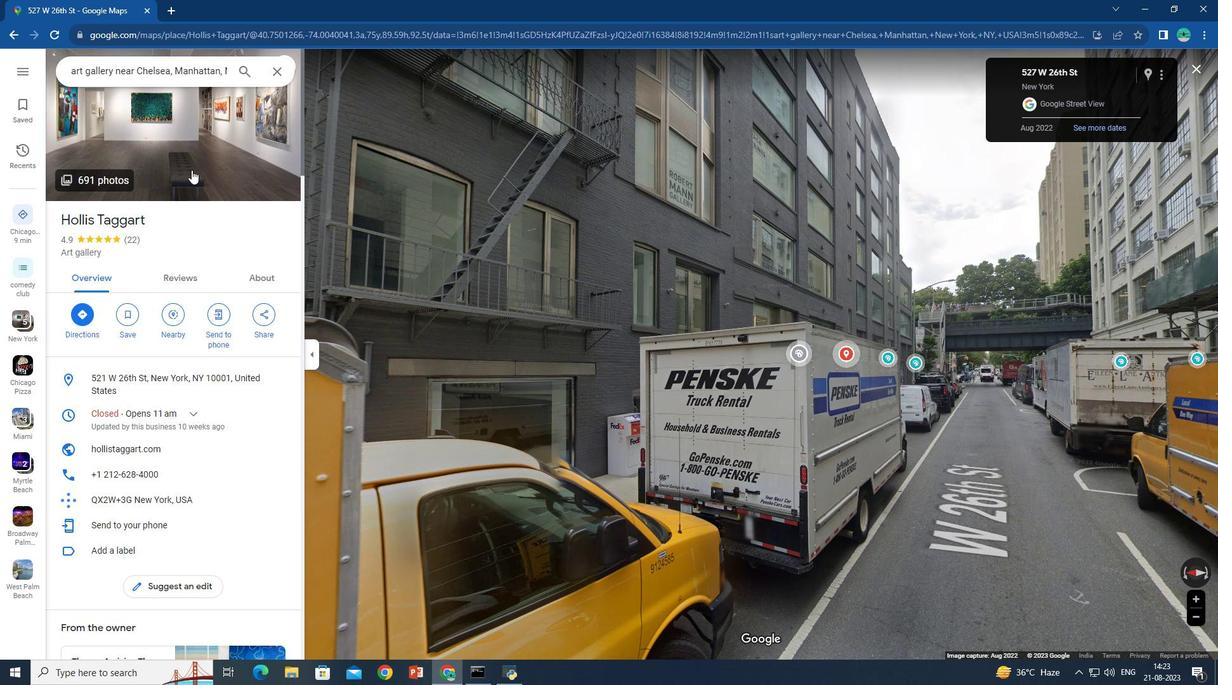 
Action: Mouse pressed left at (191, 170)
Screenshot: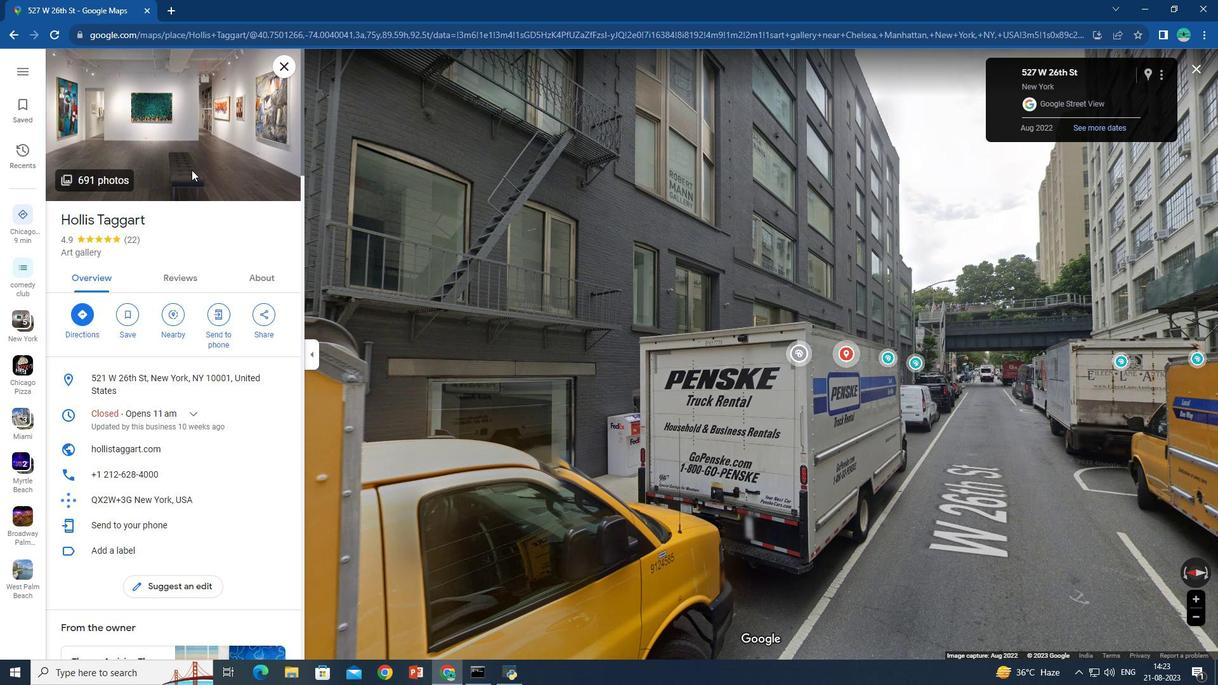 
Action: Mouse moved to (542, 305)
Screenshot: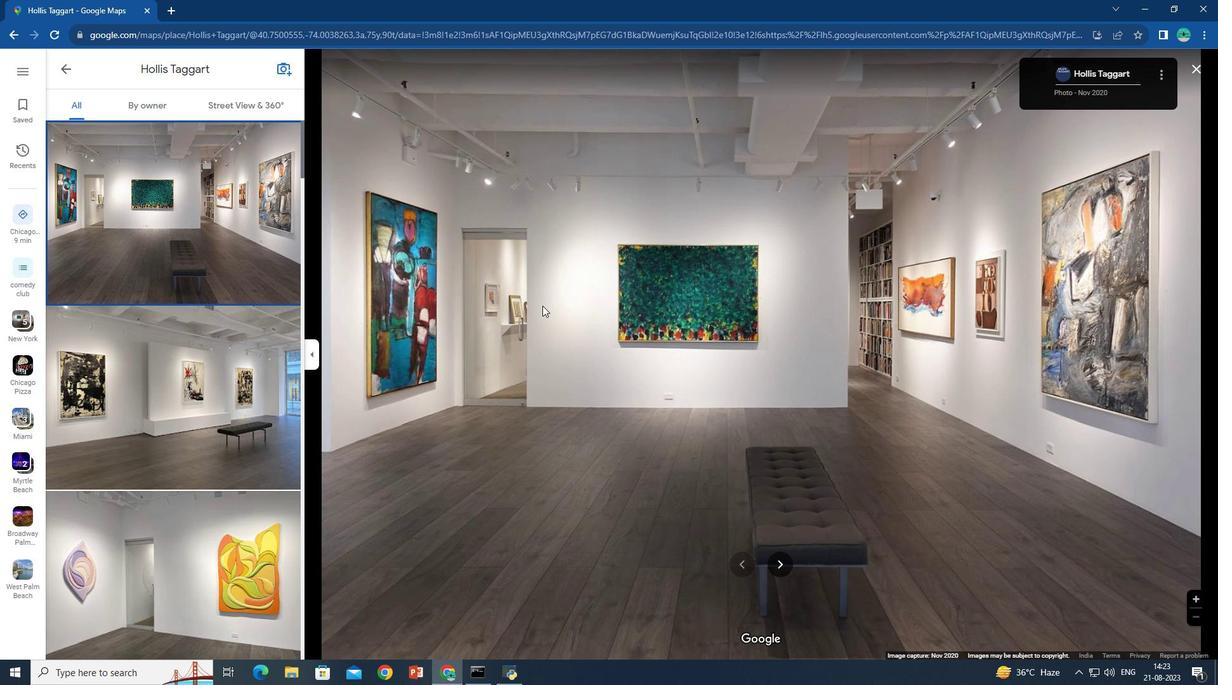 
Action: Mouse pressed left at (542, 305)
Screenshot: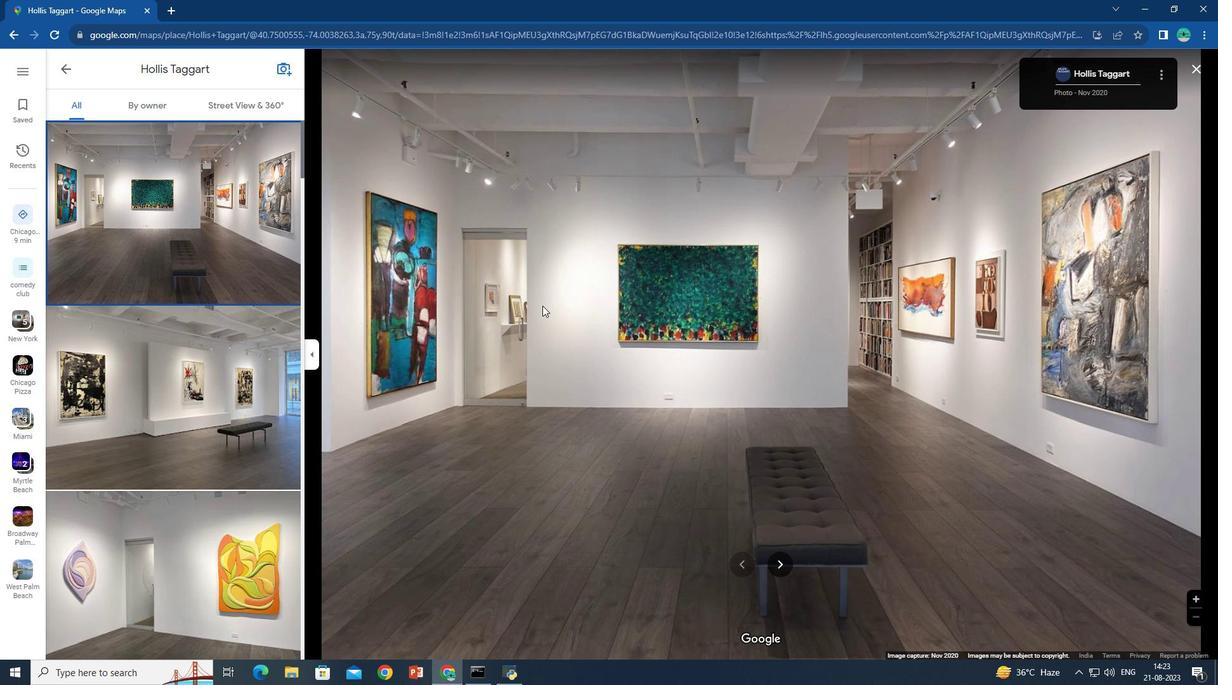 
Action: Mouse moved to (846, 266)
Screenshot: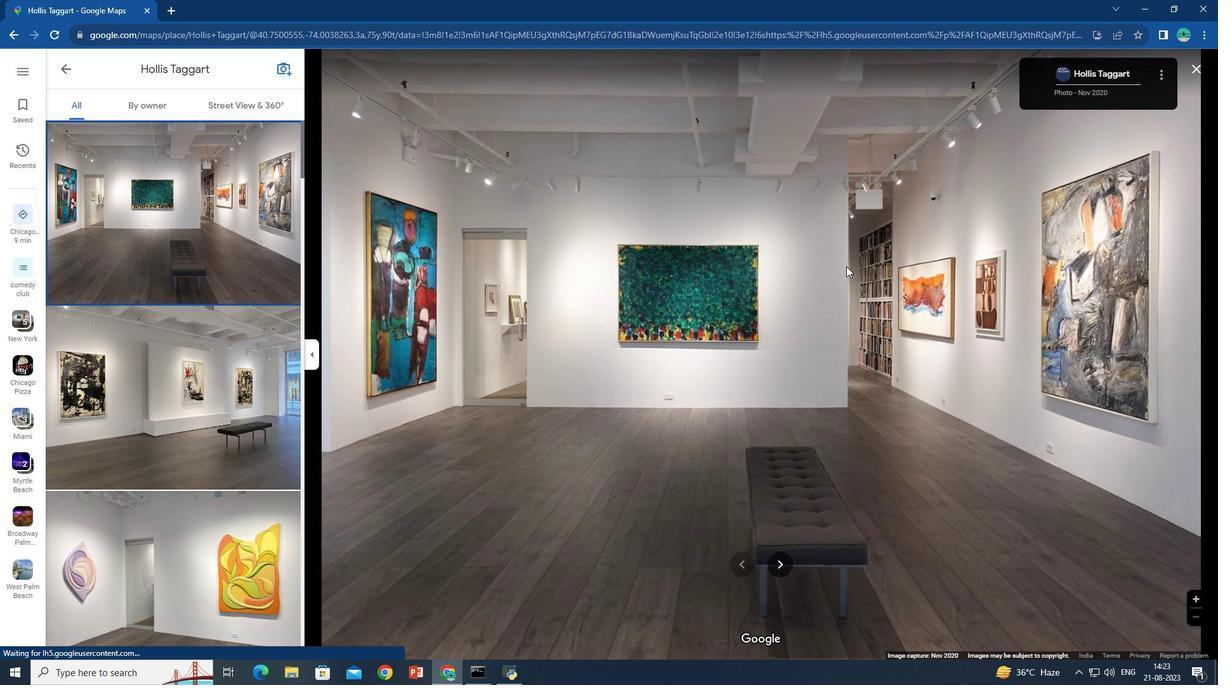 
Action: Mouse pressed left at (846, 266)
Screenshot: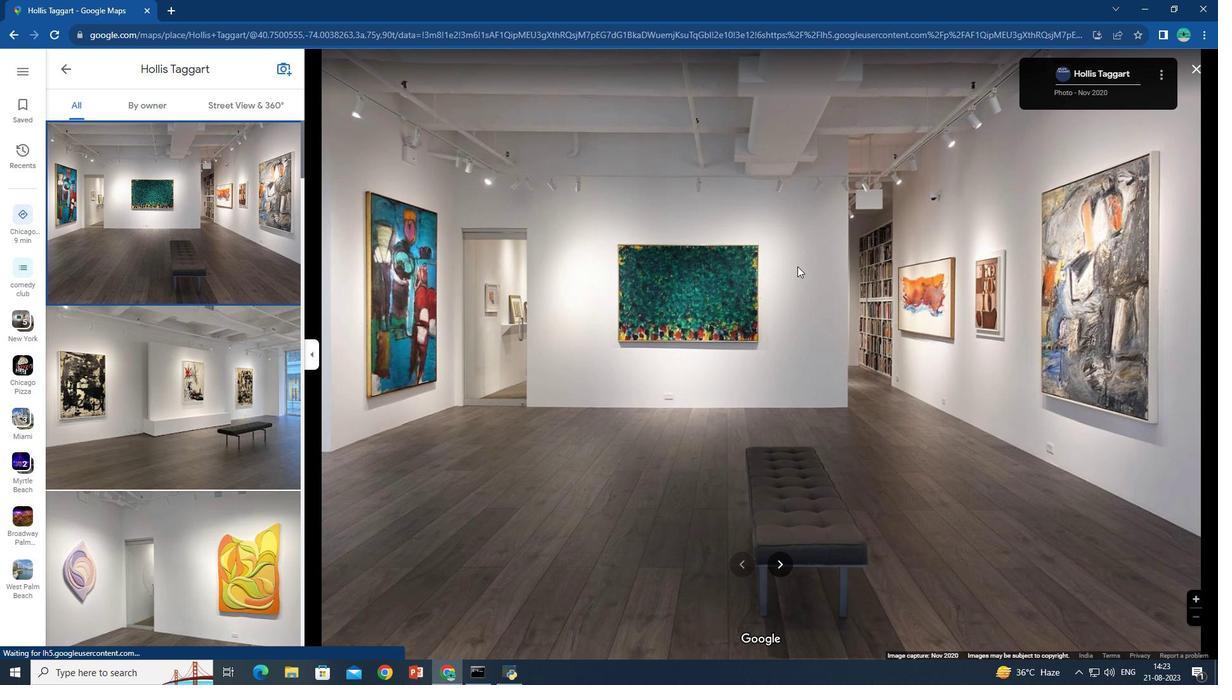 
Action: Mouse moved to (721, 279)
Screenshot: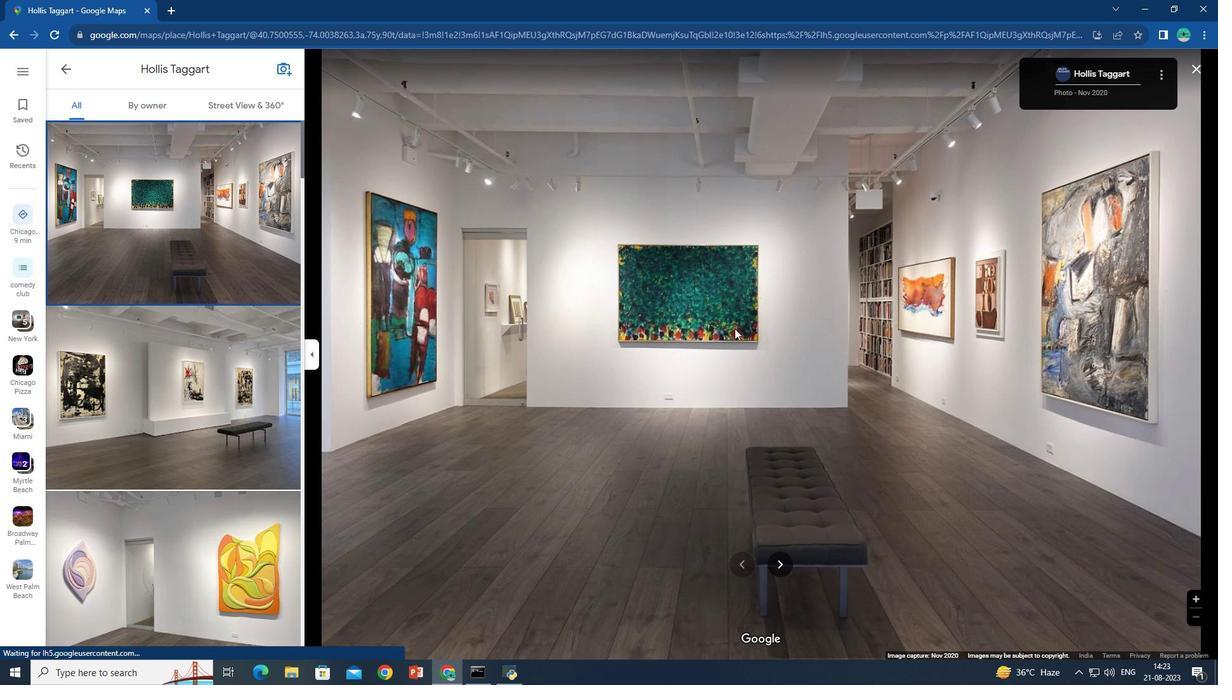 
Action: Mouse pressed left at (721, 279)
Screenshot: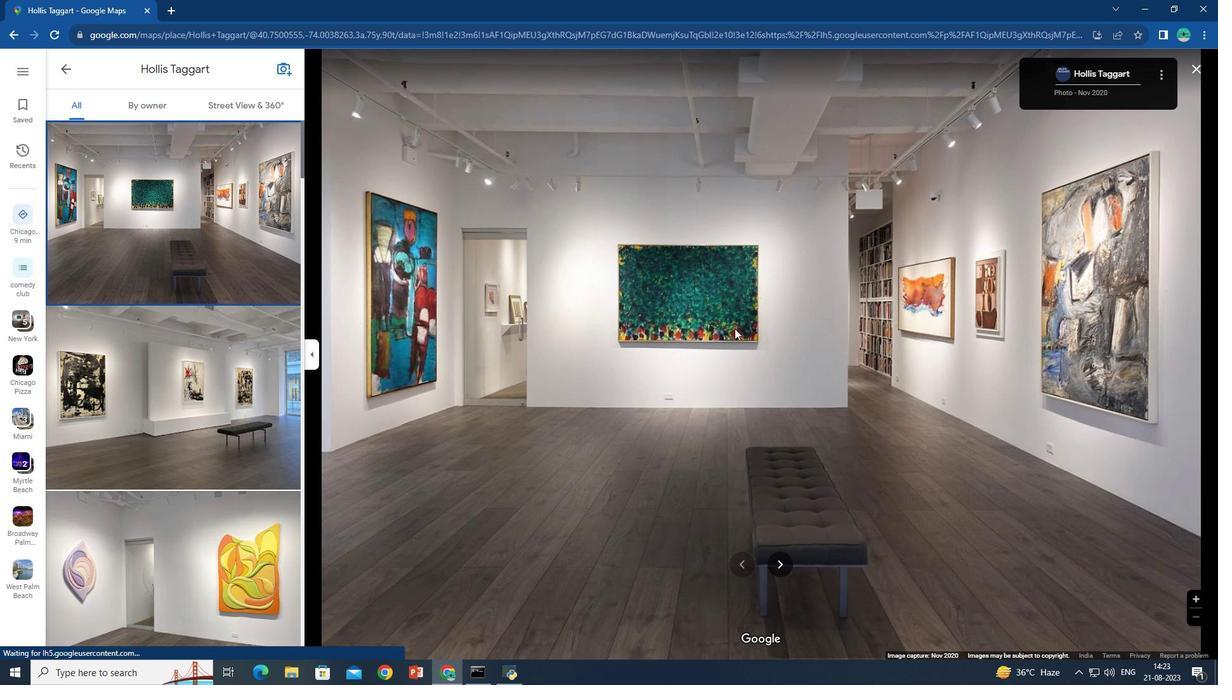 
Action: Mouse moved to (734, 328)
Screenshot: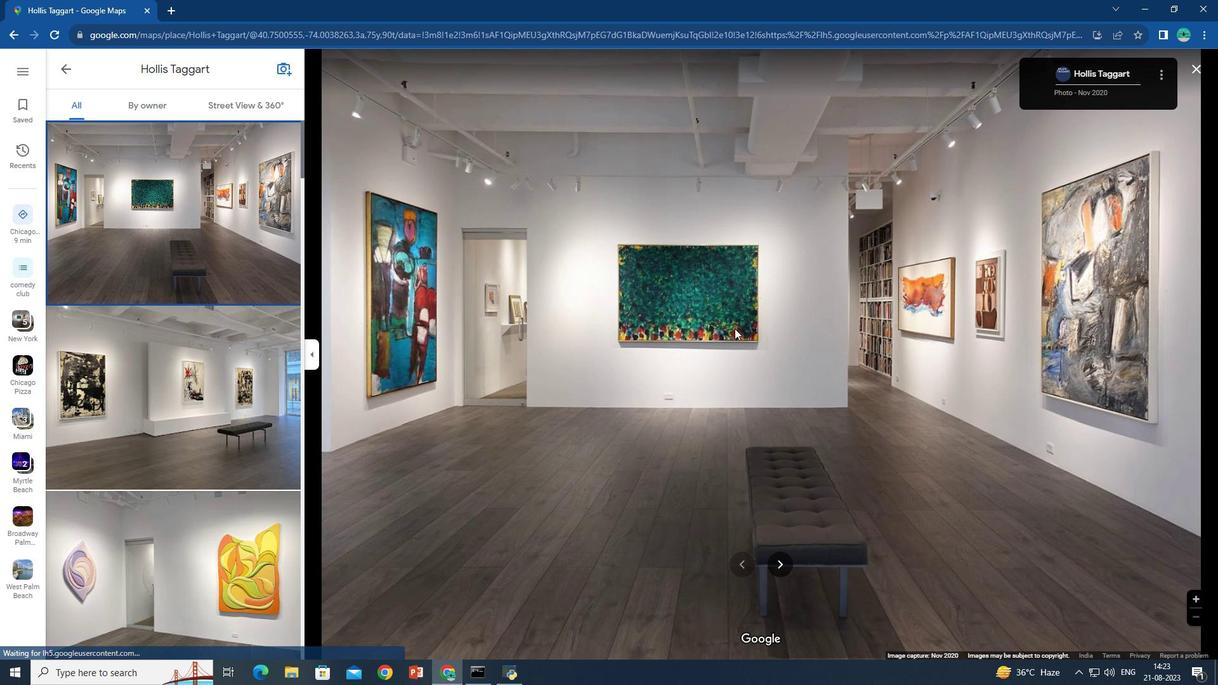 
Action: Mouse scrolled (734, 327) with delta (0, 0)
Screenshot: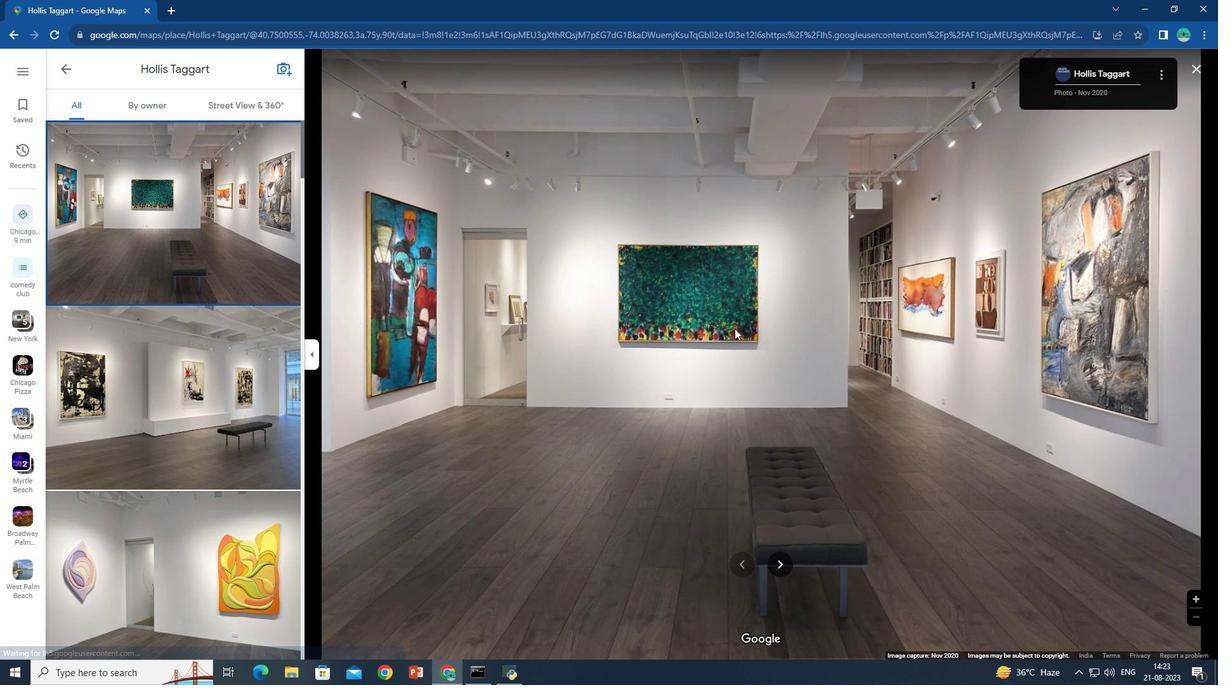 
Action: Mouse scrolled (734, 327) with delta (0, 0)
Screenshot: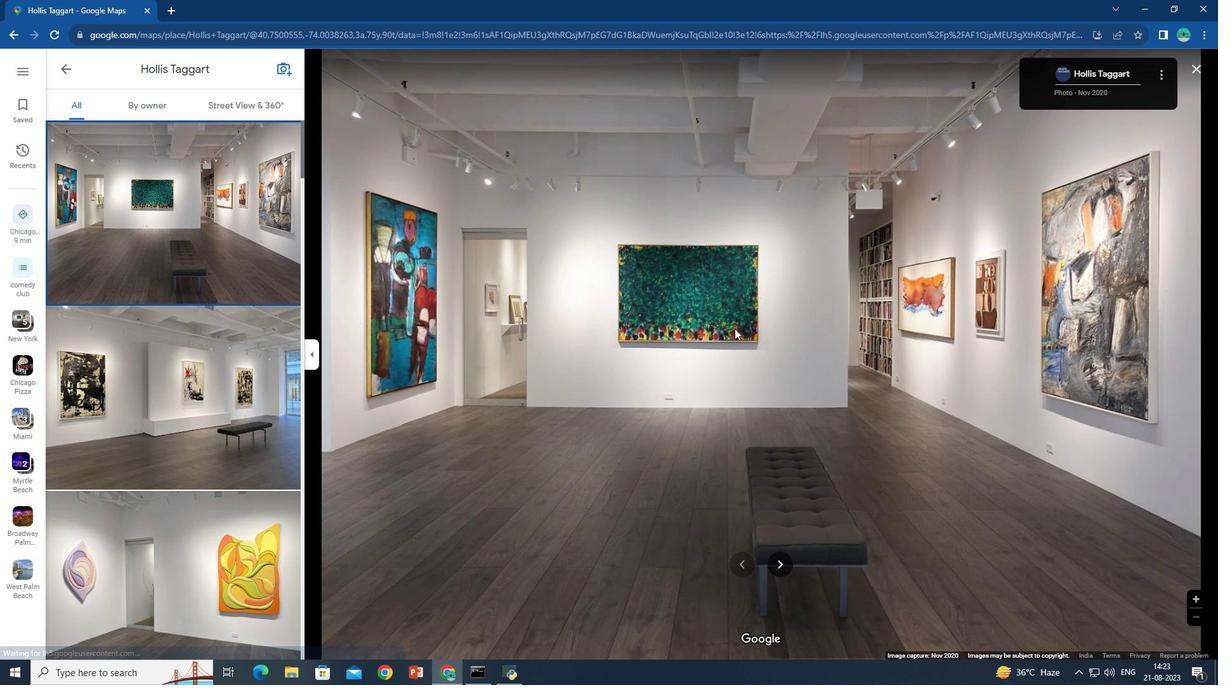 
Action: Mouse scrolled (734, 327) with delta (0, 0)
Screenshot: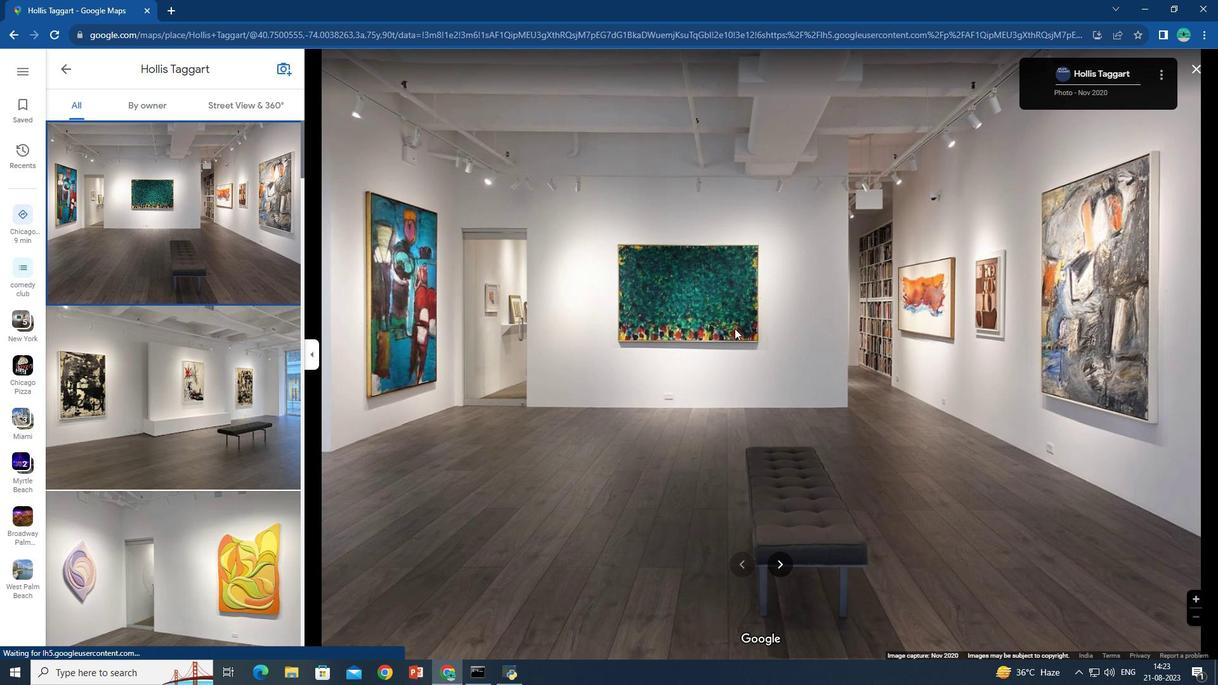 
Action: Mouse scrolled (734, 327) with delta (0, 0)
Screenshot: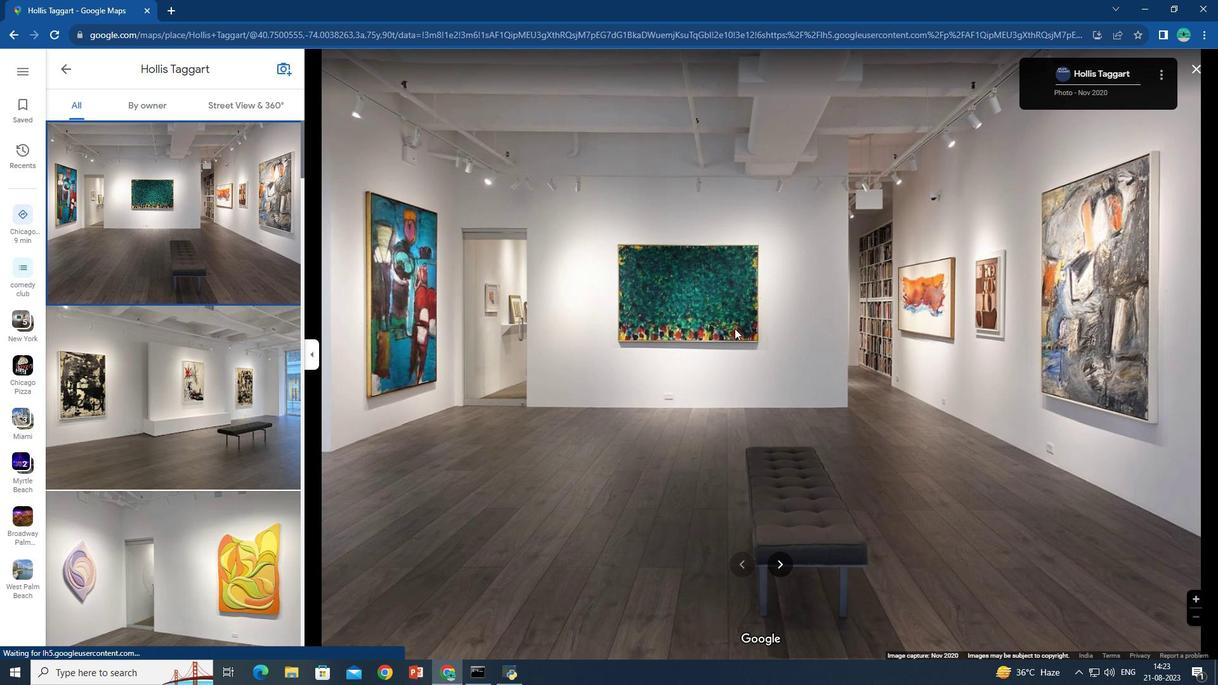 
Action: Mouse pressed right at (734, 328)
Screenshot: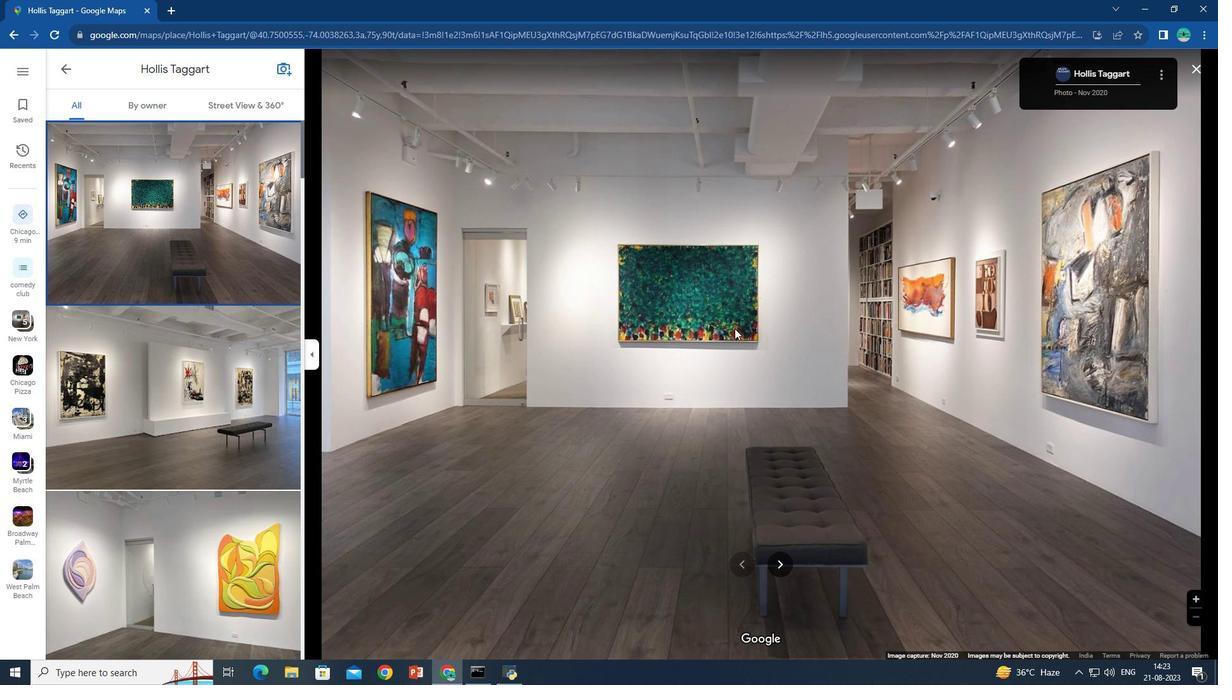 
Action: Mouse moved to (785, 566)
Screenshot: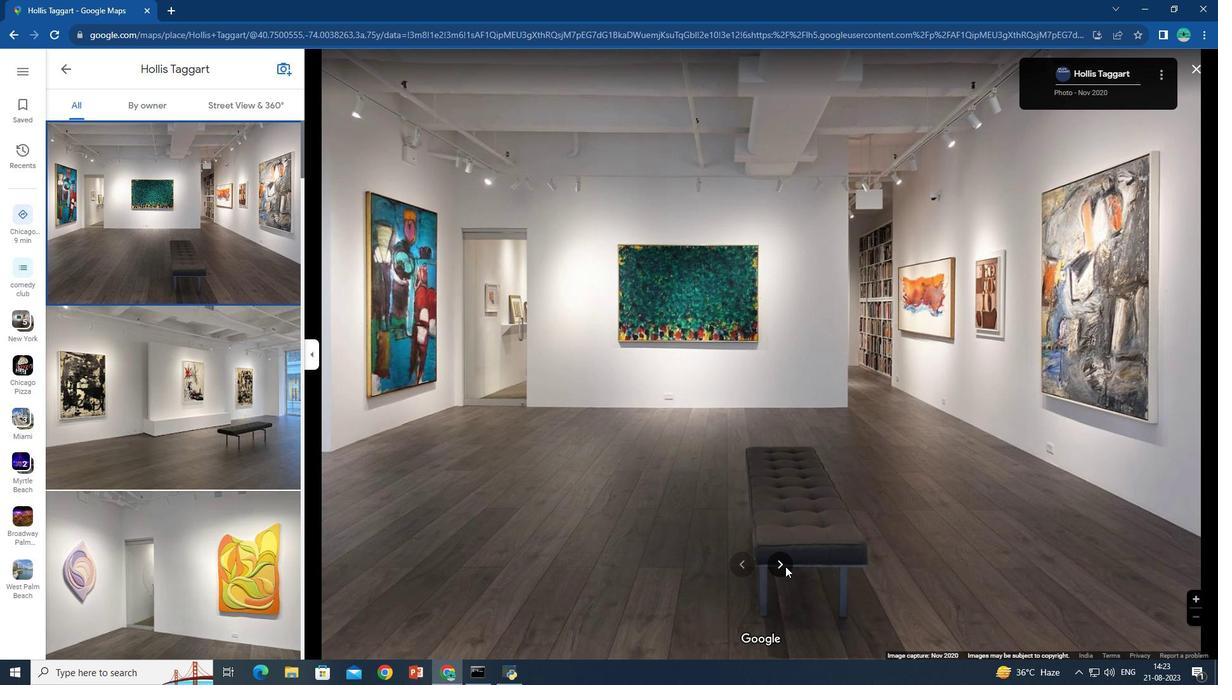 
Action: Mouse pressed left at (785, 566)
Screenshot: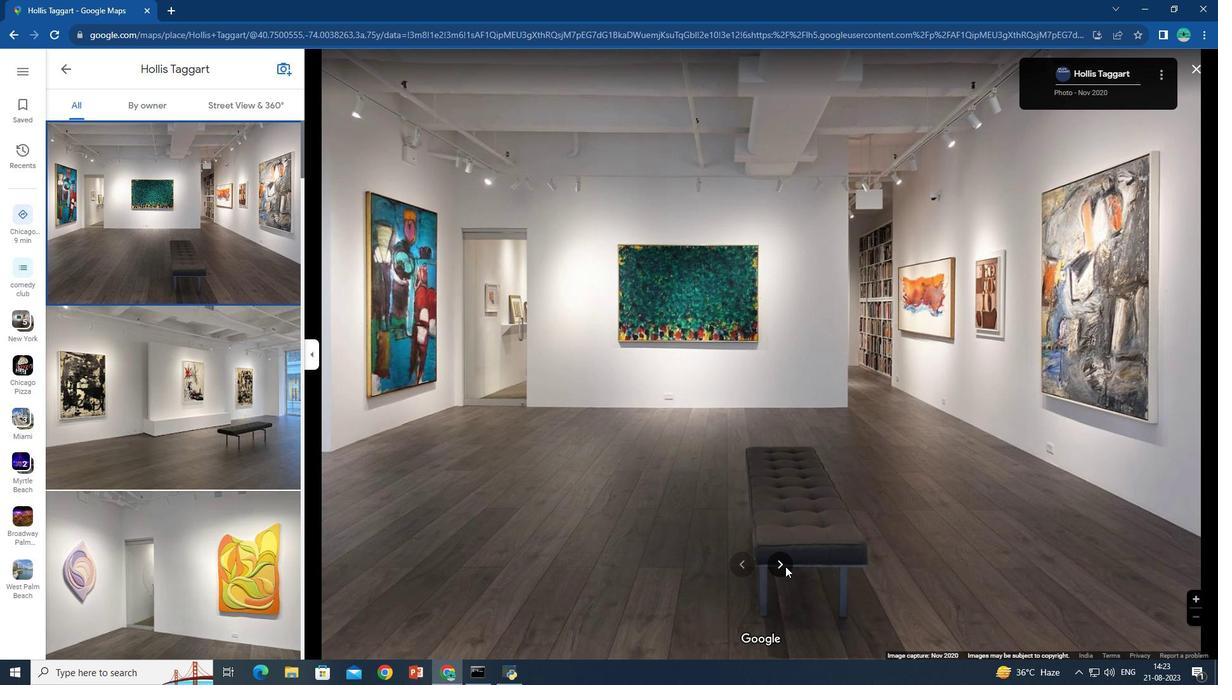 
Action: Mouse pressed left at (785, 566)
Screenshot: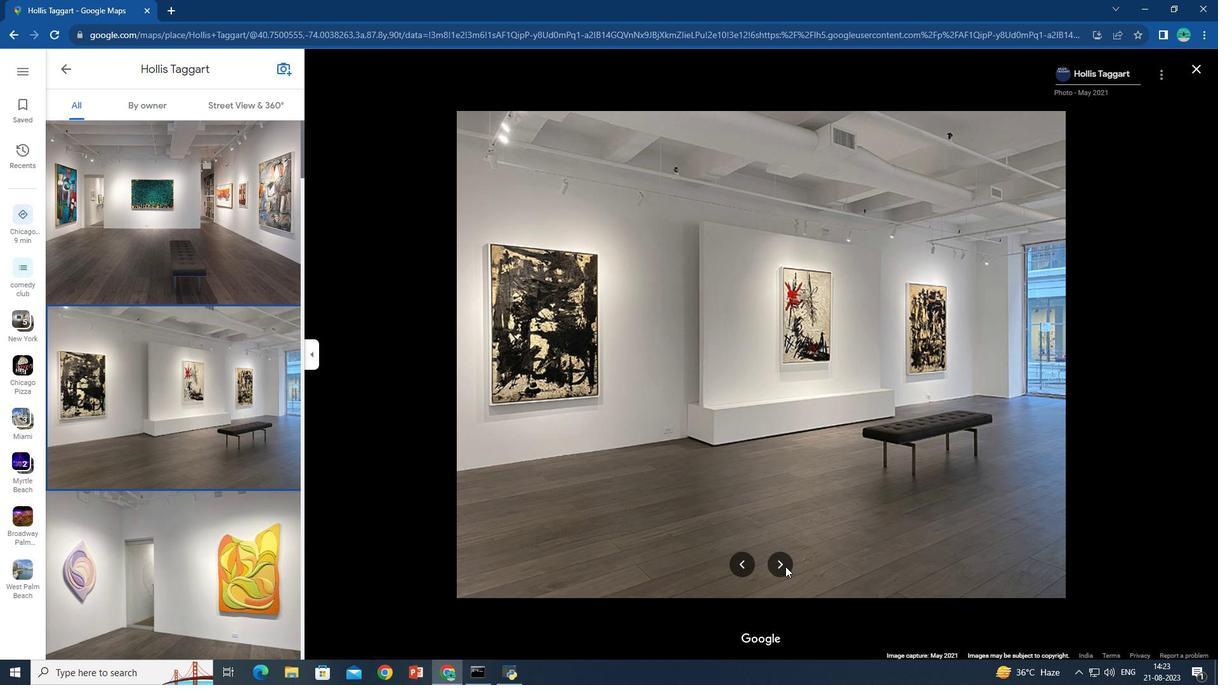 
Action: Mouse pressed left at (785, 566)
Screenshot: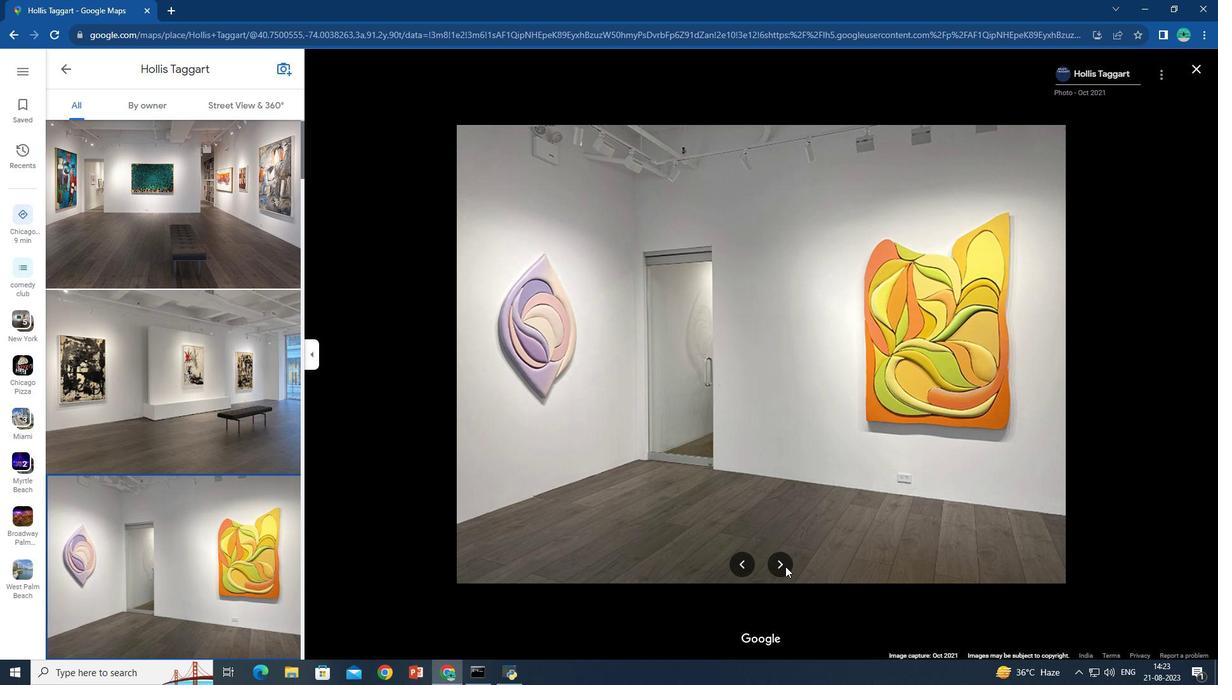 
Action: Mouse pressed left at (785, 566)
Screenshot: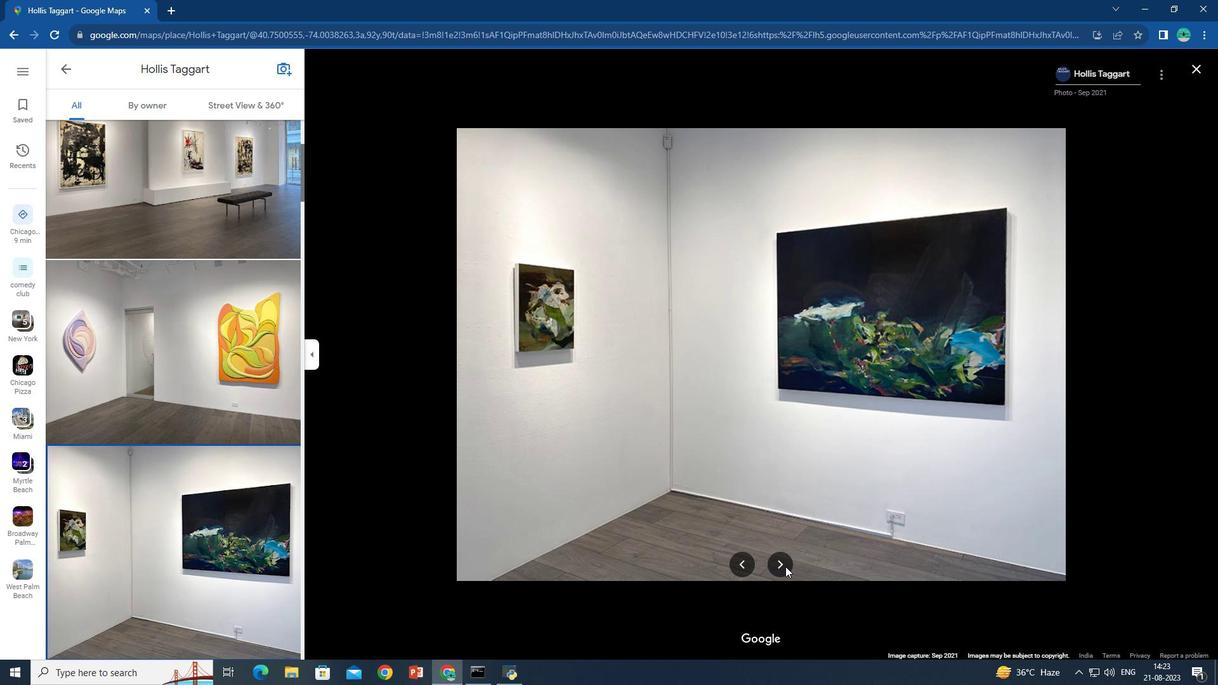 
Action: Mouse pressed left at (785, 566)
Screenshot: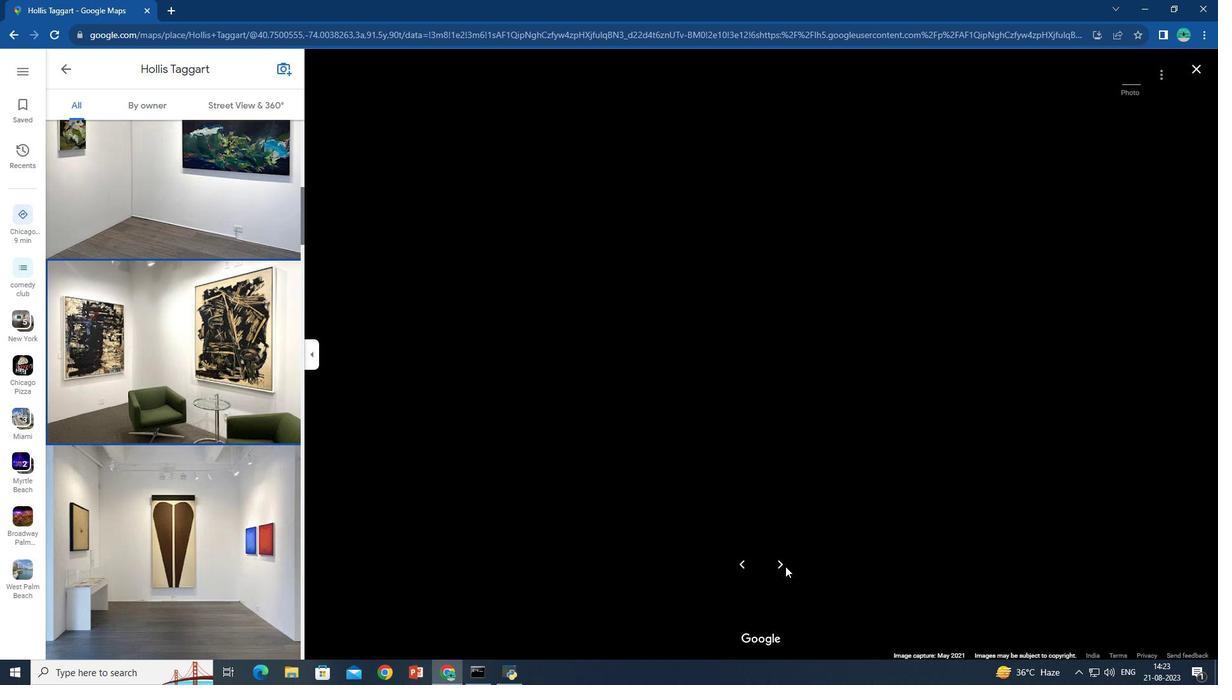 
Action: Mouse moved to (746, 436)
Screenshot: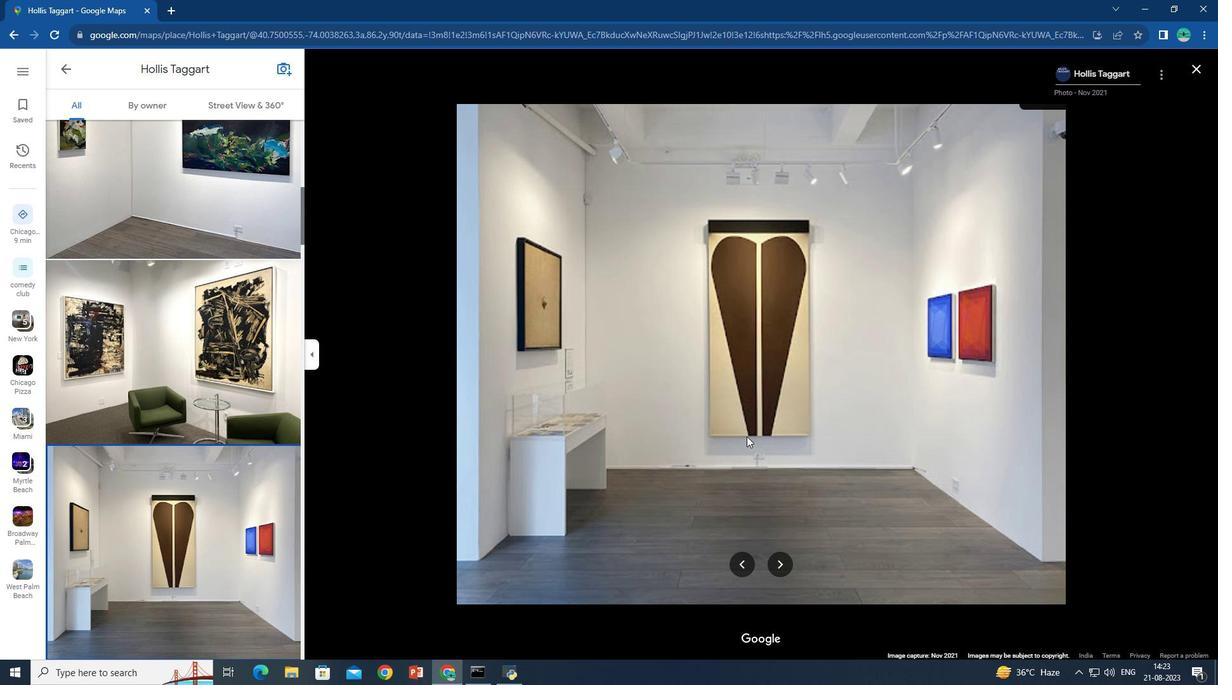 
Action: Mouse scrolled (746, 435) with delta (0, 0)
Screenshot: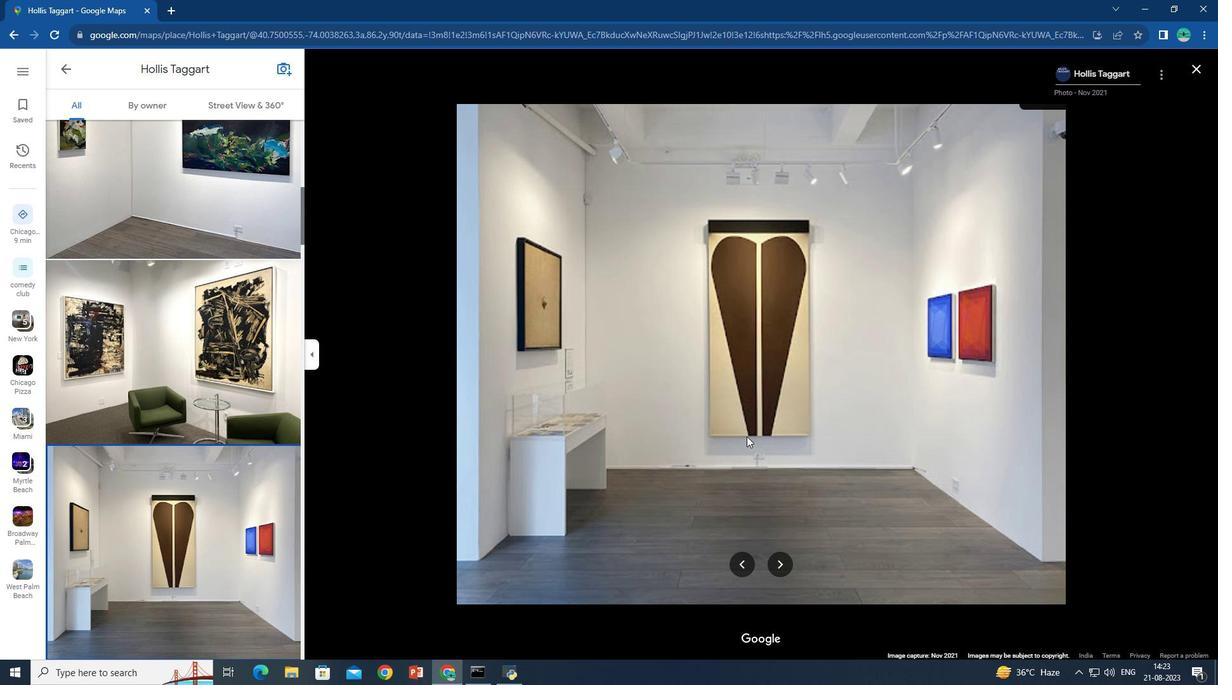 
Action: Mouse scrolled (746, 435) with delta (0, 0)
Screenshot: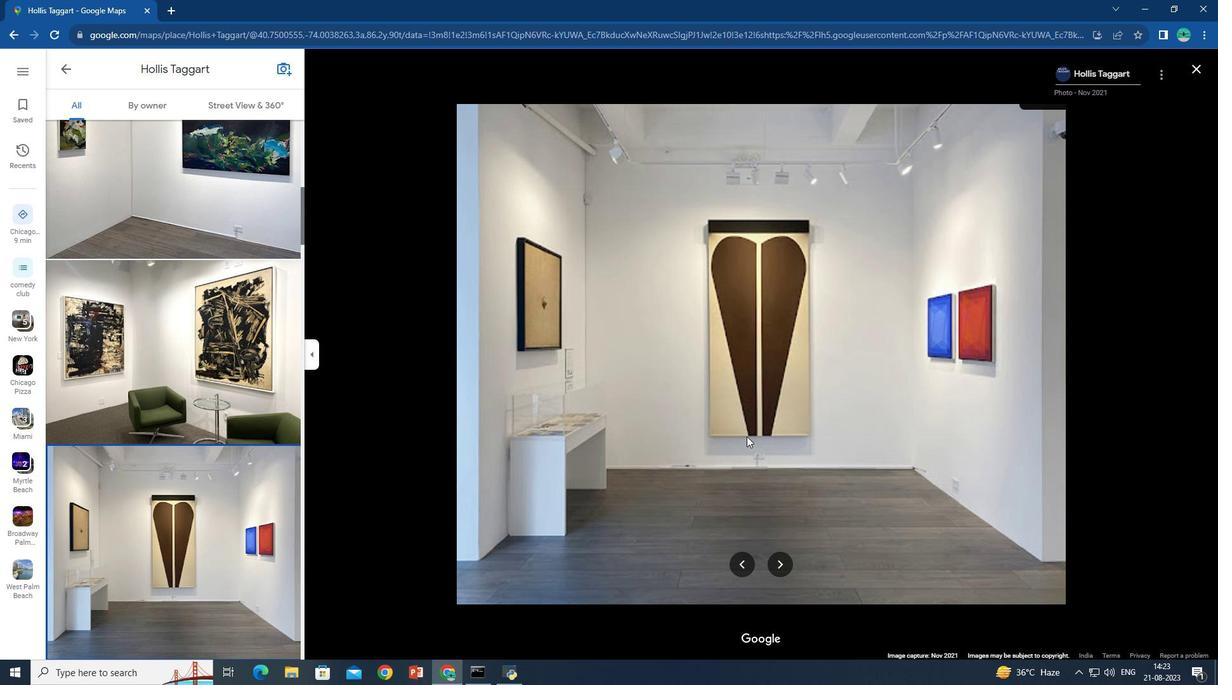 
Action: Mouse scrolled (746, 435) with delta (0, 0)
Screenshot: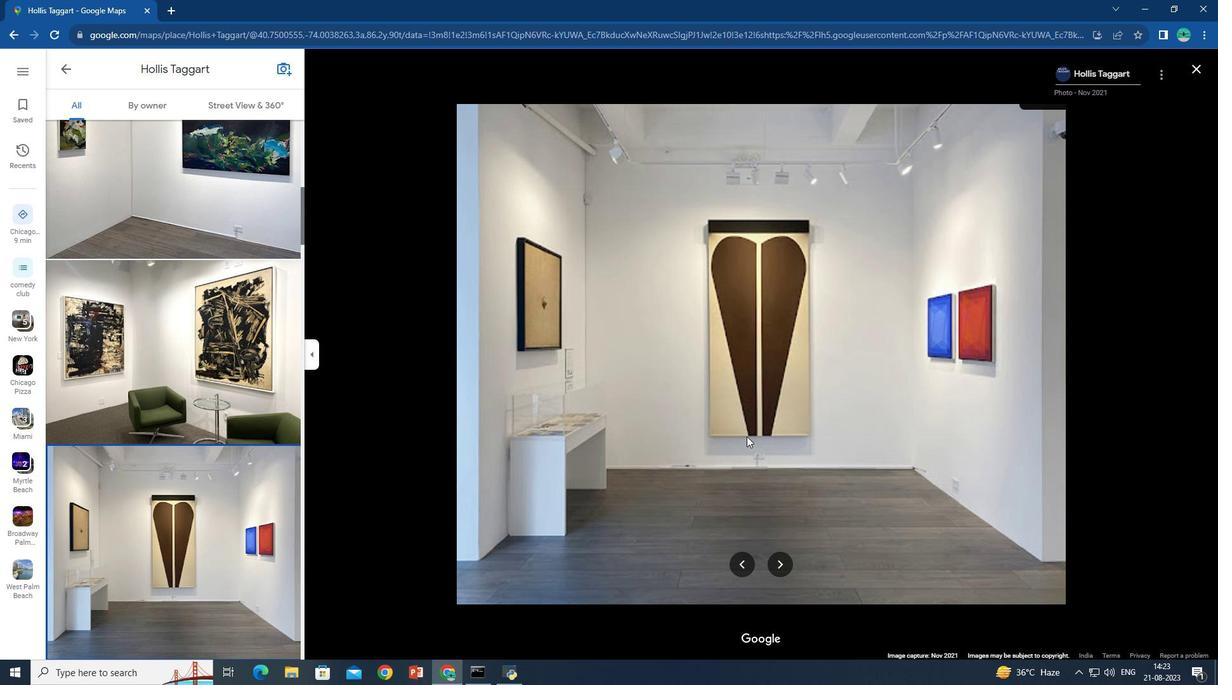 
Action: Mouse scrolled (746, 435) with delta (0, 0)
Screenshot: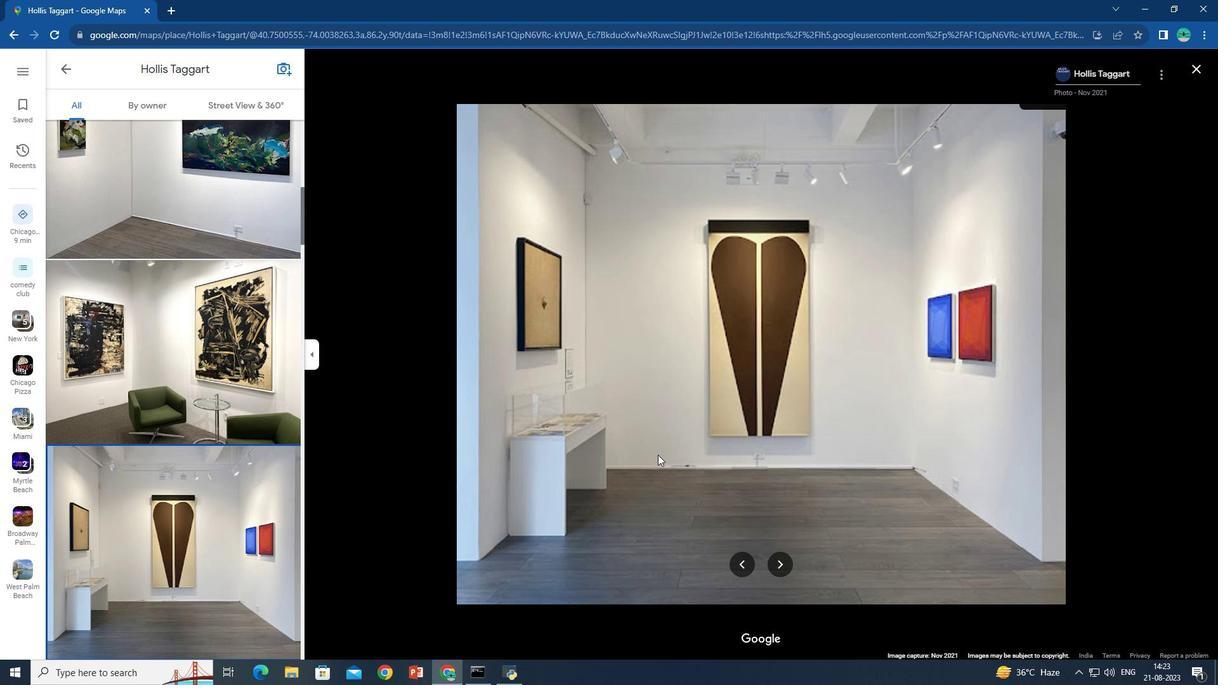 
Action: Mouse moved to (227, 554)
Screenshot: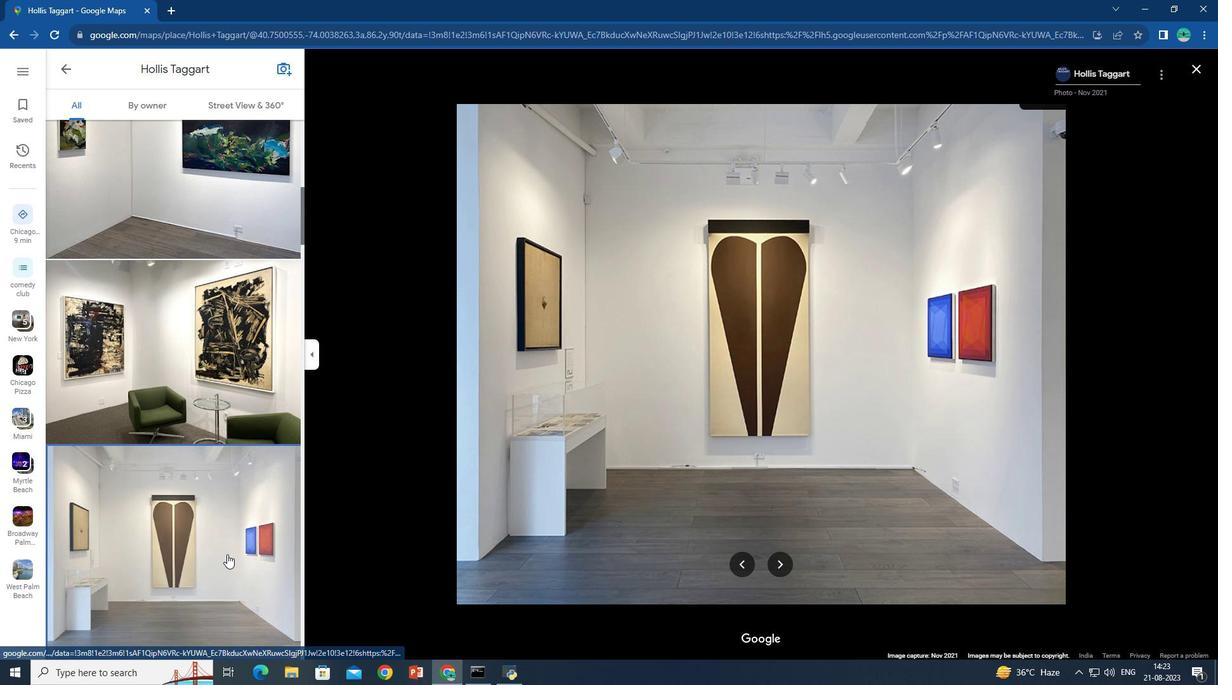 
Action: Mouse pressed left at (227, 554)
Screenshot: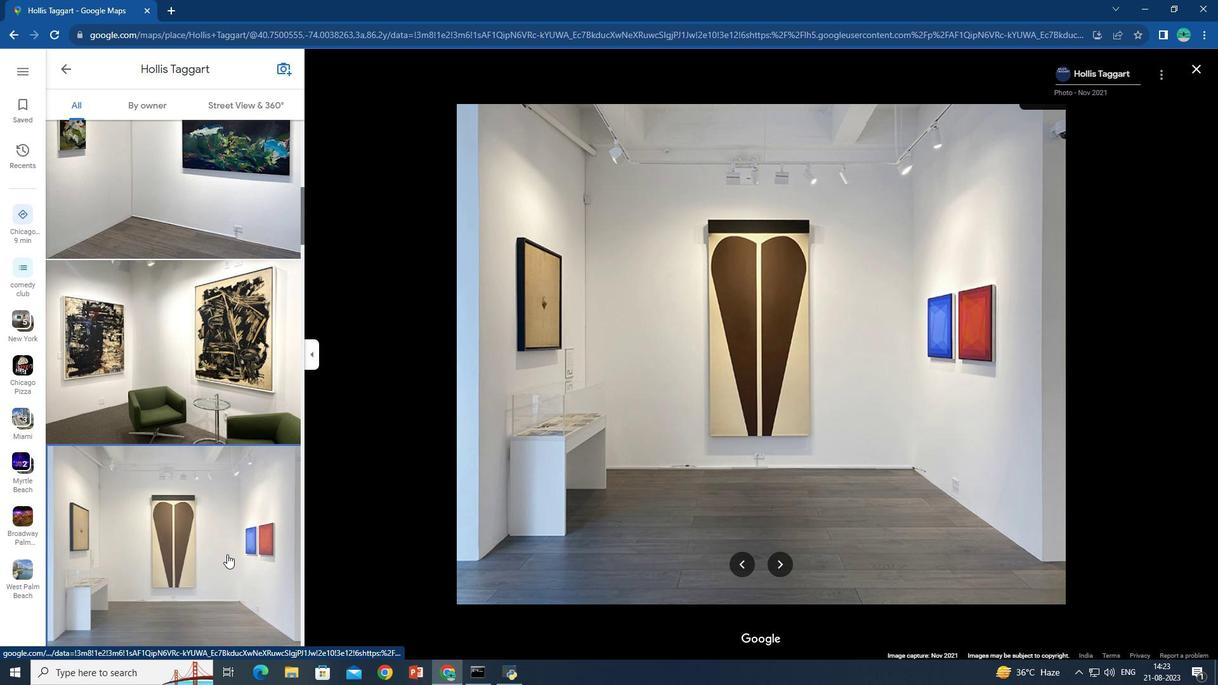 
Action: Mouse scrolled (227, 553) with delta (0, 0)
Screenshot: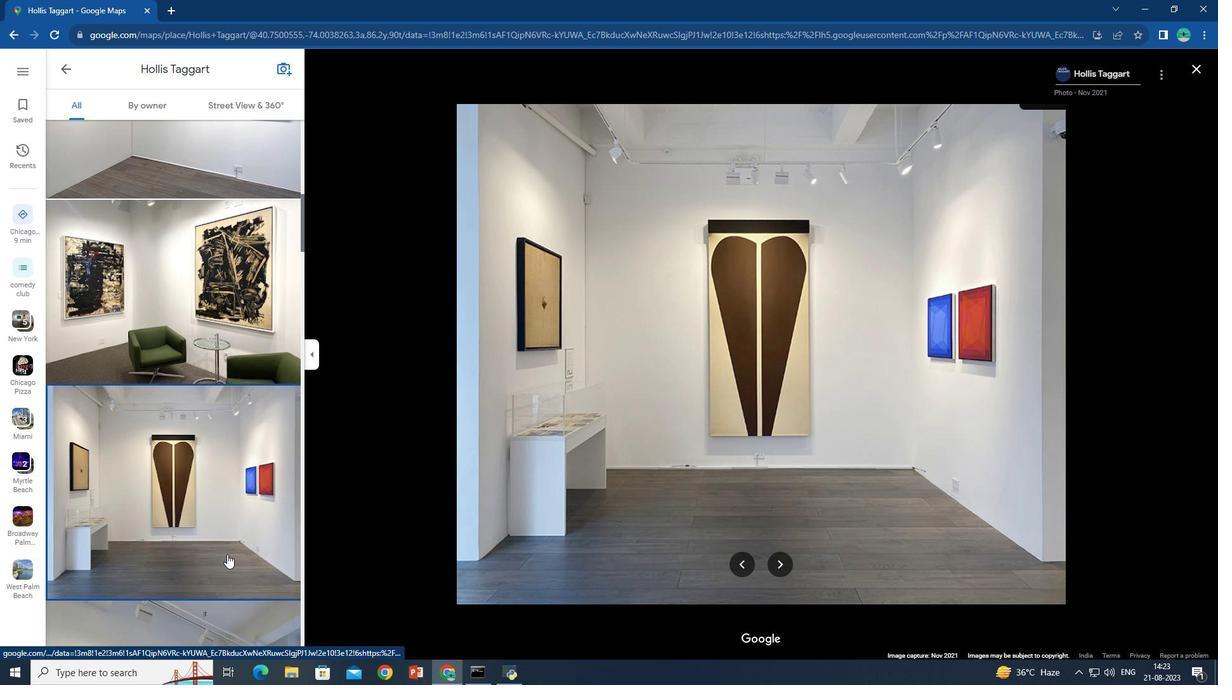 
Action: Mouse scrolled (227, 553) with delta (0, 0)
Screenshot: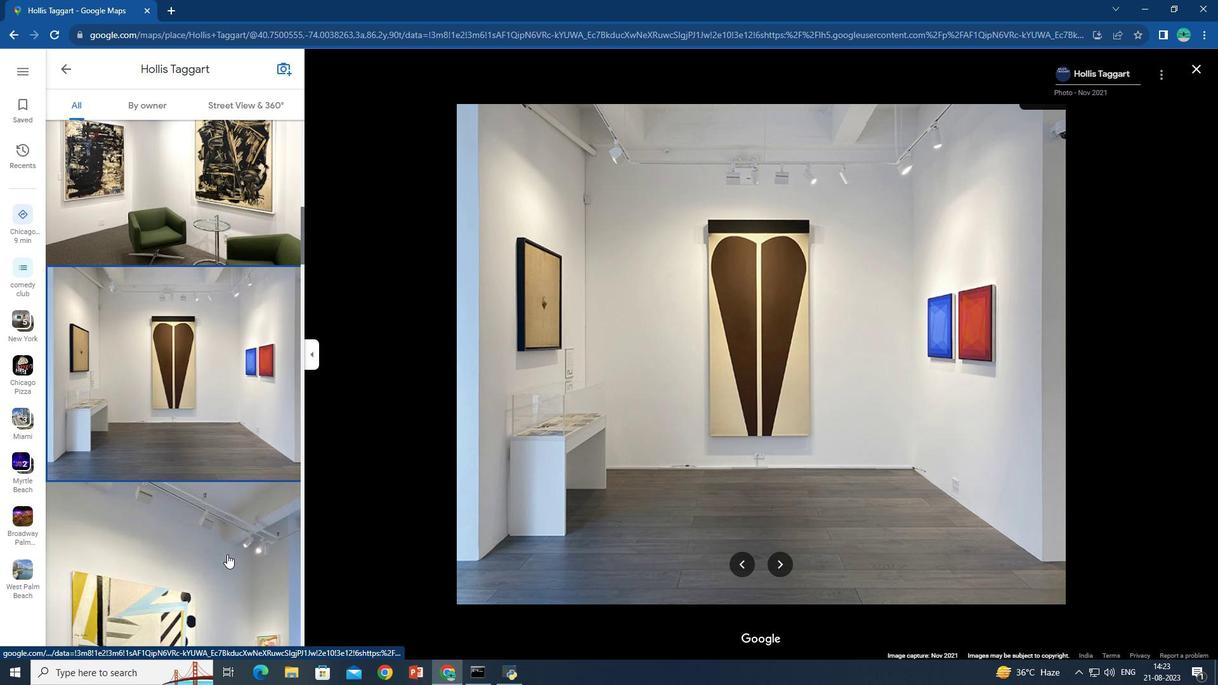 
Action: Mouse scrolled (227, 553) with delta (0, 0)
Screenshot: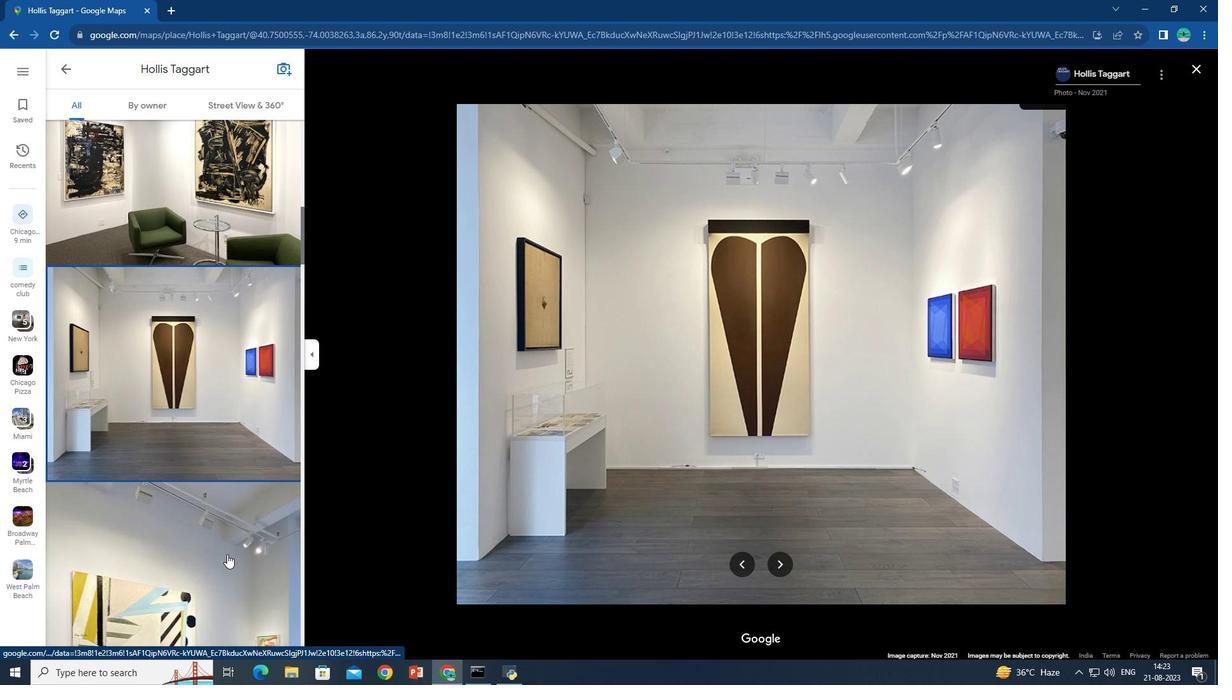 
Action: Mouse scrolled (227, 553) with delta (0, 0)
Screenshot: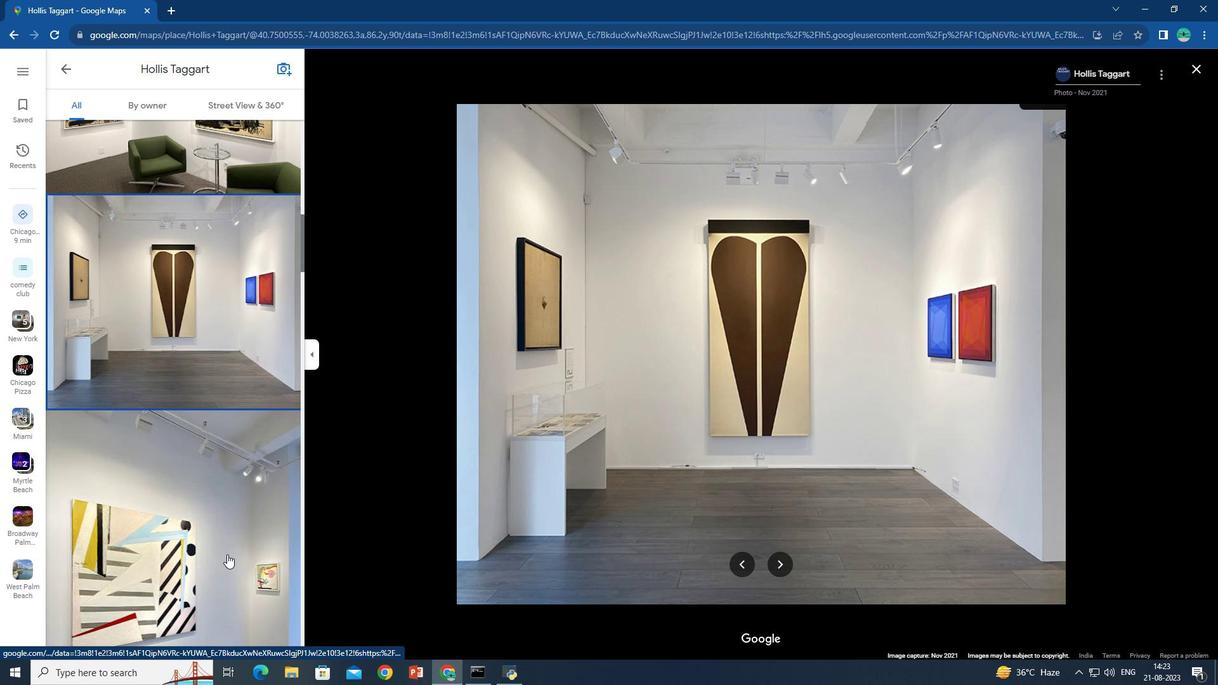 
Action: Mouse scrolled (227, 553) with delta (0, 0)
Screenshot: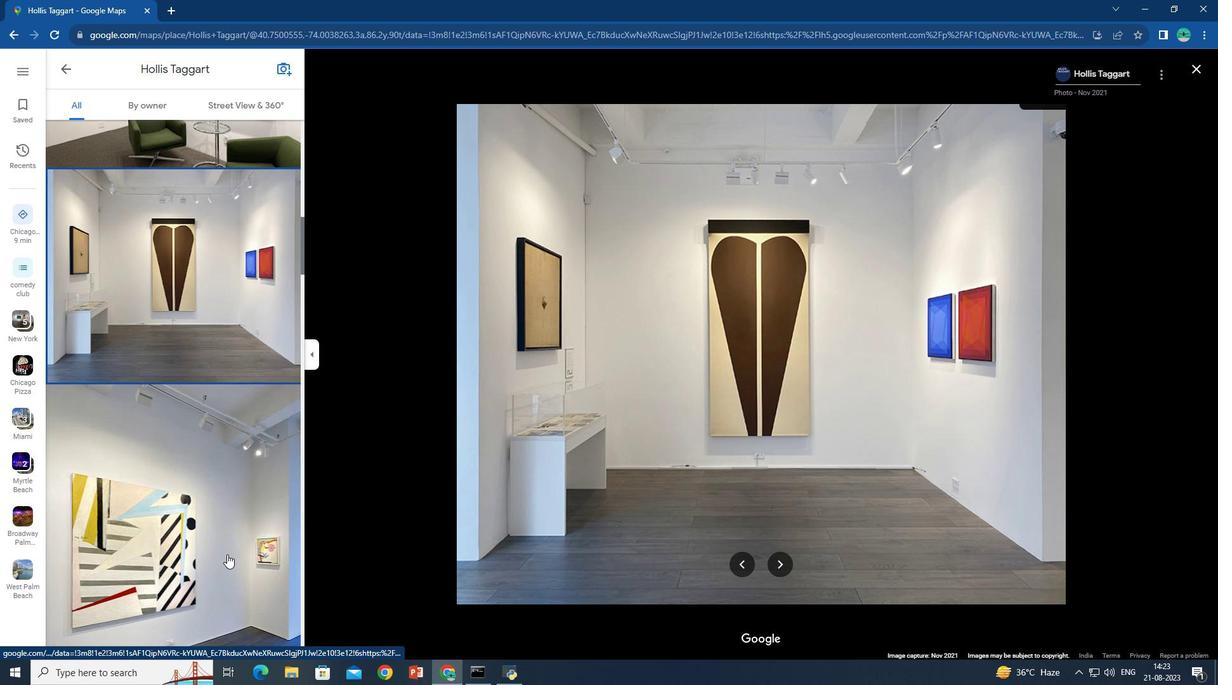 
Action: Mouse moved to (227, 553)
Screenshot: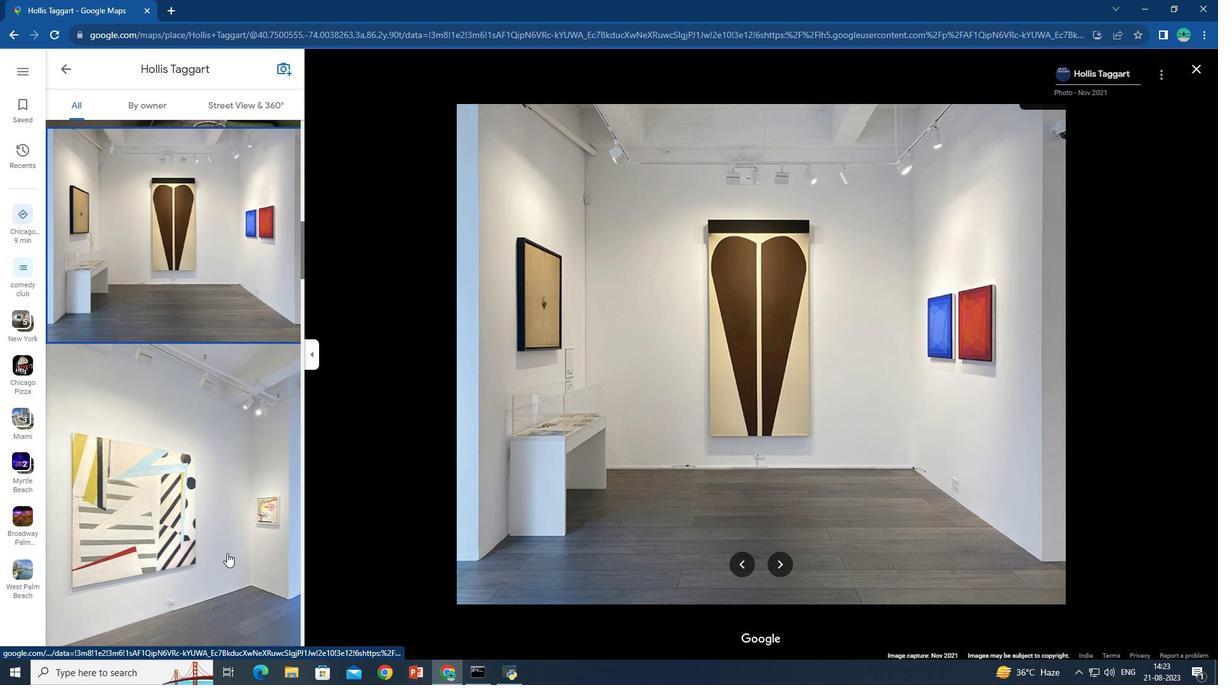 
Action: Mouse pressed left at (227, 553)
Screenshot: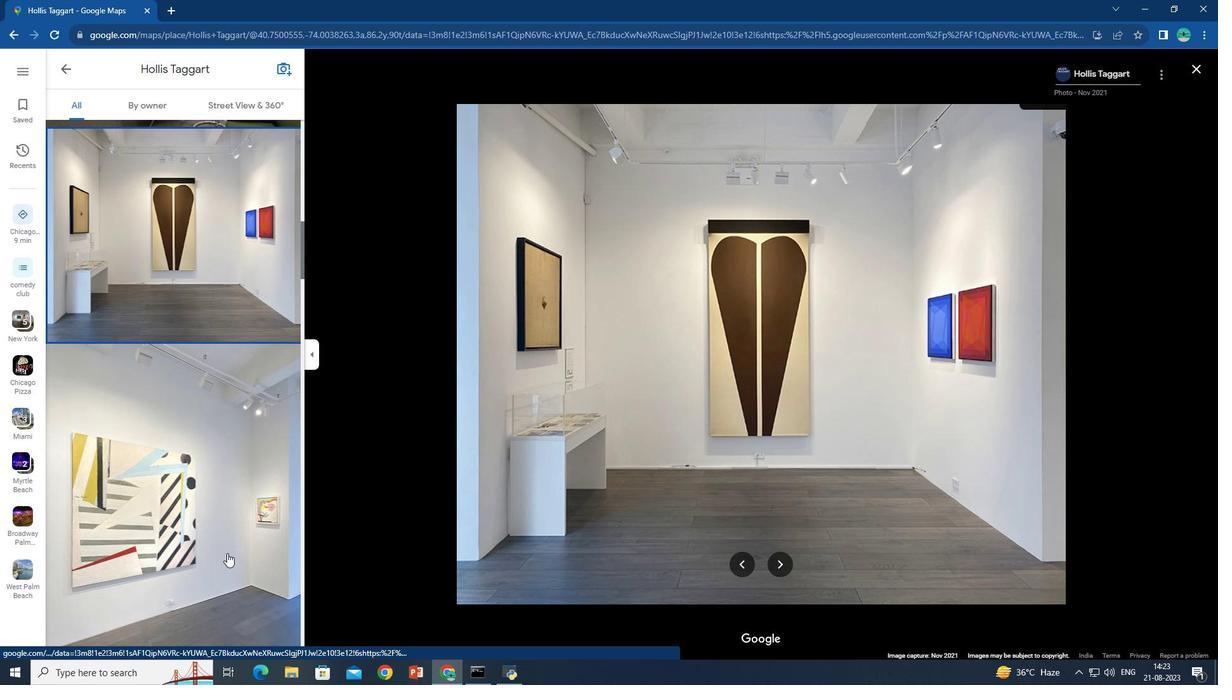 
Action: Mouse moved to (217, 479)
Screenshot: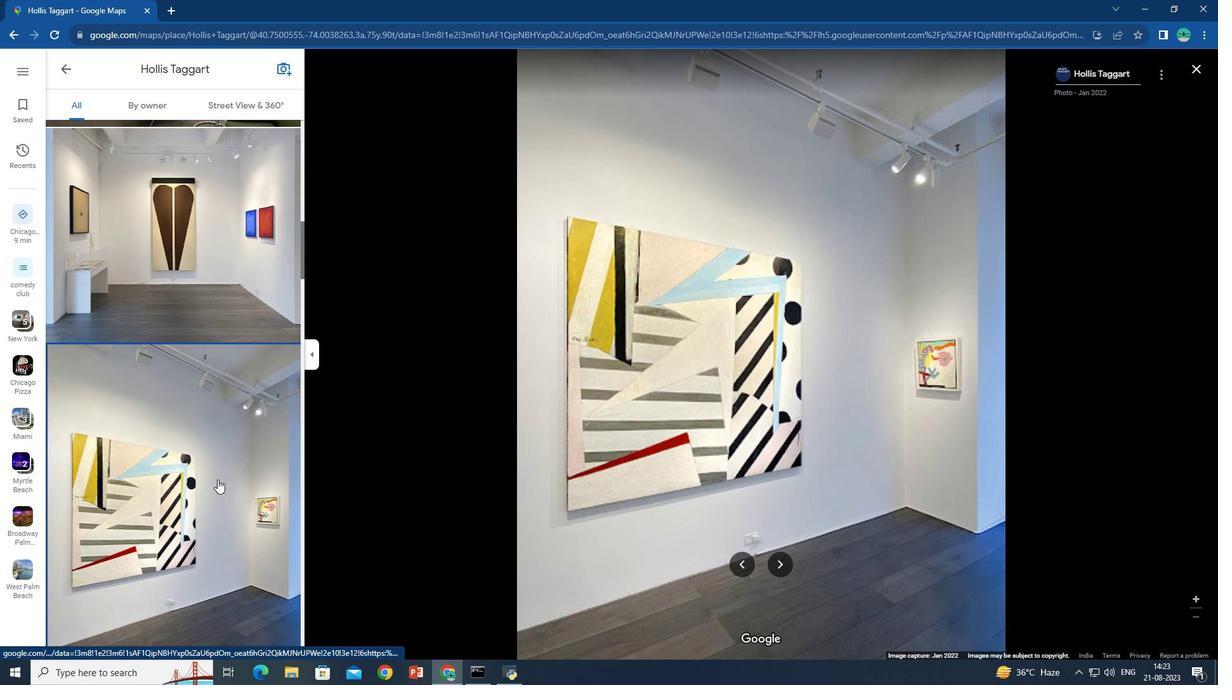 
Action: Mouse scrolled (217, 478) with delta (0, 0)
Screenshot: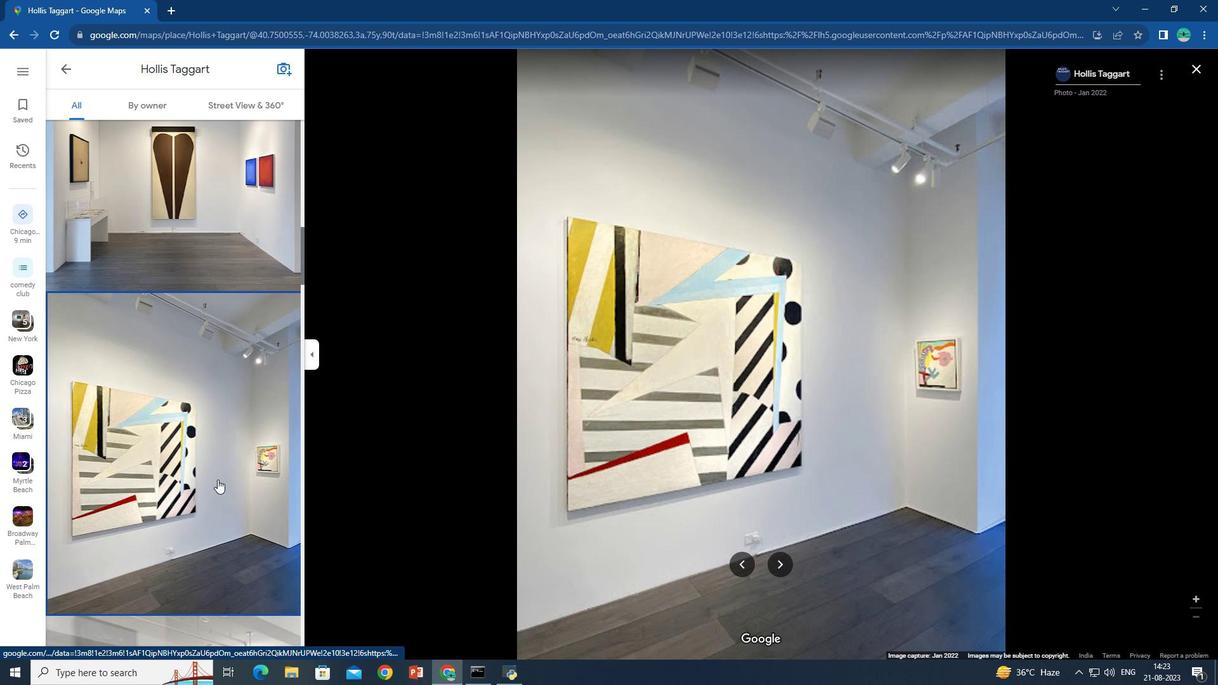 
Action: Mouse scrolled (217, 478) with delta (0, 0)
Screenshot: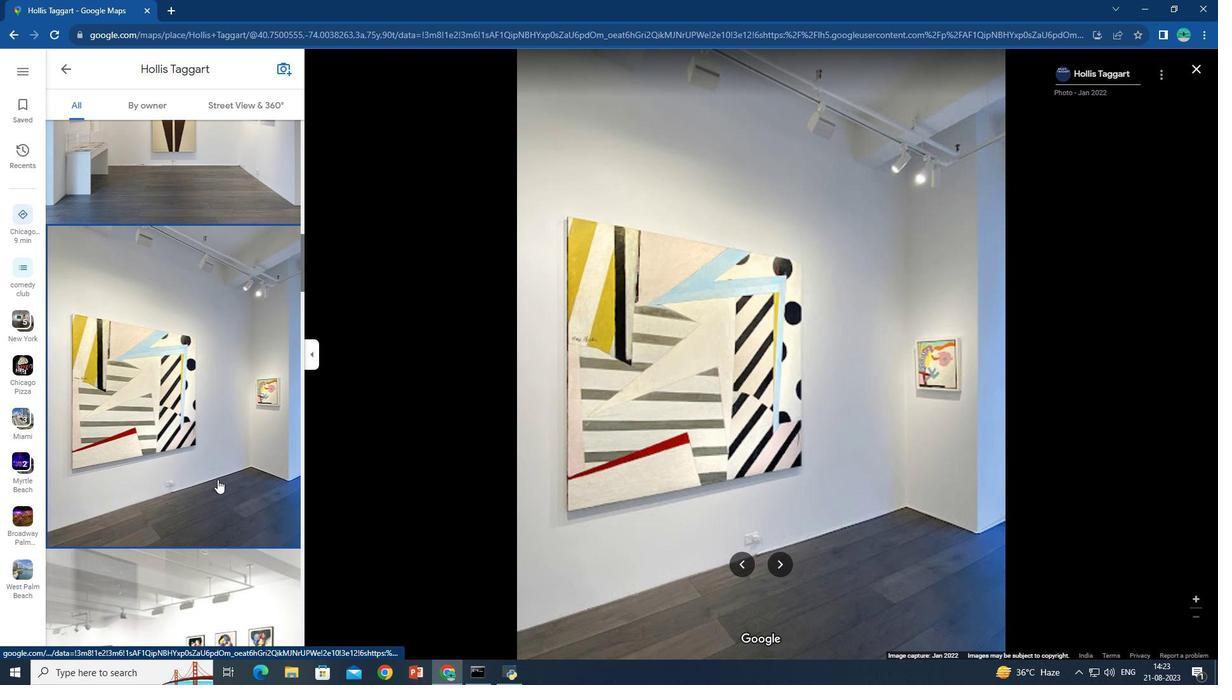 
Action: Mouse moved to (211, 603)
Screenshot: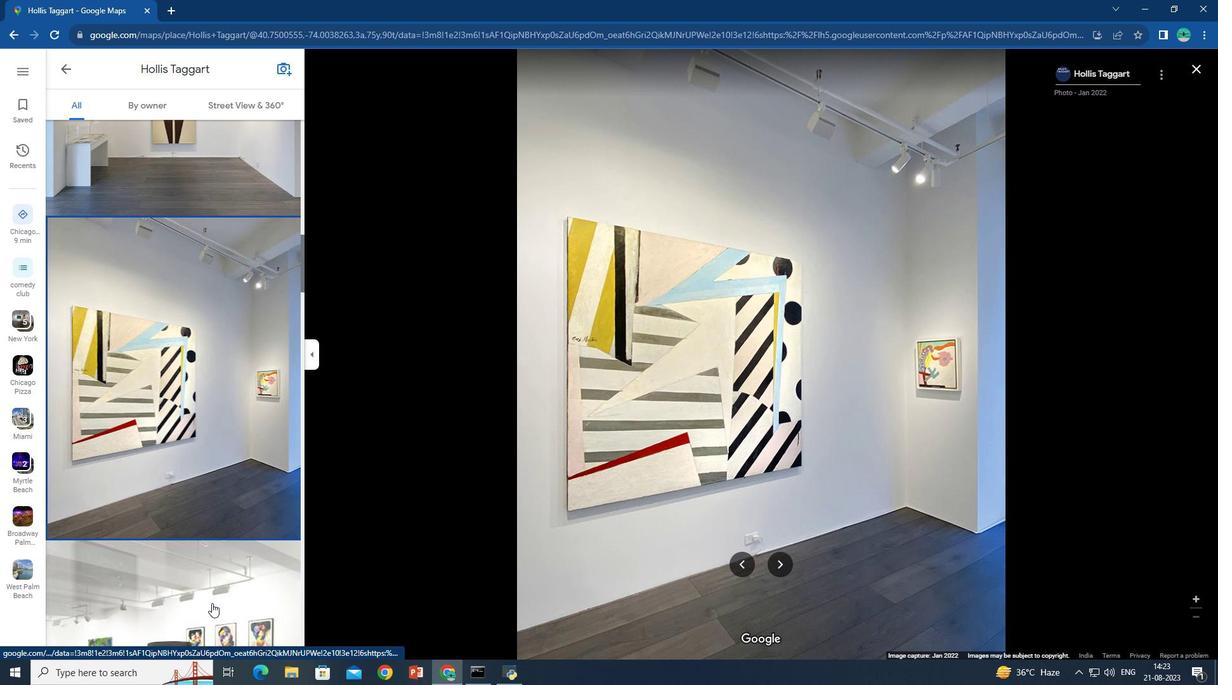 
Action: Mouse pressed left at (211, 603)
Screenshot: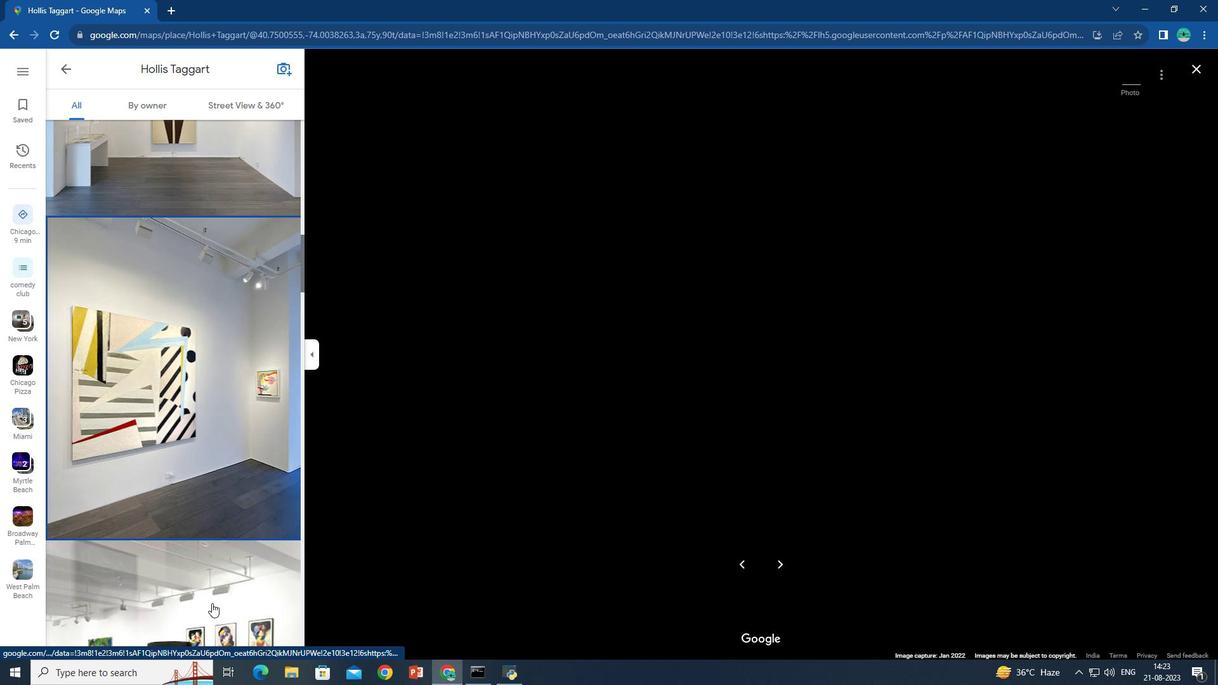 
Action: Mouse moved to (188, 536)
Screenshot: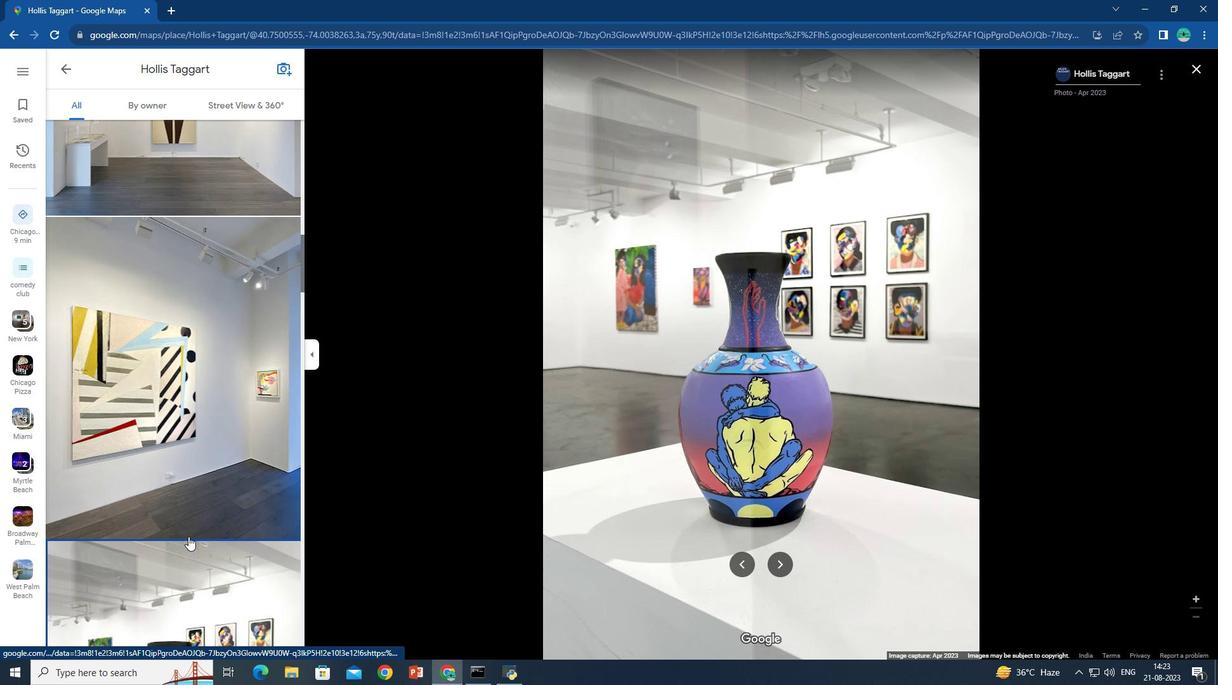 
Action: Mouse scrolled (188, 536) with delta (0, 0)
Screenshot: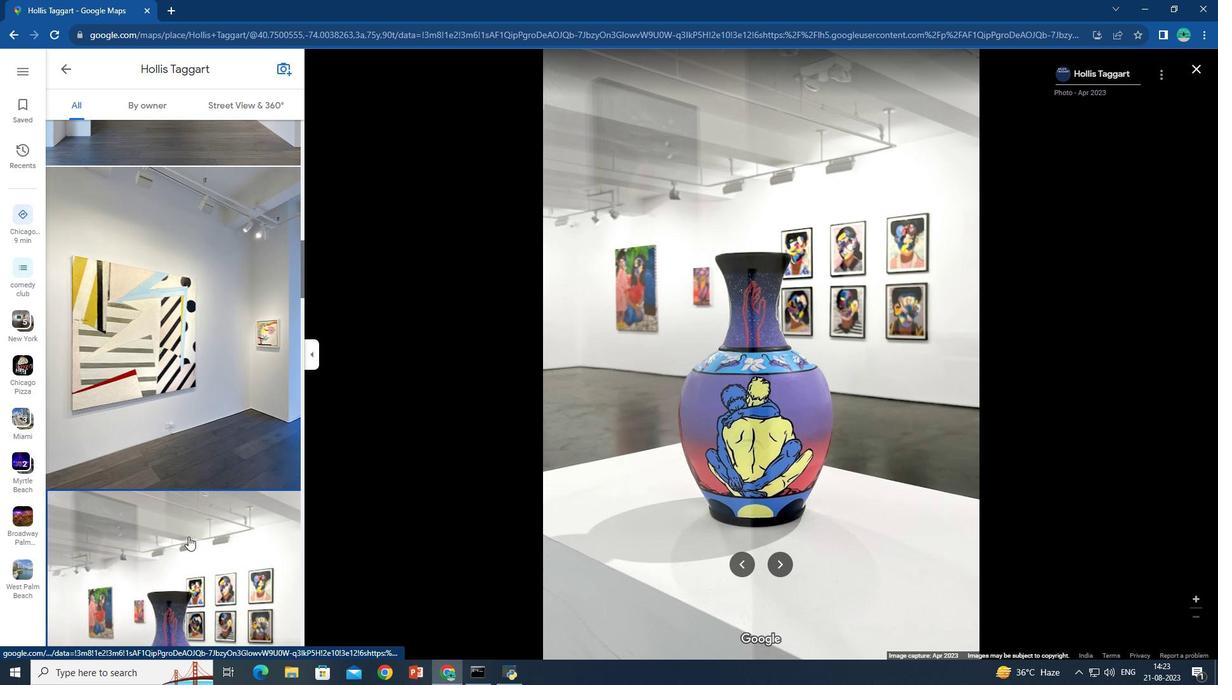 
Action: Mouse scrolled (188, 536) with delta (0, 0)
Screenshot: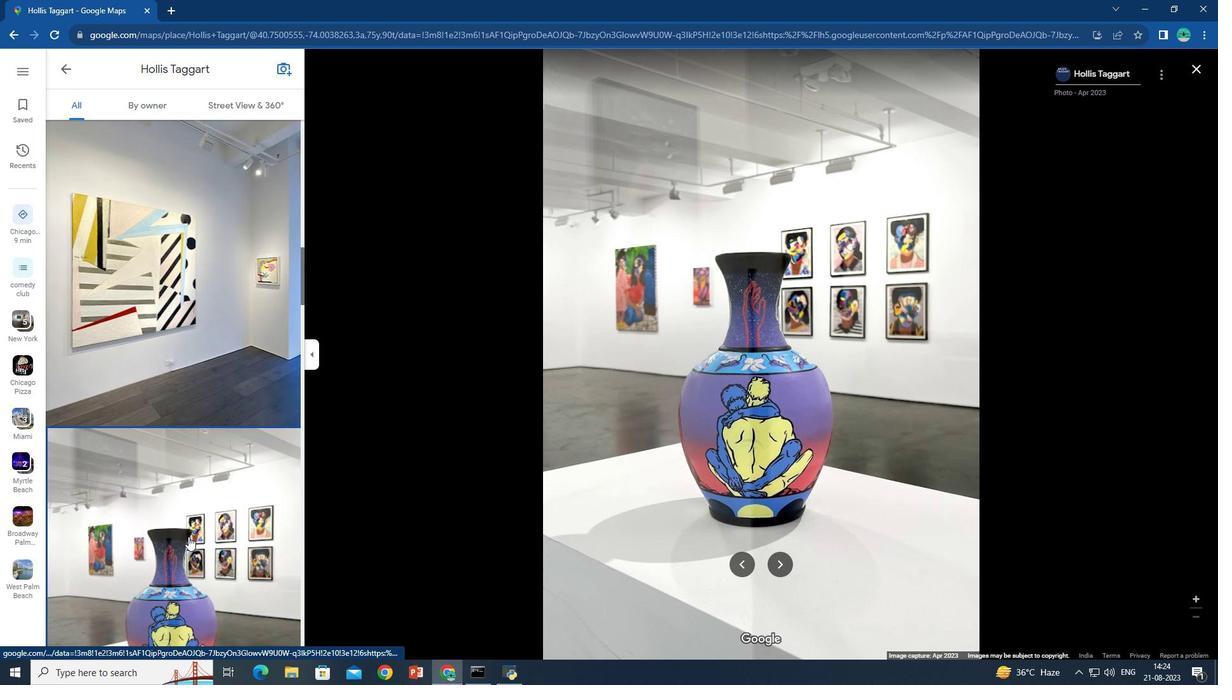 
Action: Mouse scrolled (188, 536) with delta (0, 0)
Screenshot: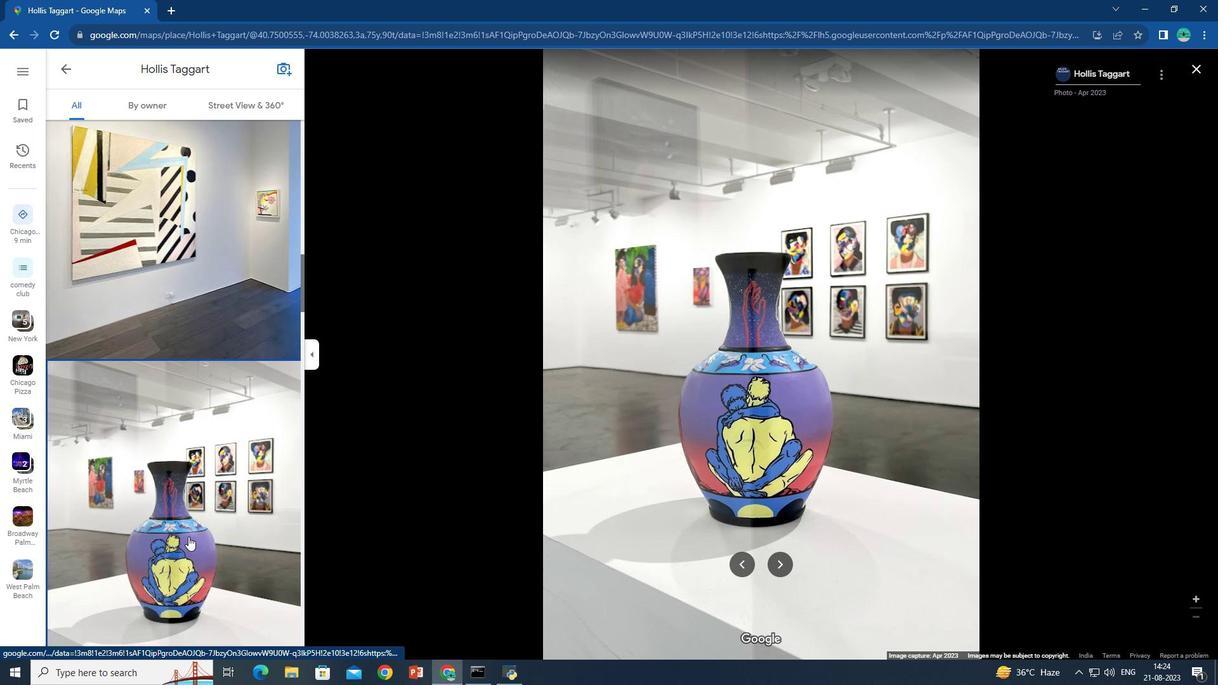 
Action: Mouse scrolled (188, 536) with delta (0, 0)
Screenshot: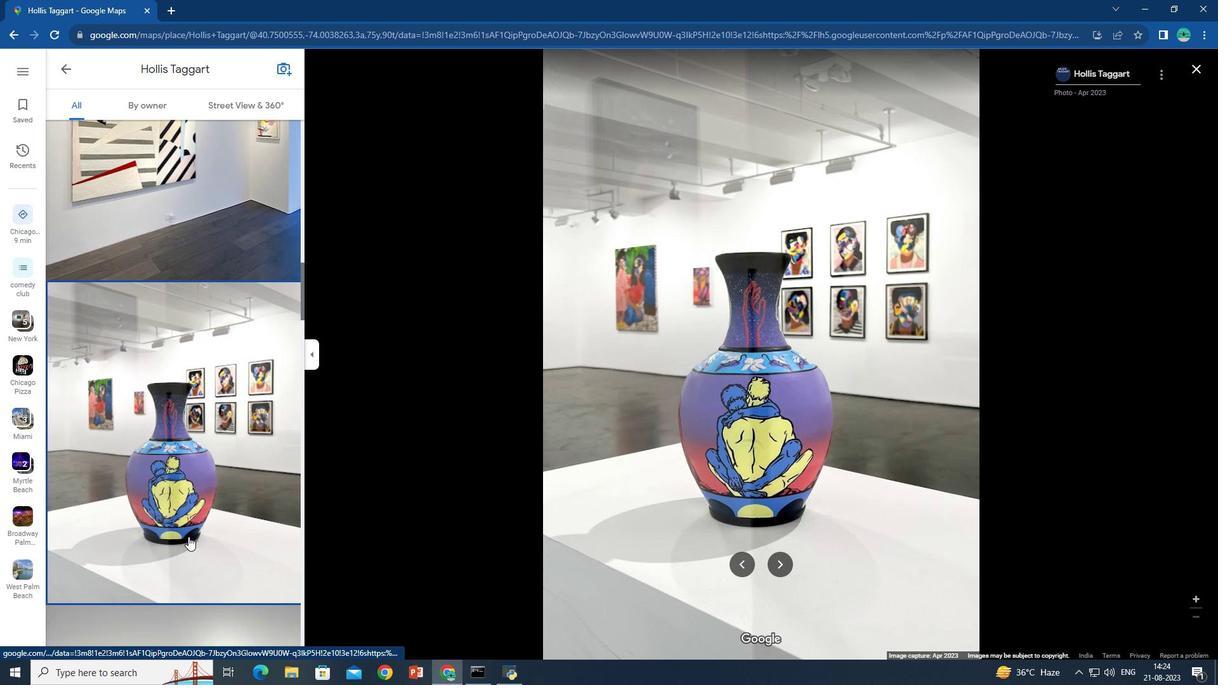 
Action: Mouse scrolled (188, 536) with delta (0, 0)
Screenshot: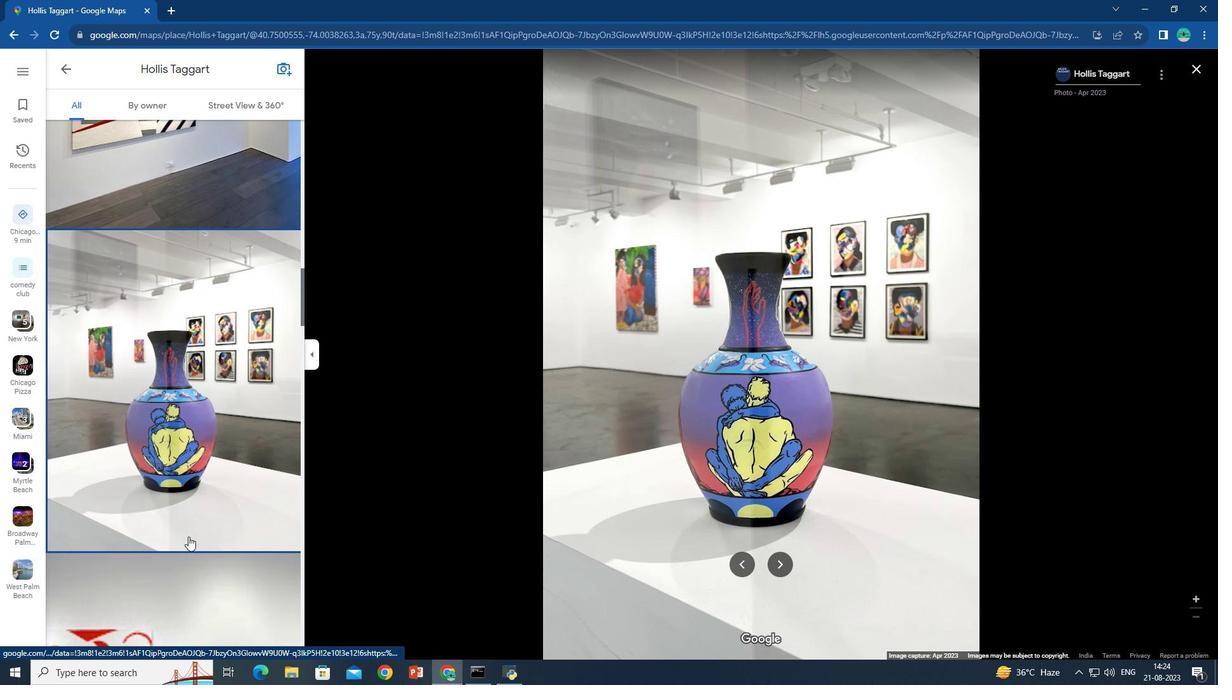 
Action: Mouse scrolled (188, 536) with delta (0, 0)
Screenshot: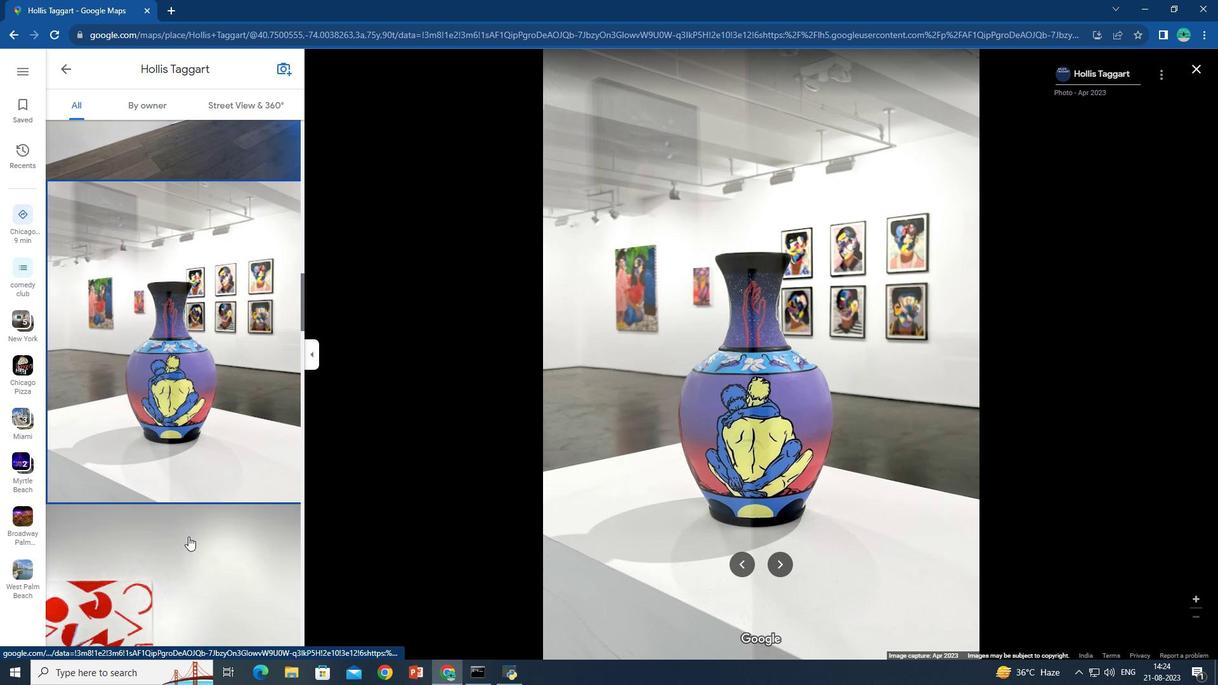 
Action: Mouse scrolled (188, 536) with delta (0, 0)
Screenshot: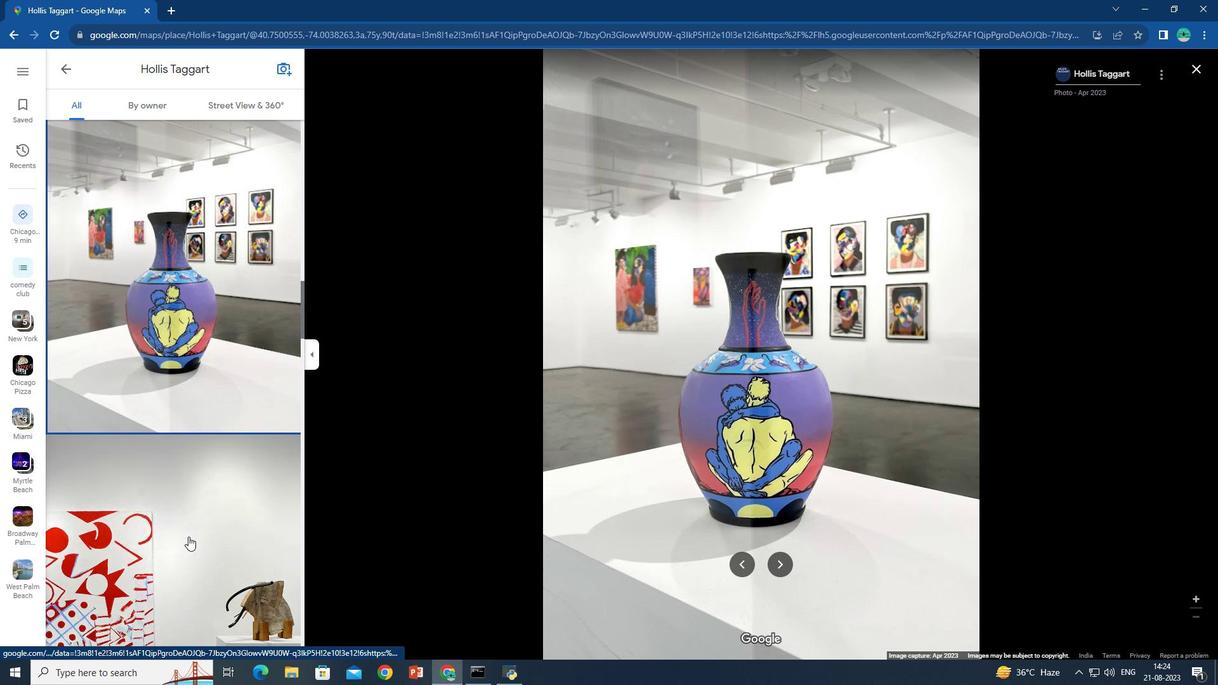 
Action: Mouse scrolled (188, 536) with delta (0, 0)
Screenshot: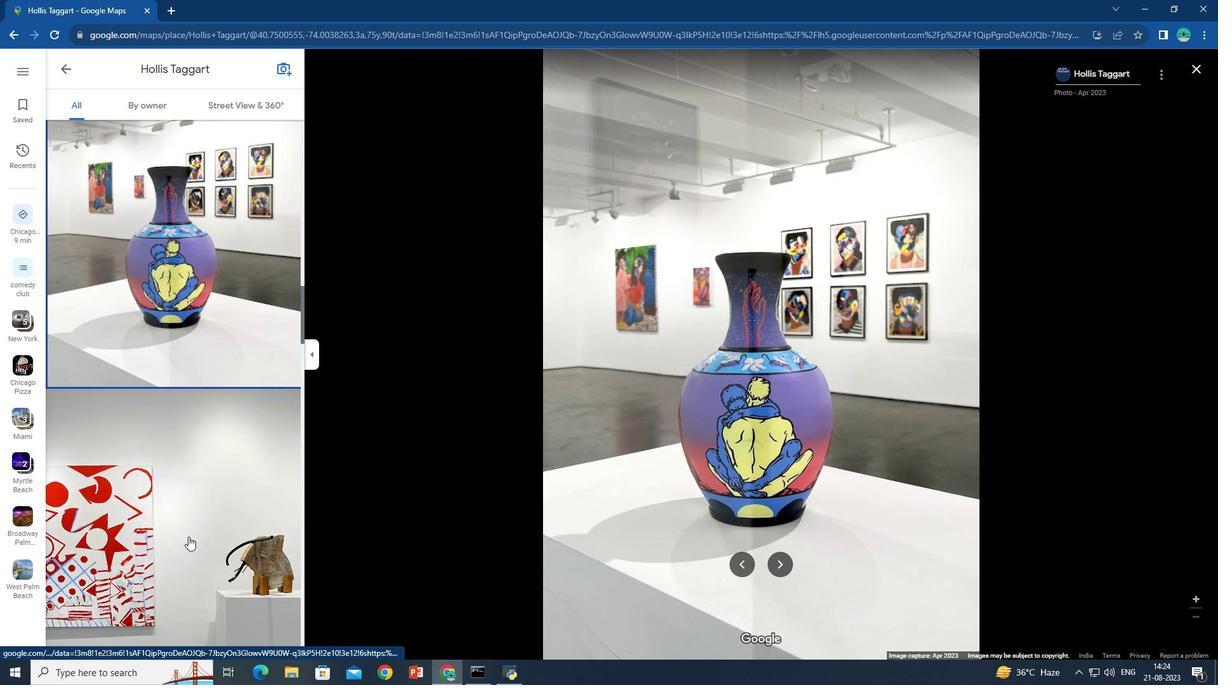 
Action: Mouse scrolled (188, 536) with delta (0, 0)
Screenshot: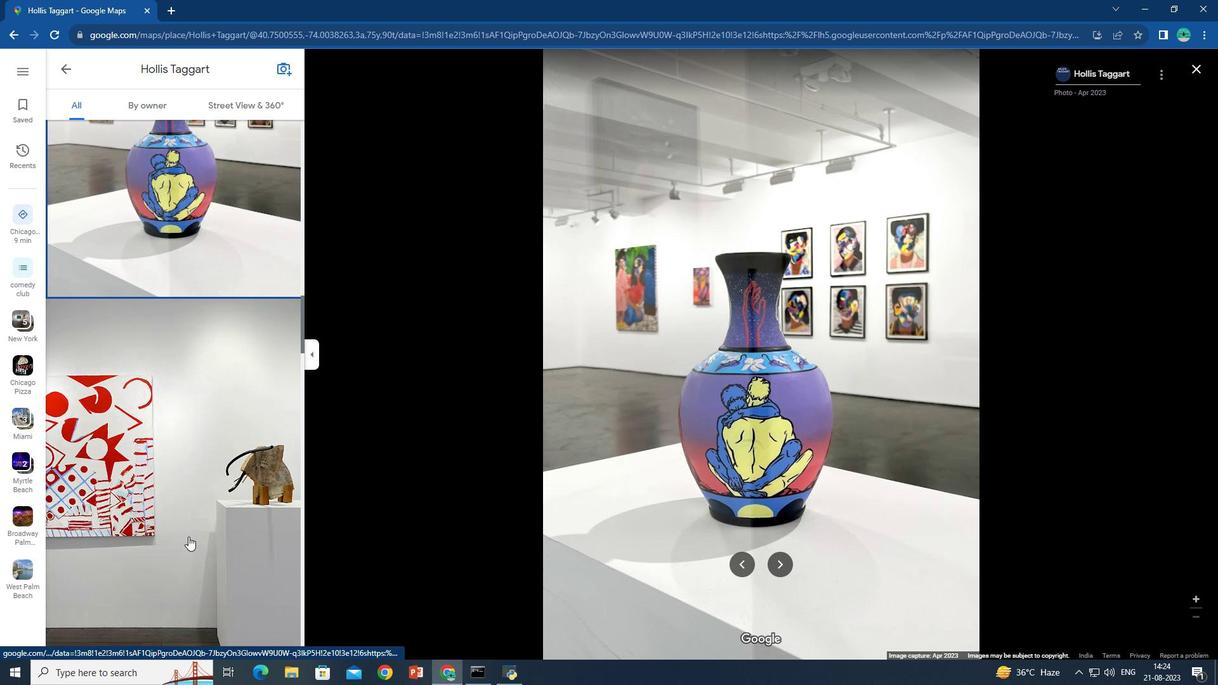 
Action: Mouse moved to (213, 503)
Screenshot: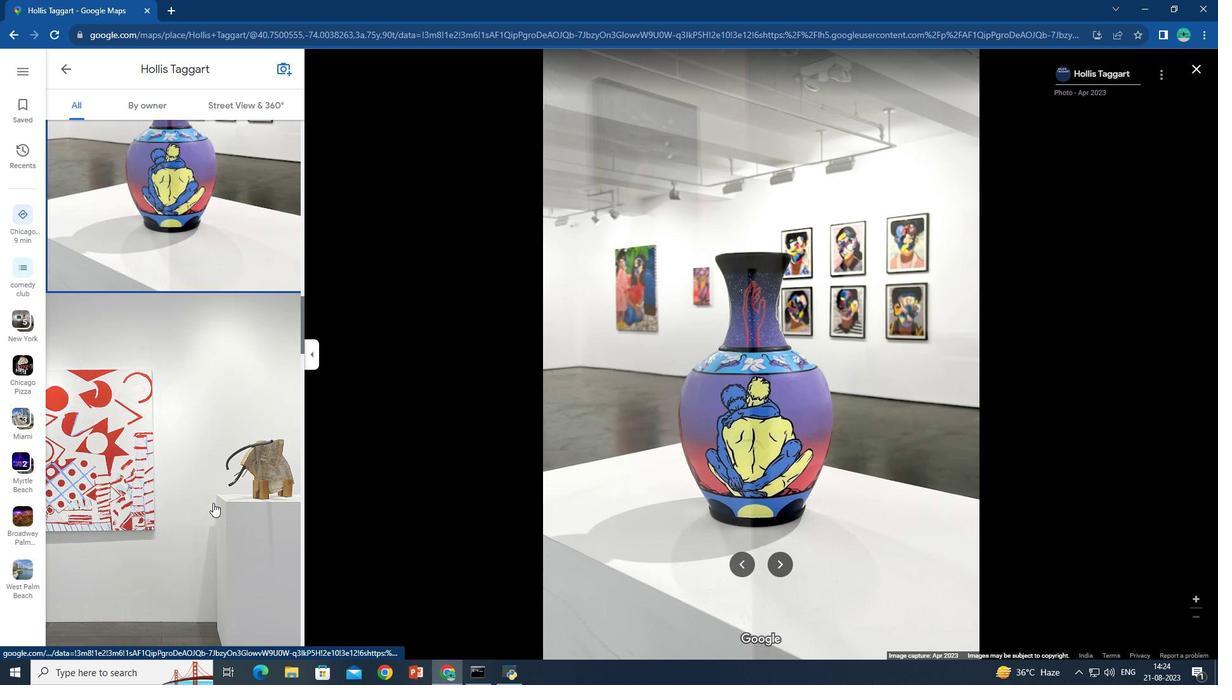 
Action: Mouse pressed left at (213, 503)
Screenshot: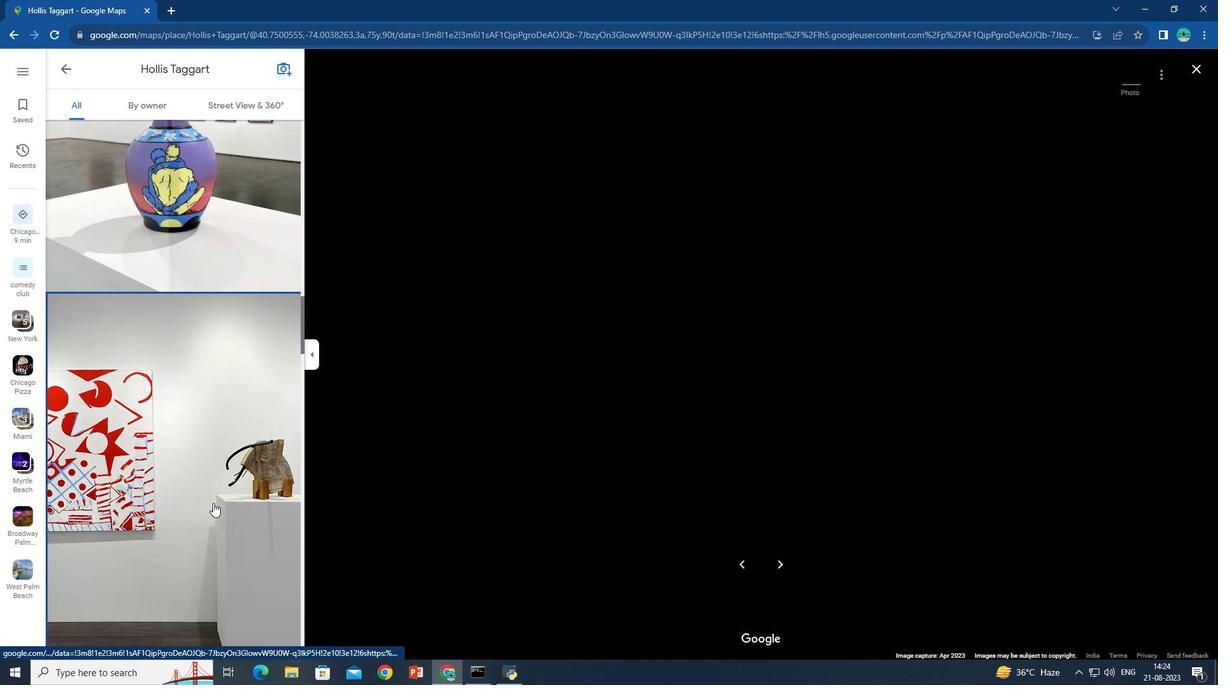 
Action: Mouse moved to (251, 512)
Screenshot: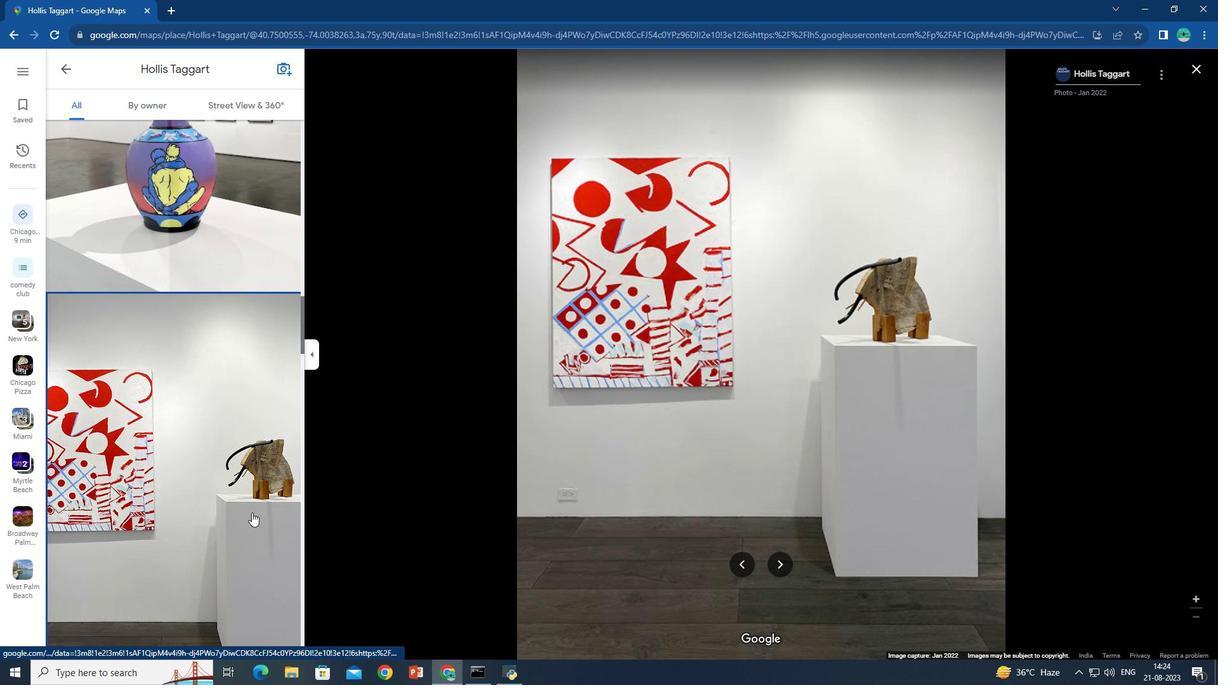 
Action: Mouse scrolled (251, 511) with delta (0, 0)
Screenshot: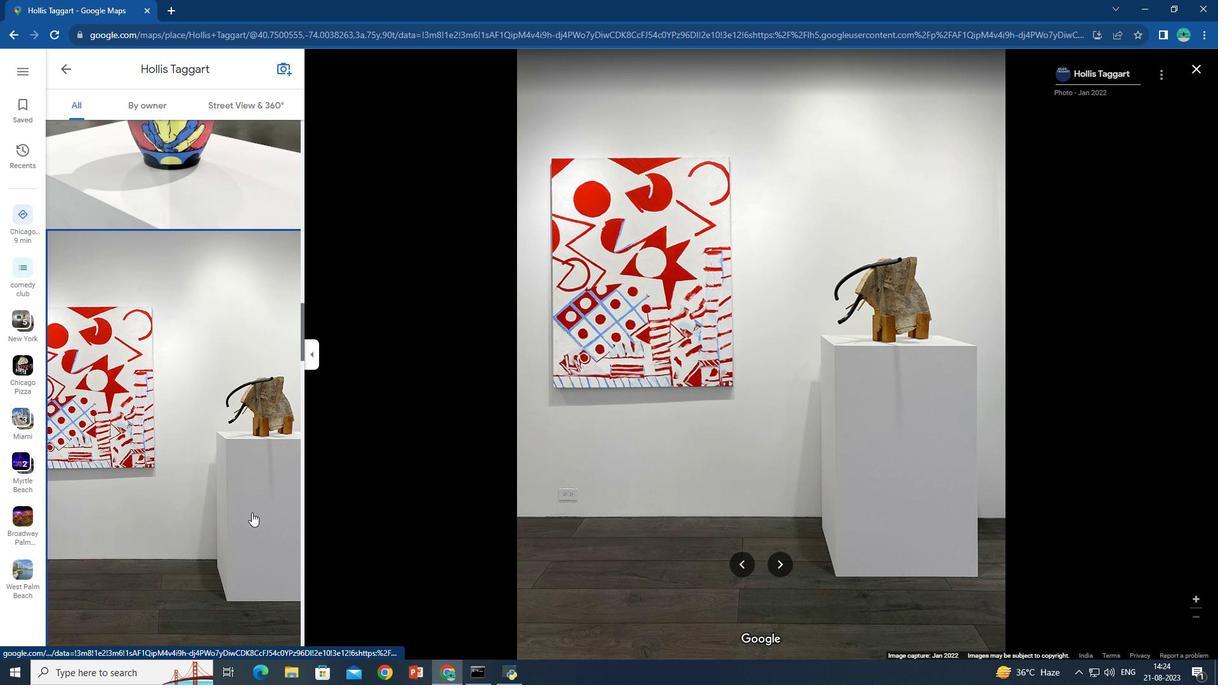 
Action: Mouse scrolled (251, 511) with delta (0, 0)
Screenshot: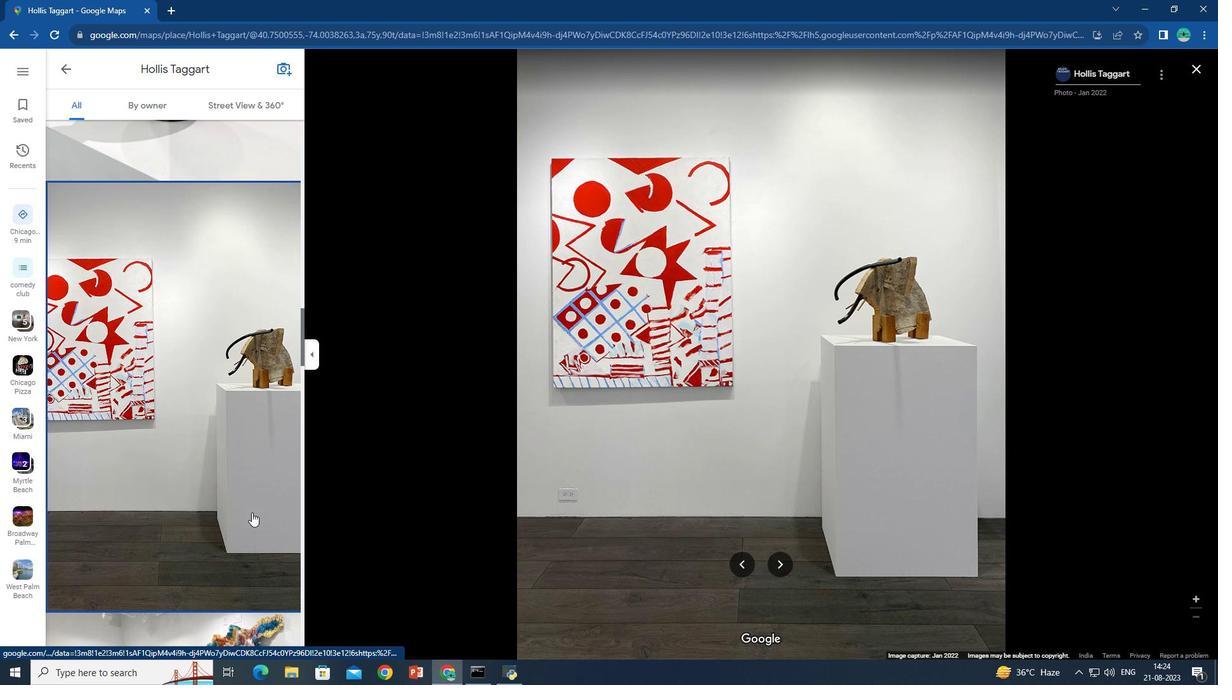 
Action: Mouse scrolled (251, 511) with delta (0, 0)
Screenshot: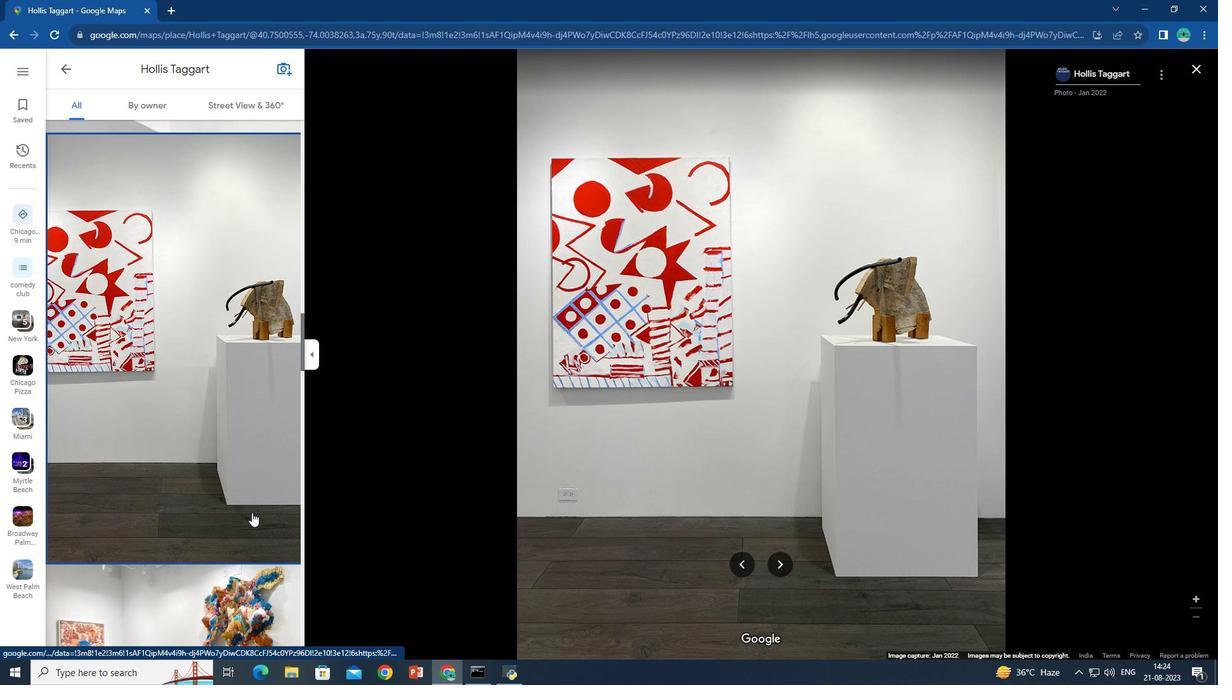 
Action: Mouse scrolled (251, 511) with delta (0, 0)
Screenshot: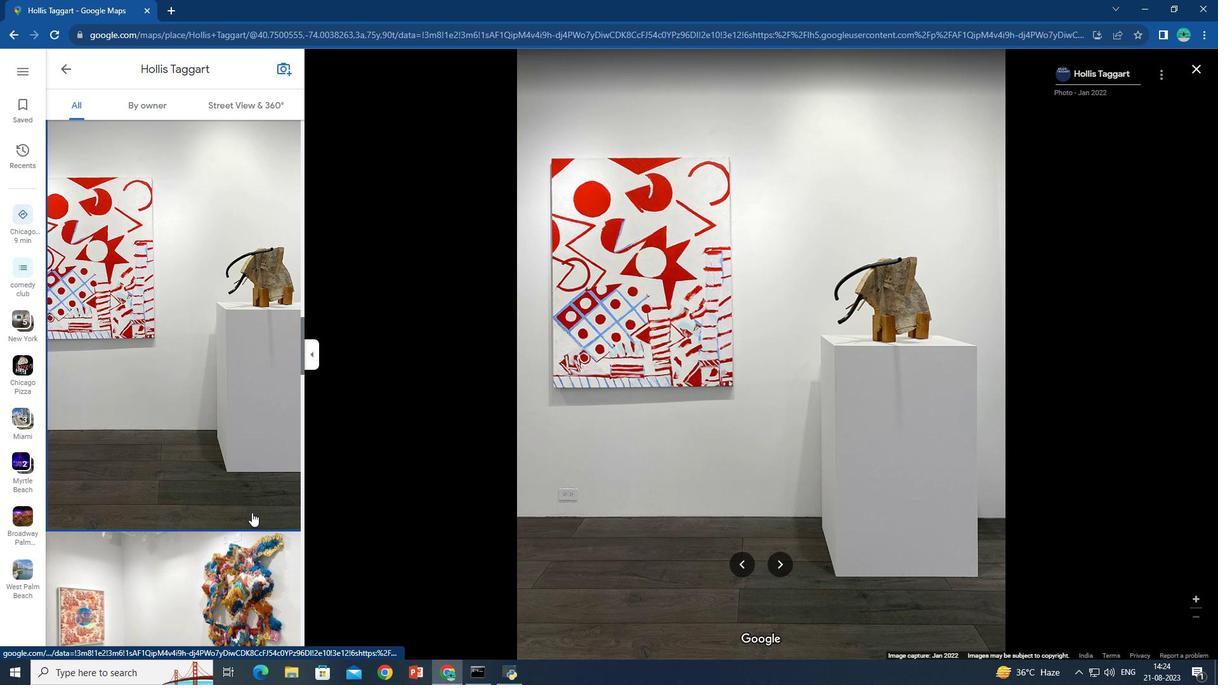 
Action: Mouse scrolled (251, 511) with delta (0, 0)
Screenshot: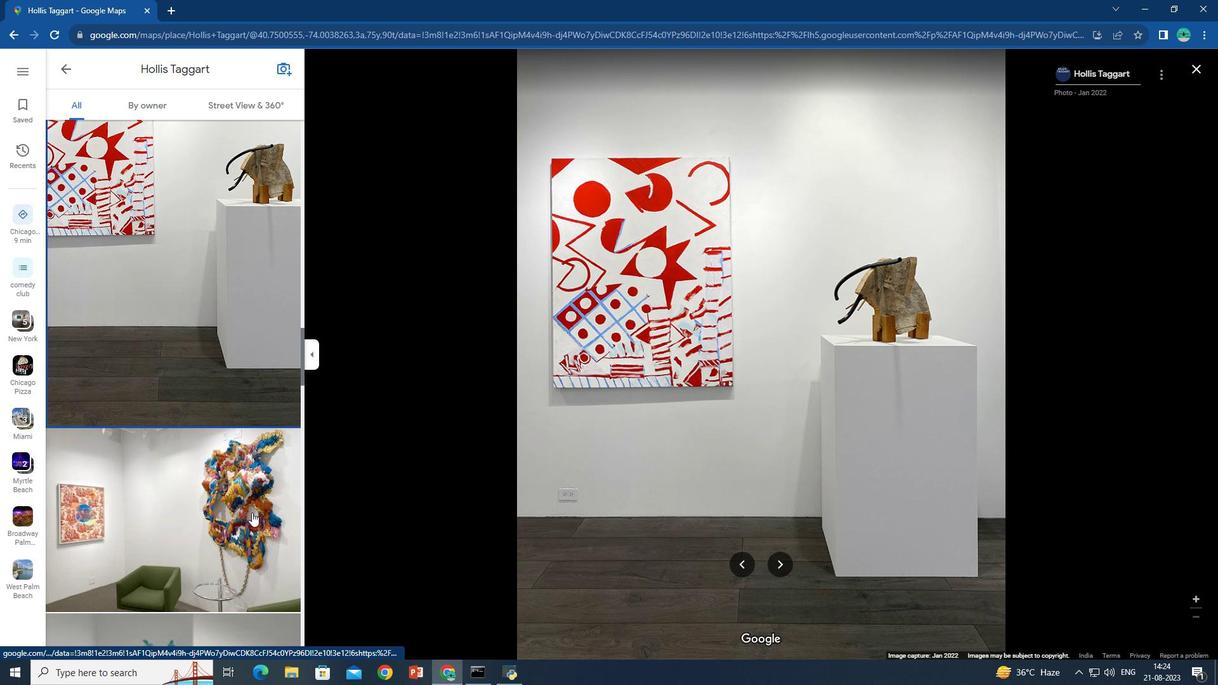 
Action: Mouse scrolled (251, 511) with delta (0, 0)
Screenshot: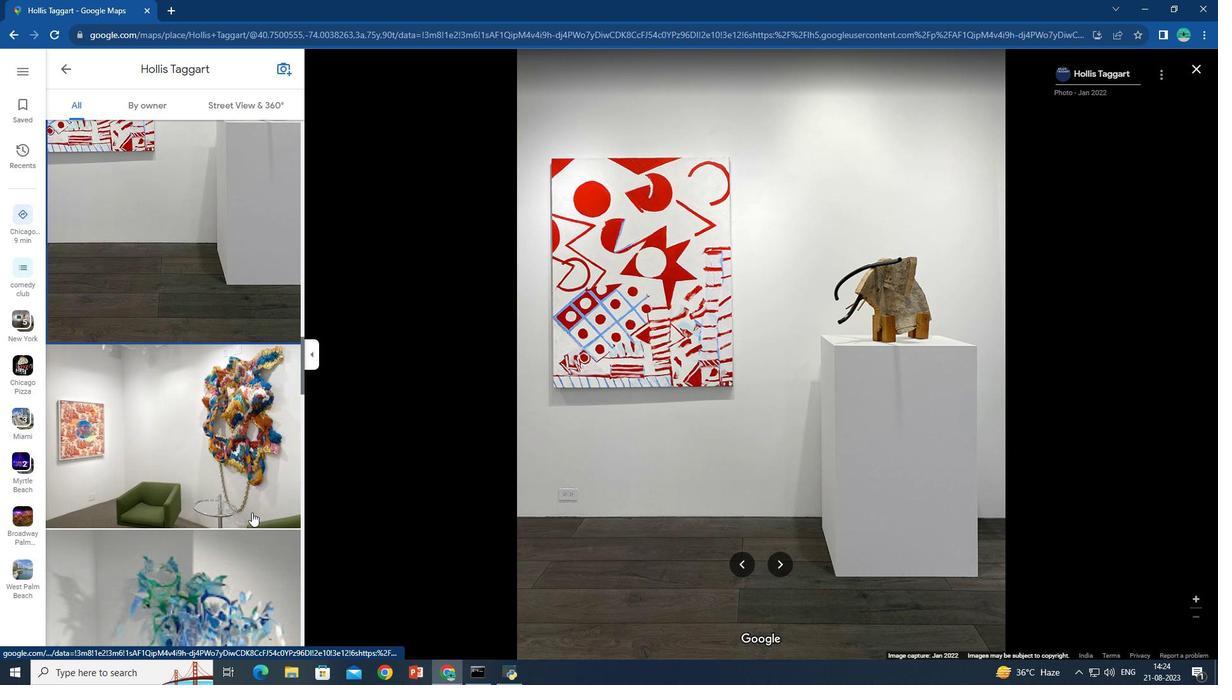 
Action: Mouse scrolled (251, 511) with delta (0, 0)
Screenshot: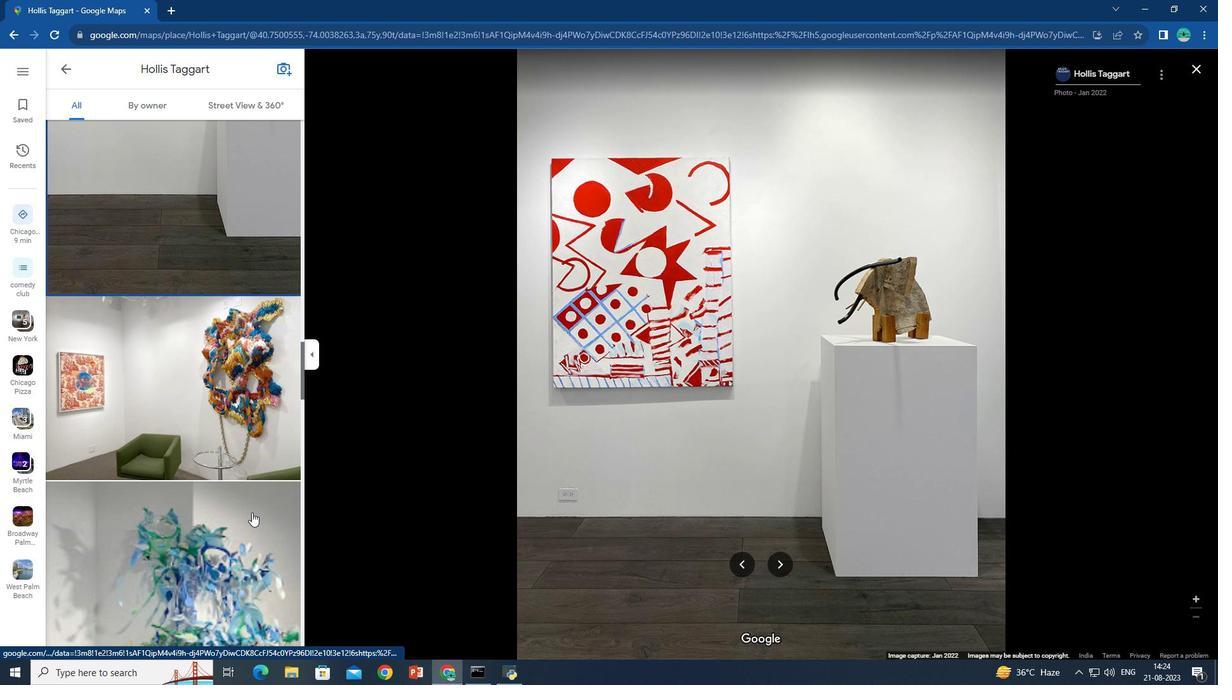 
Action: Mouse moved to (203, 378)
Screenshot: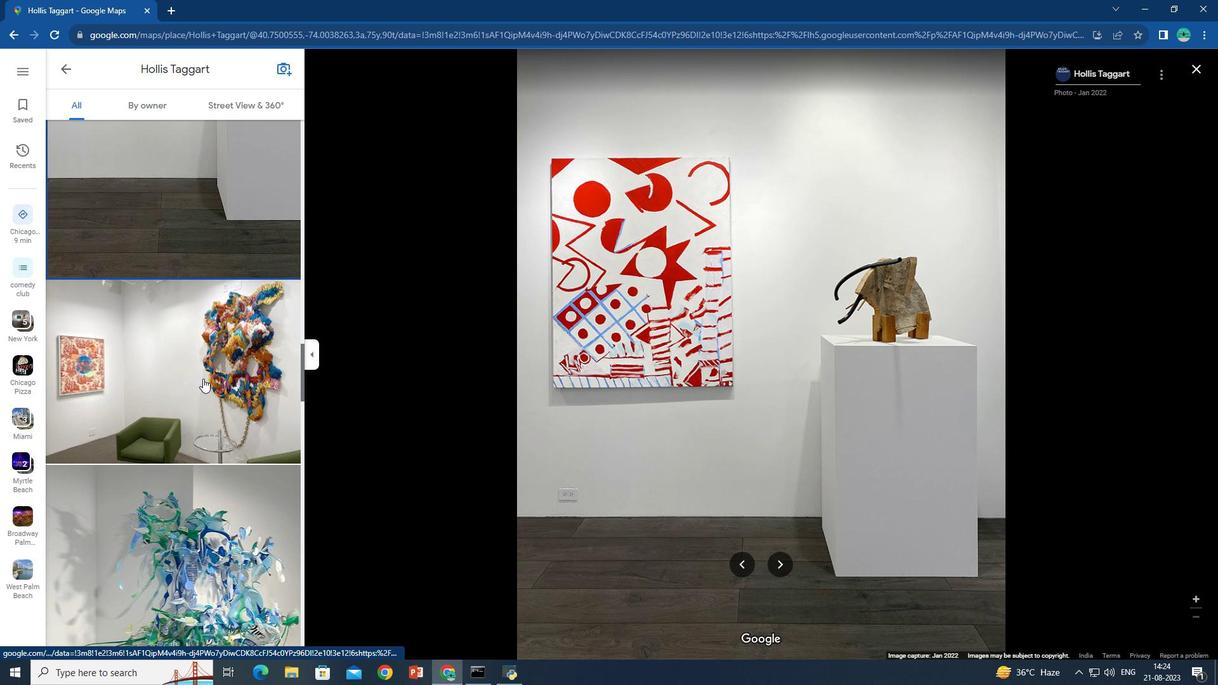 
Action: Mouse pressed left at (203, 378)
Screenshot: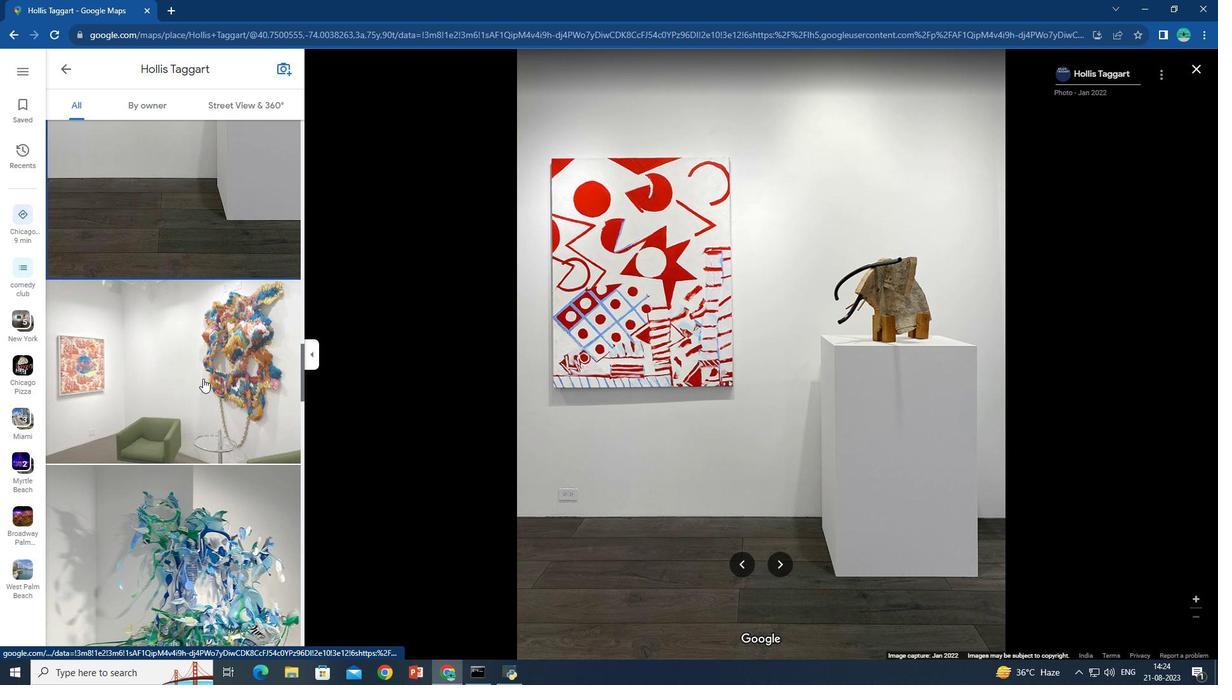 
Action: Mouse moved to (194, 487)
Screenshot: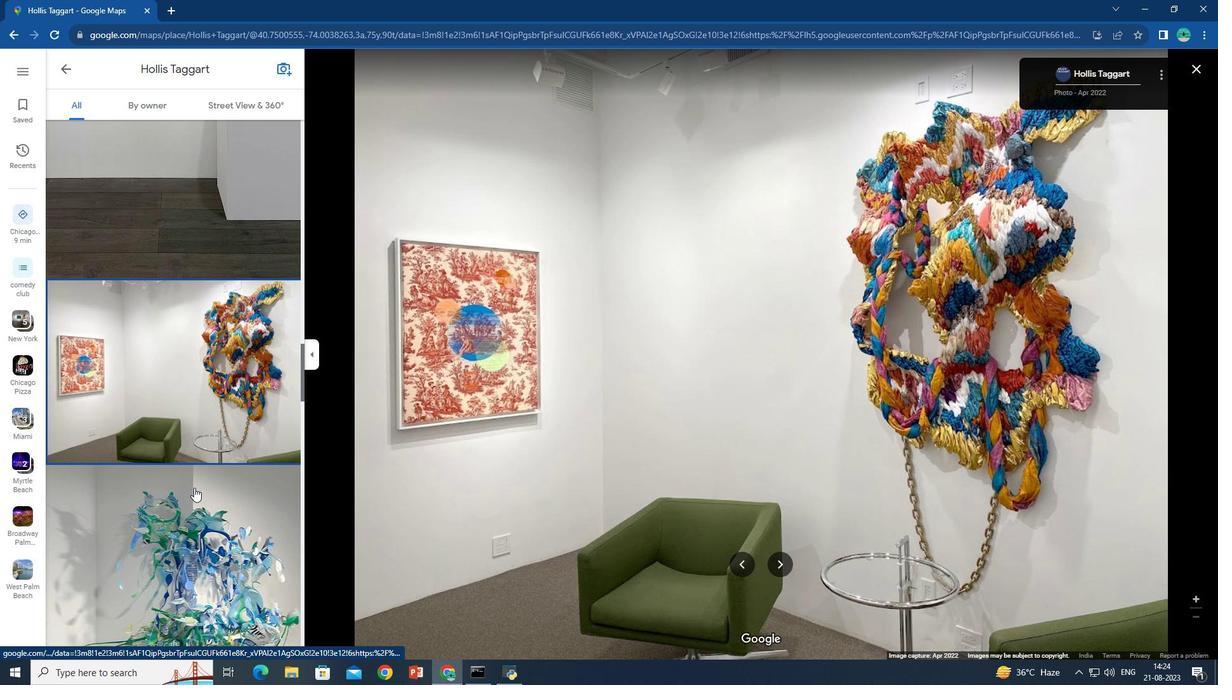 
Action: Mouse pressed left at (194, 487)
Screenshot: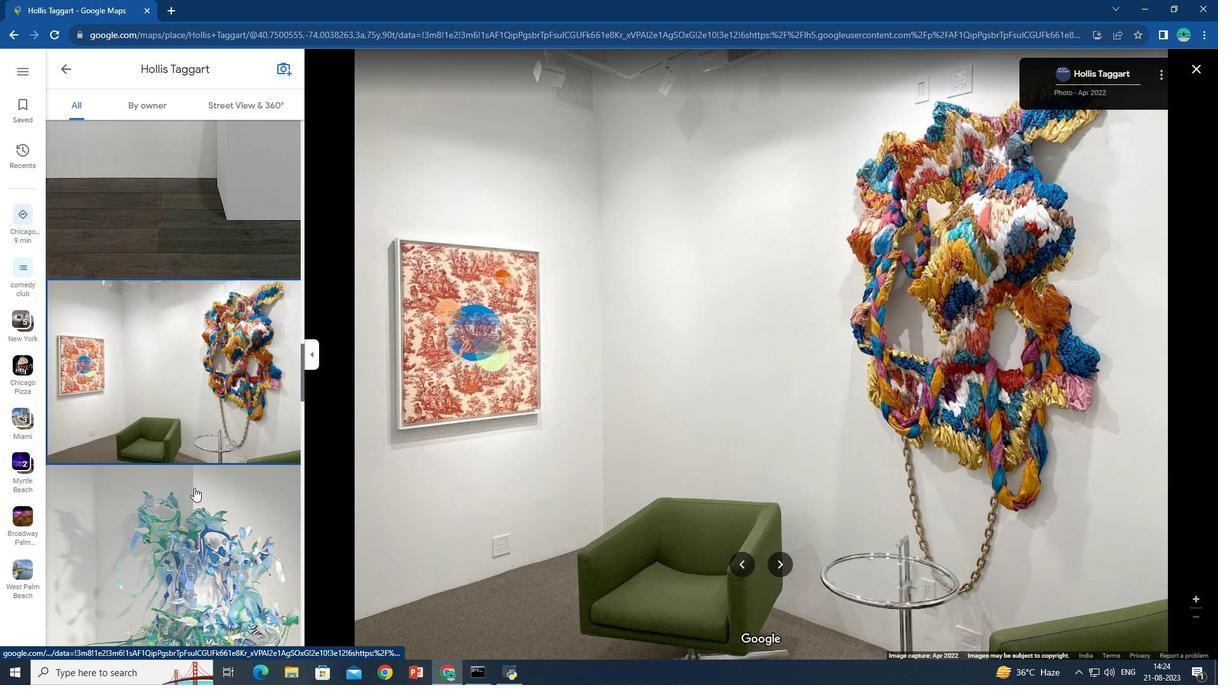 
Action: Mouse scrolled (194, 487) with delta (0, 0)
Screenshot: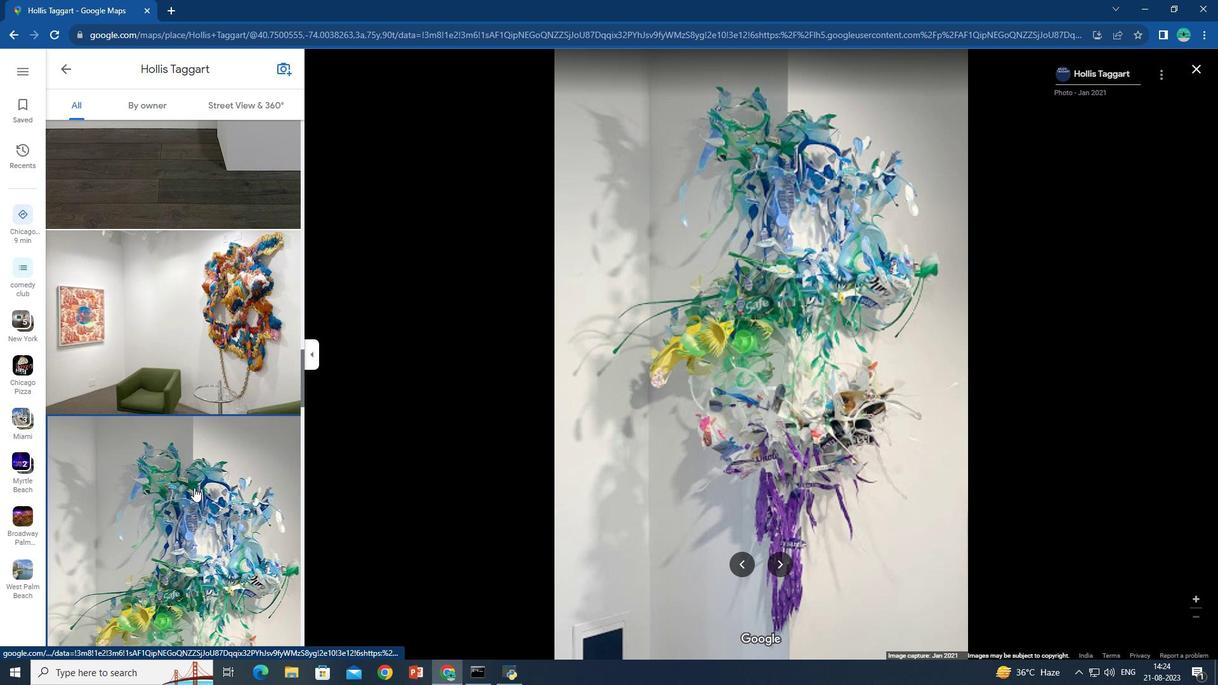 
Action: Mouse scrolled (194, 487) with delta (0, 0)
Screenshot: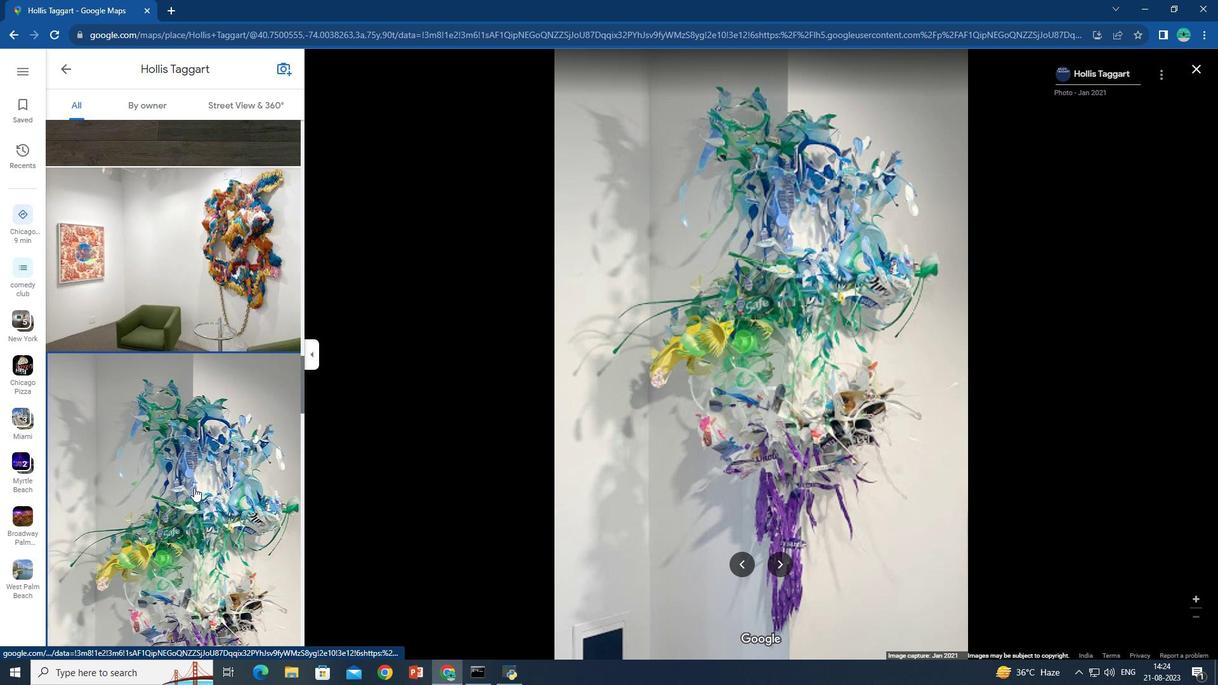 
Action: Mouse scrolled (194, 487) with delta (0, 0)
Screenshot: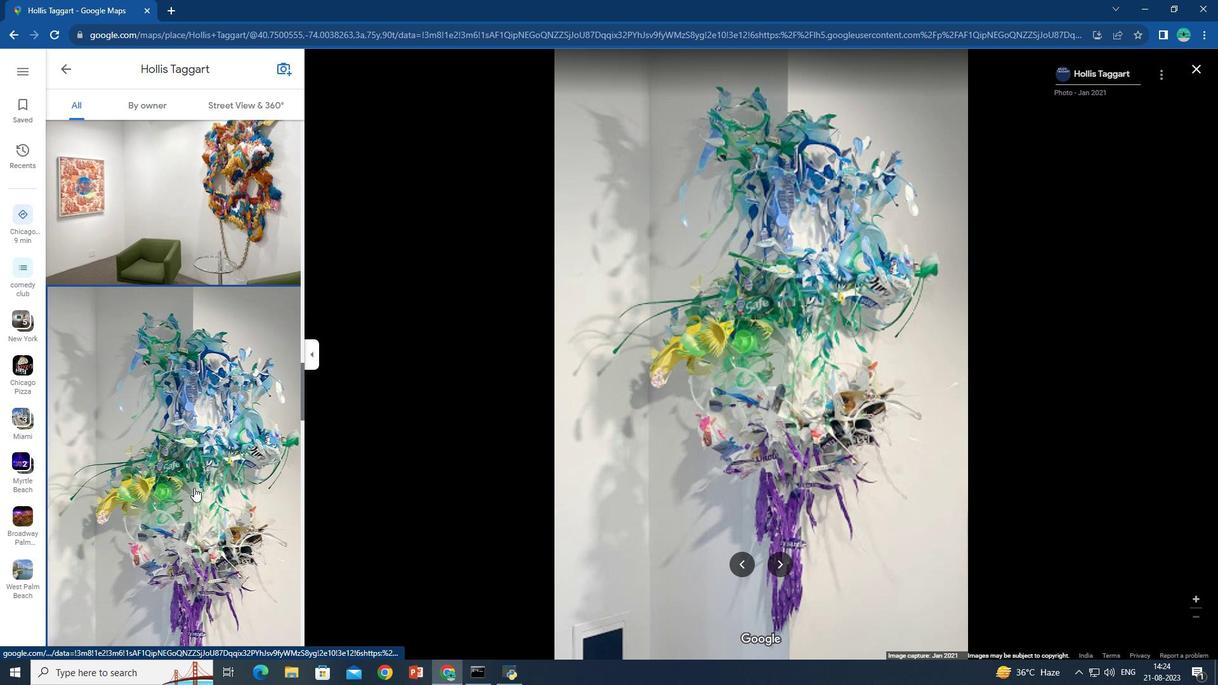 
Action: Mouse pressed left at (194, 487)
Screenshot: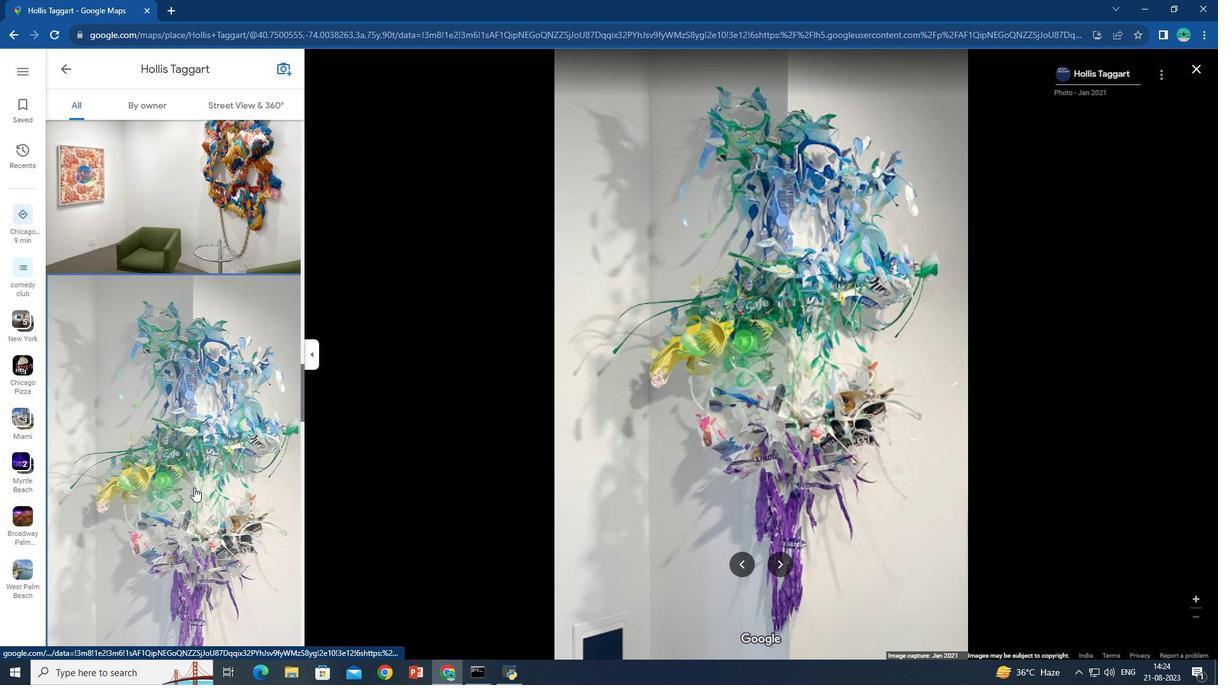 
Action: Mouse scrolled (194, 487) with delta (0, 0)
Screenshot: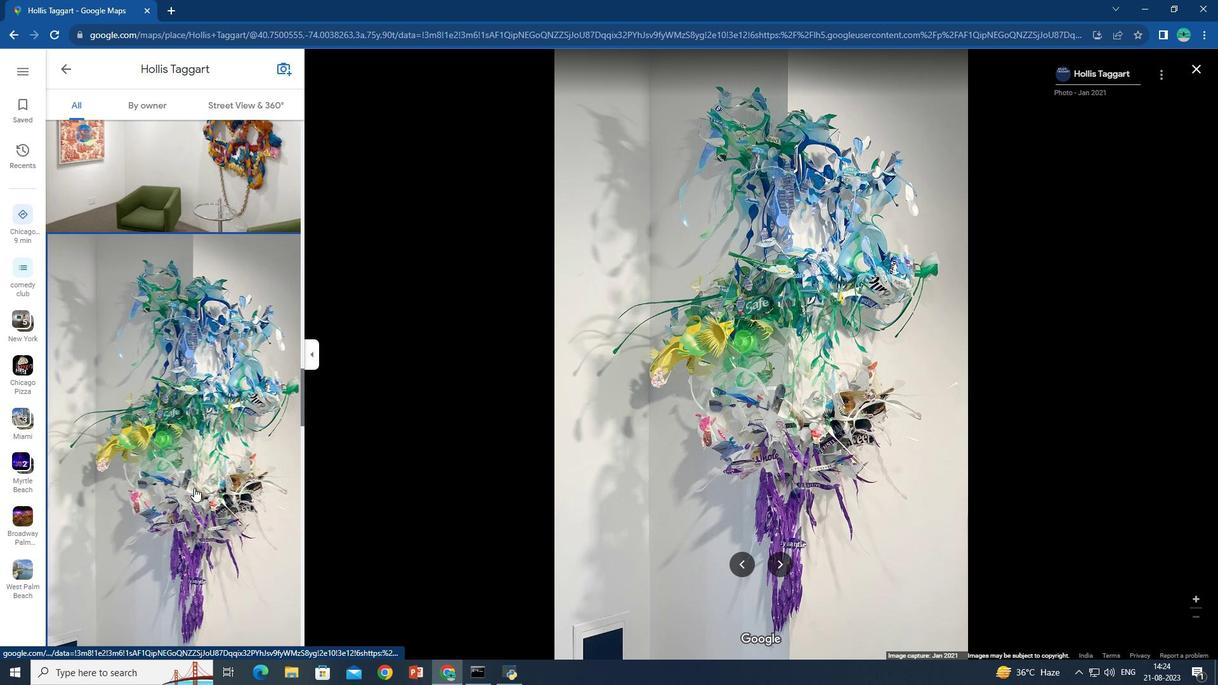 
Action: Mouse scrolled (194, 487) with delta (0, 0)
Screenshot: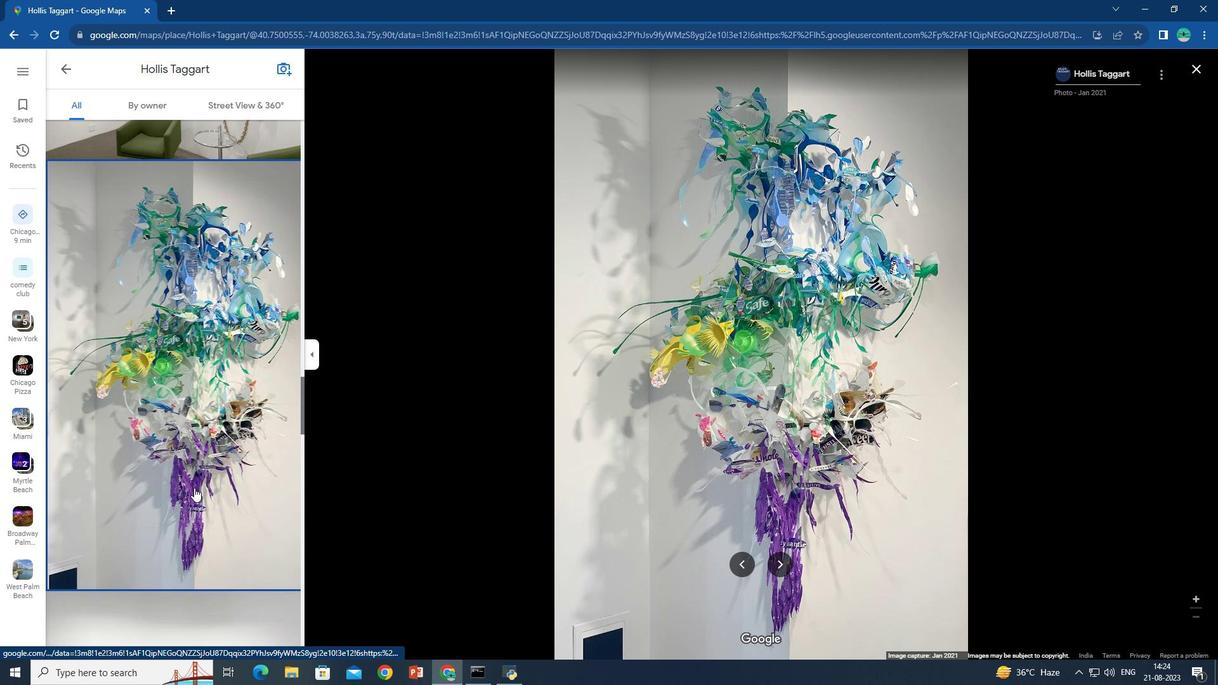 
Action: Mouse scrolled (194, 487) with delta (0, 0)
Screenshot: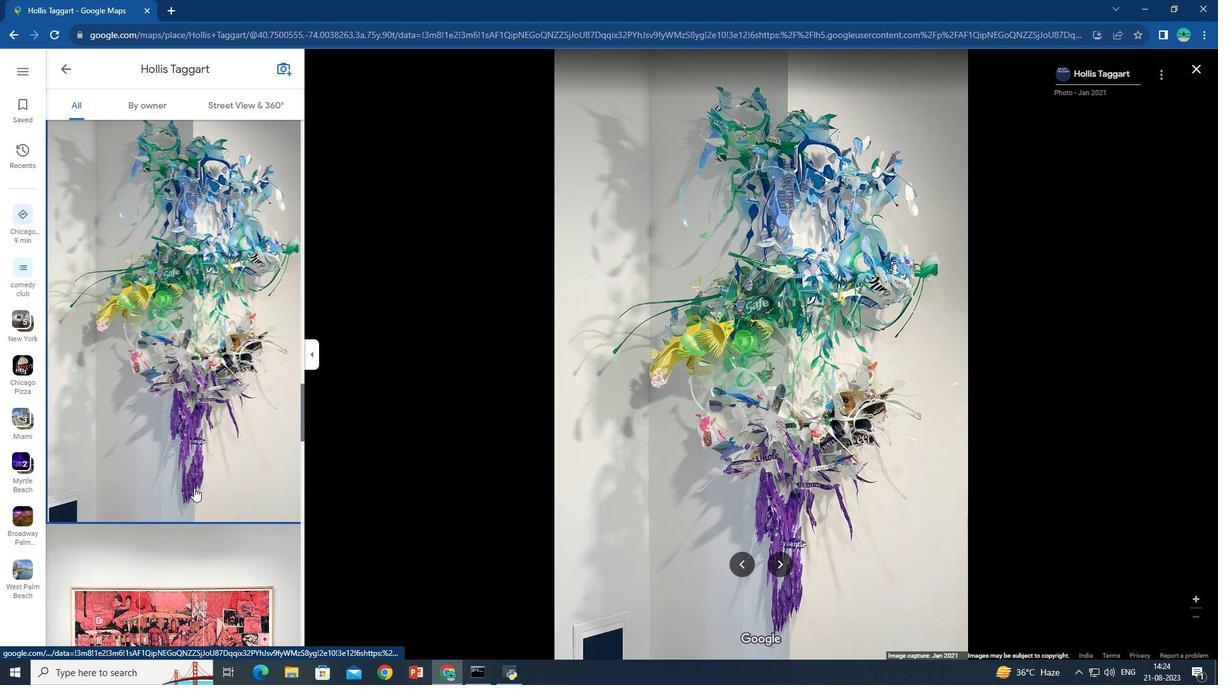 
Action: Mouse scrolled (194, 487) with delta (0, 0)
Screenshot: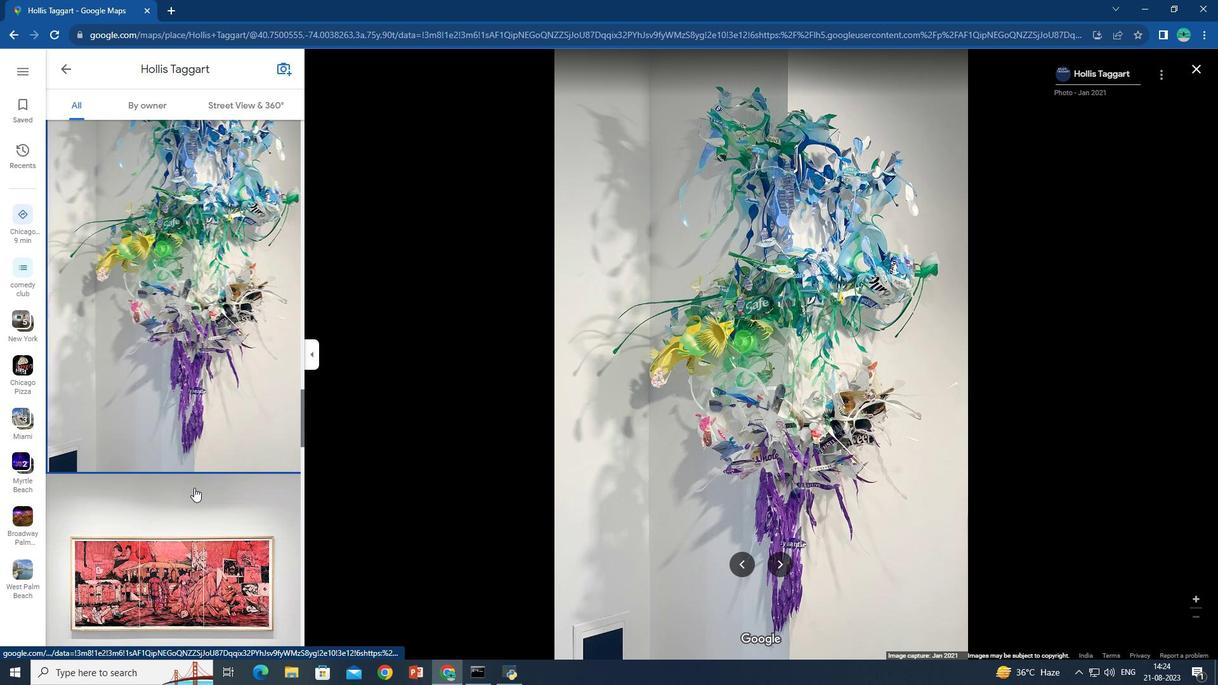 
Action: Mouse scrolled (194, 487) with delta (0, 0)
Screenshot: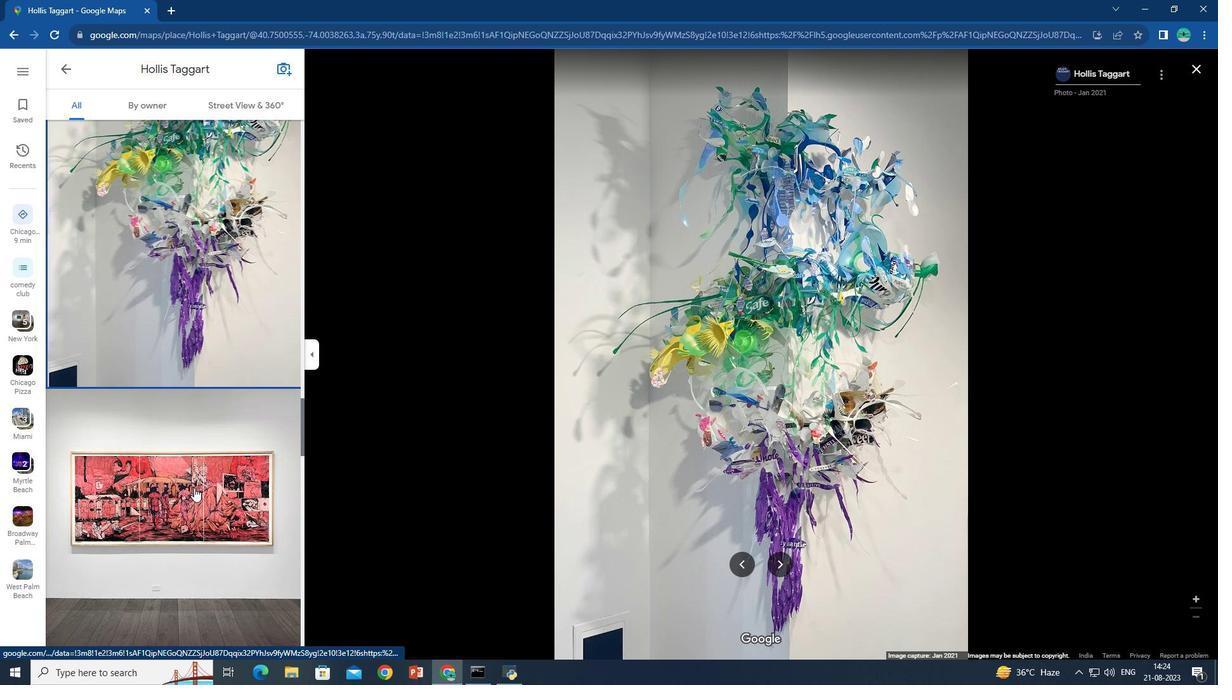 
Action: Mouse scrolled (194, 487) with delta (0, 0)
Screenshot: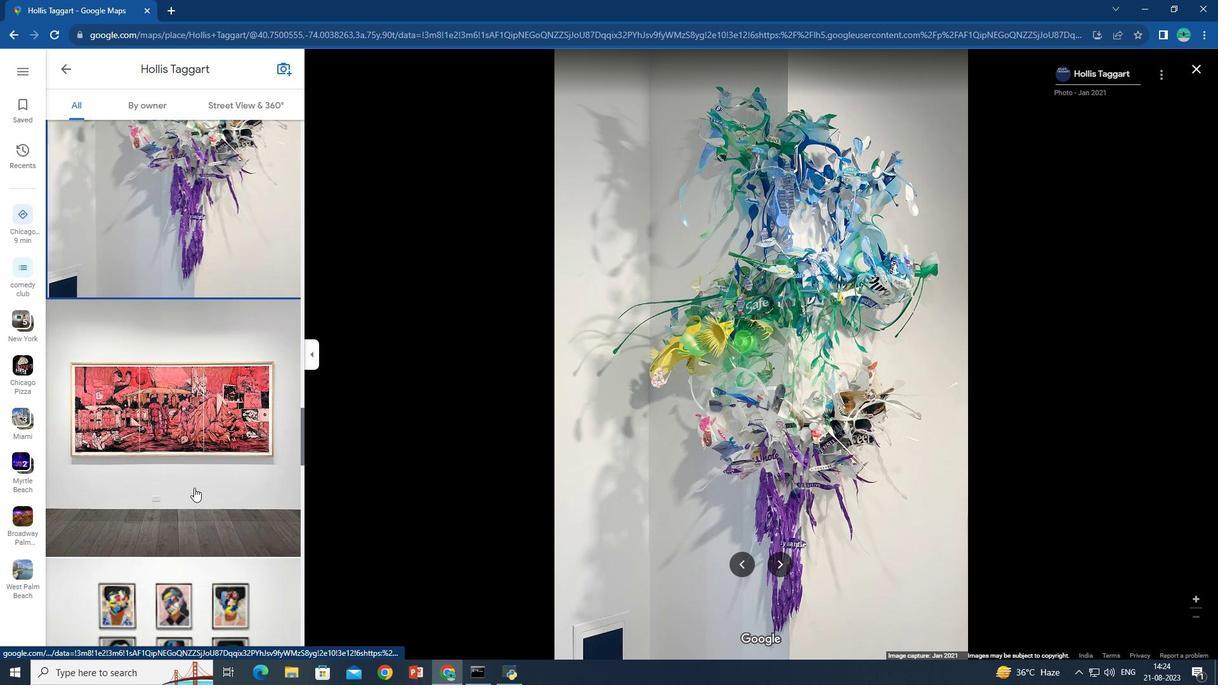 
Action: Mouse scrolled (194, 487) with delta (0, 0)
Screenshot: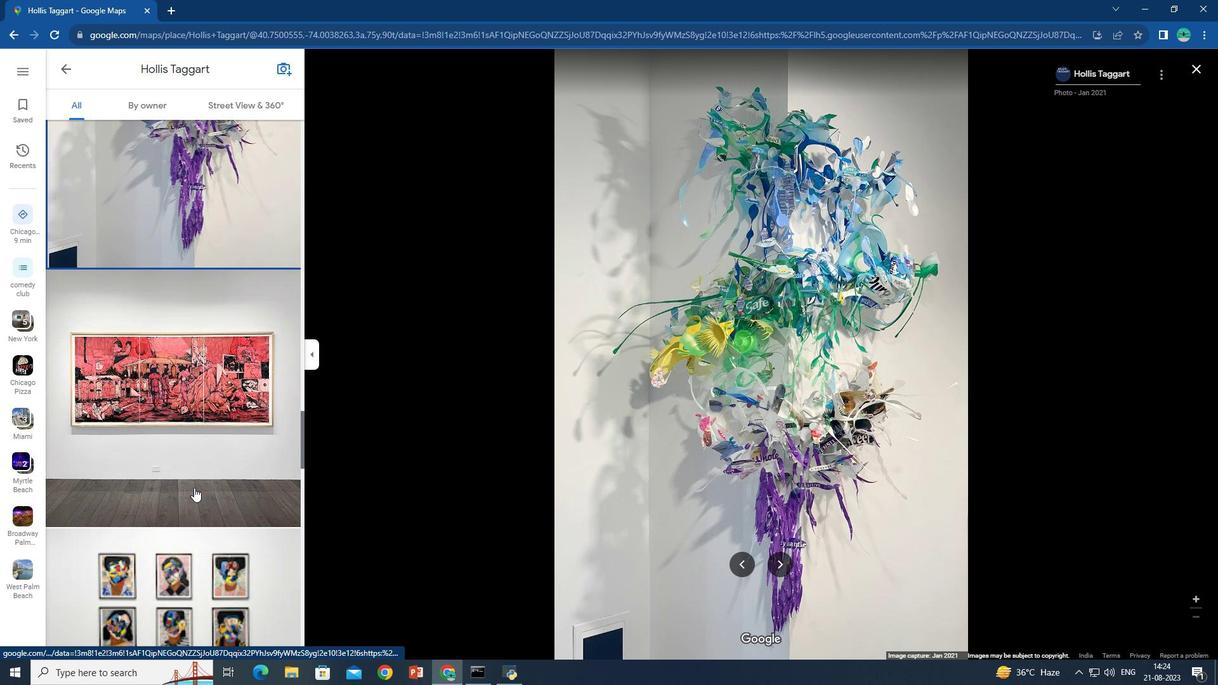 
Action: Mouse pressed left at (194, 487)
Screenshot: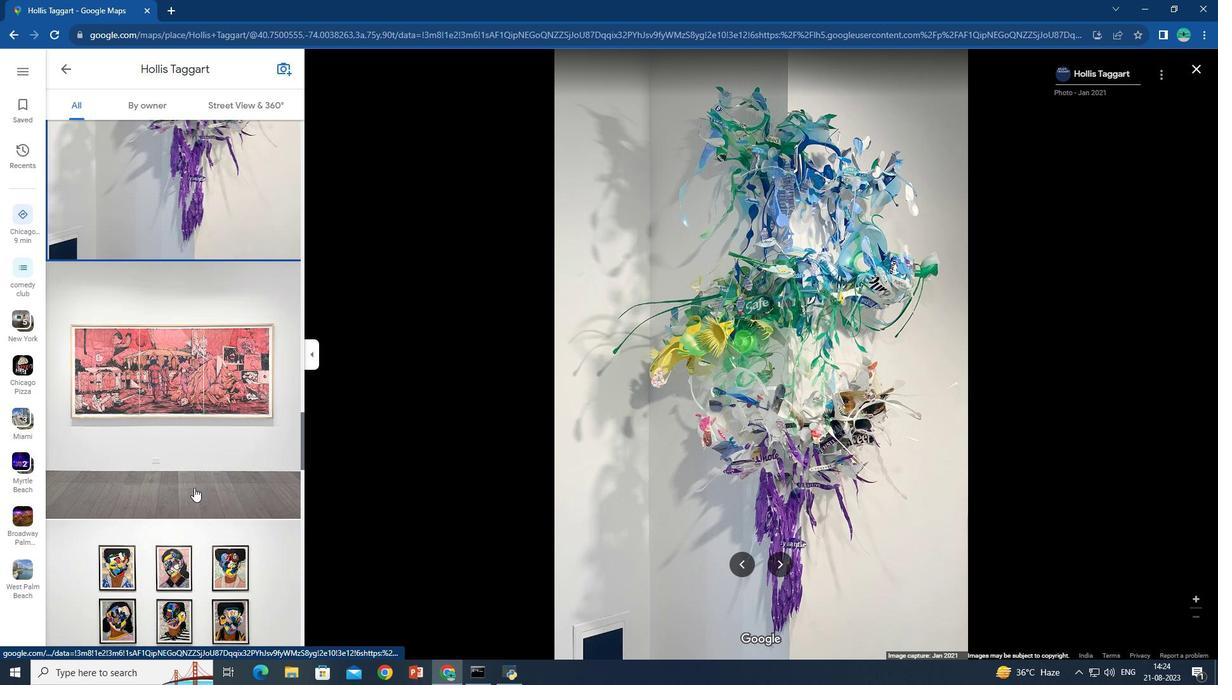 
Action: Key pressed <Key.right><Key.right><Key.right>
Screenshot: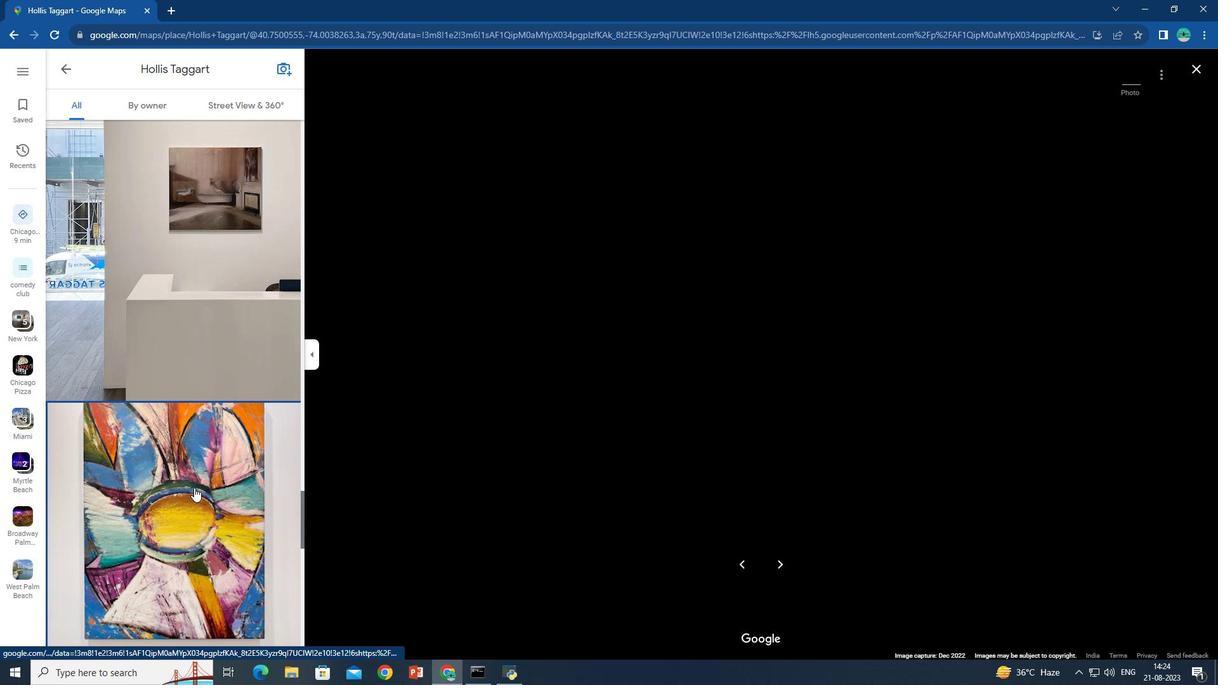 
Action: Mouse moved to (159, 483)
Screenshot: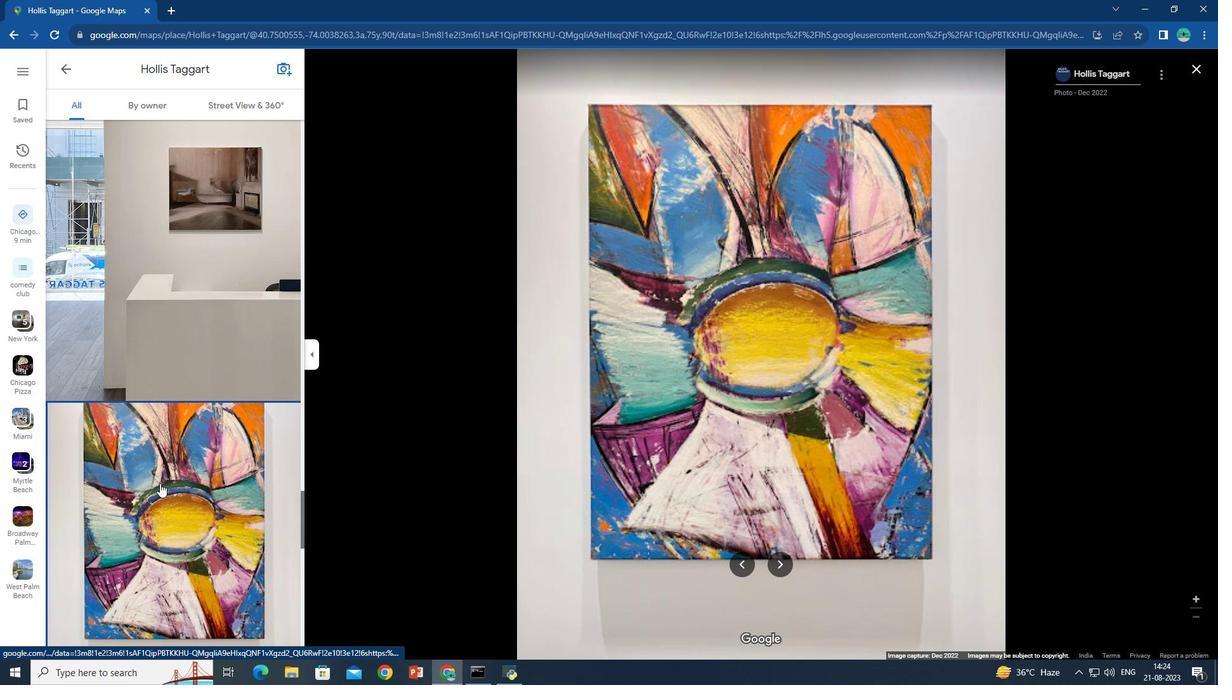 
Action: Key pressed <Key.right><Key.right><Key.right><Key.right><Key.right><Key.right><Key.right>
Screenshot: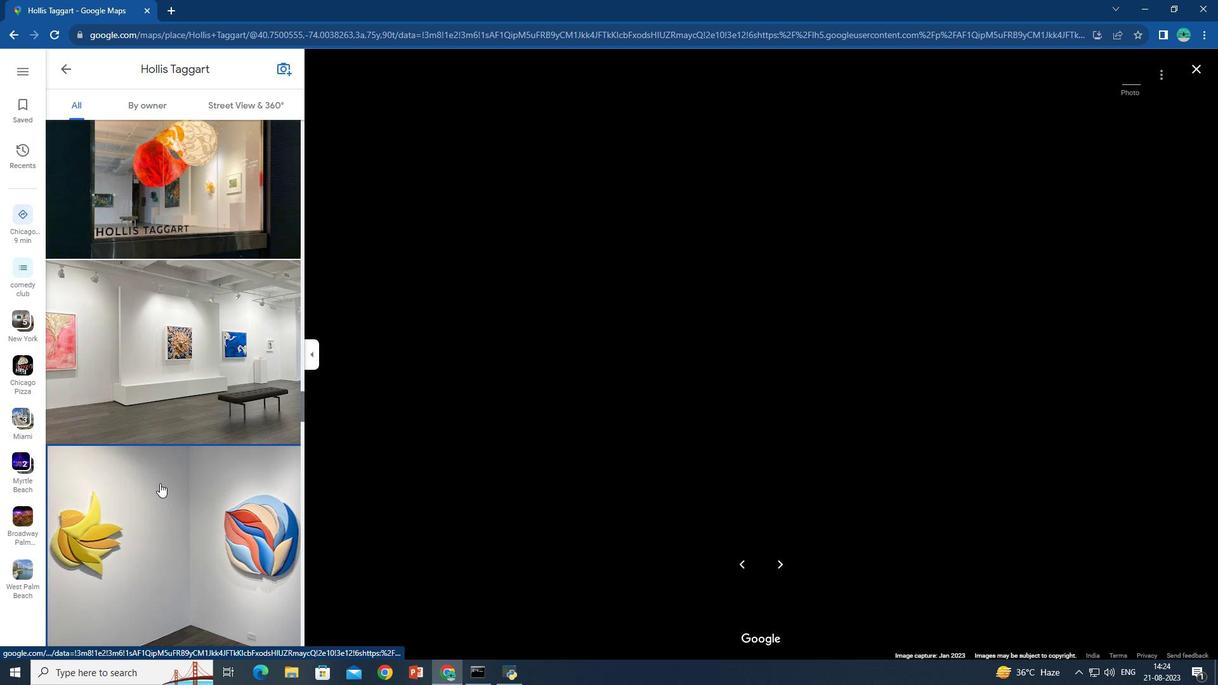 
Action: Mouse moved to (154, 109)
Screenshot: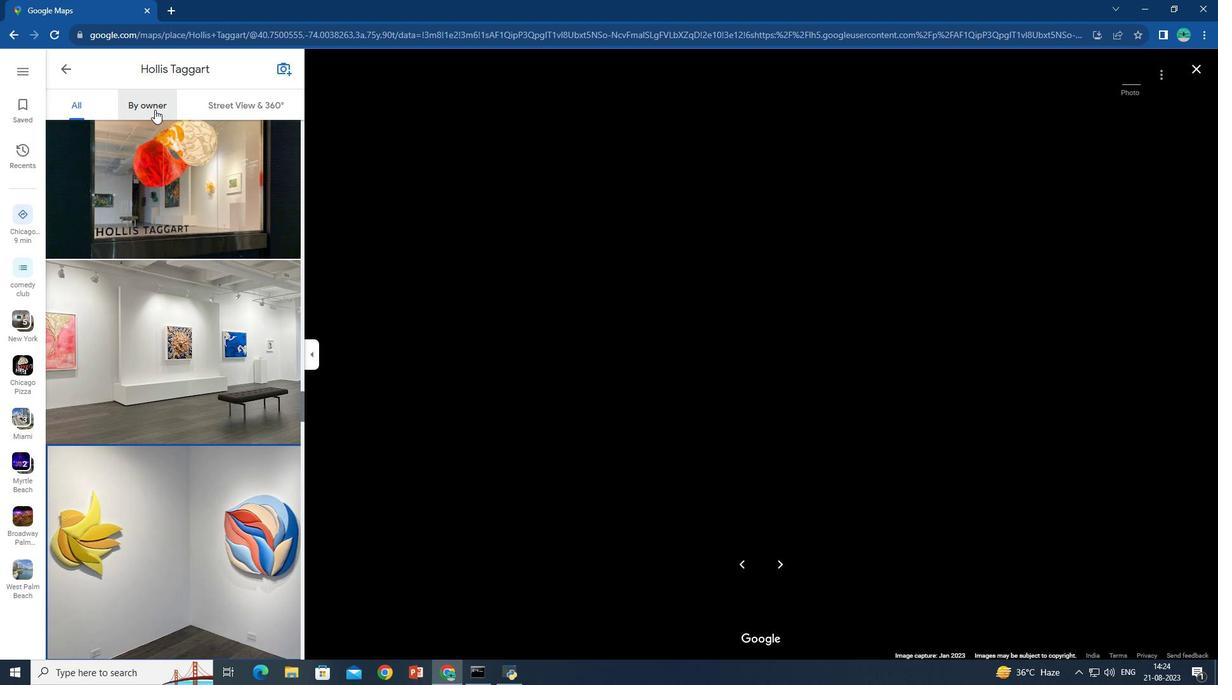 
Action: Mouse pressed left at (154, 109)
Screenshot: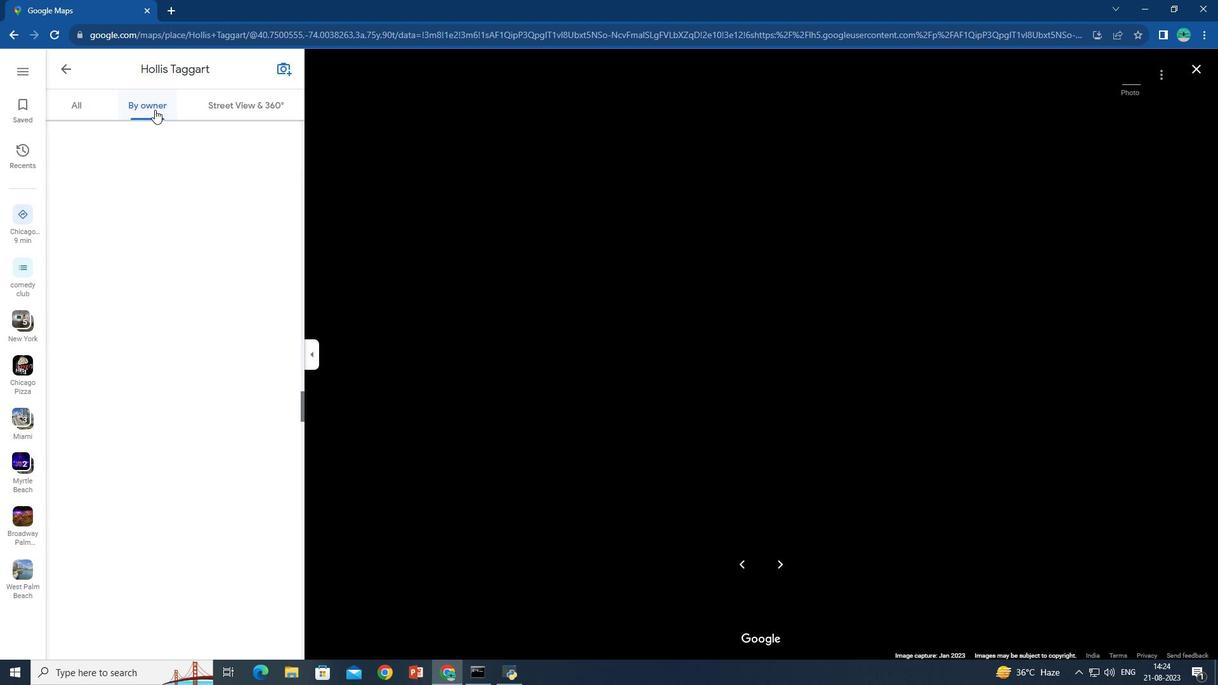 
Action: Mouse moved to (787, 565)
